 Task: Set up alerts for new listings in San Francisco, California, that have a home office or a study room, and track the availability of properties that meet this criterion.
Action: Mouse moved to (362, 273)
Screenshot: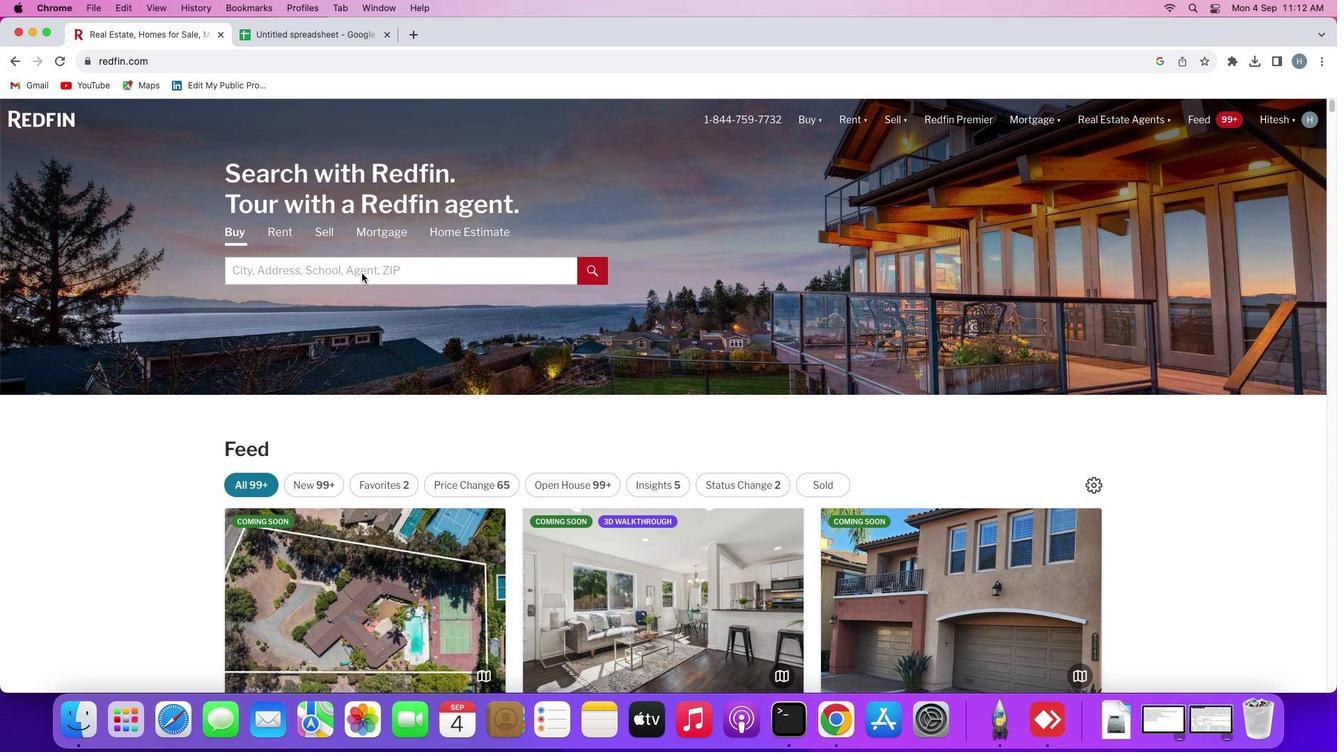 
Action: Mouse pressed left at (362, 273)
Screenshot: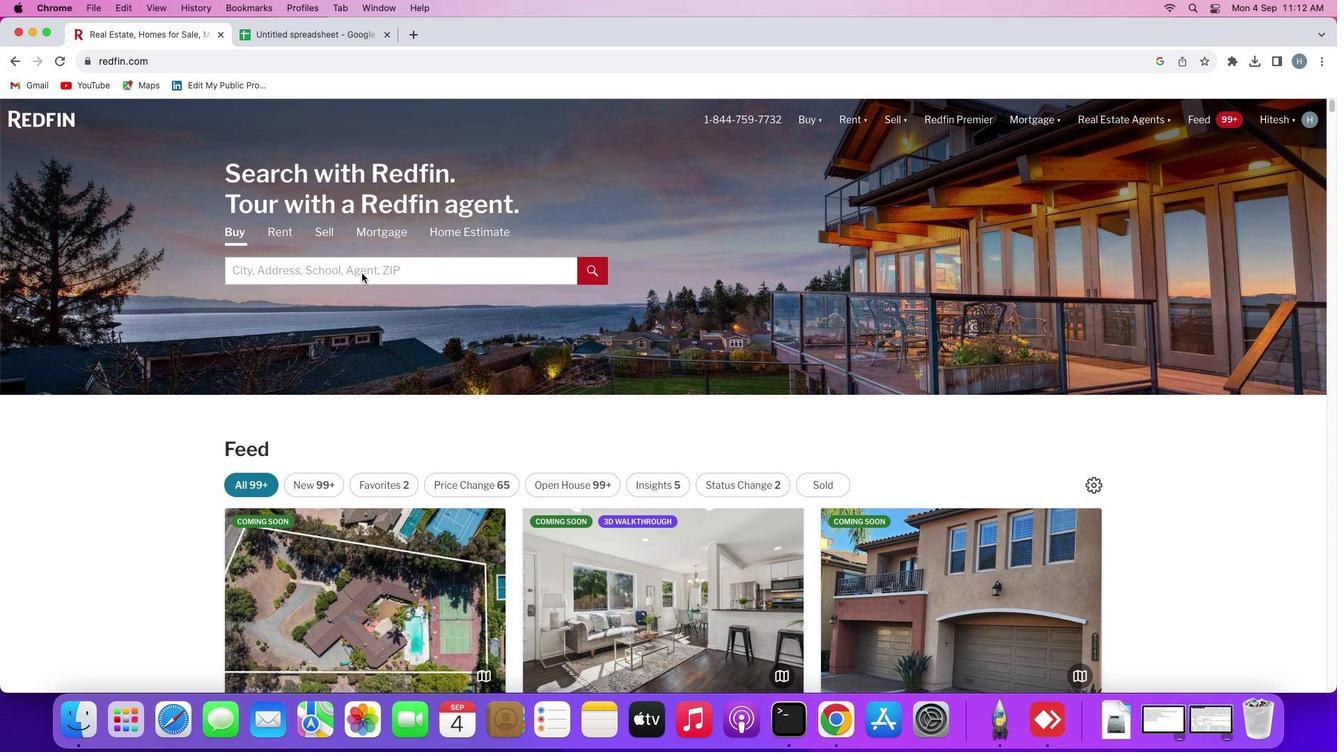 
Action: Mouse moved to (362, 269)
Screenshot: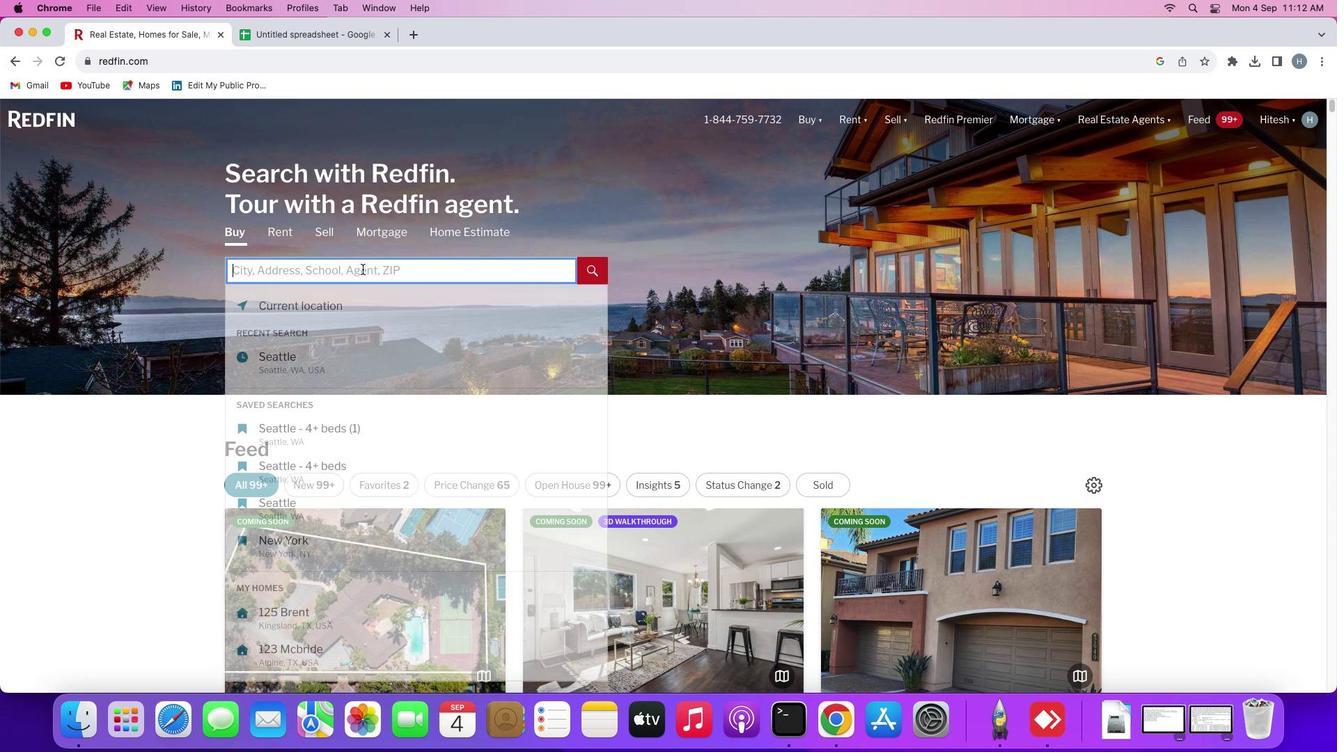 
Action: Mouse pressed left at (362, 269)
Screenshot: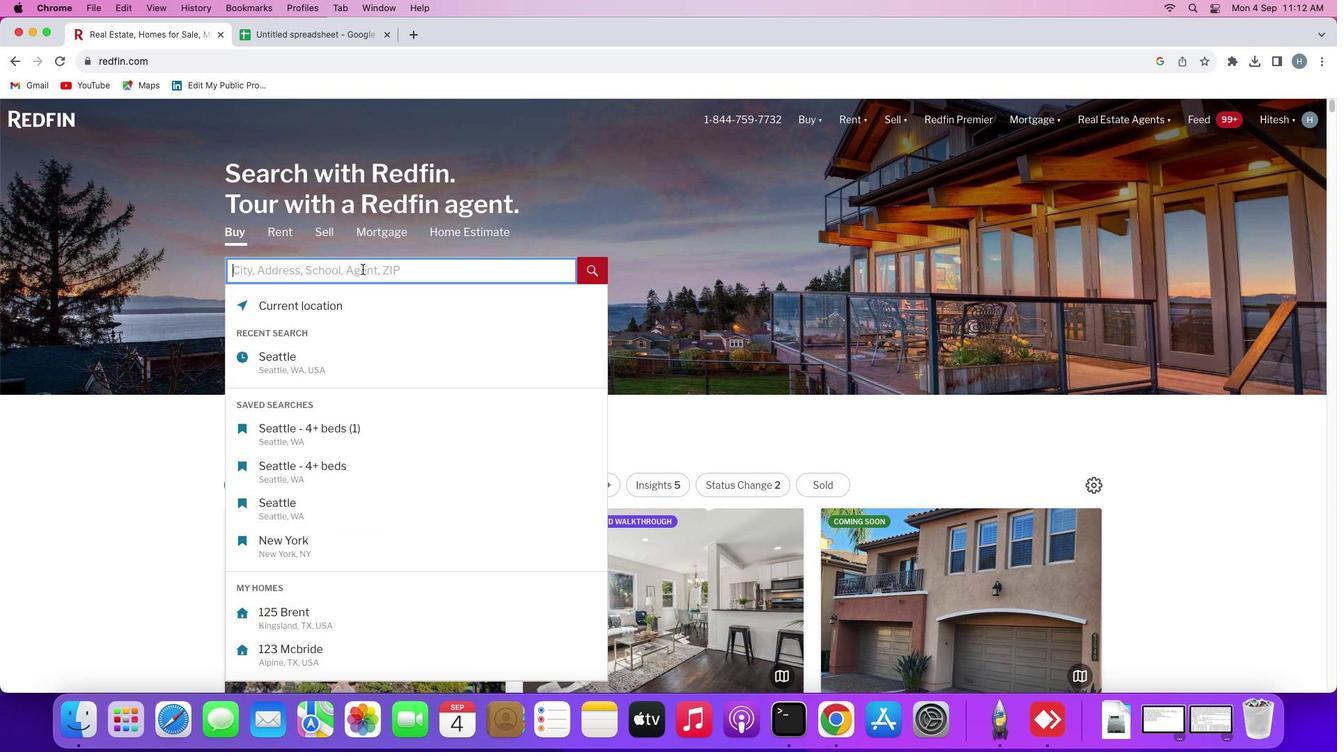 
Action: Key pressed Key.shift'S''a''n'Key.spaceKey.shift'F''r''a''n''c''i'
Screenshot: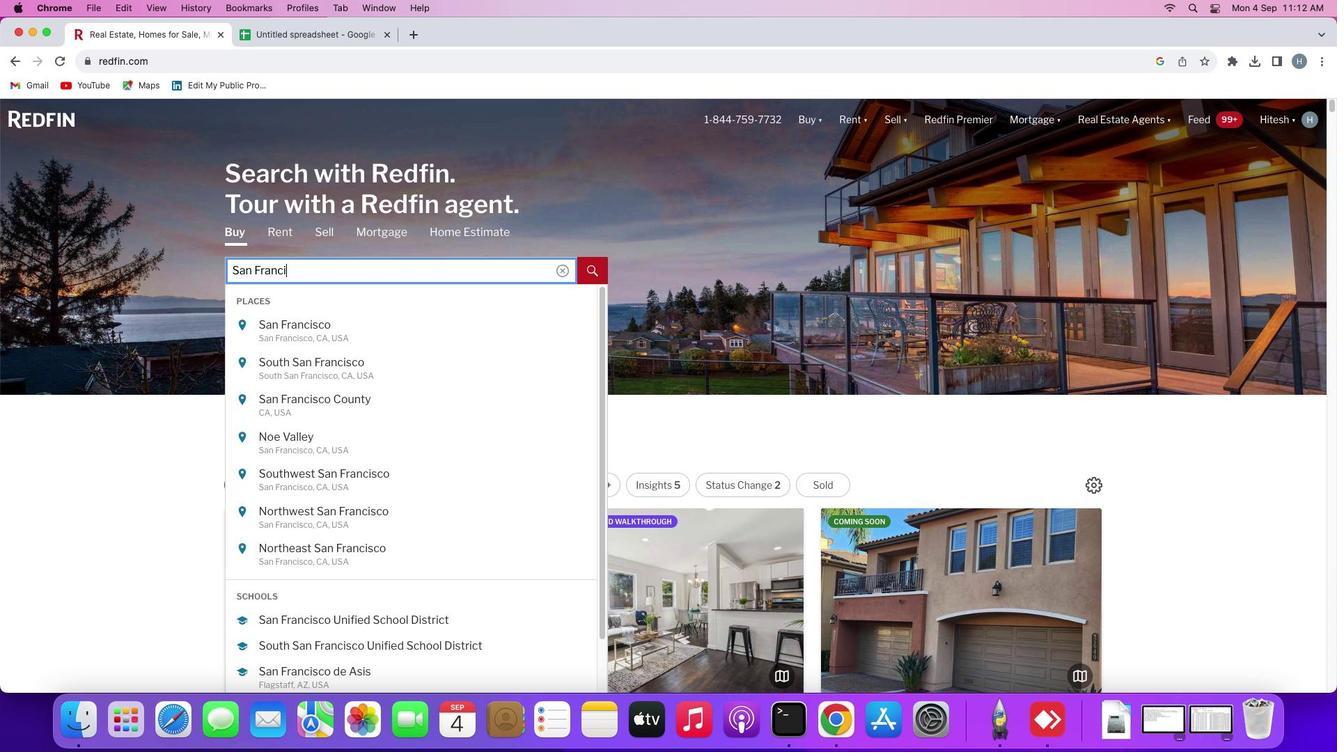 
Action: Mouse moved to (367, 330)
Screenshot: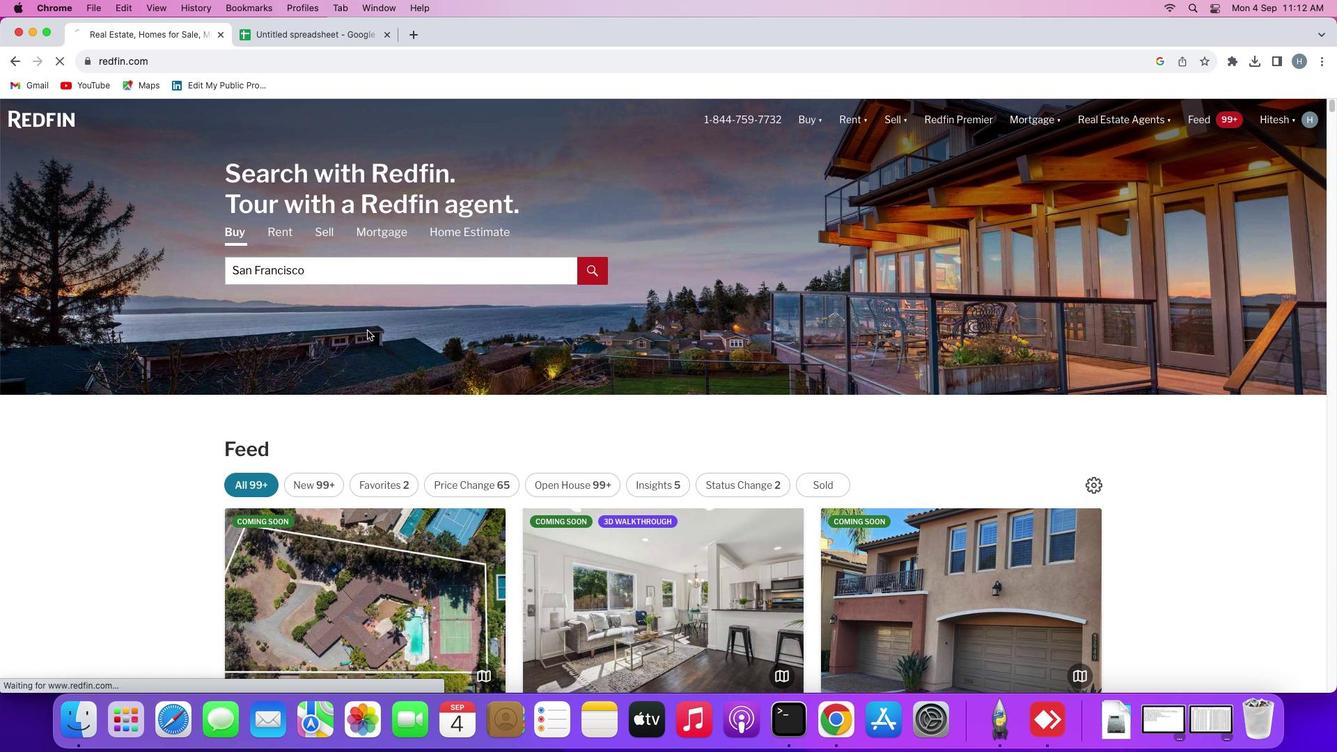 
Action: Mouse pressed left at (367, 330)
Screenshot: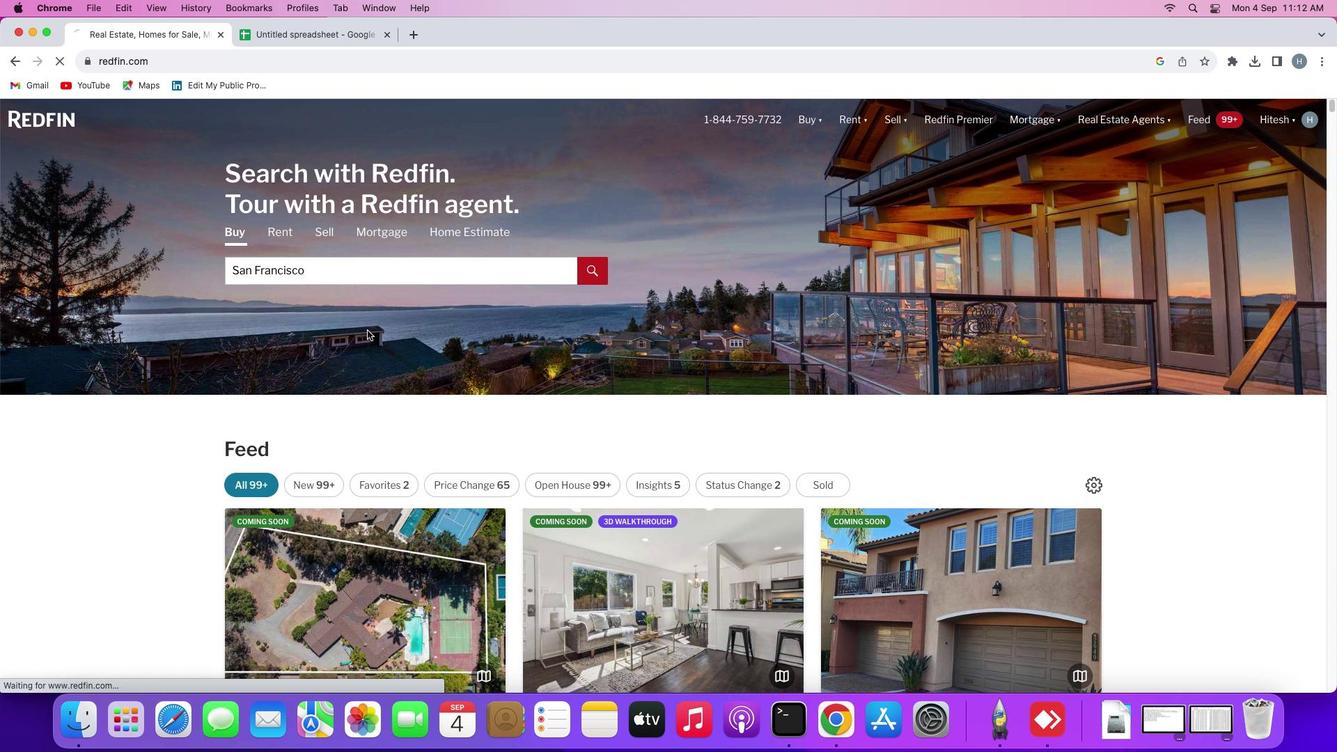 
Action: Mouse moved to (1188, 211)
Screenshot: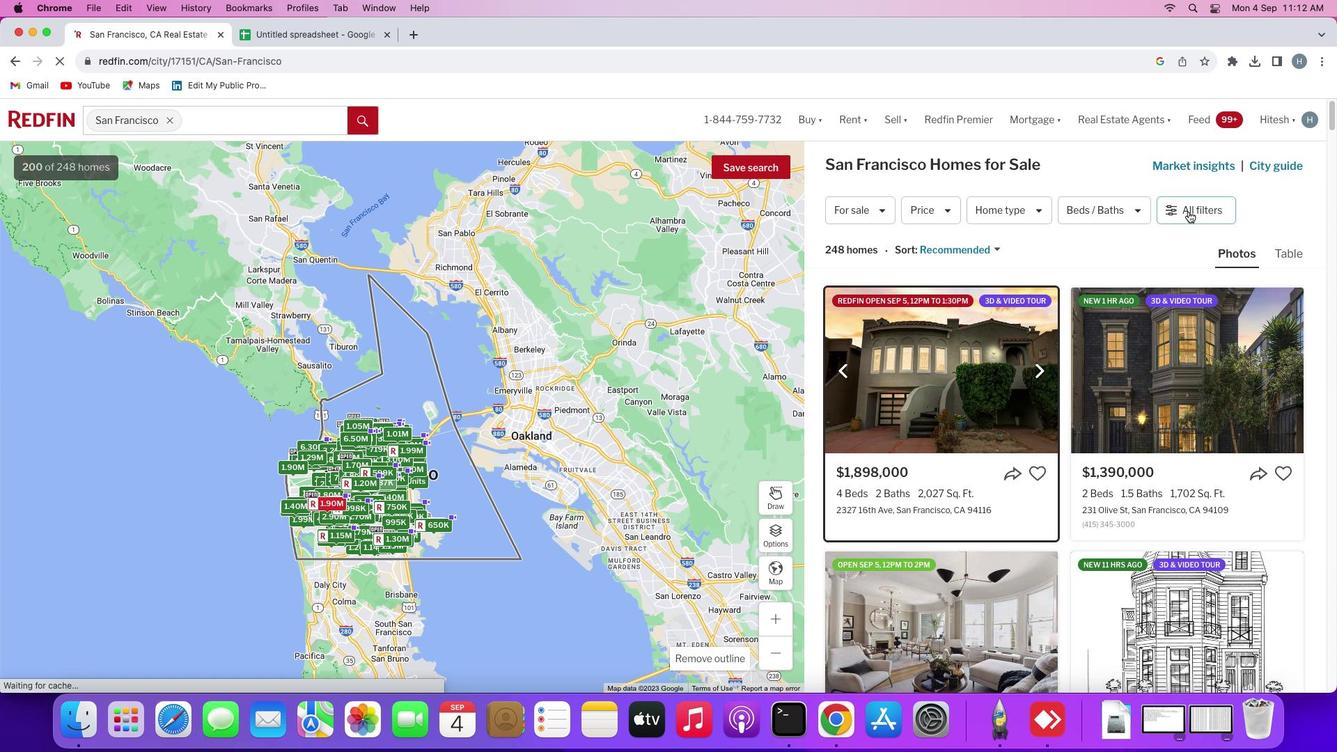 
Action: Mouse pressed left at (1188, 211)
Screenshot: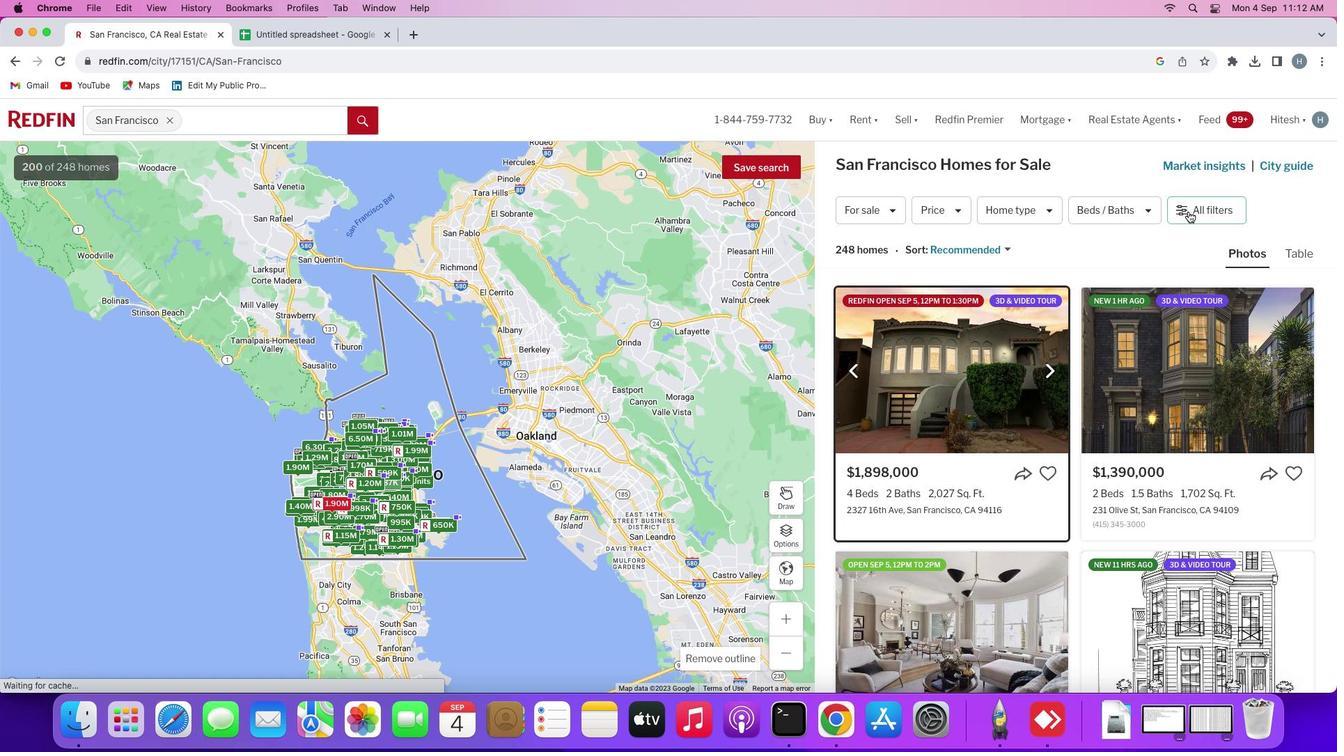 
Action: Mouse moved to (1123, 406)
Screenshot: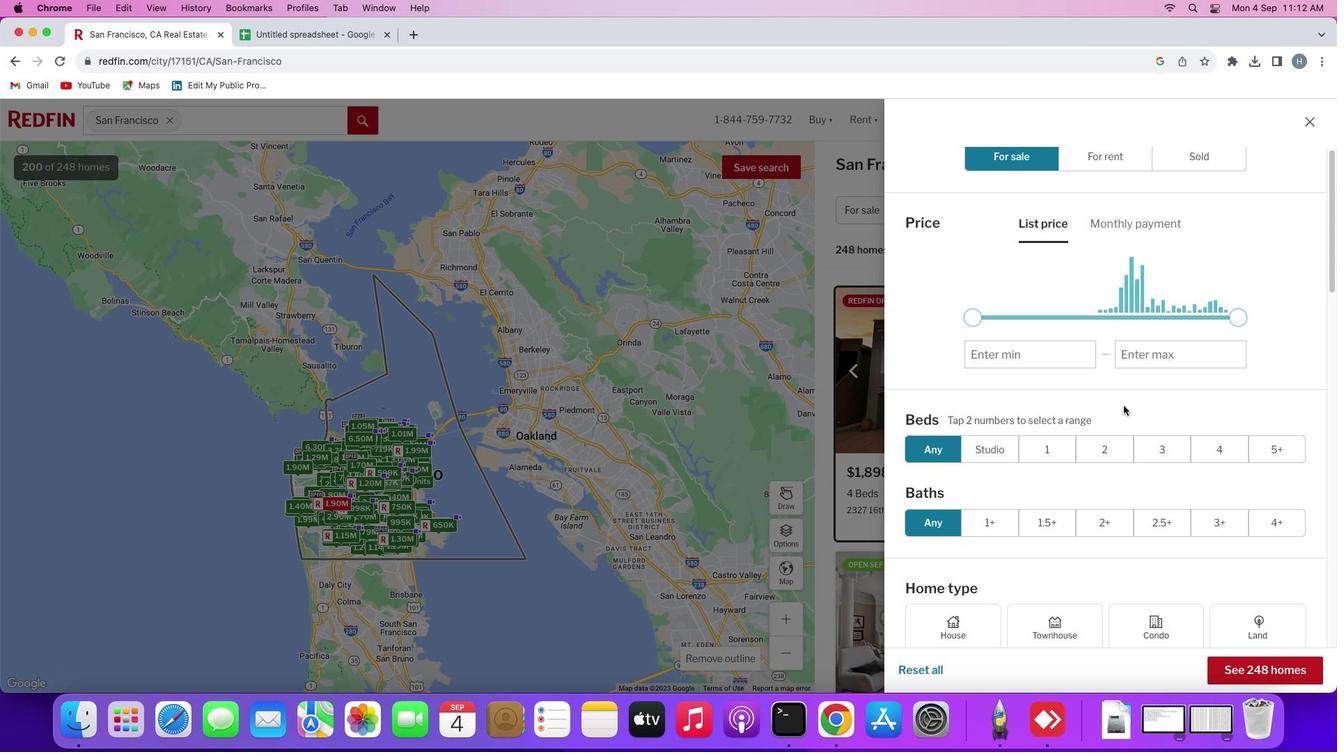 
Action: Mouse scrolled (1123, 406) with delta (0, 0)
Screenshot: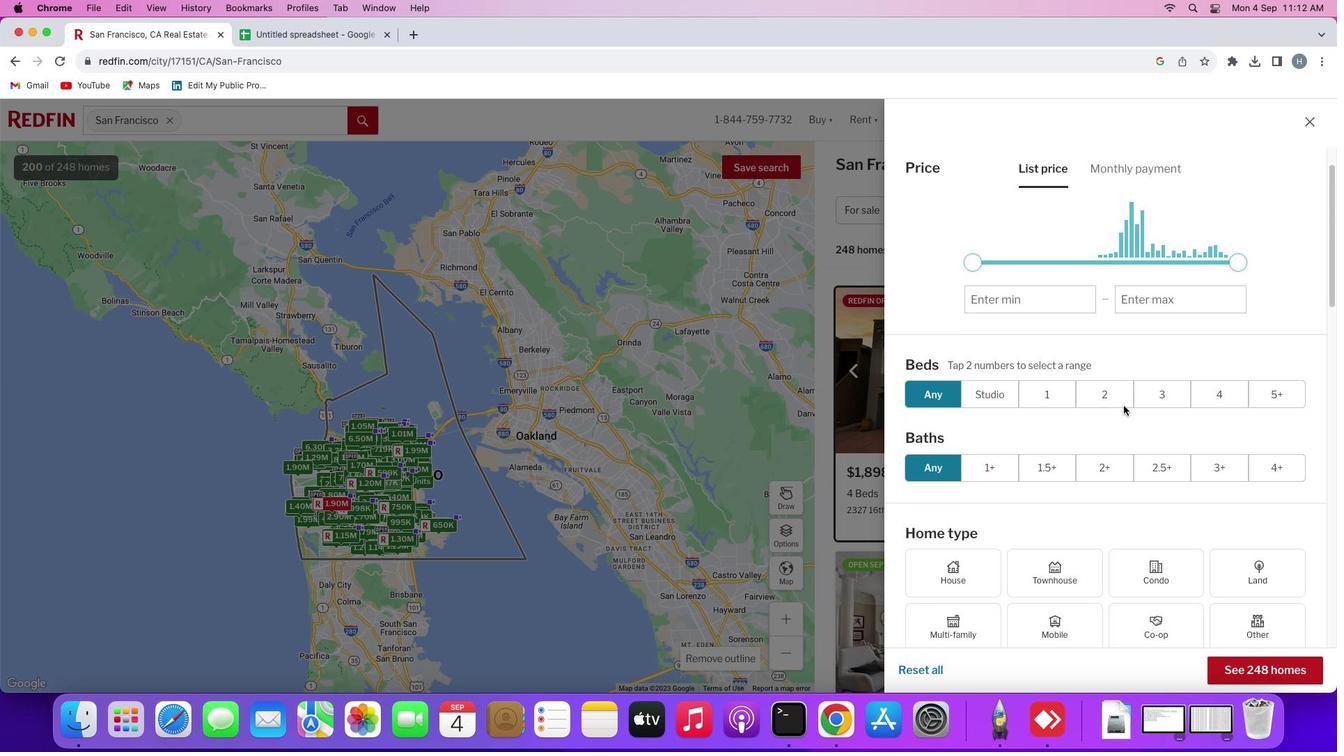 
Action: Mouse scrolled (1123, 406) with delta (0, 0)
Screenshot: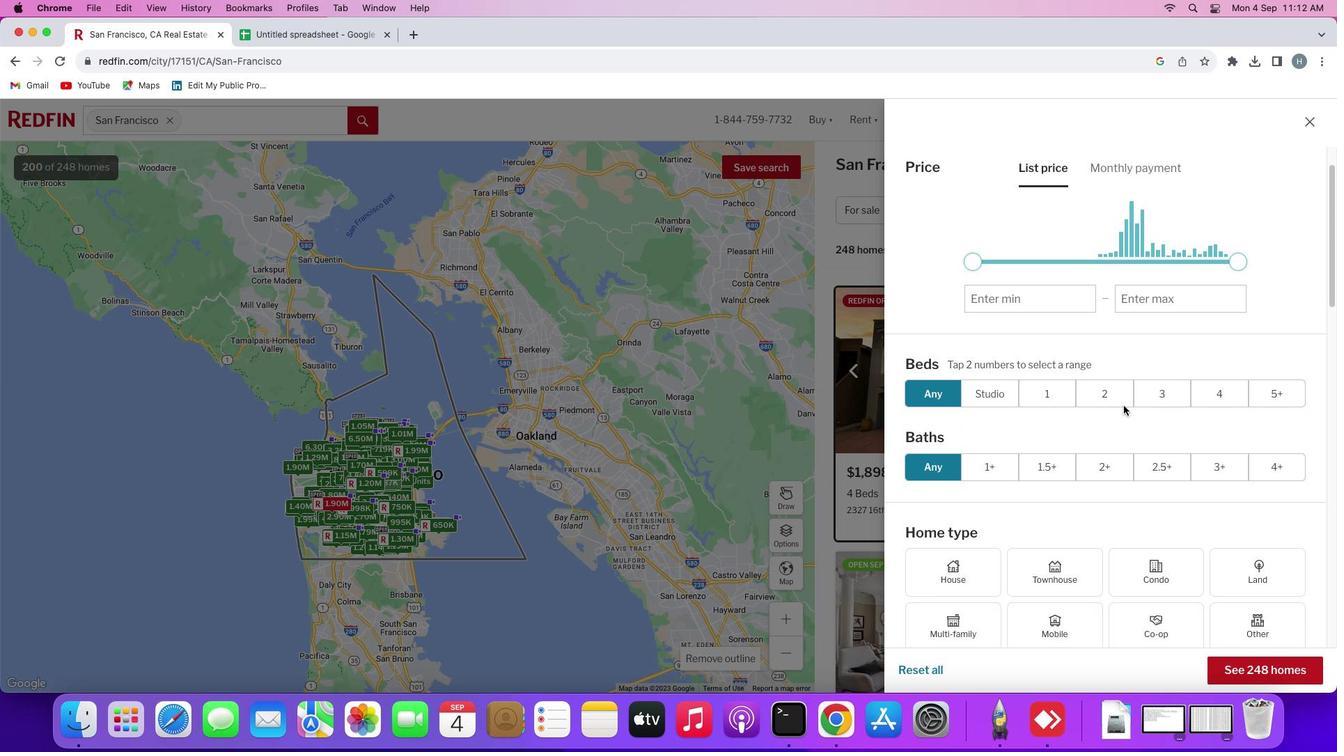 
Action: Mouse scrolled (1123, 406) with delta (0, 0)
Screenshot: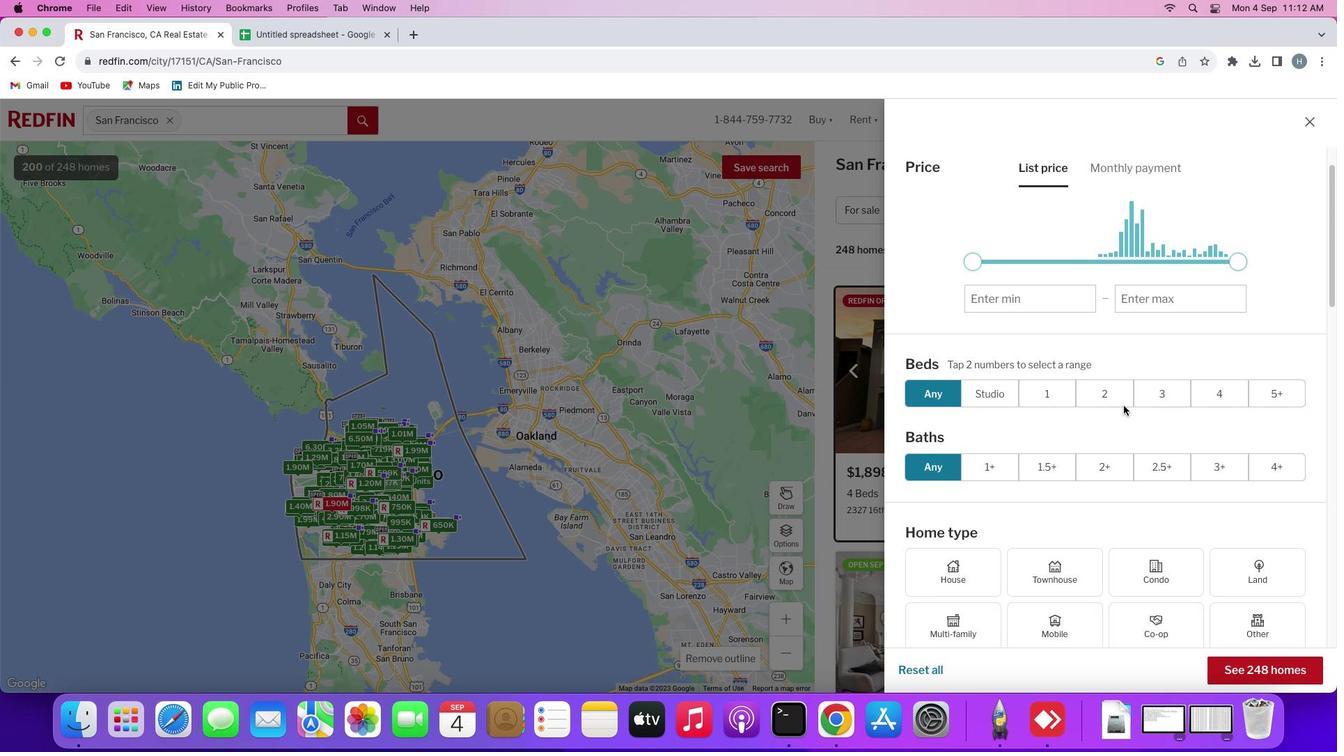 
Action: Mouse scrolled (1123, 406) with delta (0, 0)
Screenshot: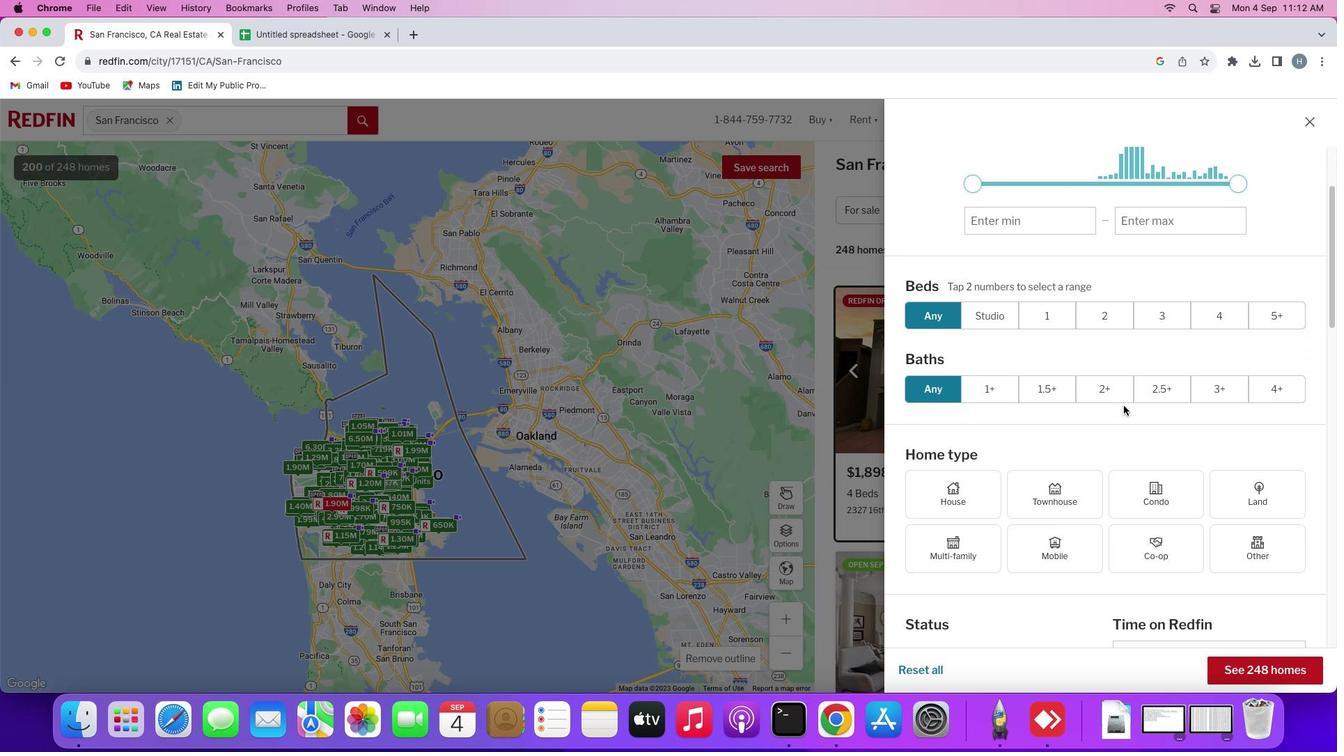 
Action: Mouse scrolled (1123, 406) with delta (0, 0)
Screenshot: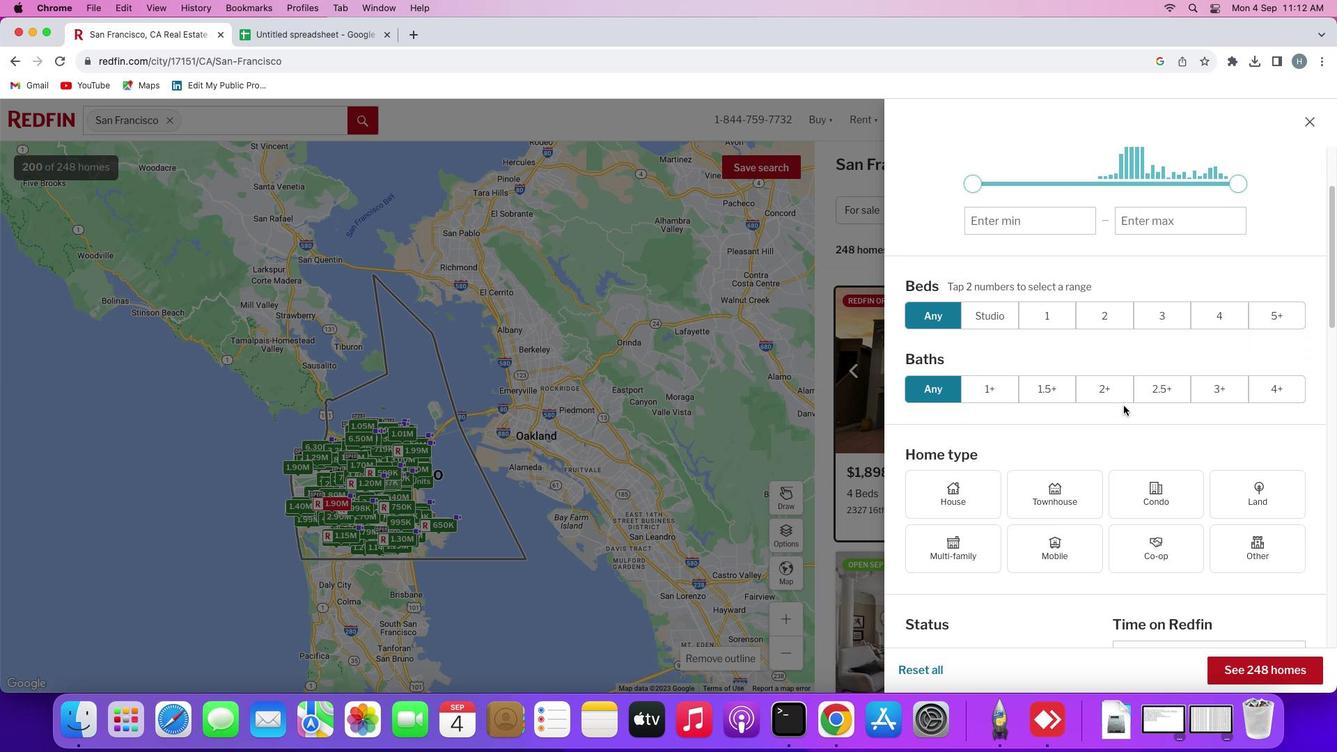 
Action: Mouse scrolled (1123, 406) with delta (0, -1)
Screenshot: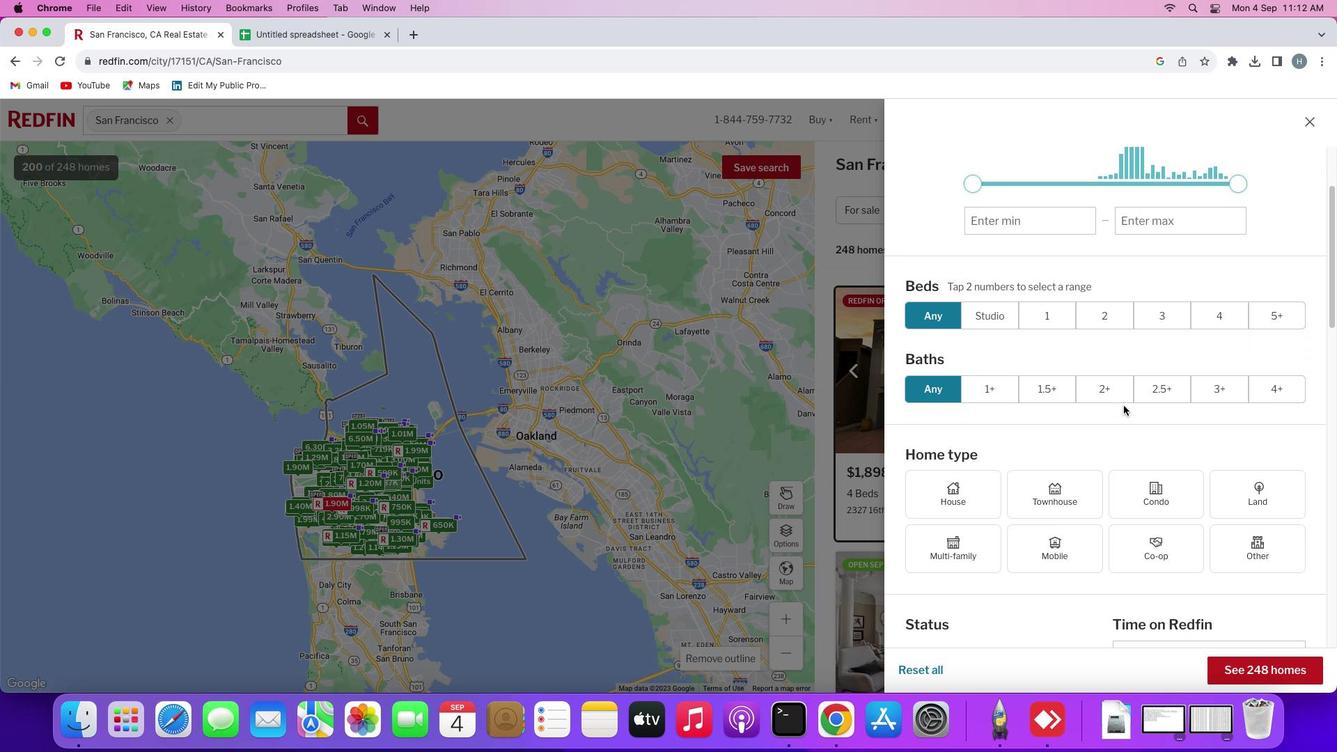 
Action: Mouse scrolled (1123, 406) with delta (0, 0)
Screenshot: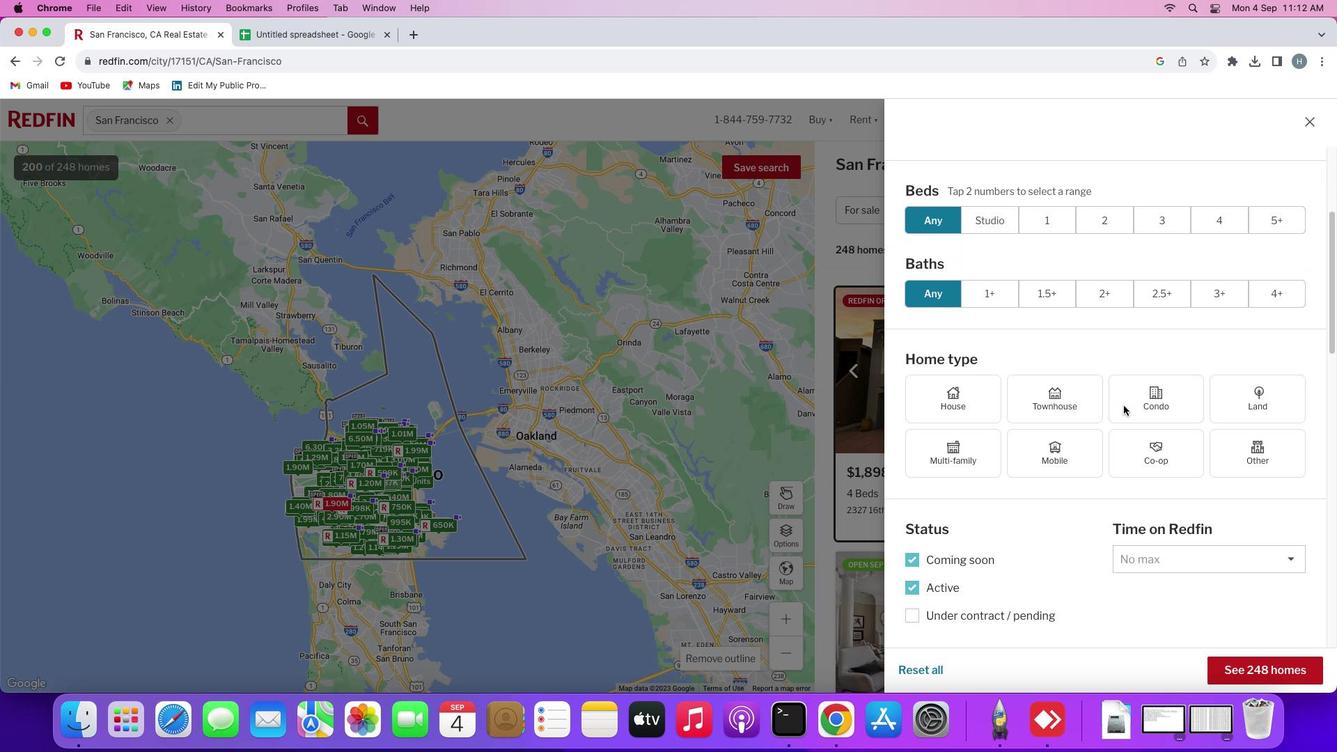 
Action: Mouse scrolled (1123, 406) with delta (0, 0)
Screenshot: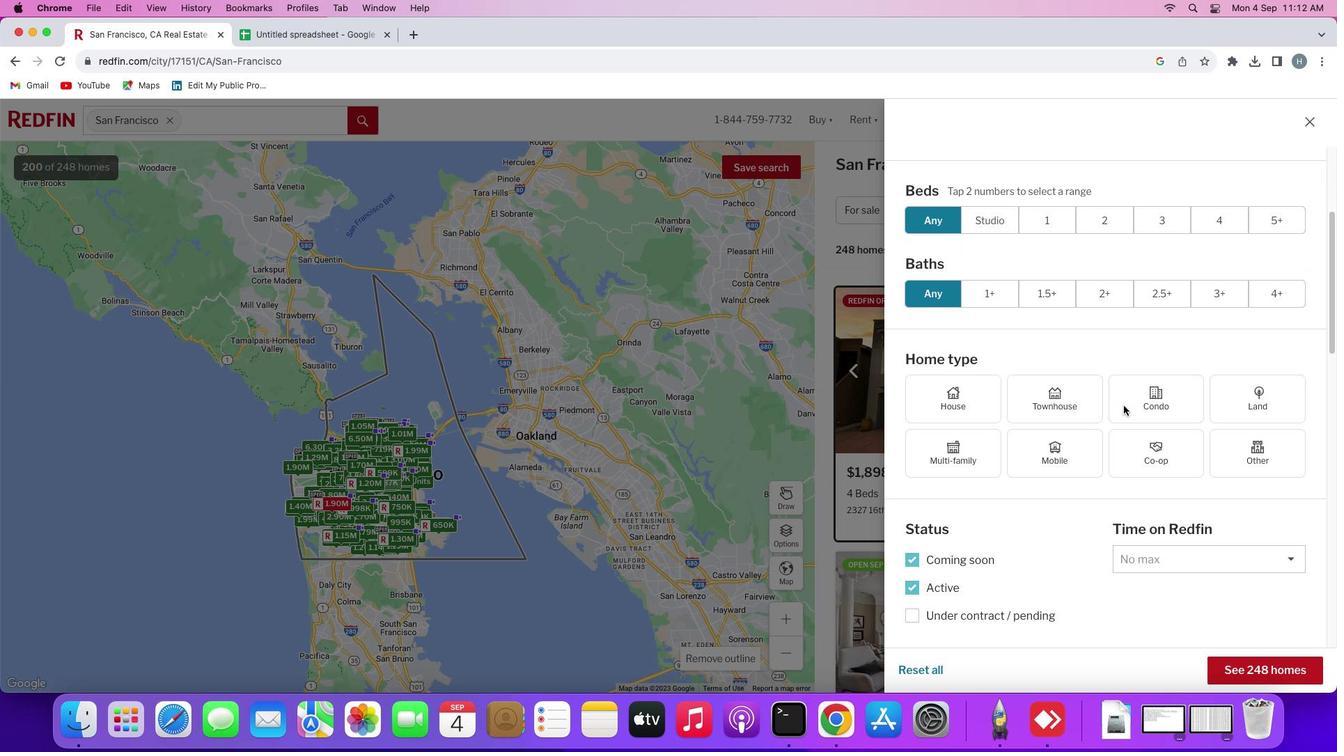 
Action: Mouse scrolled (1123, 406) with delta (0, -1)
Screenshot: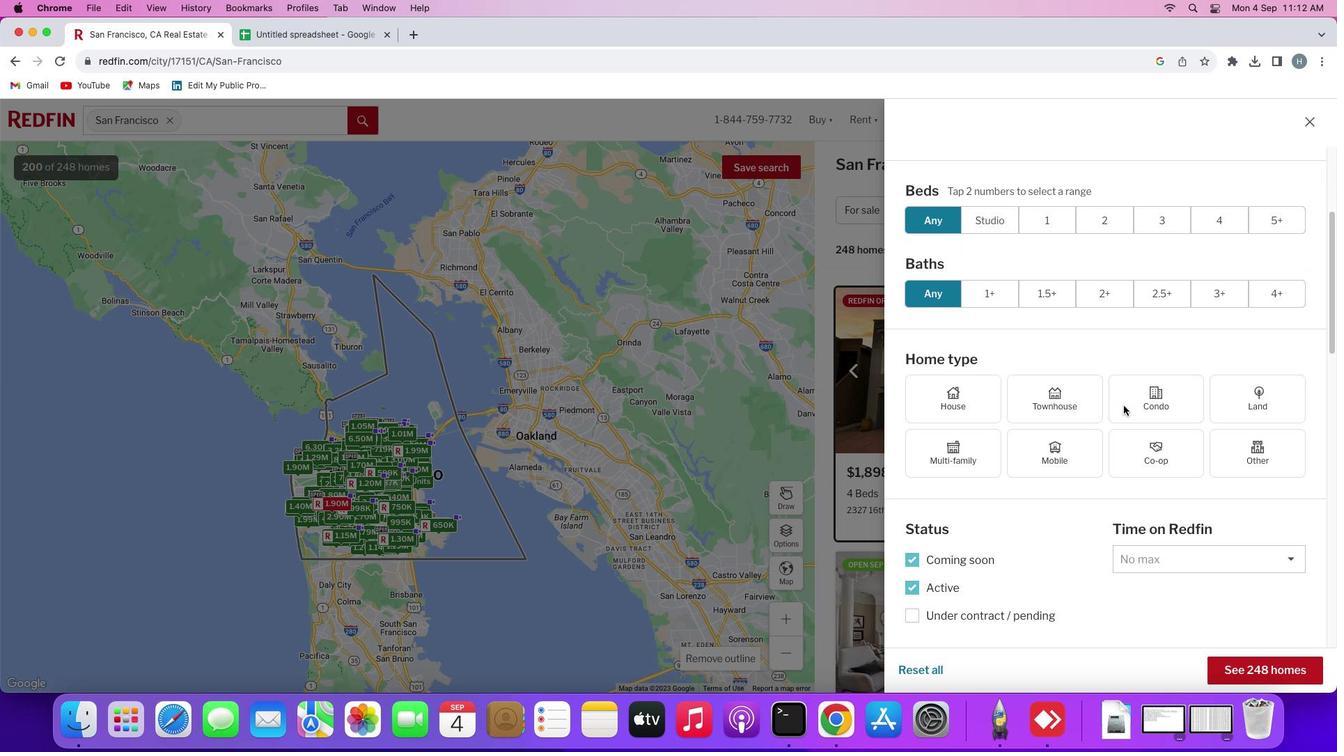 
Action: Mouse scrolled (1123, 406) with delta (0, 0)
Screenshot: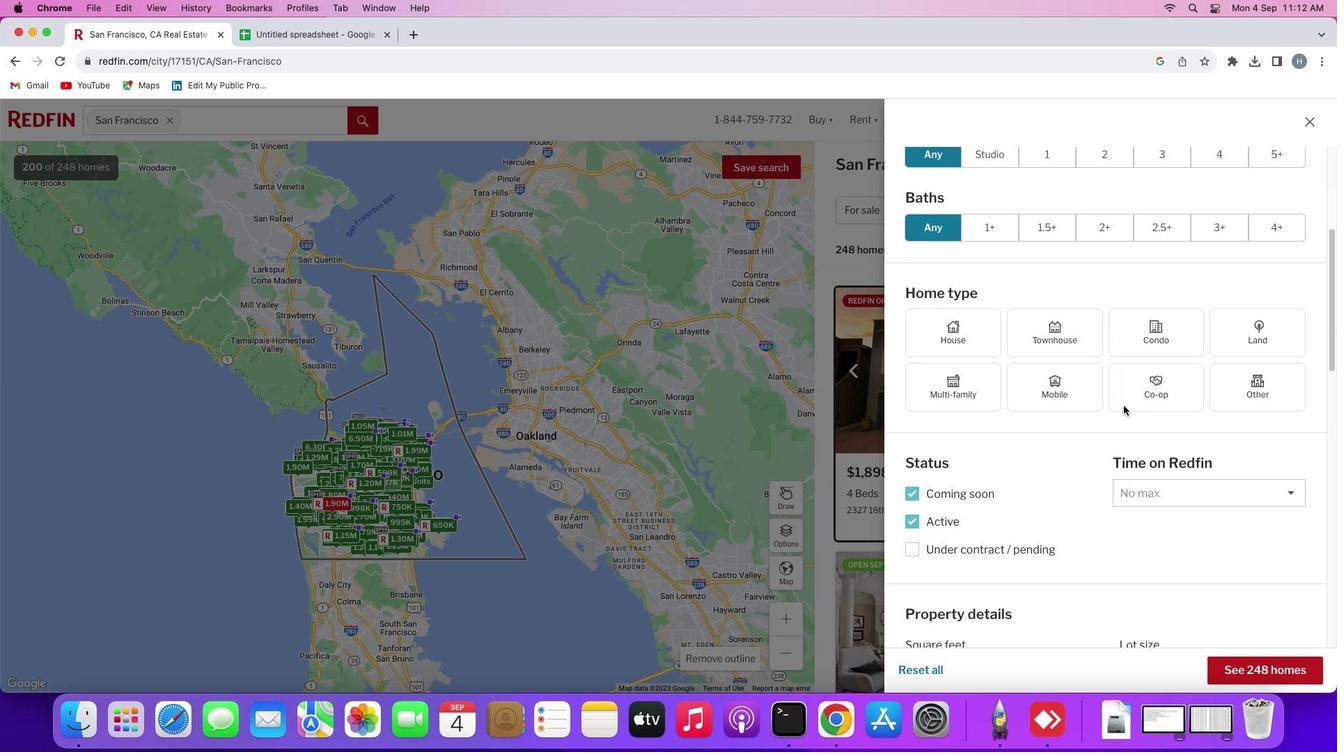 
Action: Mouse scrolled (1123, 406) with delta (0, 0)
Screenshot: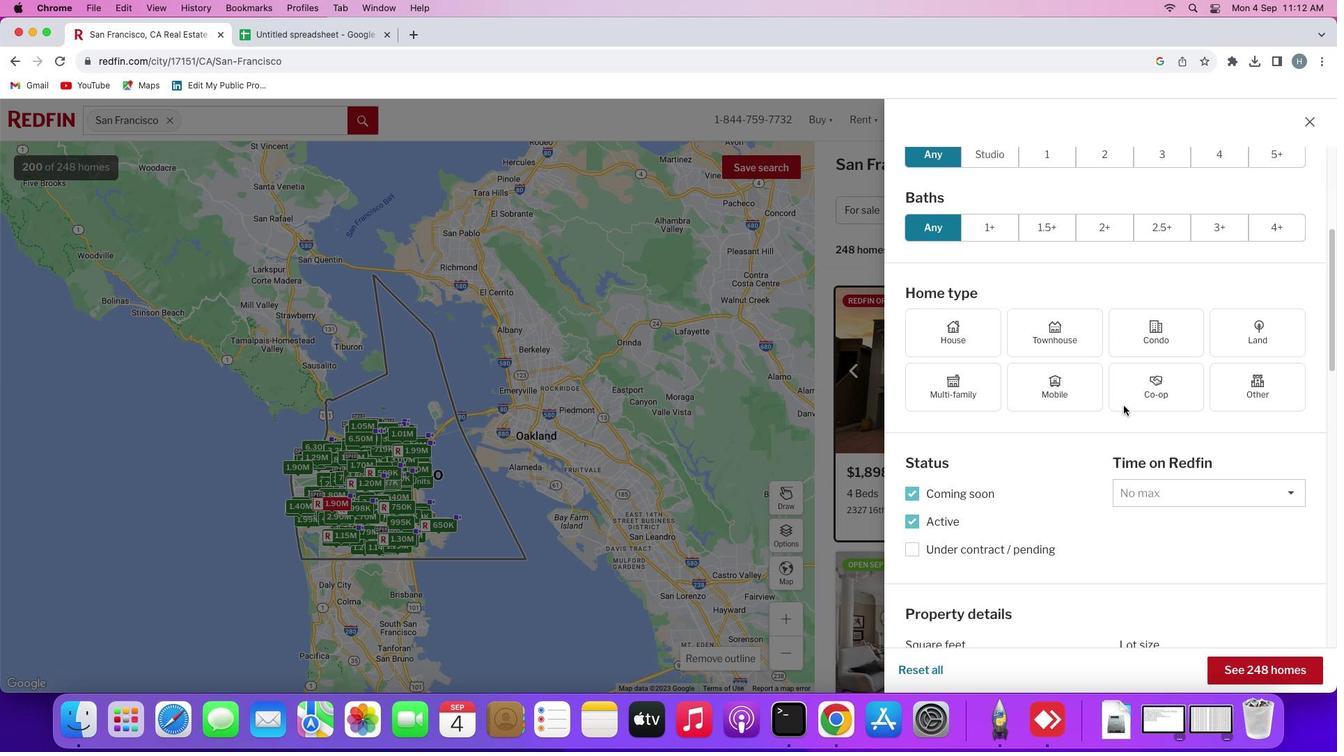 
Action: Mouse scrolled (1123, 406) with delta (0, 0)
Screenshot: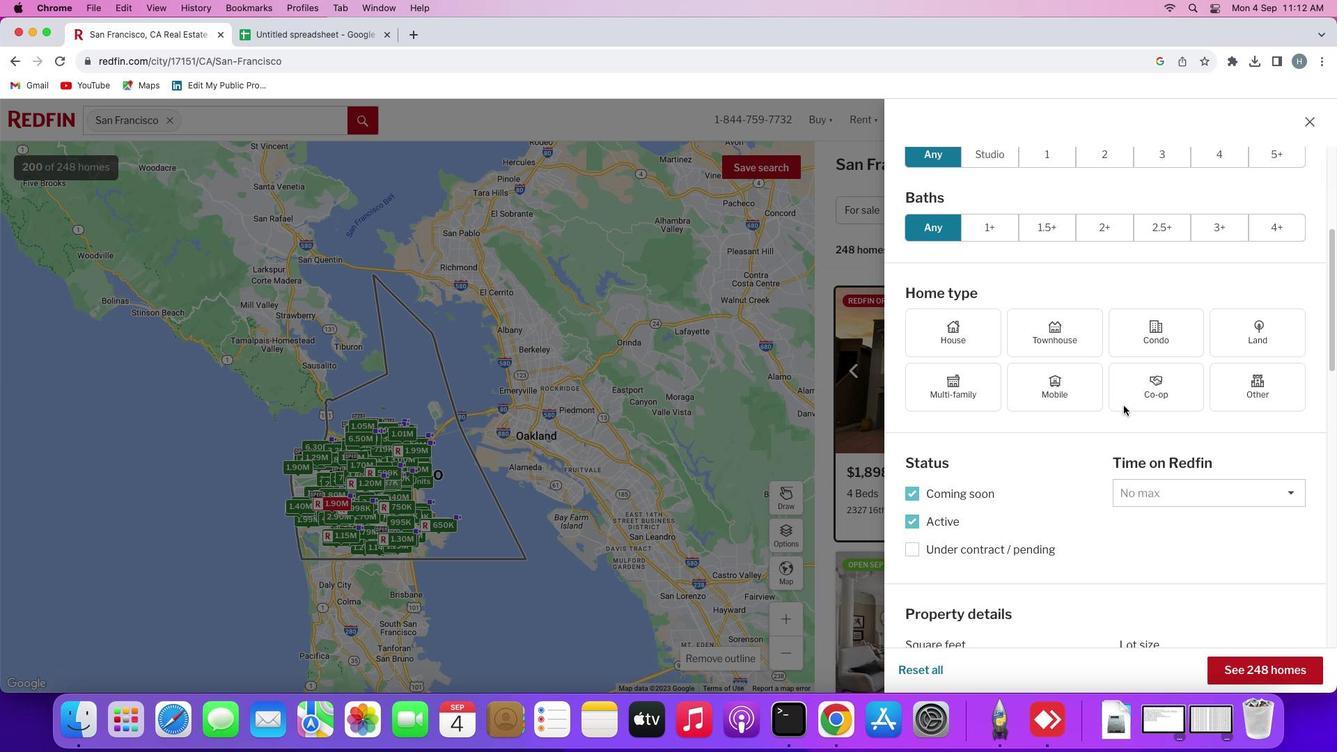 
Action: Mouse scrolled (1123, 406) with delta (0, 0)
Screenshot: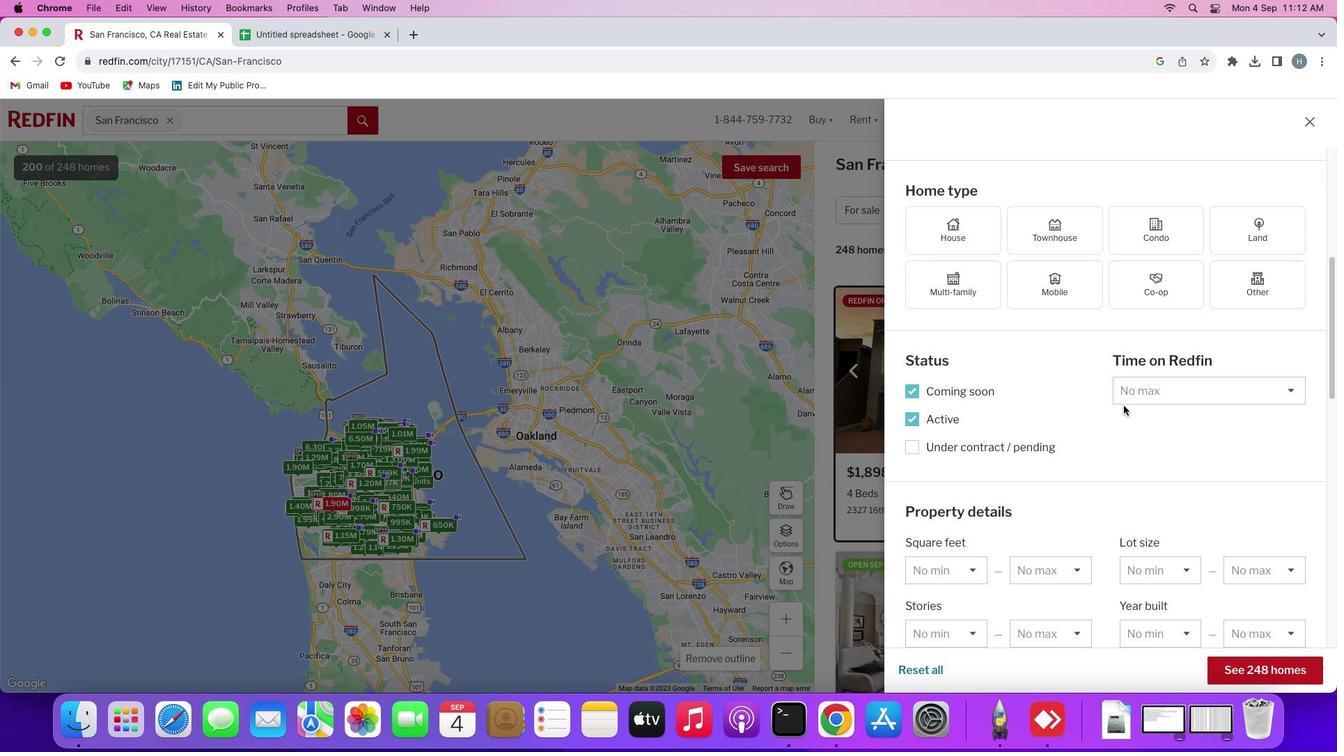 
Action: Mouse scrolled (1123, 406) with delta (0, 0)
Screenshot: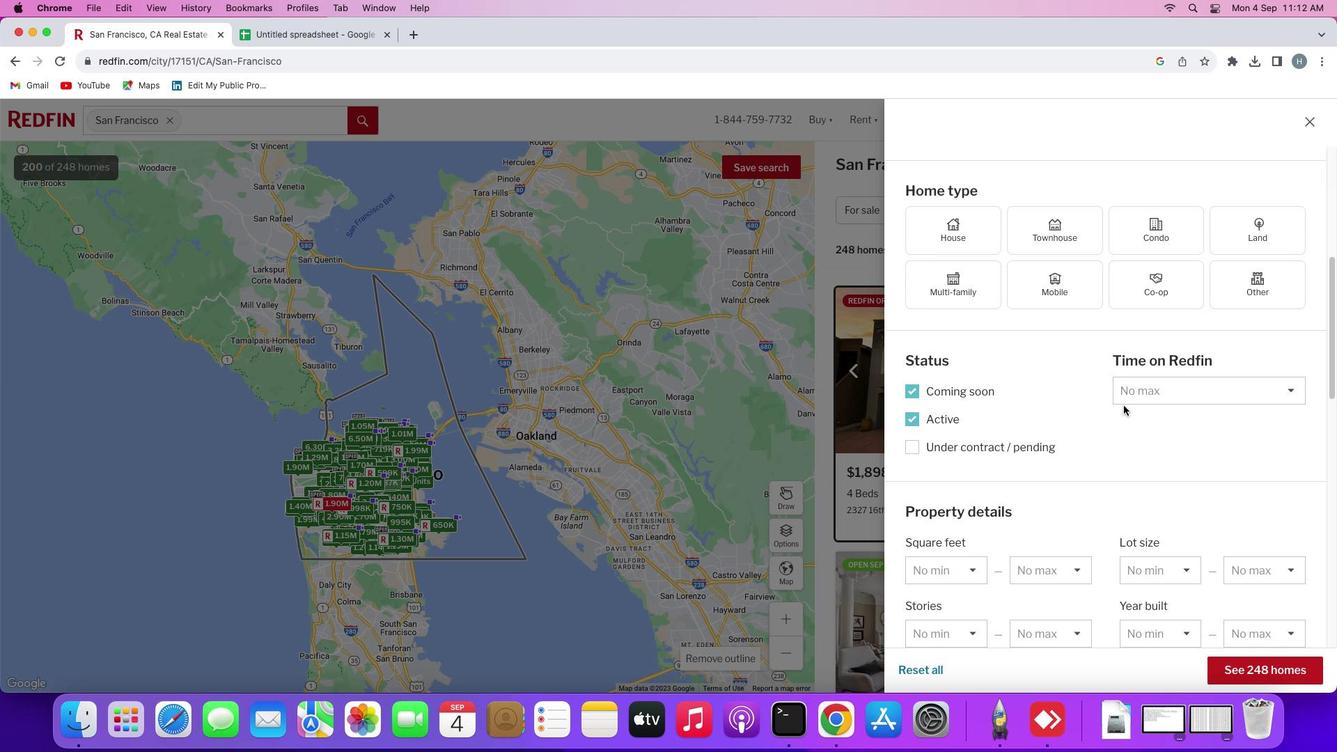 
Action: Mouse scrolled (1123, 406) with delta (0, -1)
Screenshot: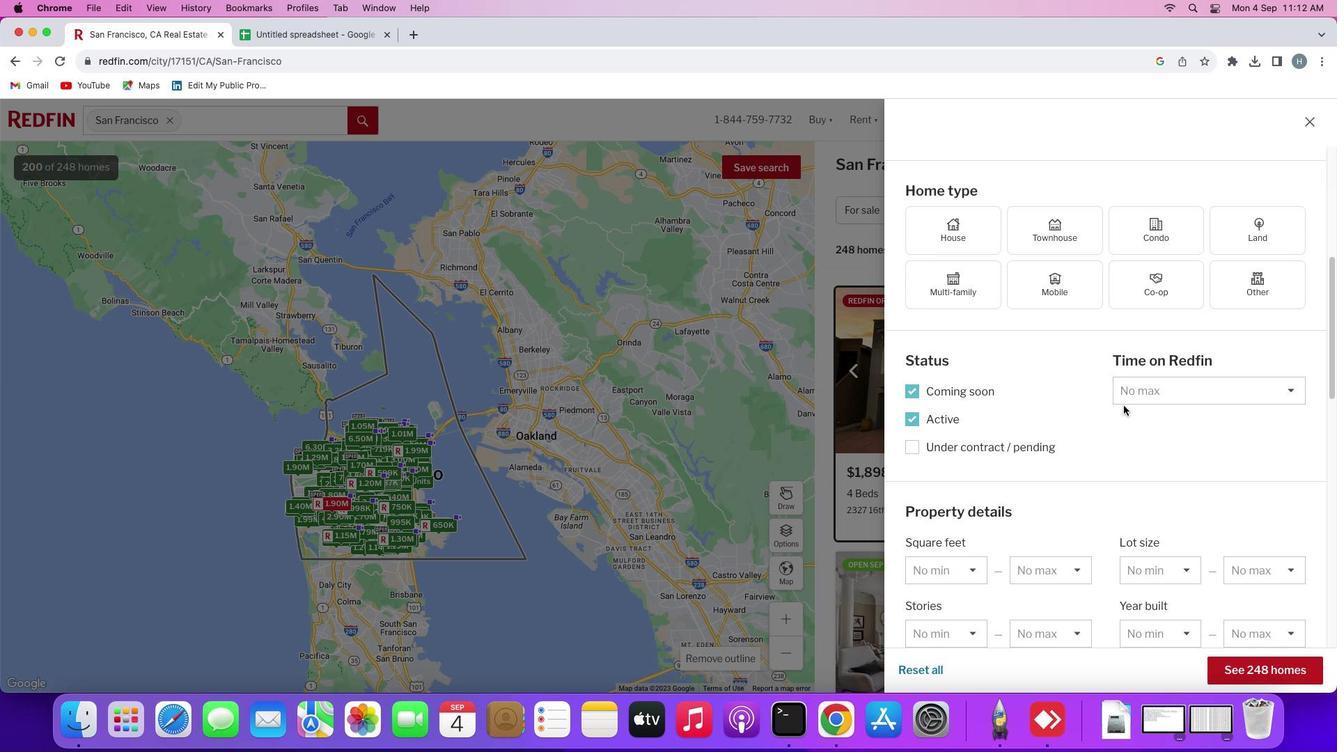 
Action: Mouse scrolled (1123, 406) with delta (0, 0)
Screenshot: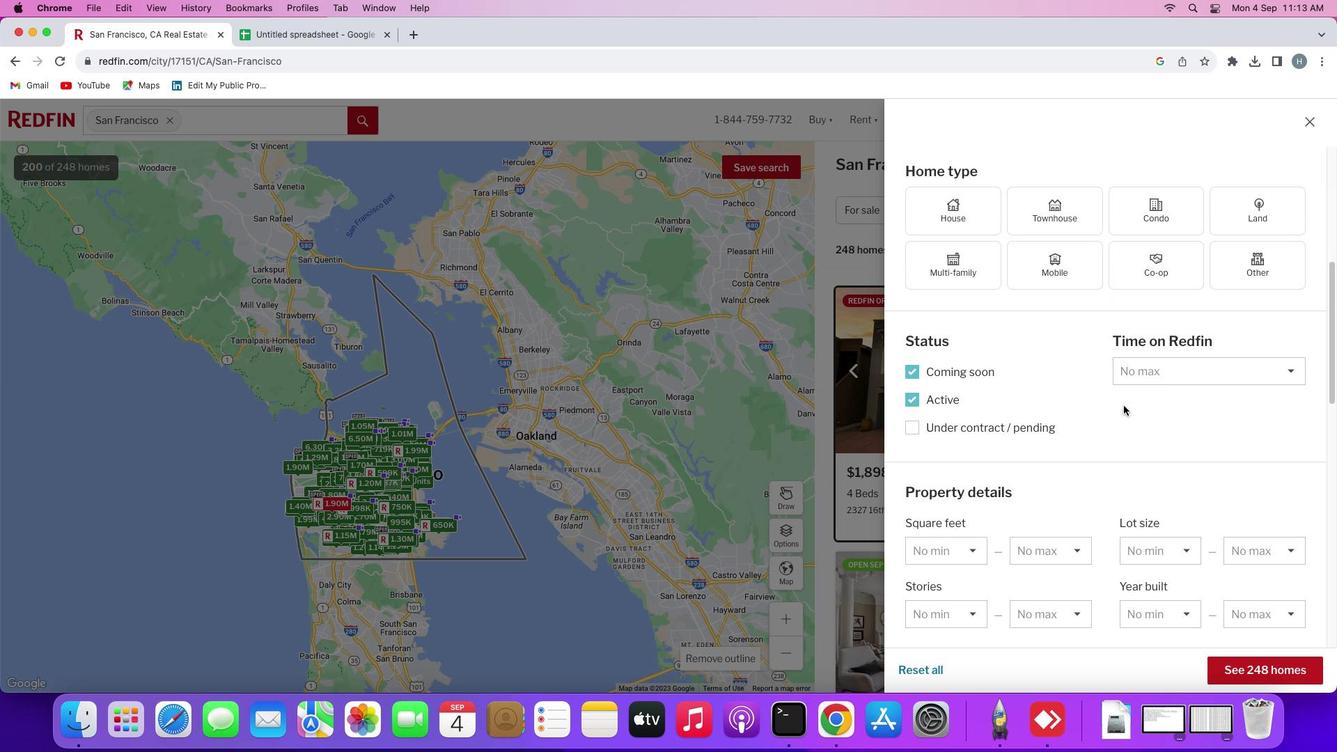 
Action: Mouse scrolled (1123, 406) with delta (0, 0)
Screenshot: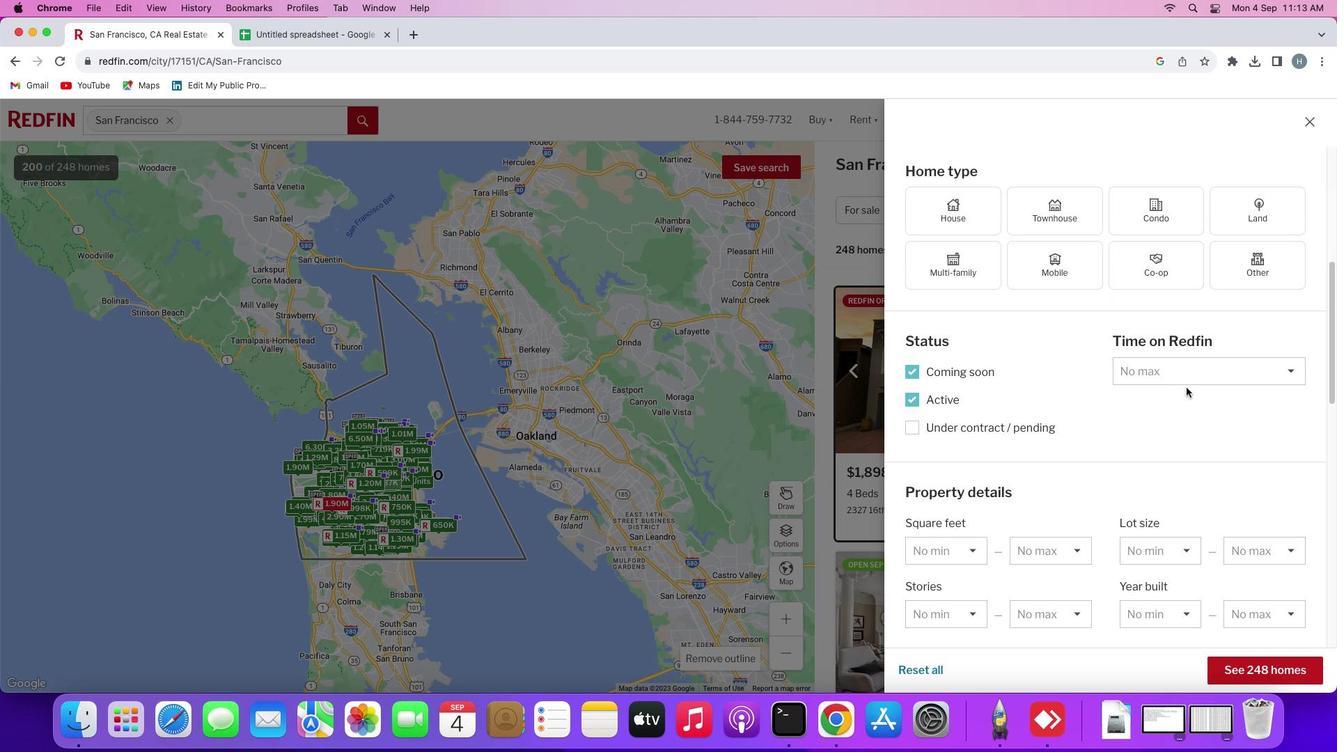 
Action: Mouse moved to (1288, 370)
Screenshot: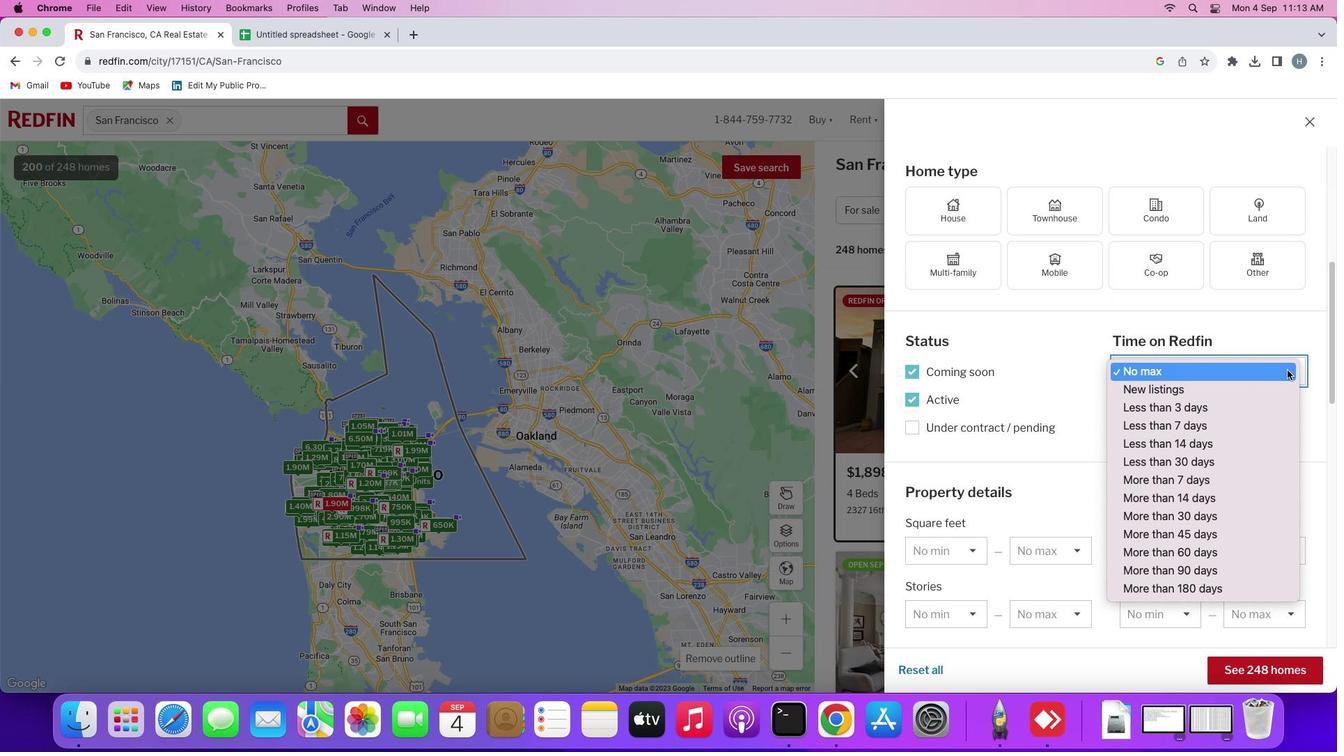 
Action: Mouse pressed left at (1288, 370)
Screenshot: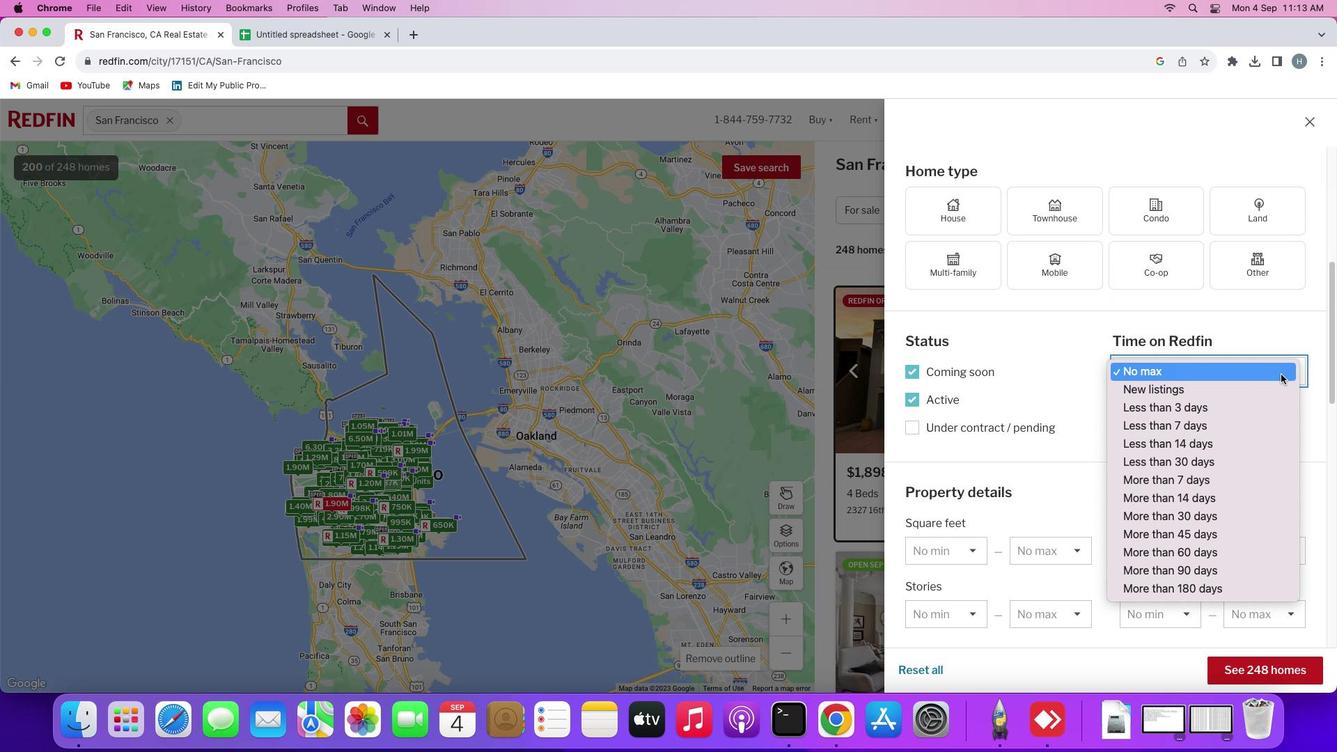 
Action: Mouse moved to (1239, 388)
Screenshot: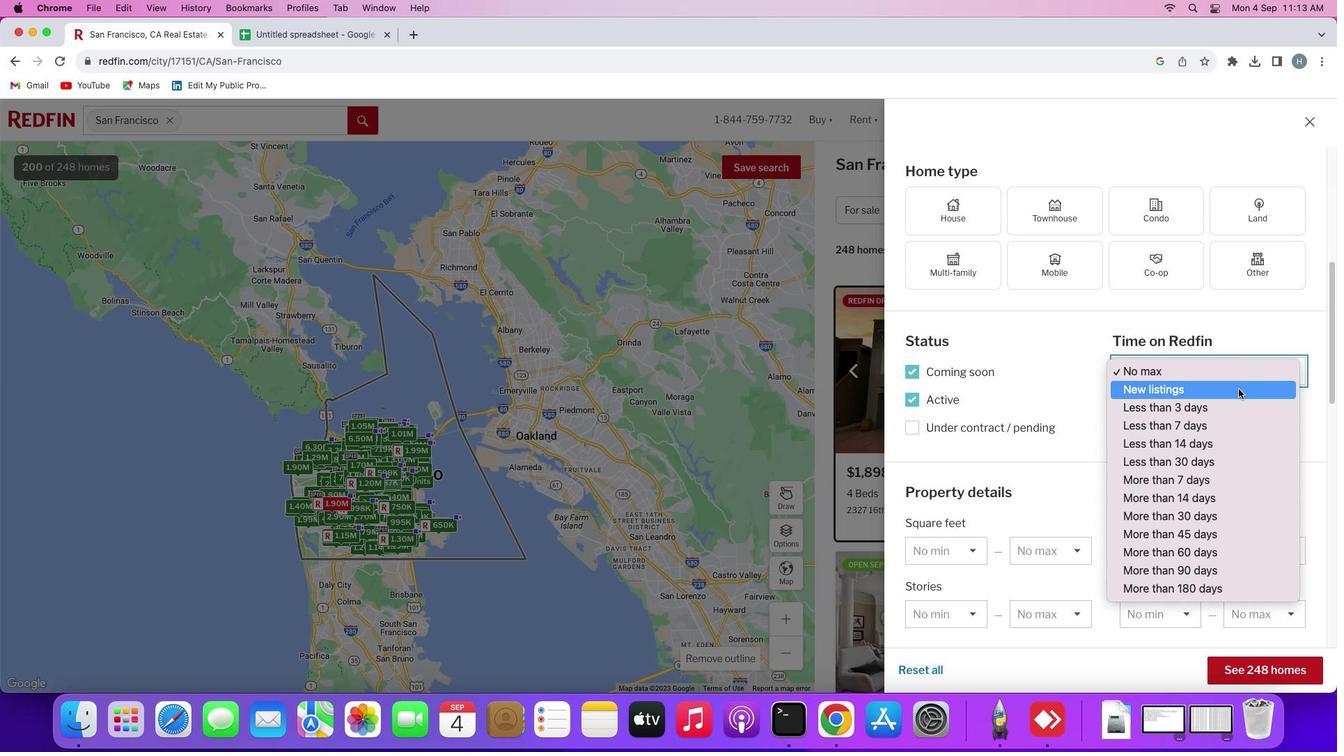 
Action: Mouse pressed left at (1239, 388)
Screenshot: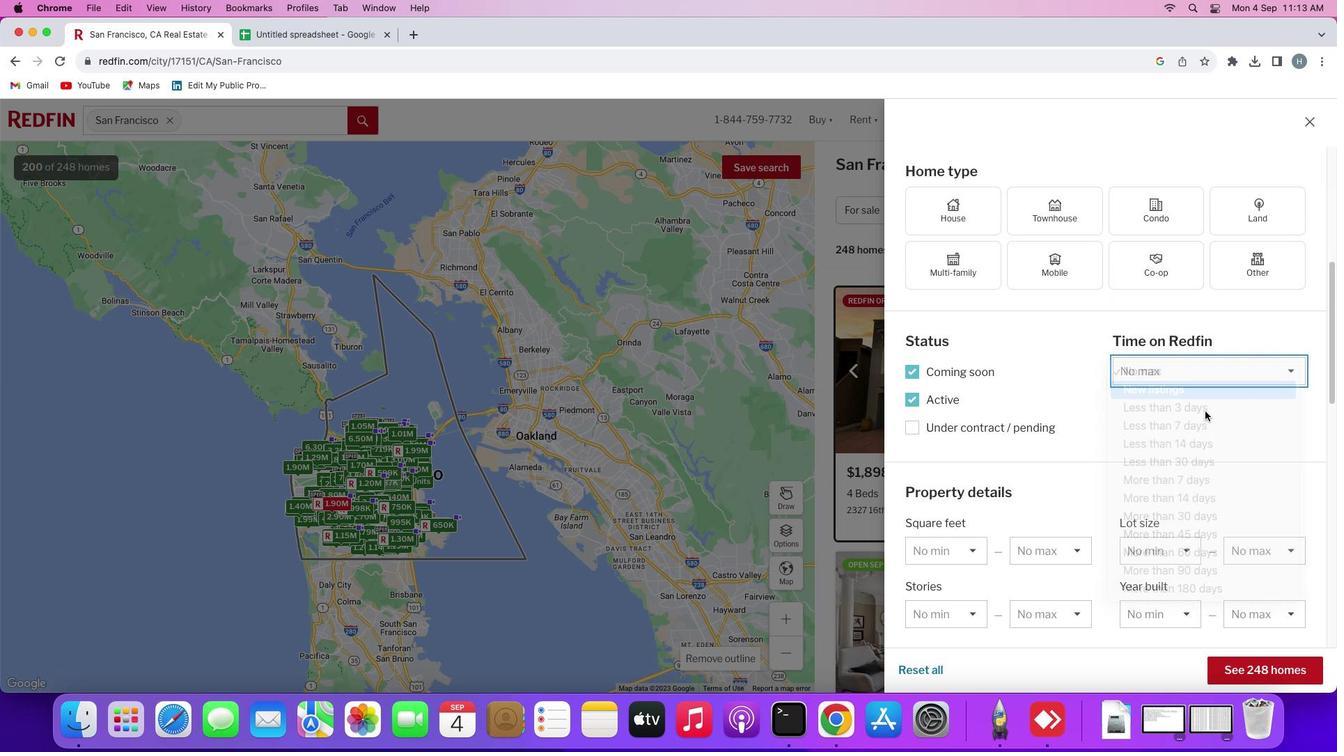 
Action: Mouse moved to (1073, 473)
Screenshot: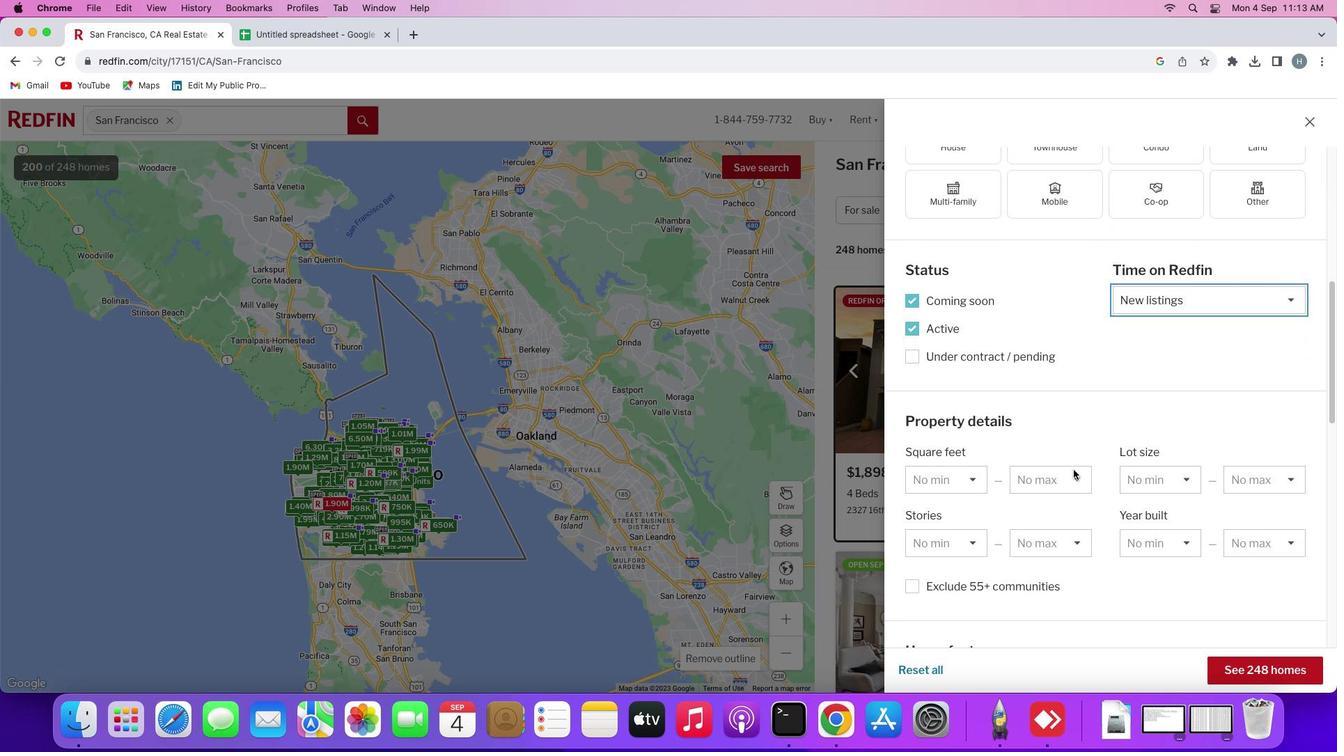 
Action: Mouse scrolled (1073, 473) with delta (0, 0)
Screenshot: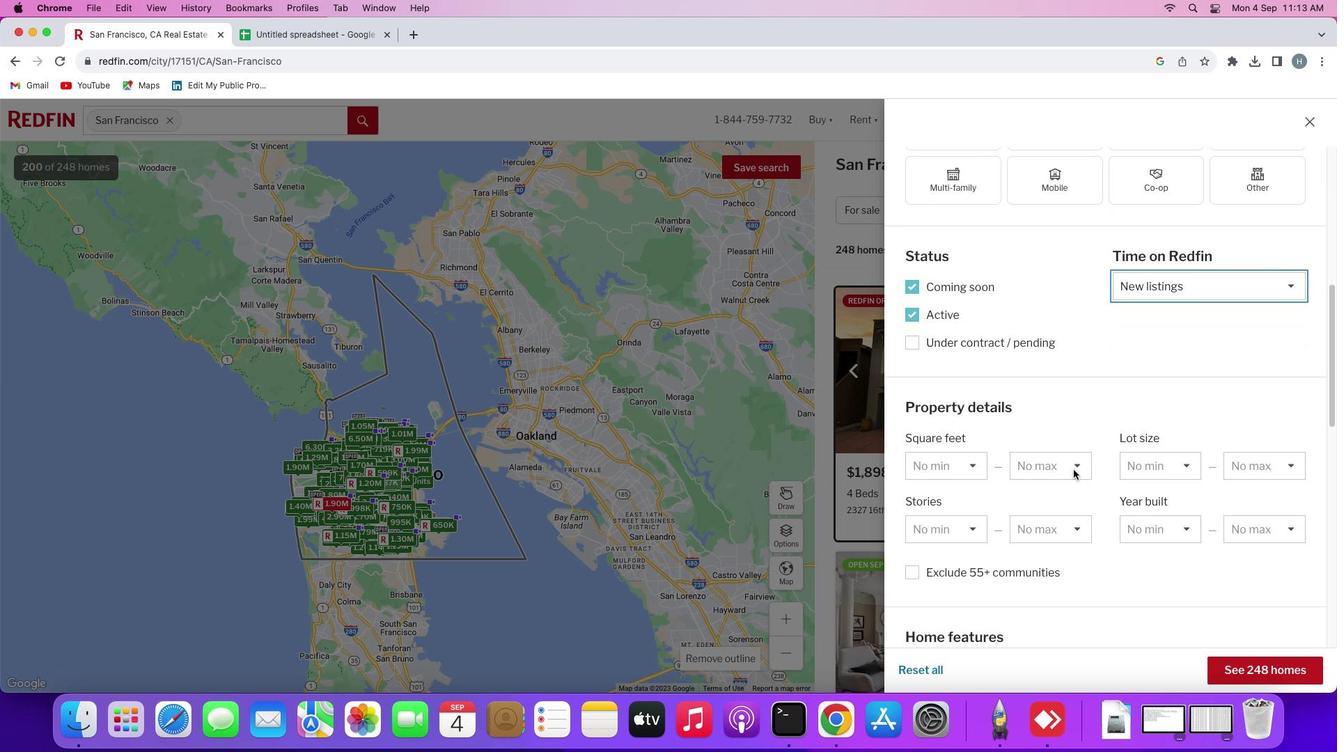 
Action: Mouse scrolled (1073, 473) with delta (0, 0)
Screenshot: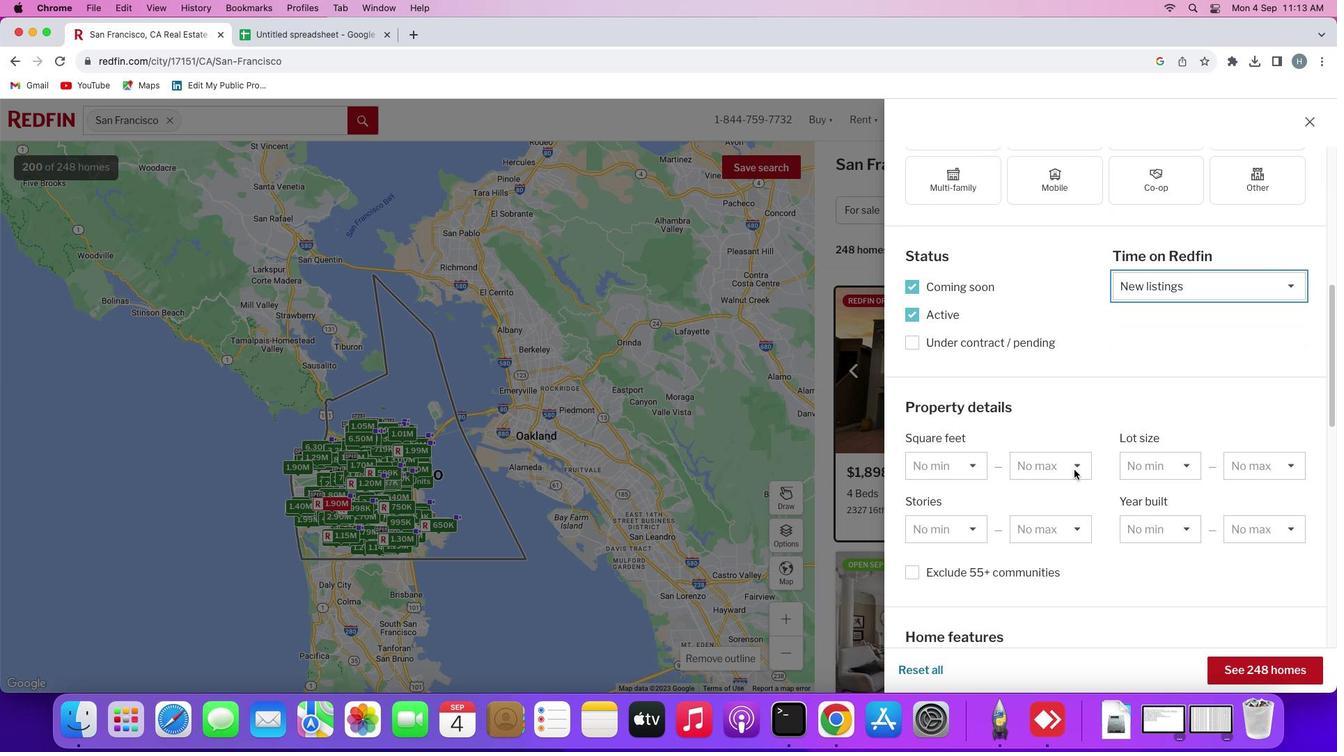 
Action: Mouse scrolled (1073, 473) with delta (0, -1)
Screenshot: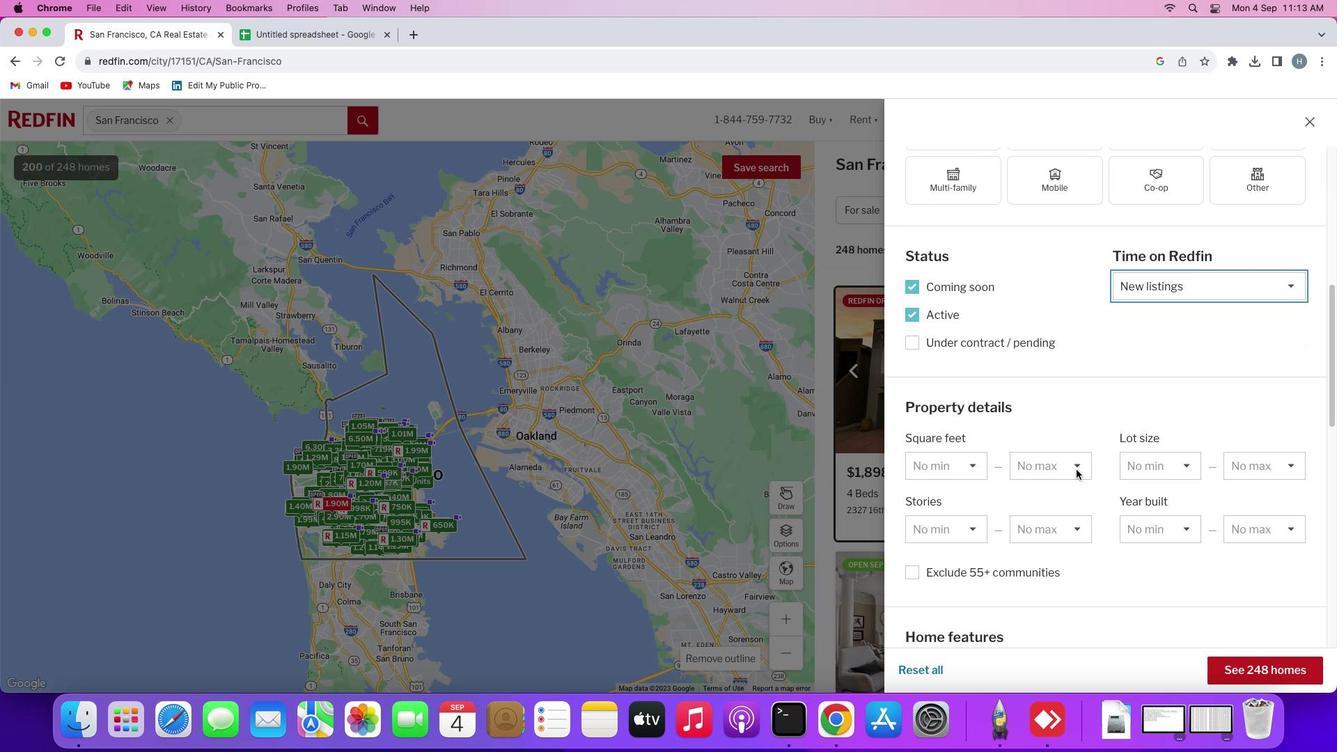 
Action: Mouse moved to (1086, 470)
Screenshot: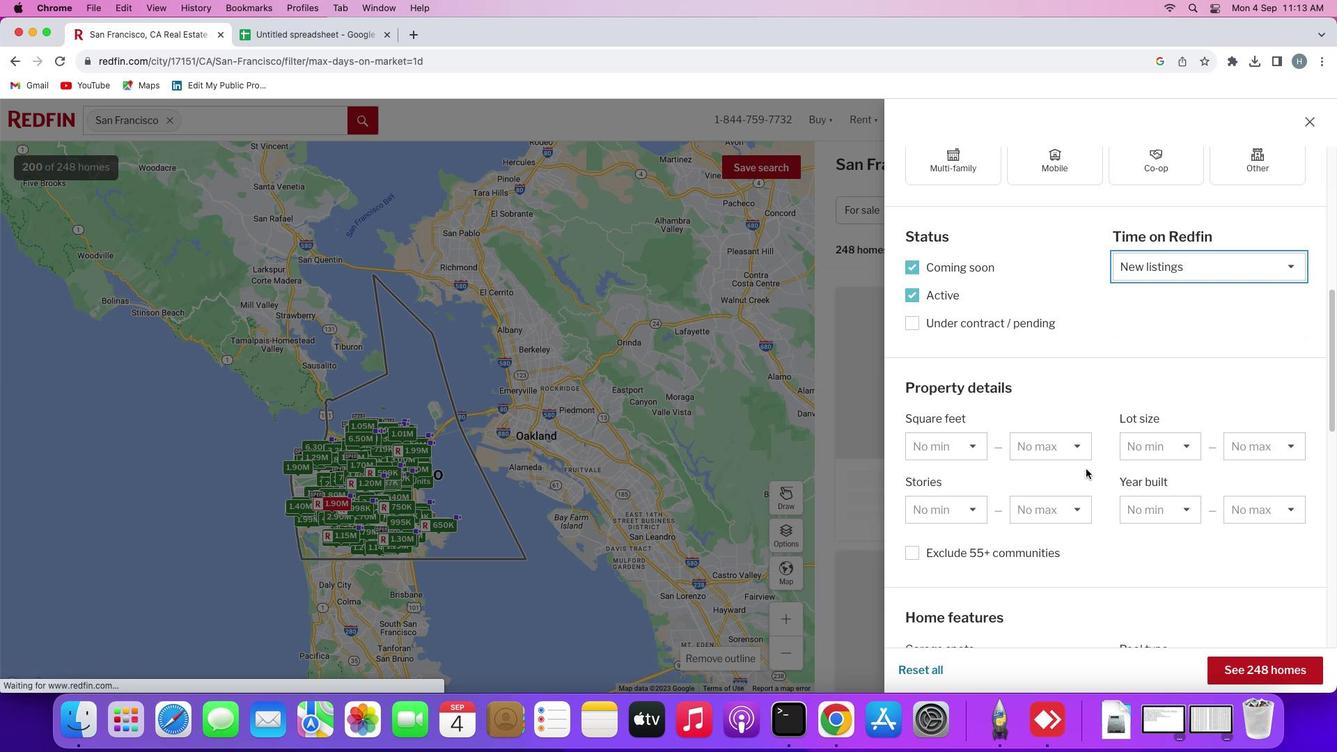
Action: Mouse scrolled (1086, 470) with delta (0, 0)
Screenshot: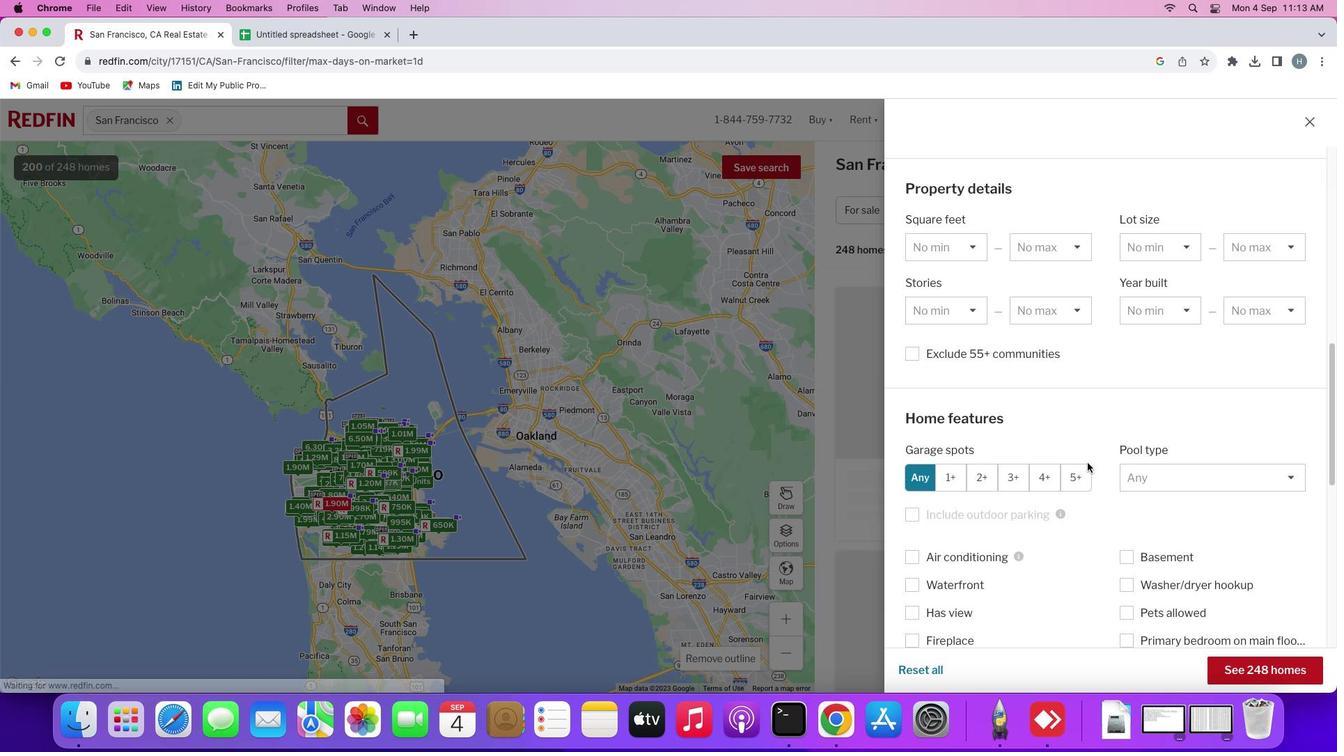 
Action: Mouse scrolled (1086, 470) with delta (0, 0)
Screenshot: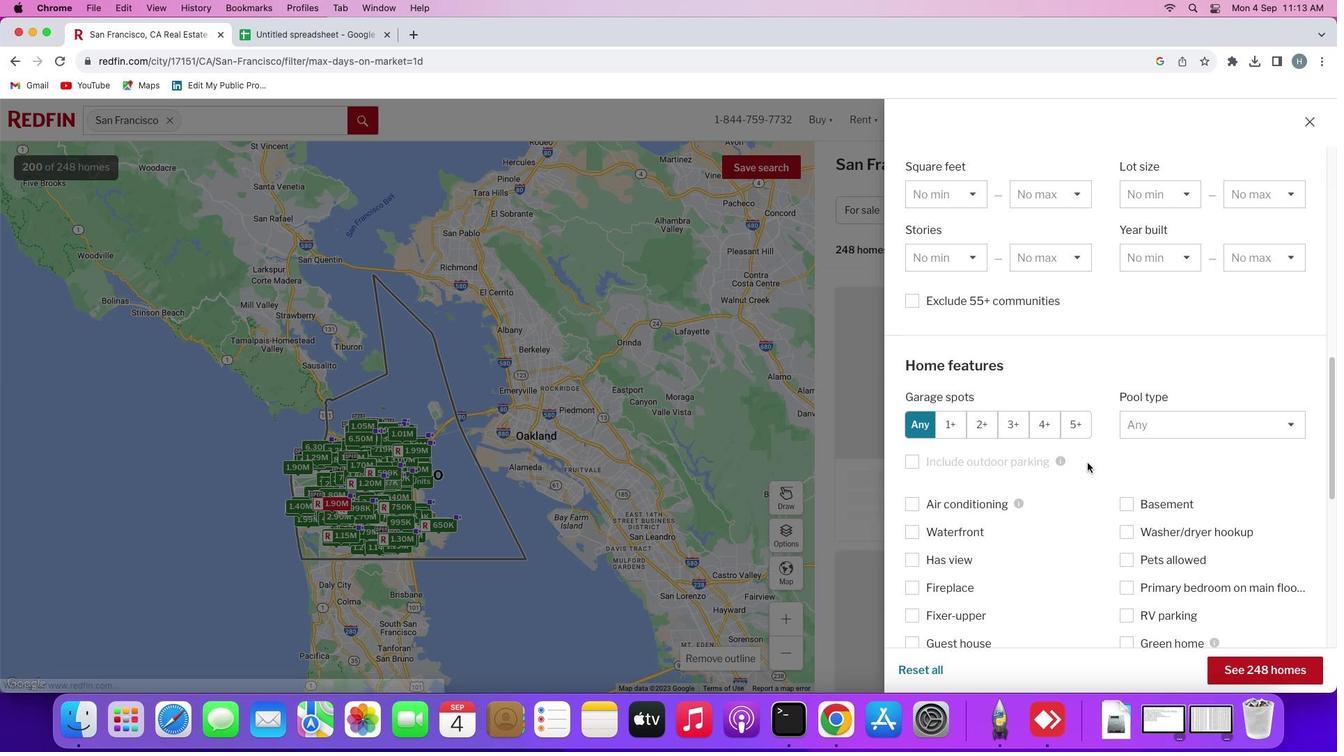 
Action: Mouse scrolled (1086, 470) with delta (0, -1)
Screenshot: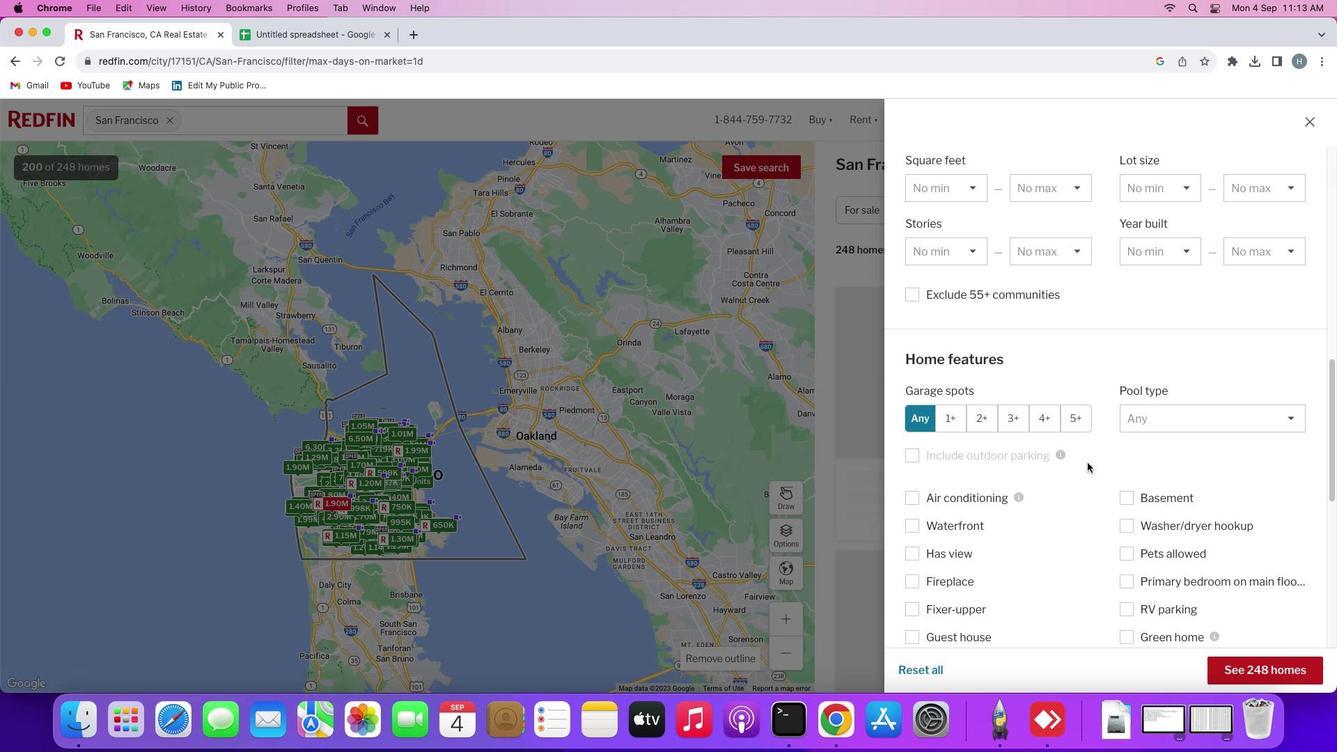 
Action: Mouse scrolled (1086, 470) with delta (0, -2)
Screenshot: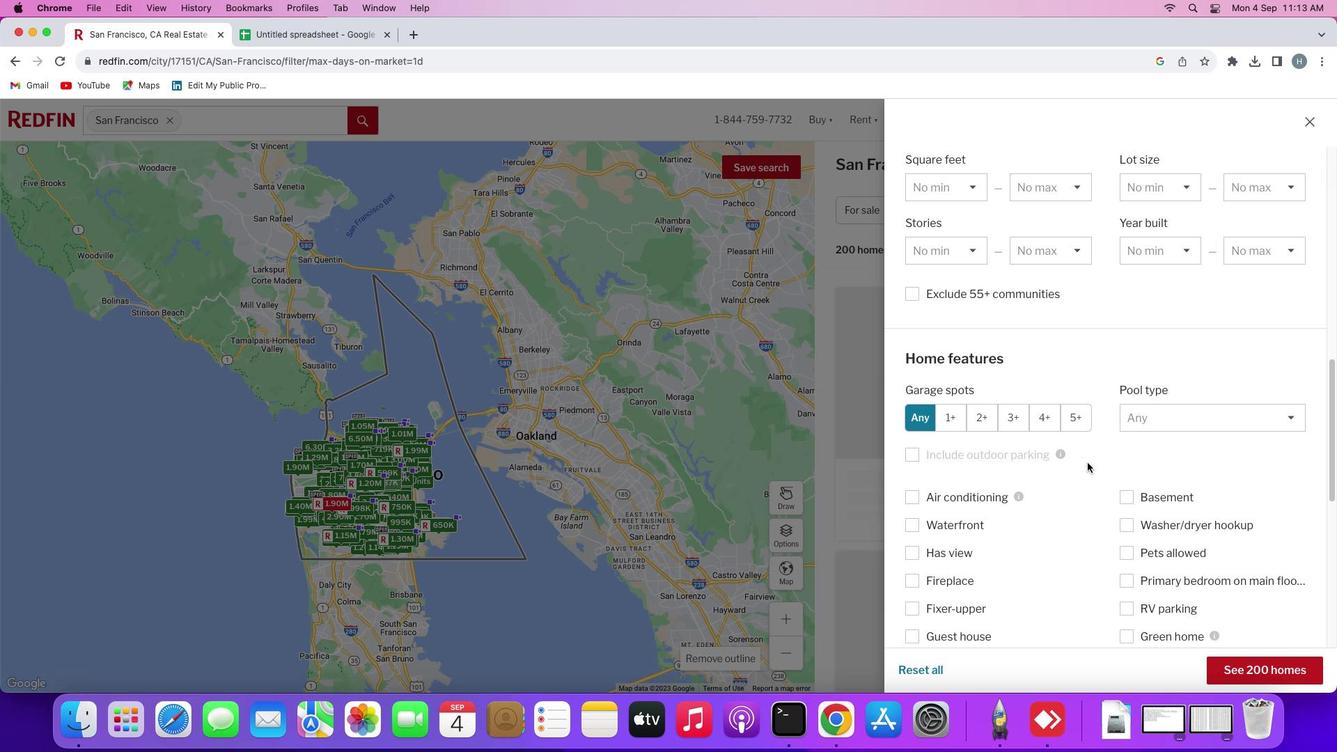 
Action: Mouse moved to (1086, 466)
Screenshot: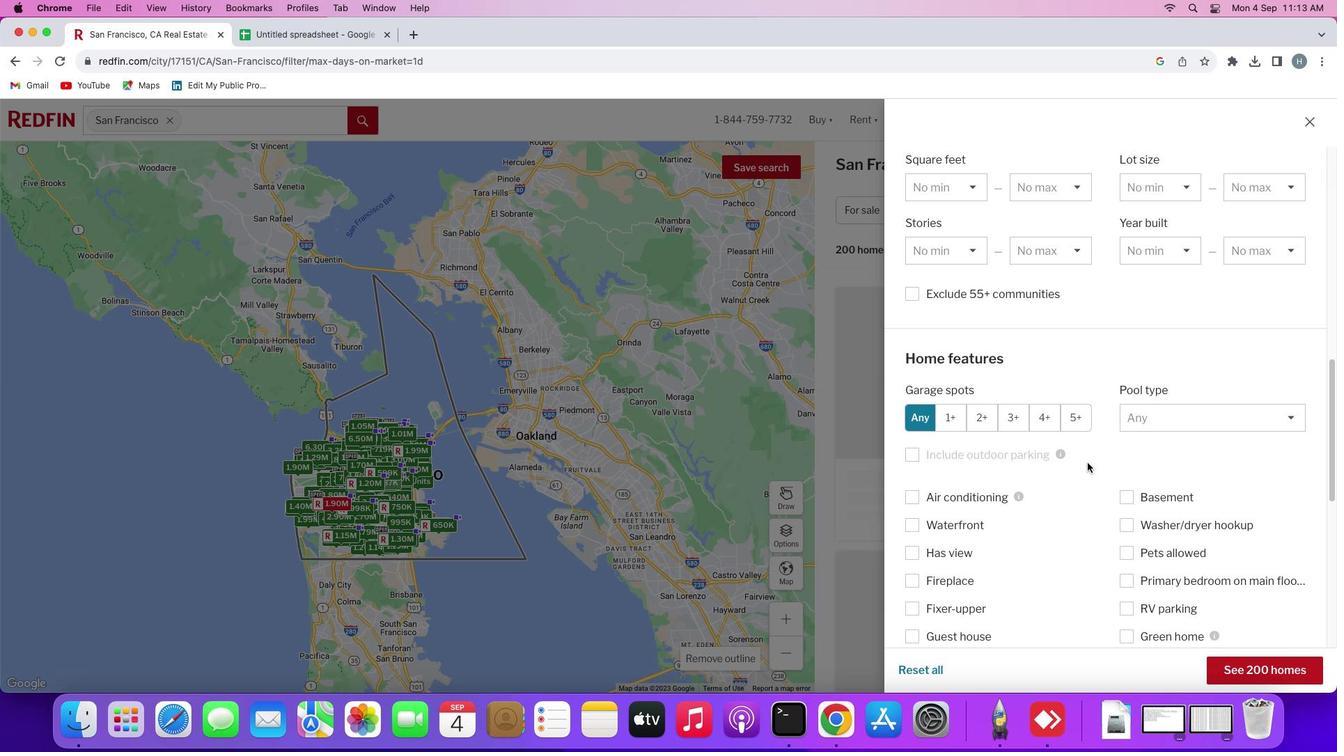 
Action: Mouse scrolled (1086, 466) with delta (0, -2)
Screenshot: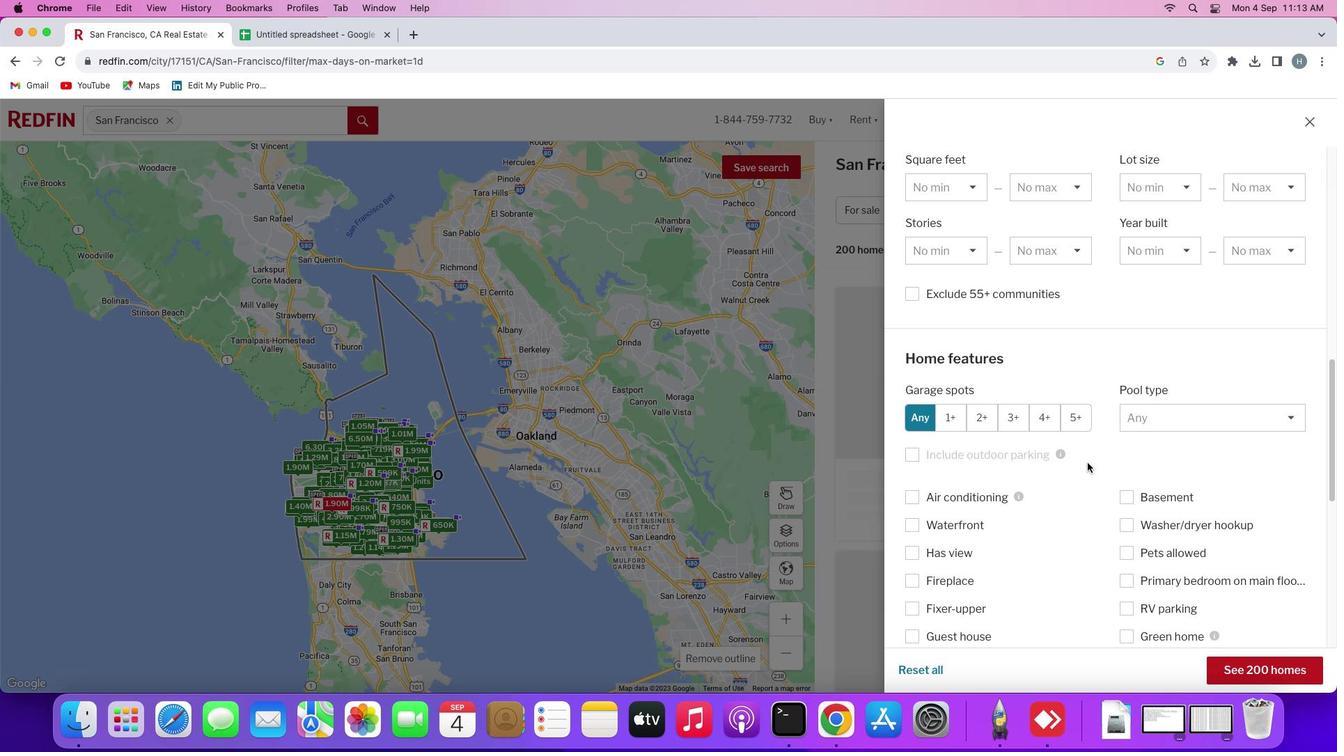 
Action: Mouse moved to (1088, 463)
Screenshot: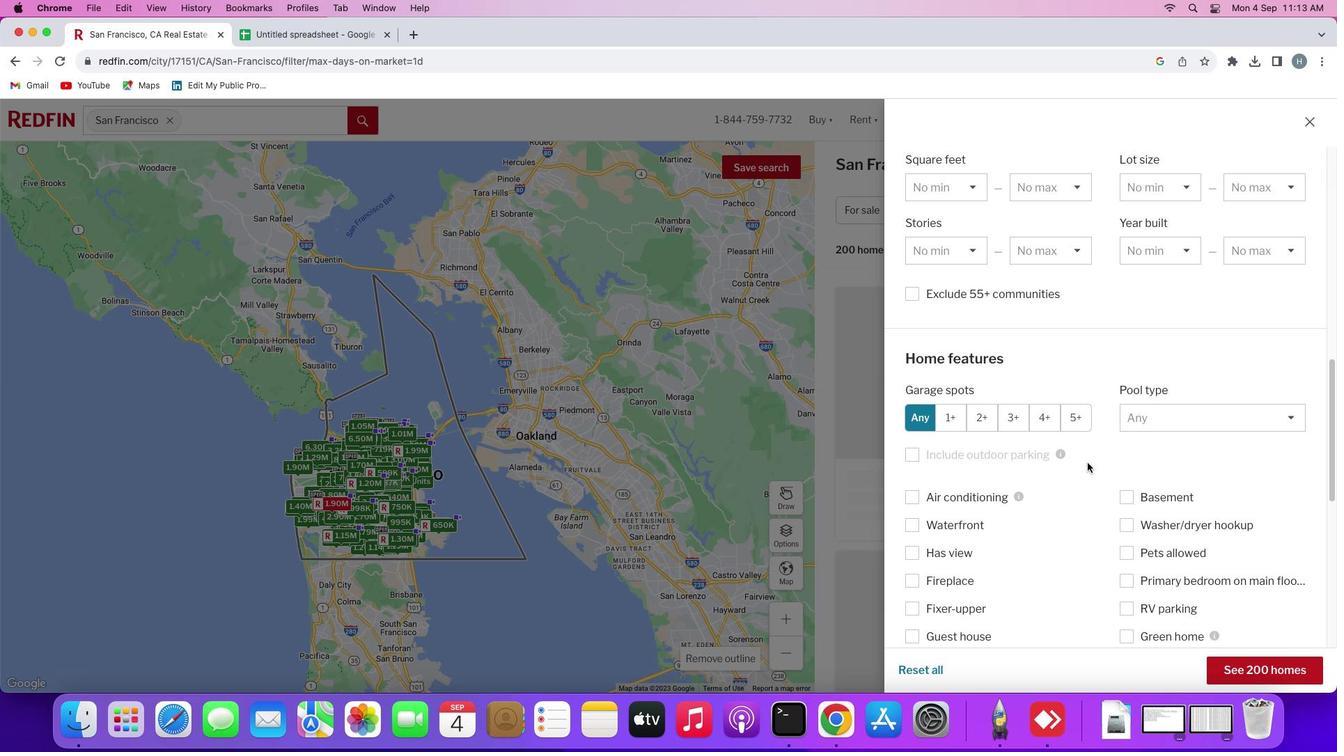 
Action: Mouse scrolled (1088, 463) with delta (0, 0)
Screenshot: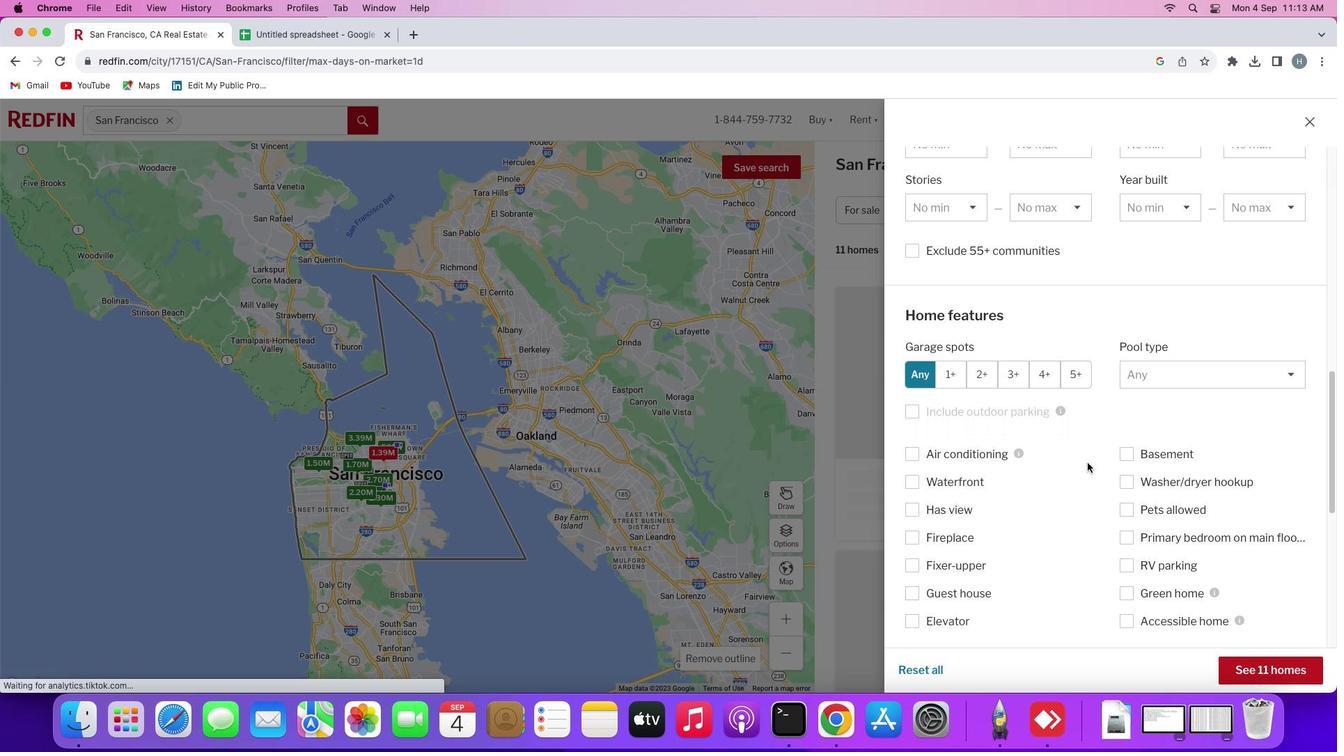 
Action: Mouse scrolled (1088, 463) with delta (0, 0)
Screenshot: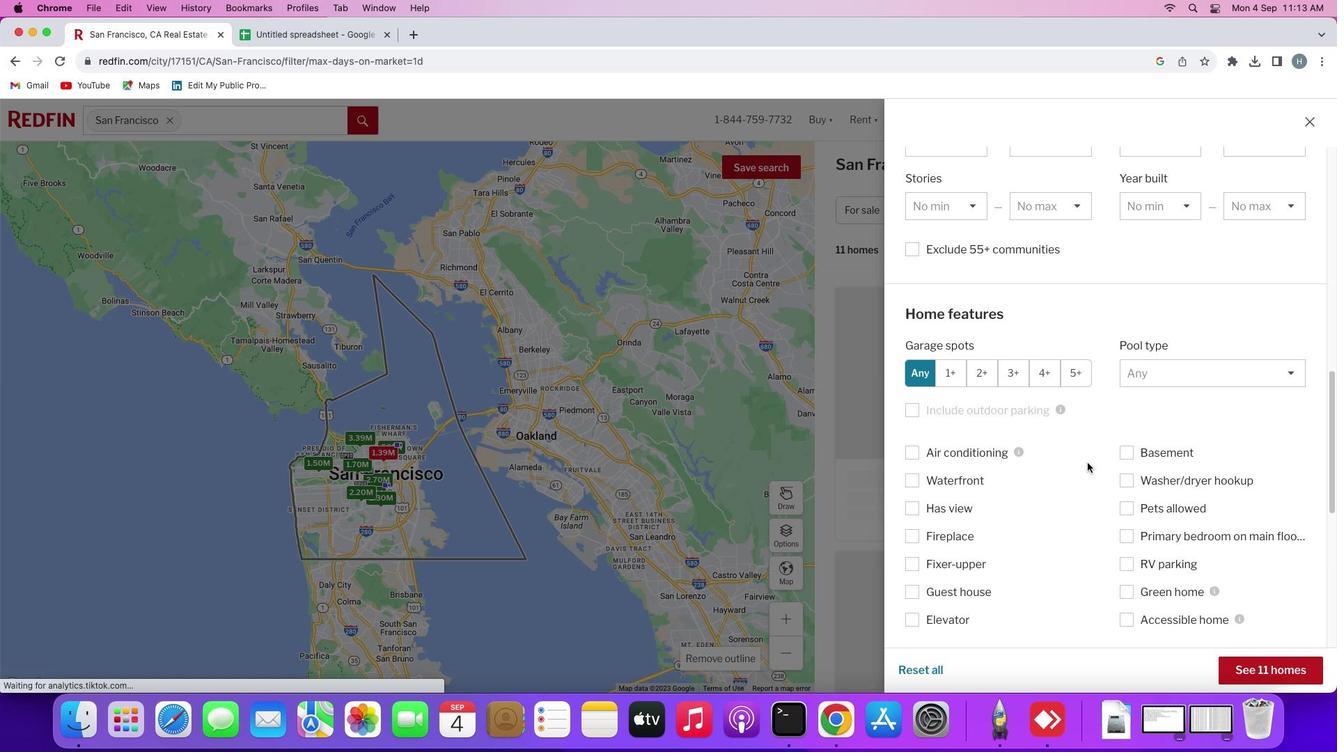 
Action: Mouse scrolled (1088, 463) with delta (0, 0)
Screenshot: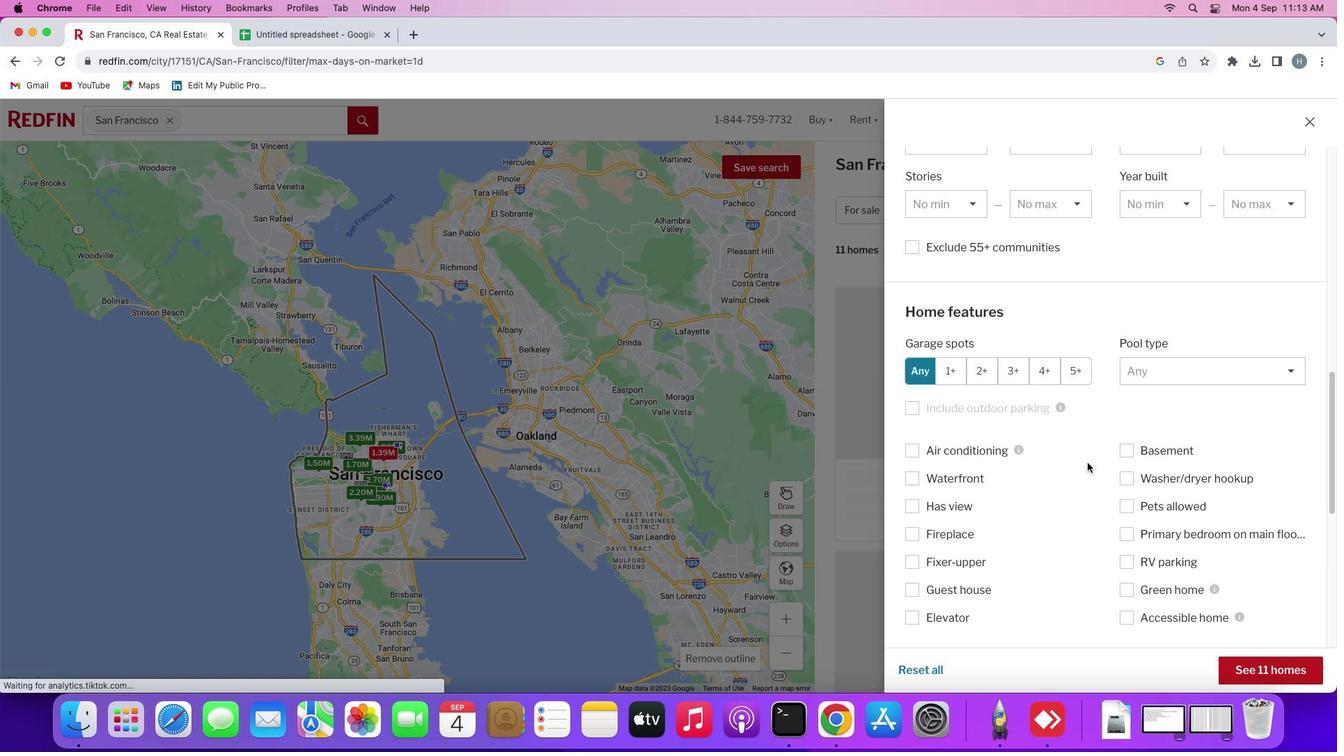 
Action: Mouse scrolled (1088, 463) with delta (0, 0)
Screenshot: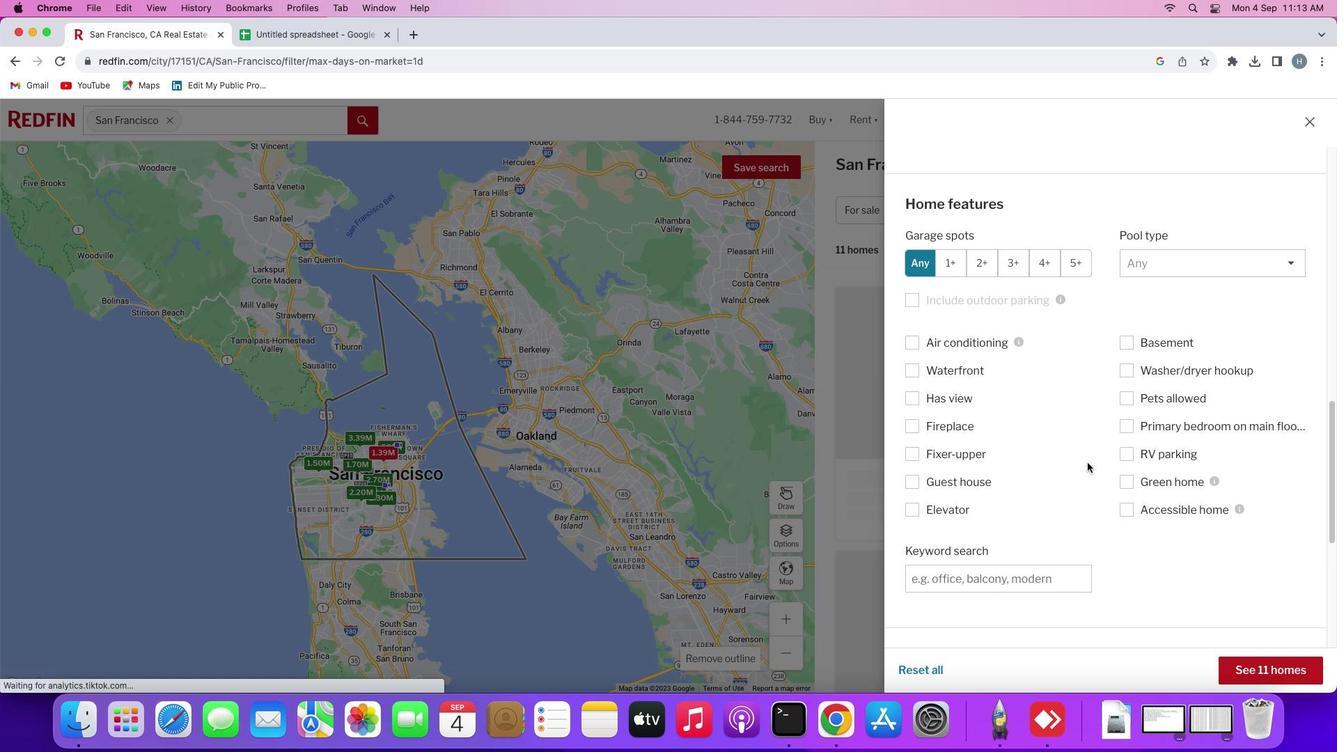 
Action: Mouse scrolled (1088, 463) with delta (0, 0)
Screenshot: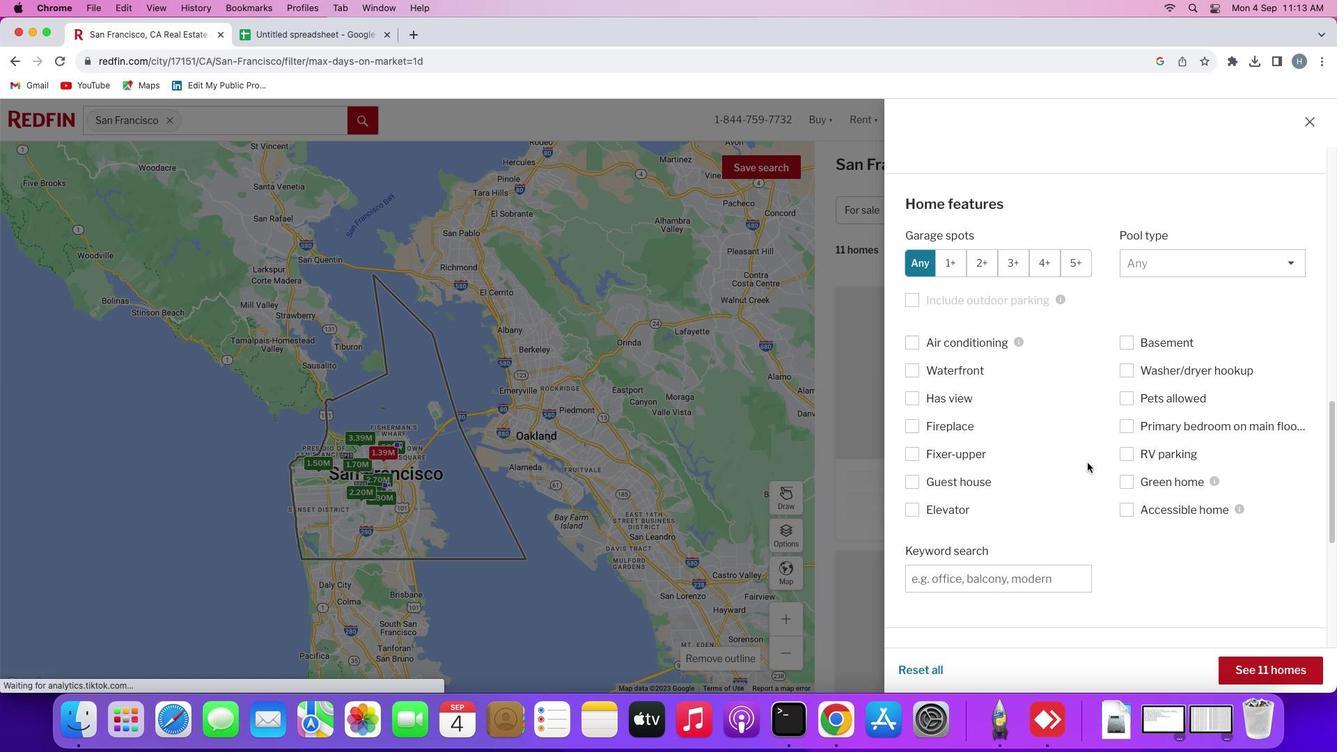 
Action: Mouse scrolled (1088, 463) with delta (0, -1)
Screenshot: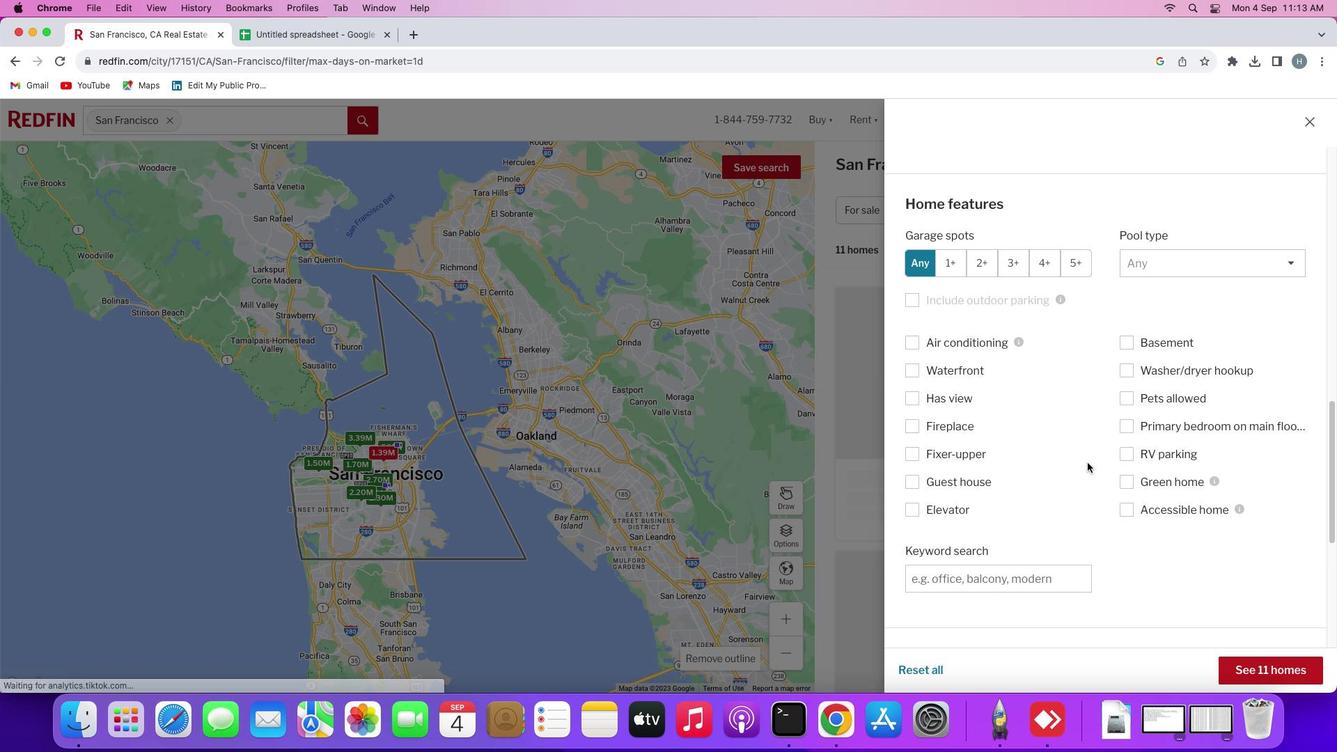 
Action: Mouse scrolled (1088, 463) with delta (0, 0)
Screenshot: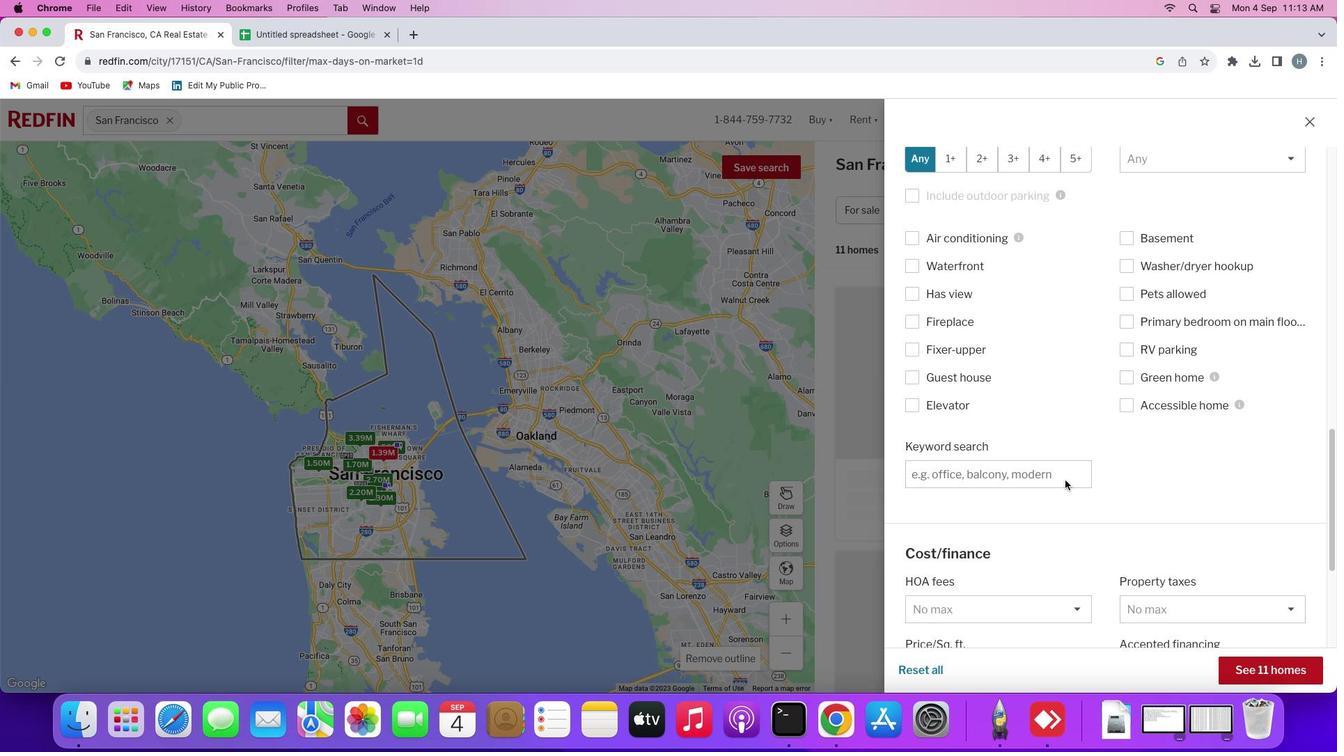 
Action: Mouse scrolled (1088, 463) with delta (0, 0)
Screenshot: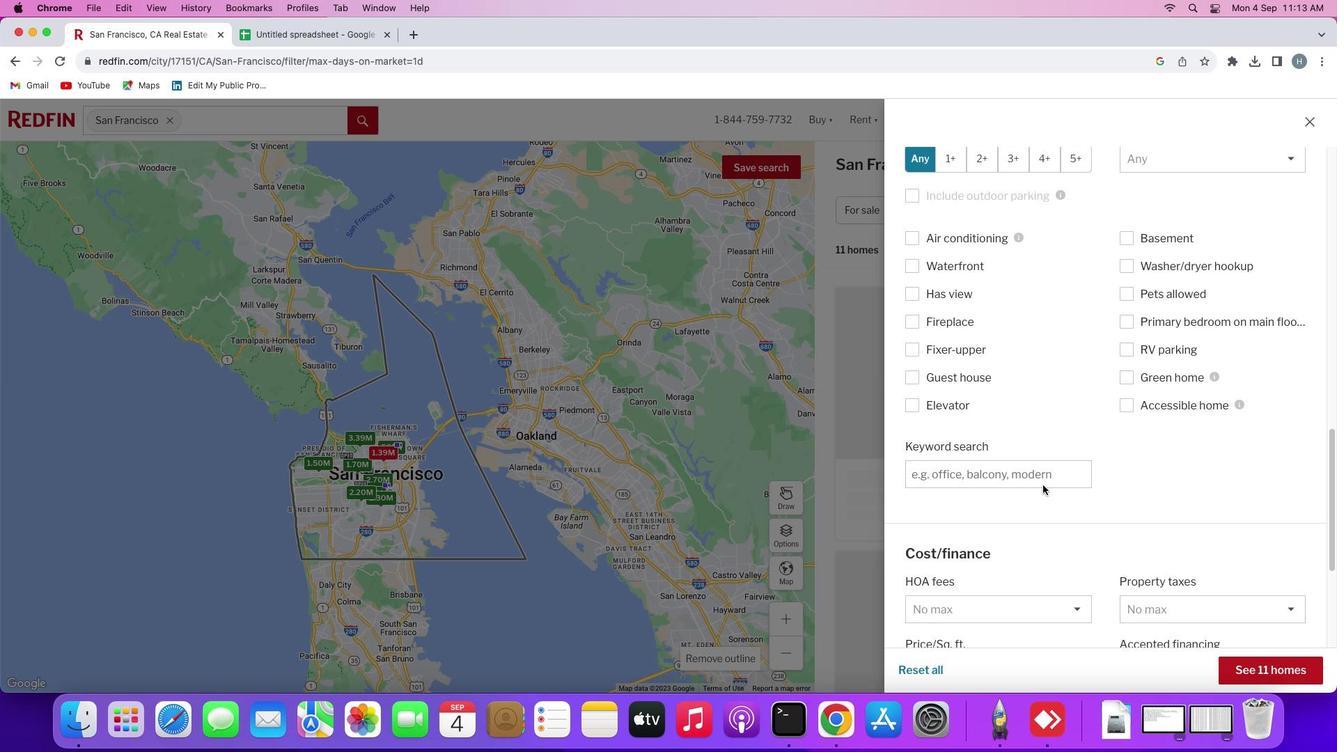 
Action: Mouse scrolled (1088, 463) with delta (0, -1)
Screenshot: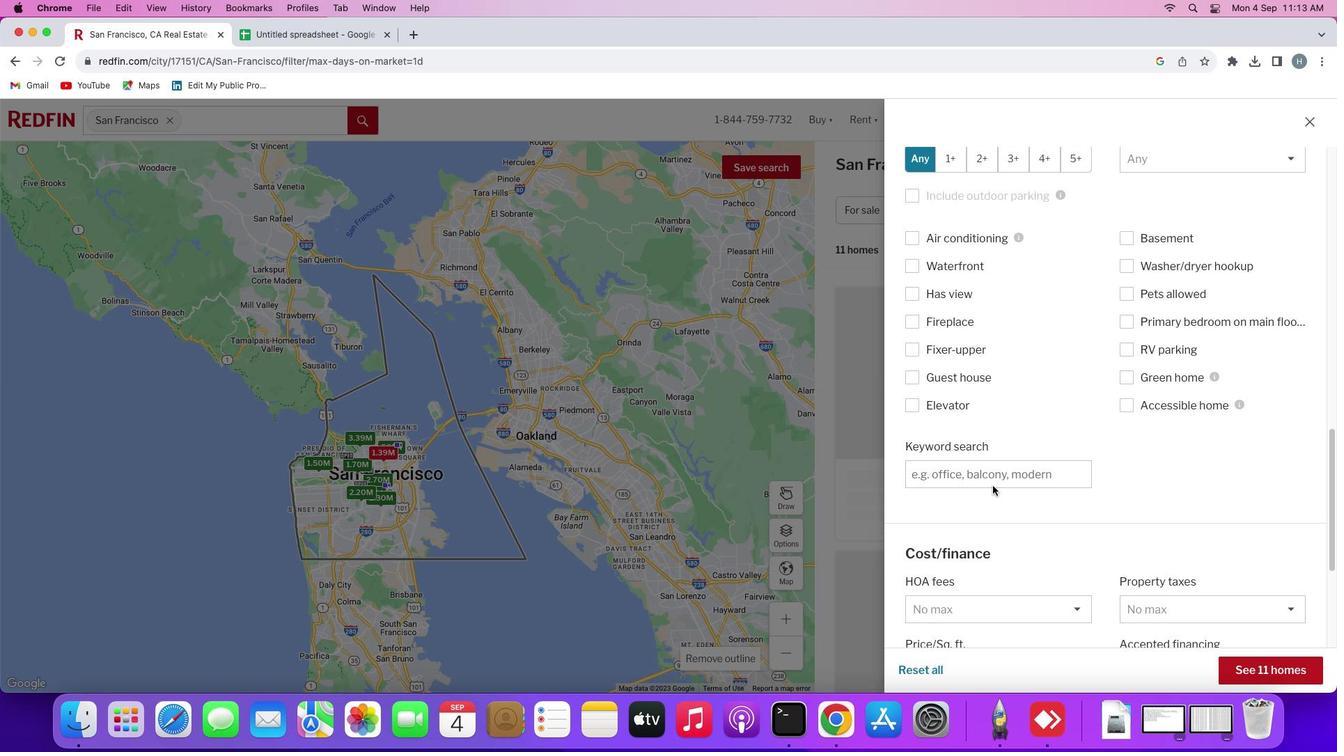 
Action: Mouse moved to (987, 475)
Screenshot: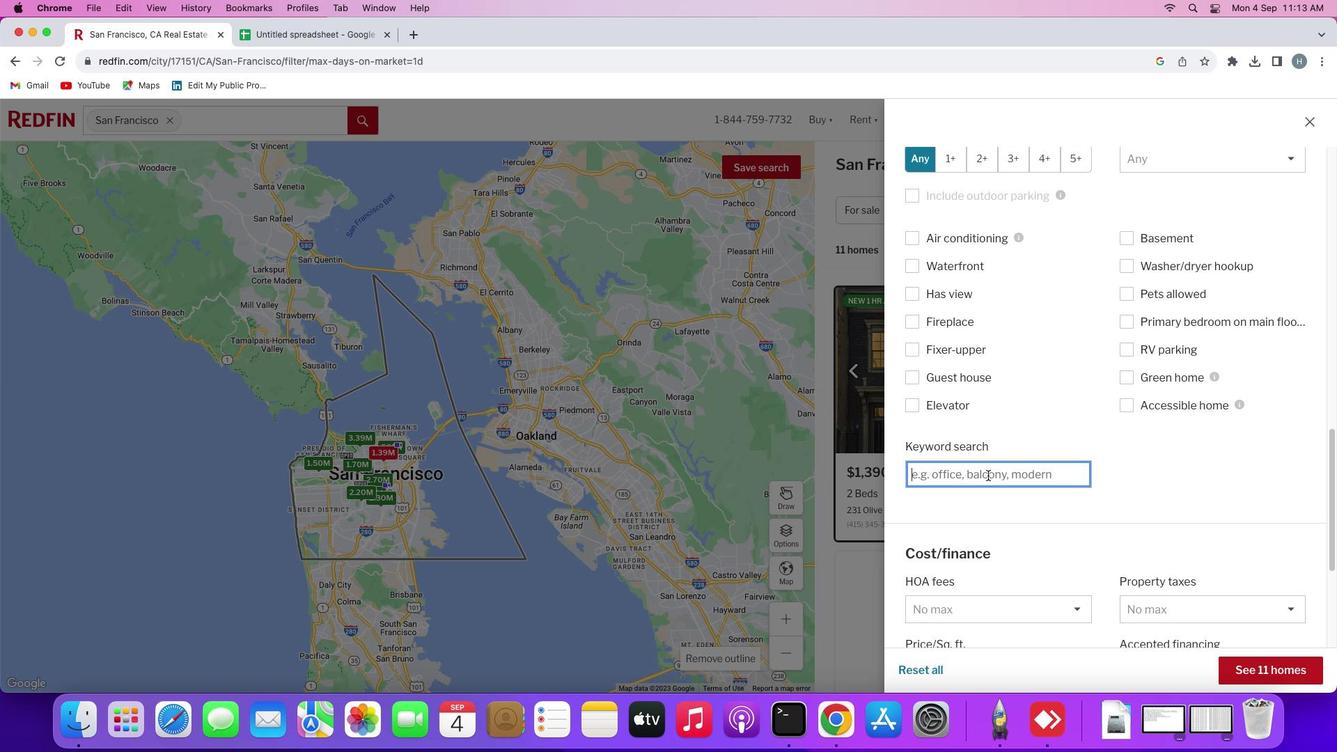 
Action: Mouse pressed left at (987, 475)
Screenshot: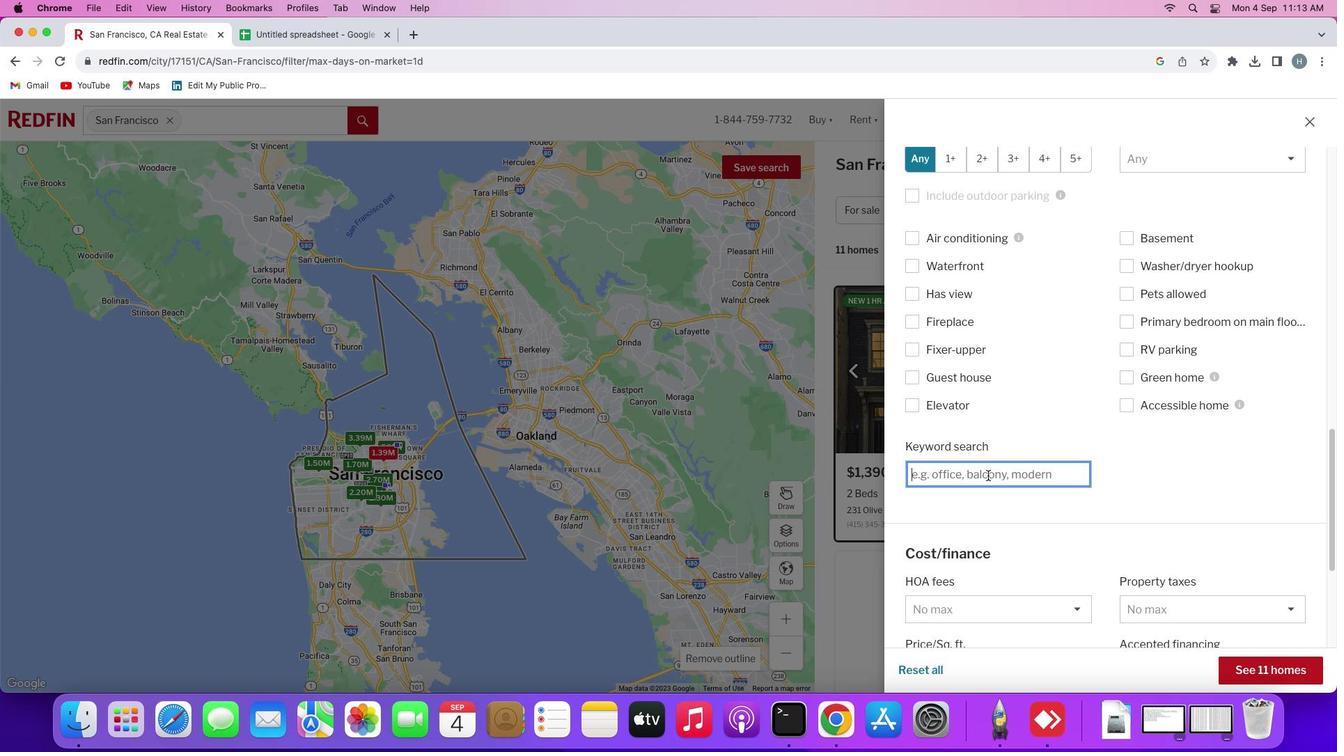 
Action: Mouse moved to (988, 475)
Screenshot: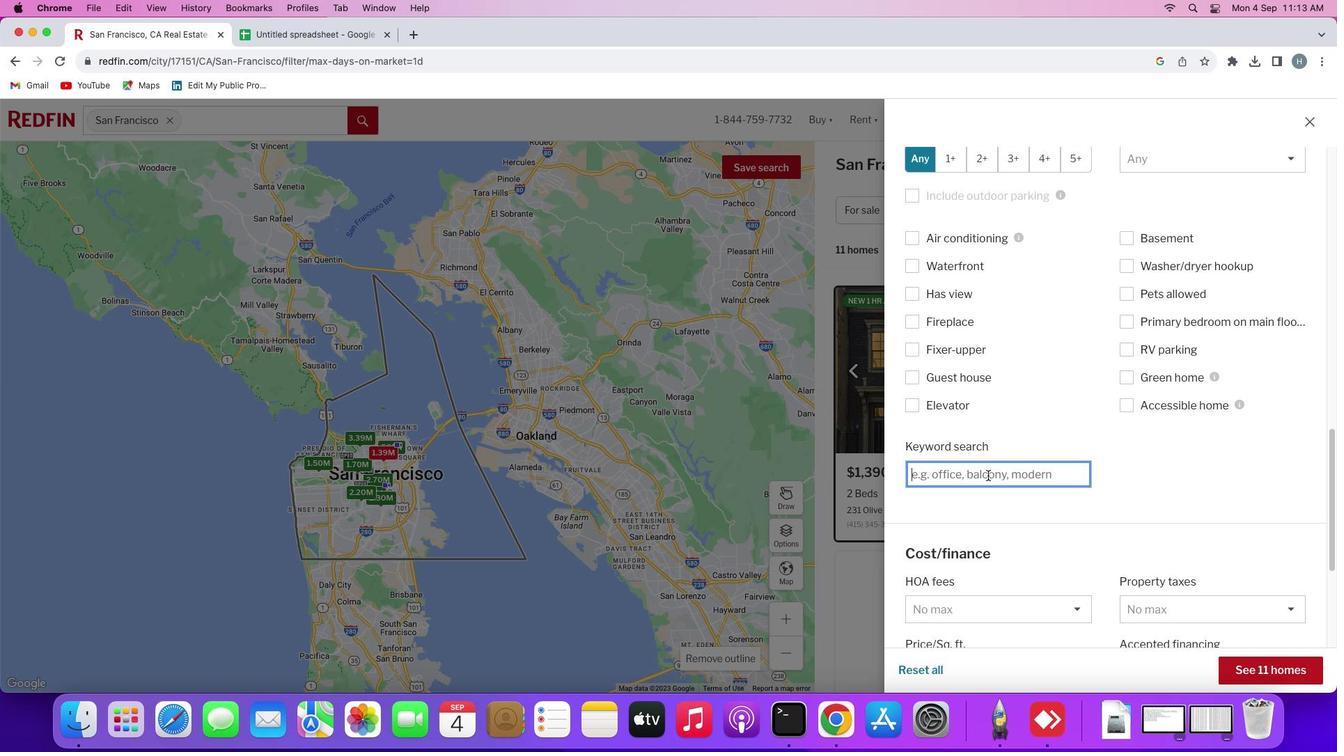 
Action: Key pressed 'h''o''m''e'Key.space'o''f''f''i''c''e'
Screenshot: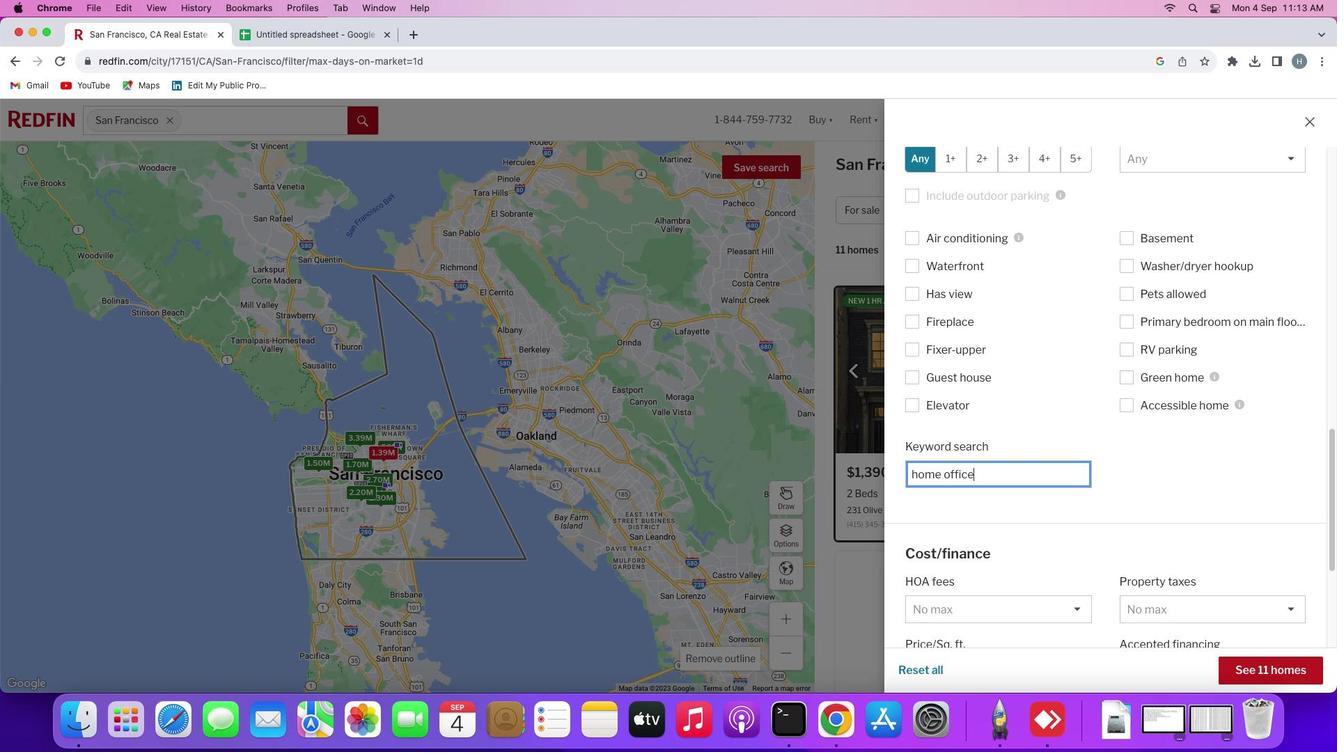 
Action: Mouse moved to (1129, 512)
Screenshot: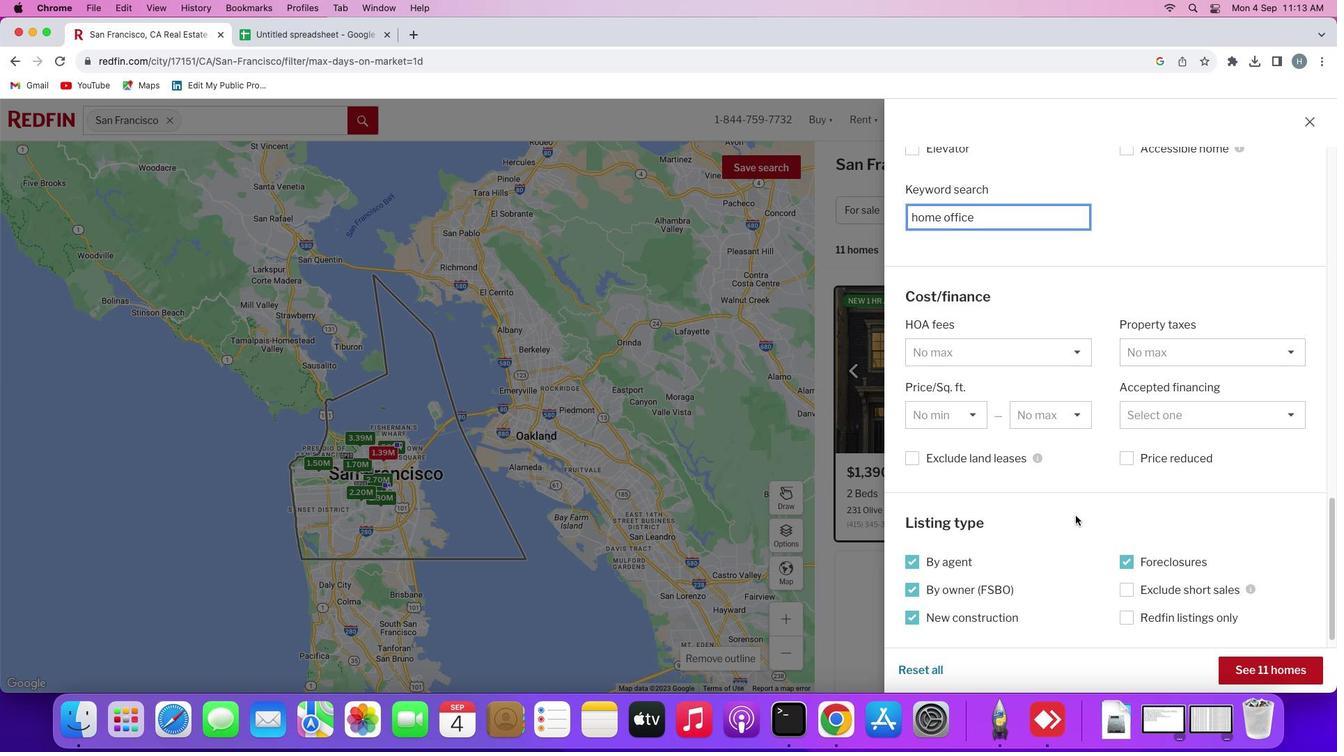 
Action: Mouse scrolled (1129, 512) with delta (0, 0)
Screenshot: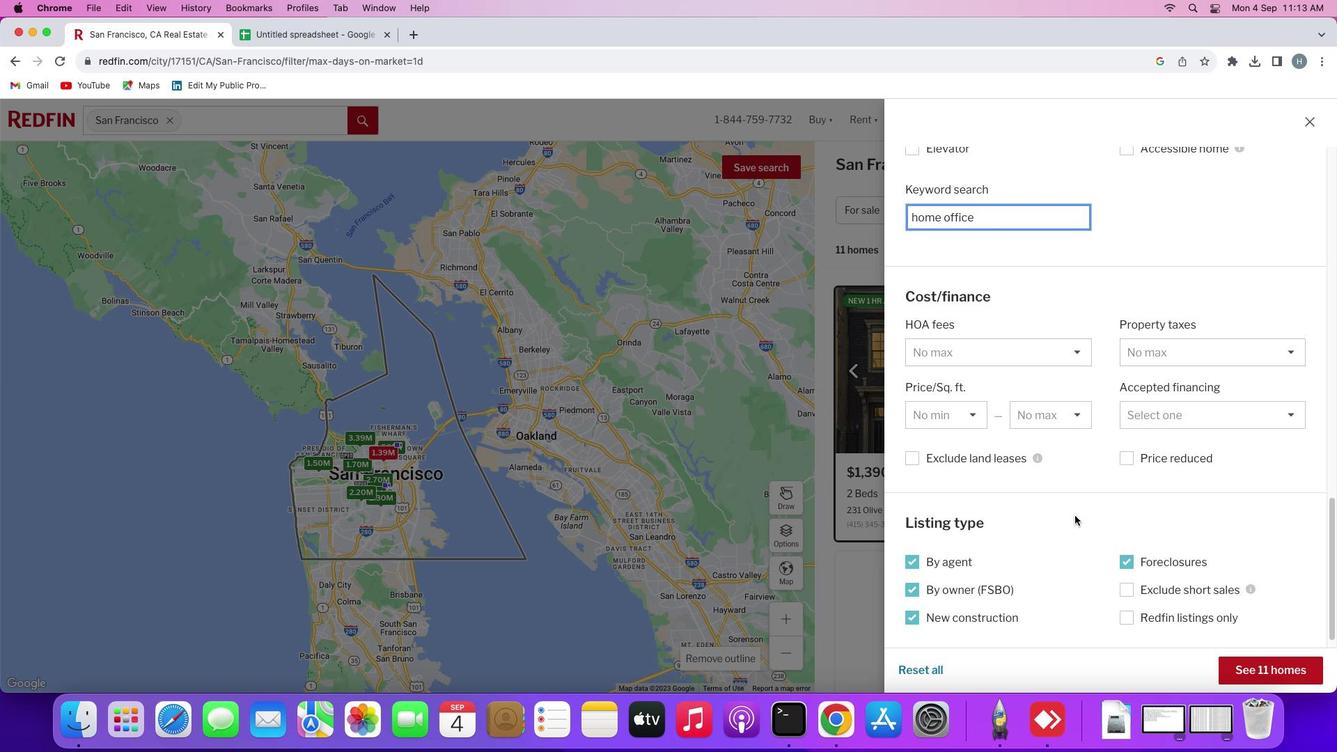 
Action: Mouse scrolled (1129, 512) with delta (0, 0)
Screenshot: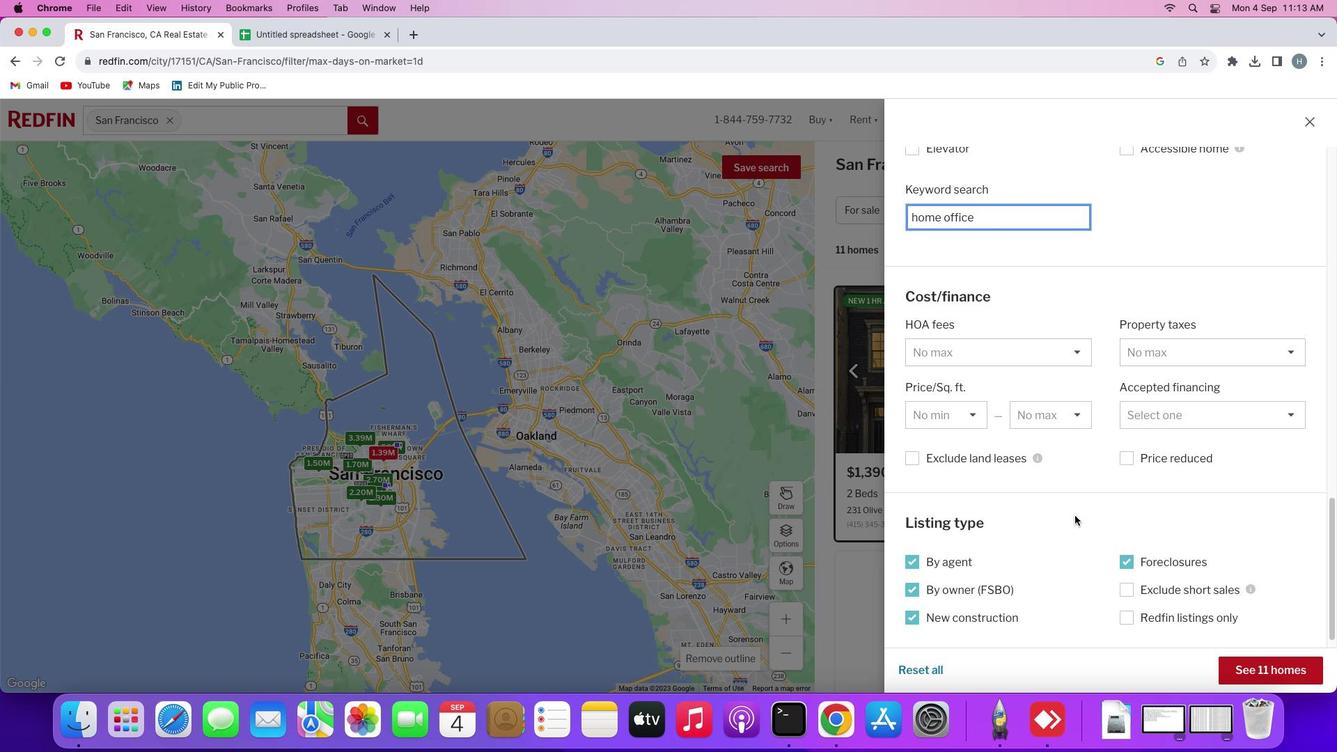 
Action: Mouse scrolled (1129, 512) with delta (0, -2)
Screenshot: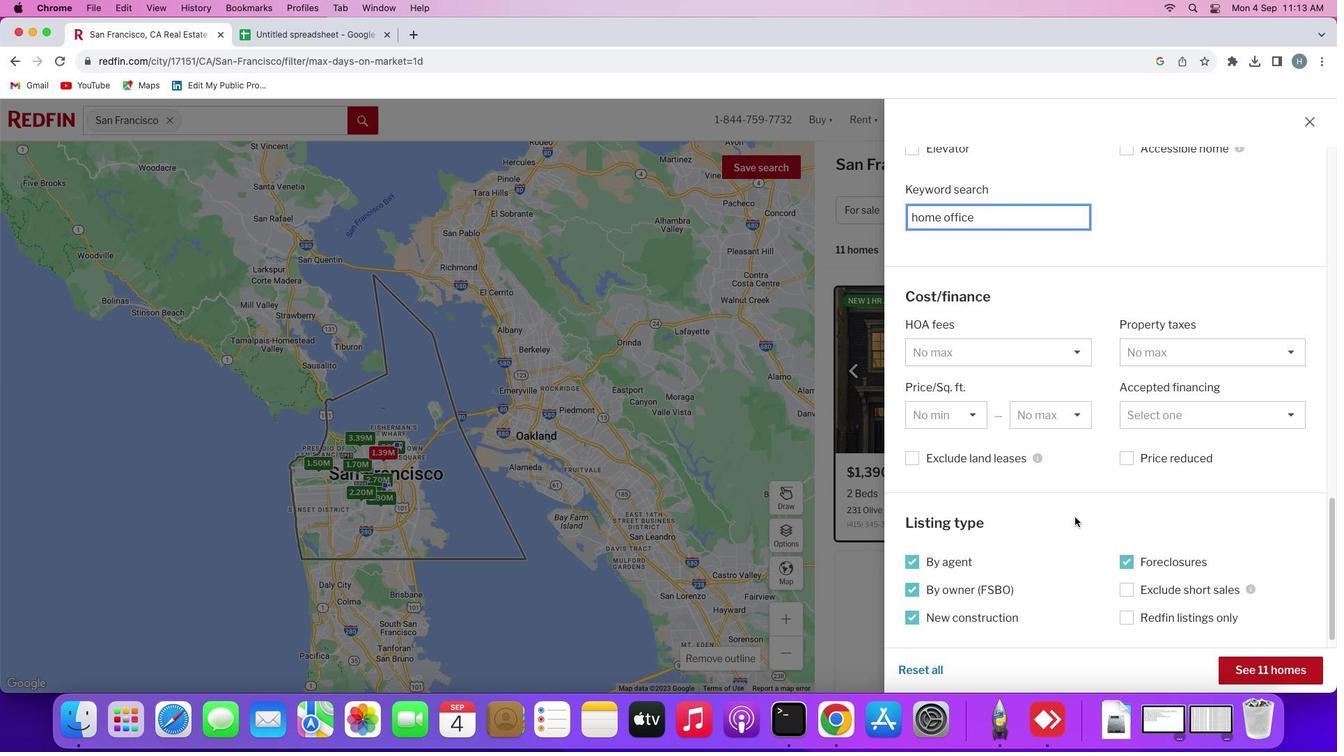 
Action: Mouse scrolled (1129, 512) with delta (0, -2)
Screenshot: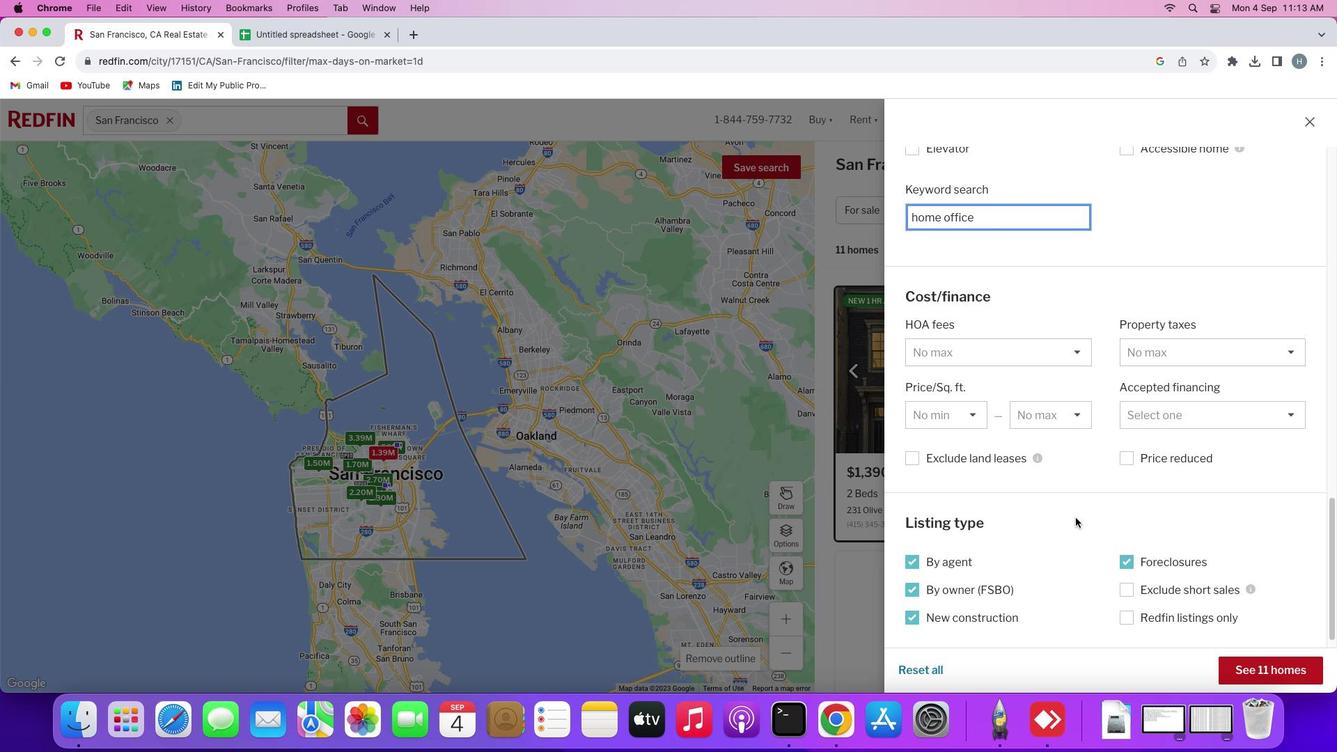 
Action: Mouse moved to (1092, 529)
Screenshot: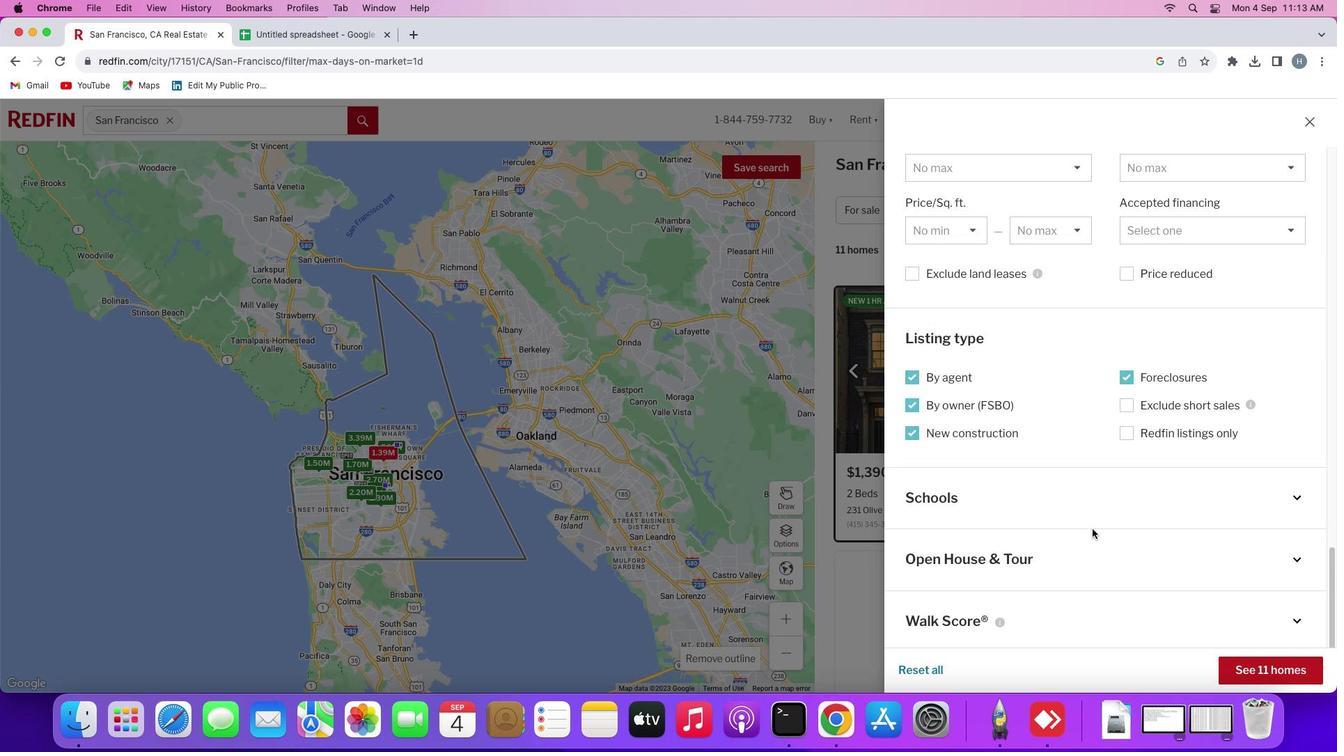 
Action: Mouse scrolled (1092, 529) with delta (0, 0)
Screenshot: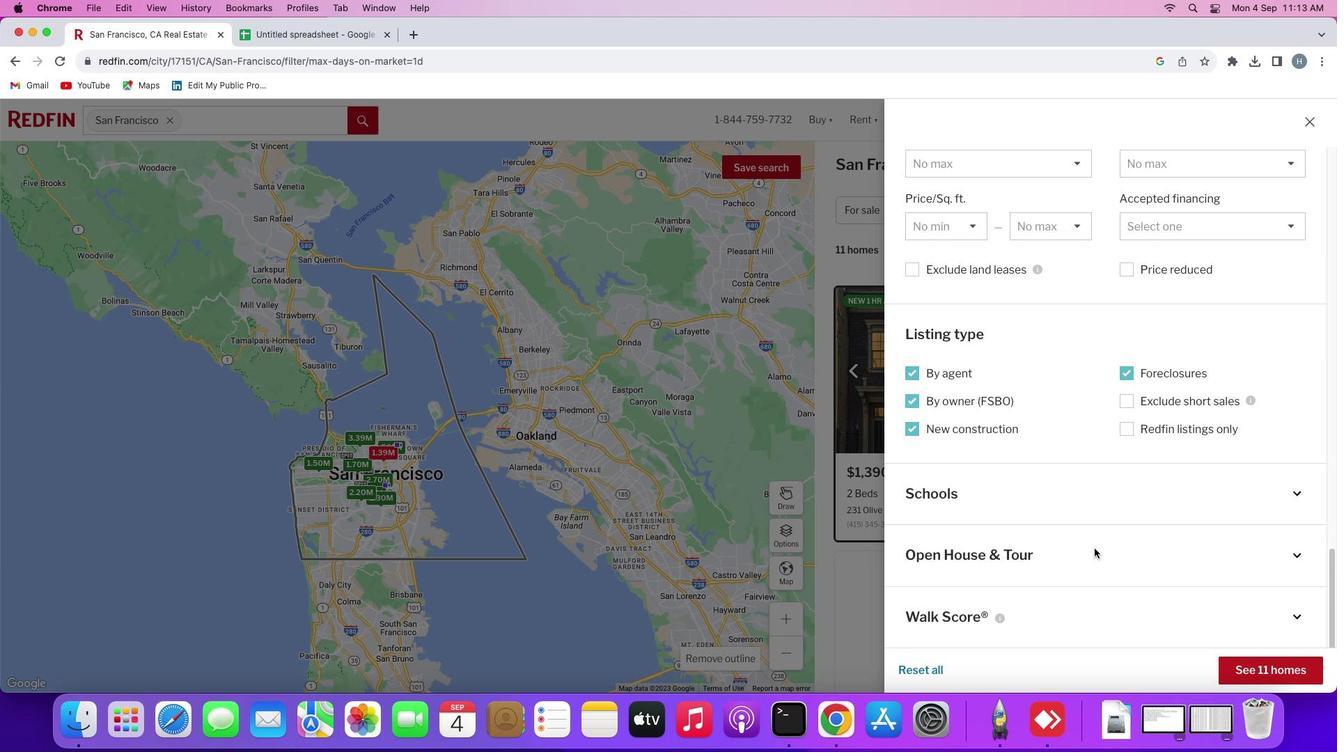 
Action: Mouse scrolled (1092, 529) with delta (0, 0)
Screenshot: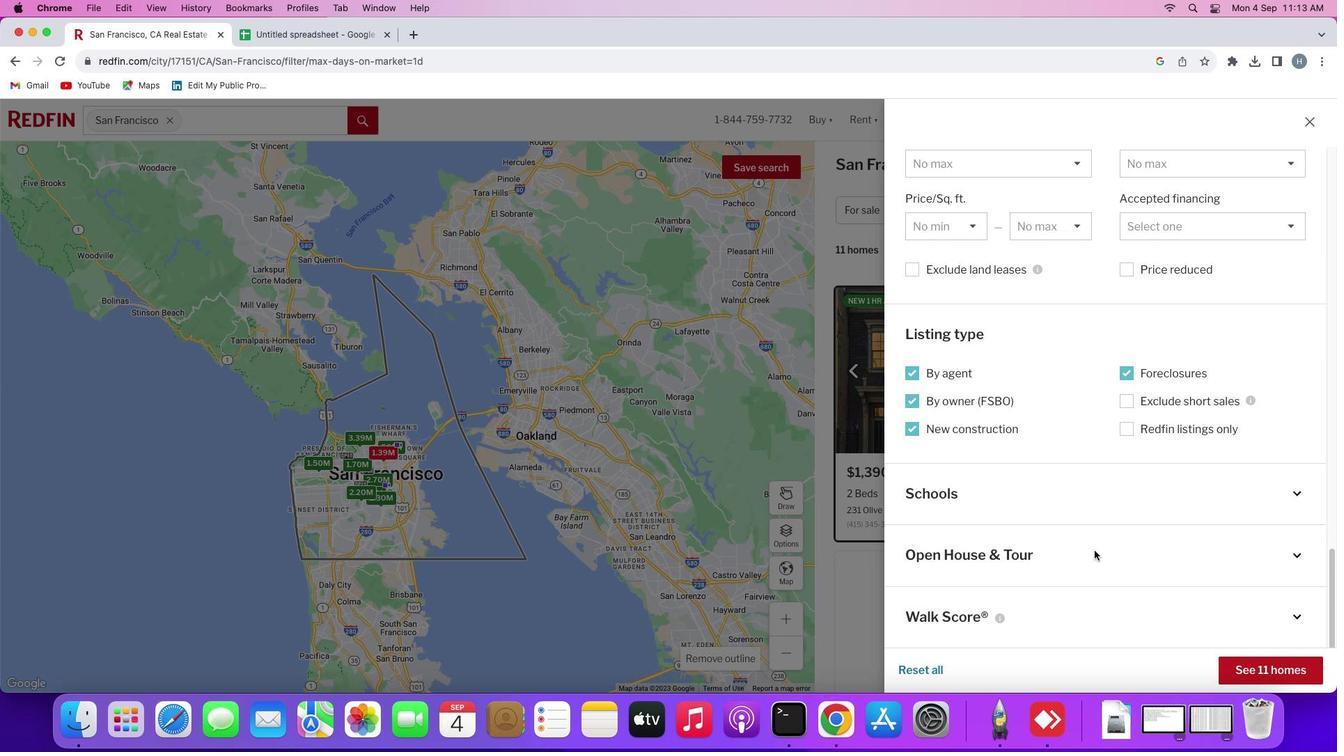 
Action: Mouse scrolled (1092, 529) with delta (0, -2)
Screenshot: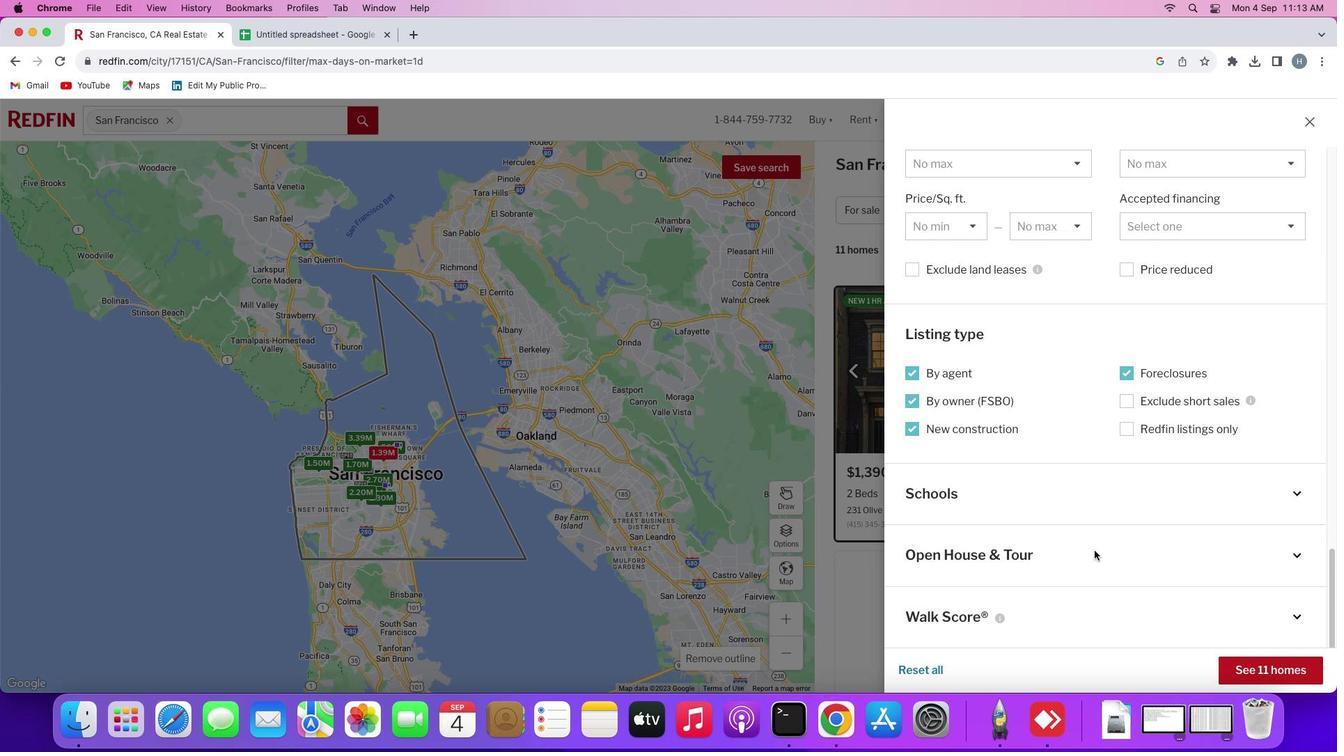 
Action: Mouse scrolled (1092, 529) with delta (0, -3)
Screenshot: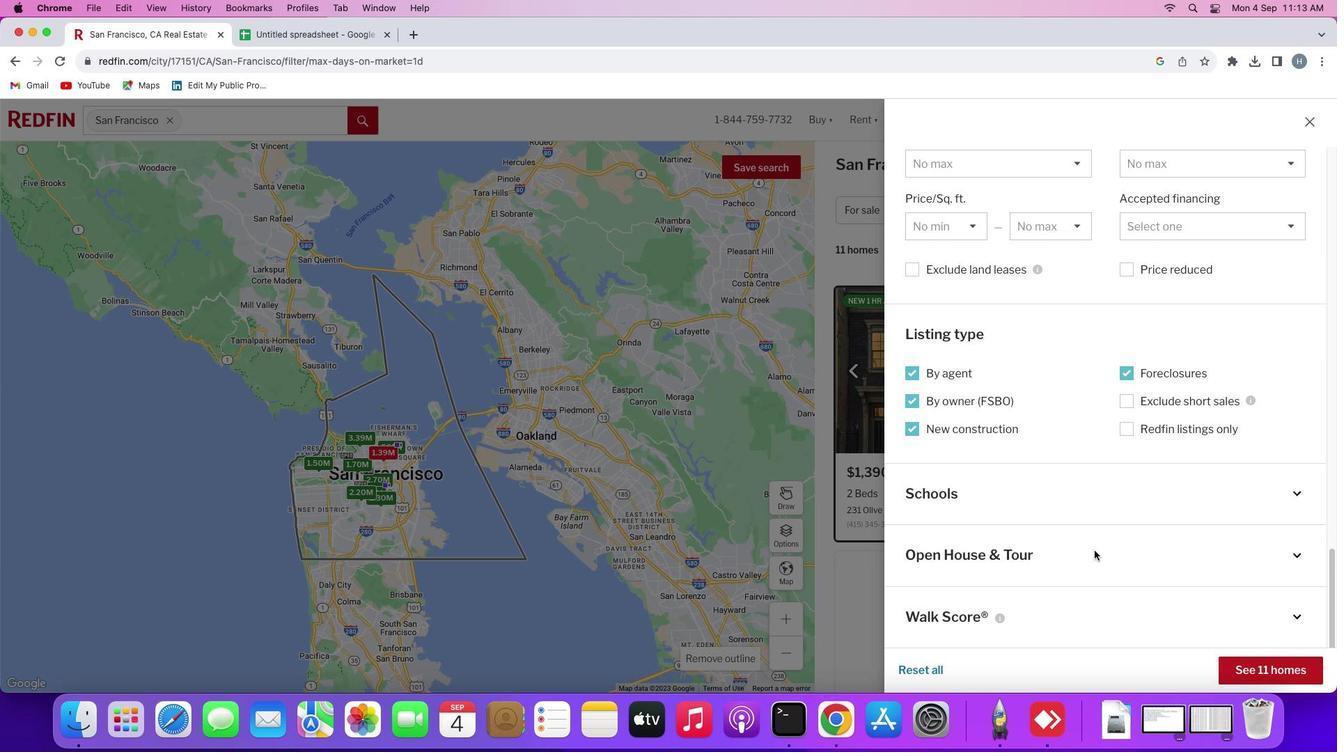 
Action: Mouse scrolled (1092, 529) with delta (0, -4)
Screenshot: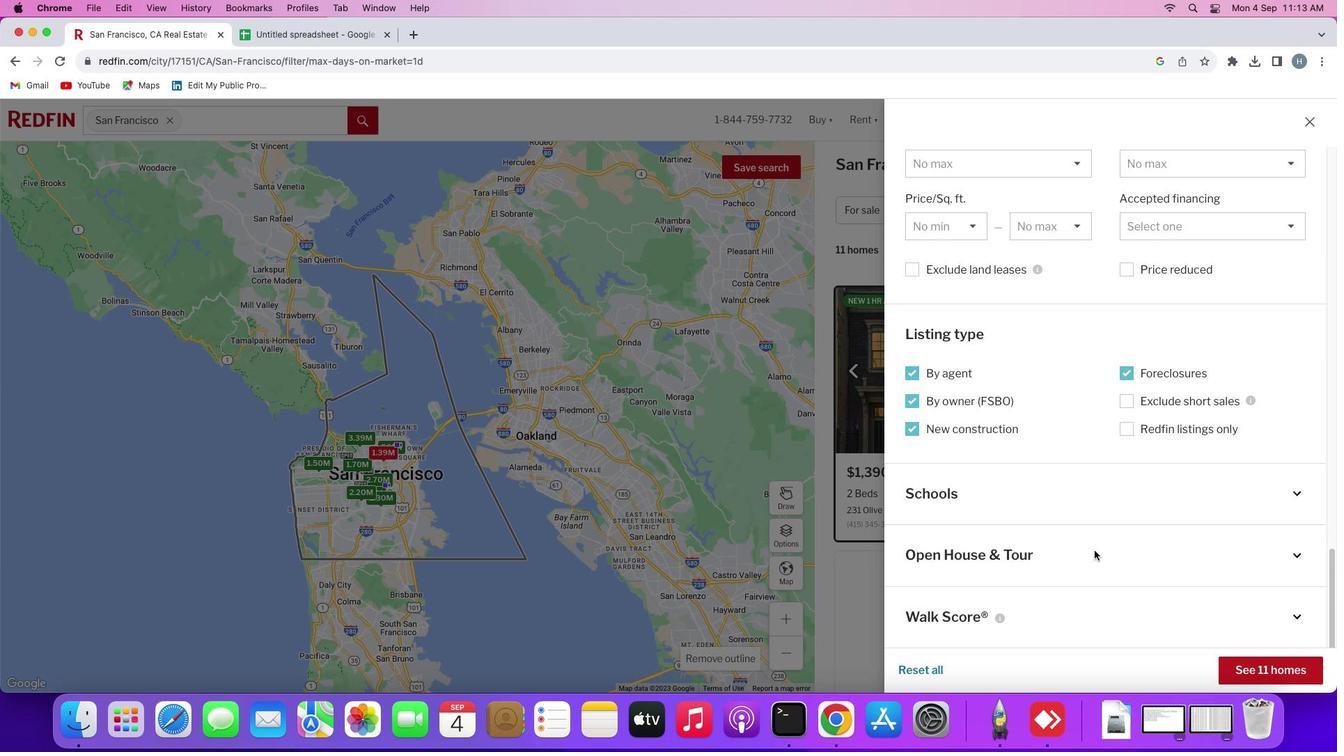 
Action: Mouse moved to (1094, 551)
Screenshot: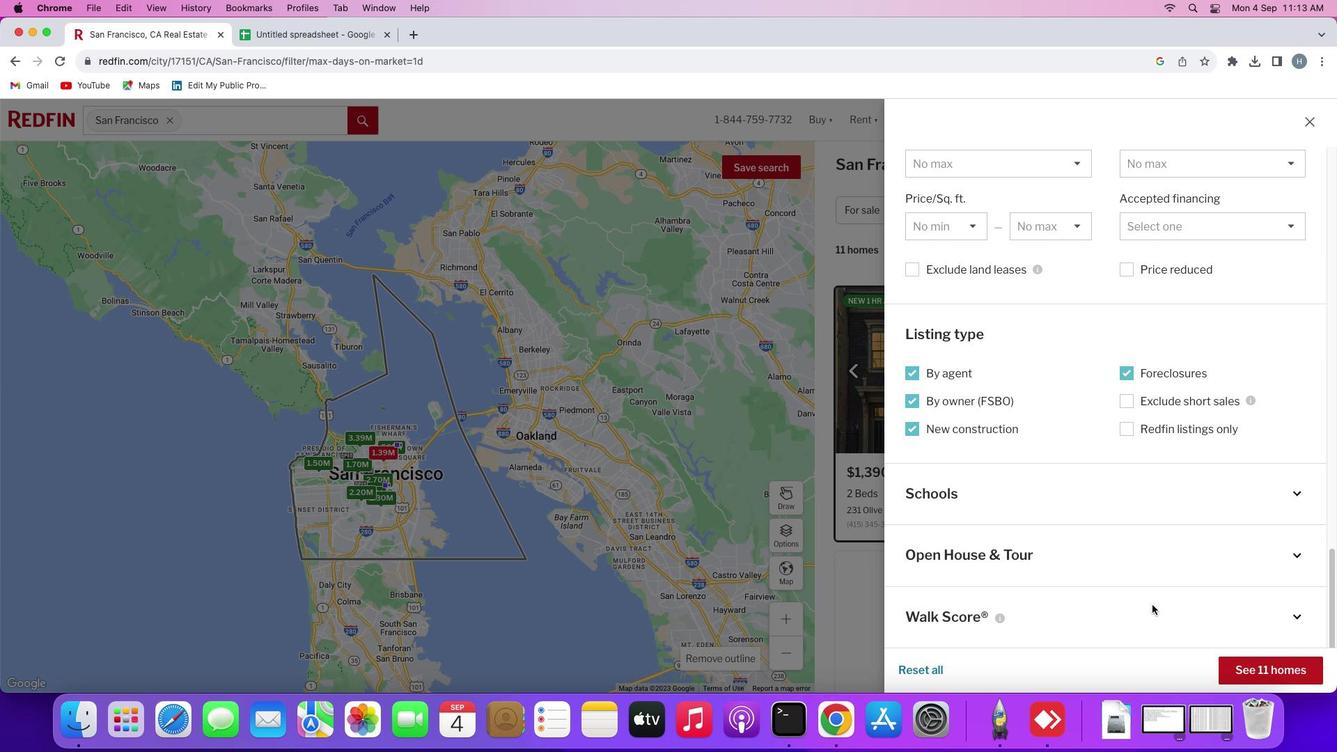 
Action: Mouse scrolled (1094, 551) with delta (0, 0)
Screenshot: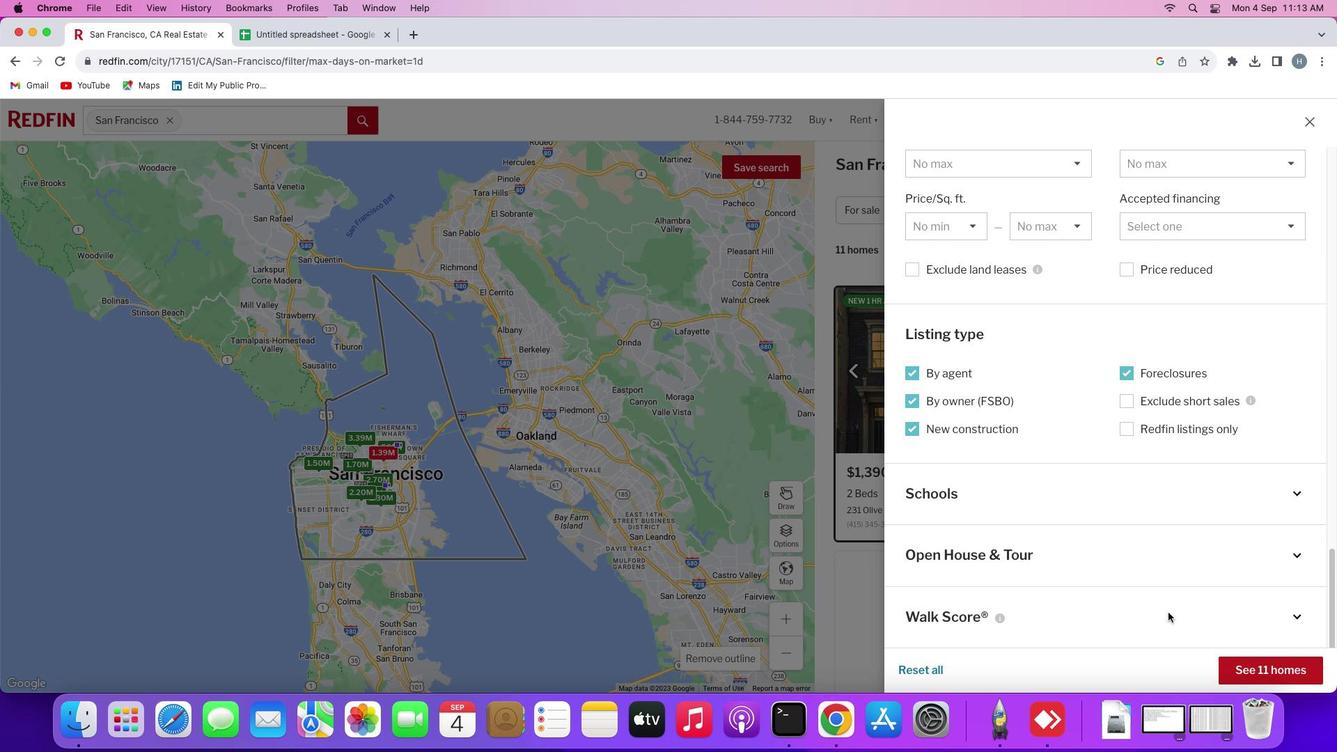 
Action: Mouse scrolled (1094, 551) with delta (0, 0)
Screenshot: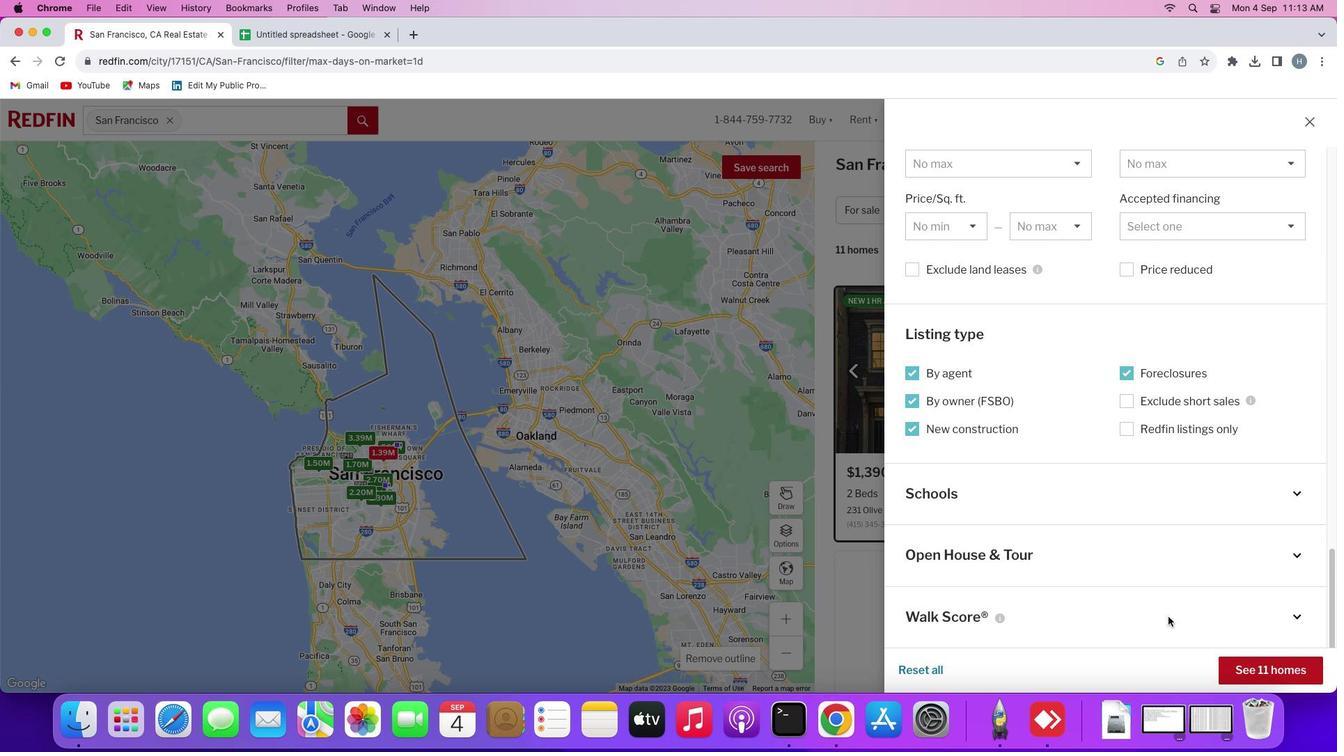 
Action: Mouse scrolled (1094, 551) with delta (0, -2)
Screenshot: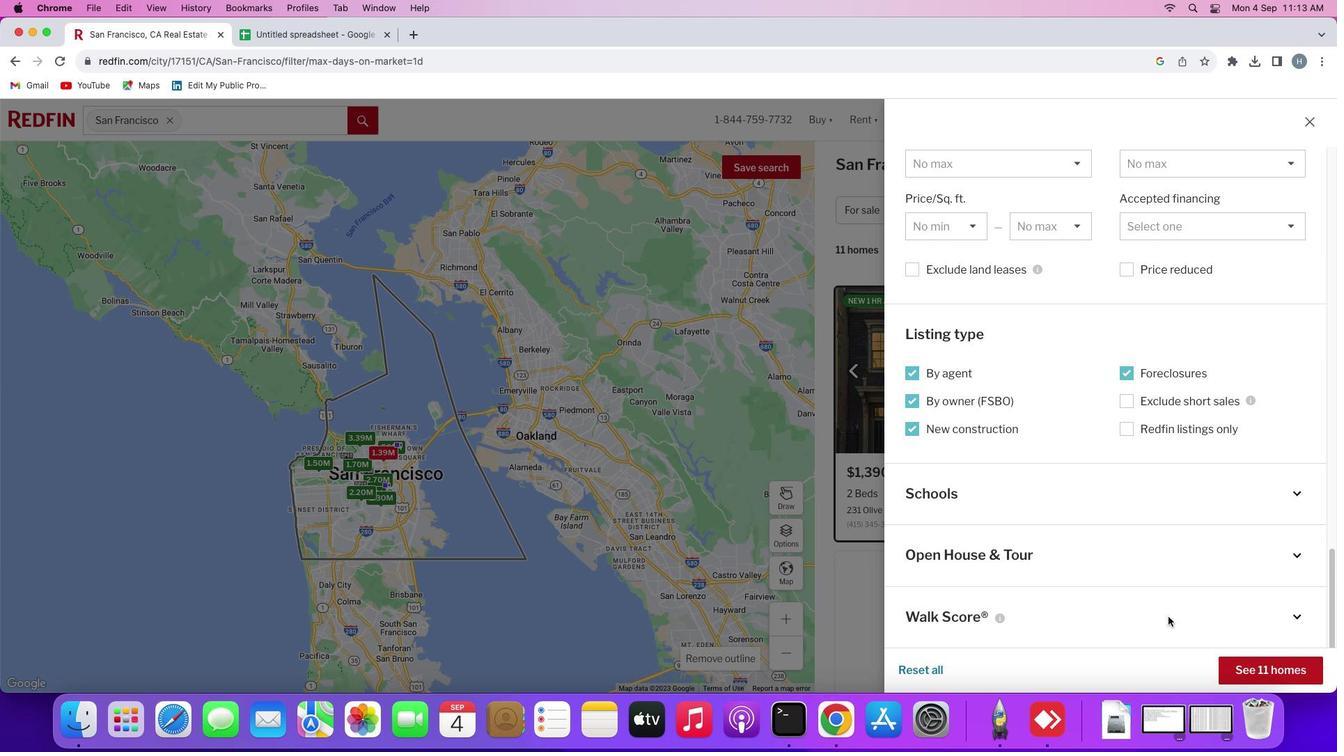 
Action: Mouse scrolled (1094, 551) with delta (0, -3)
Screenshot: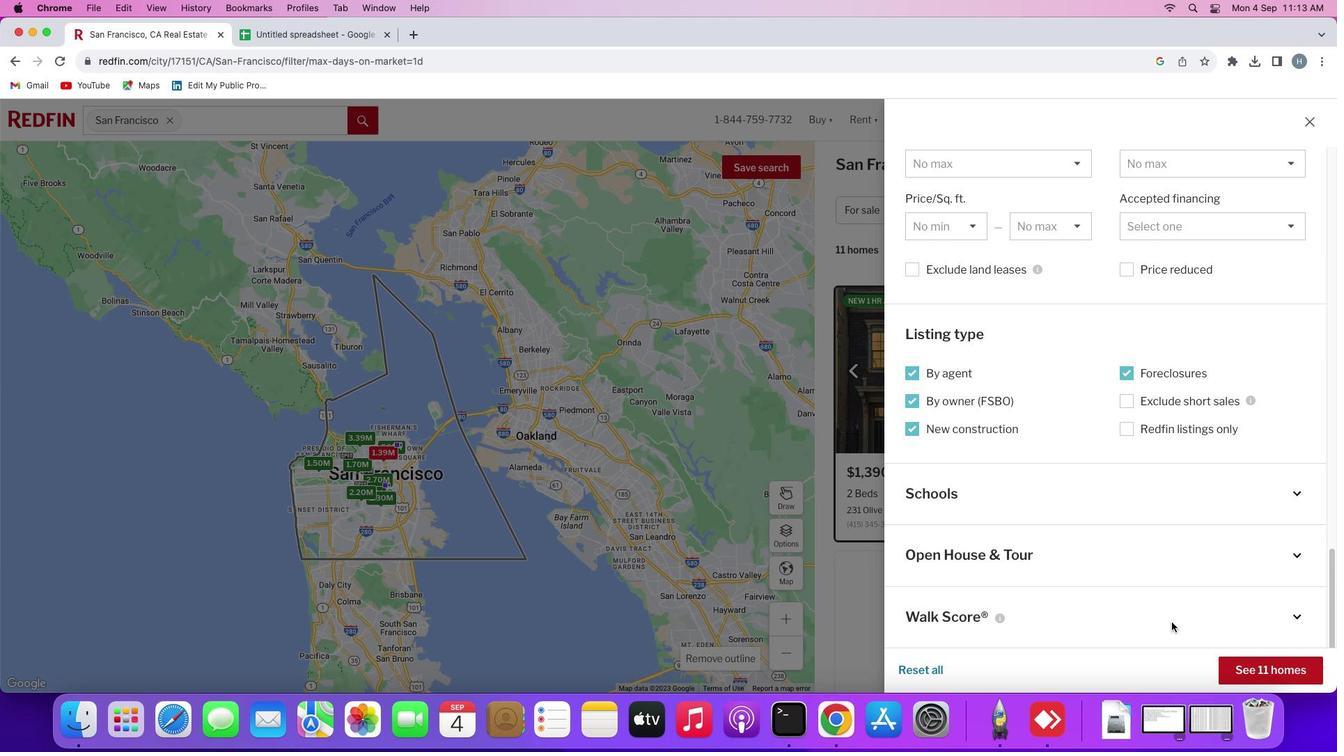 
Action: Mouse moved to (1249, 670)
Screenshot: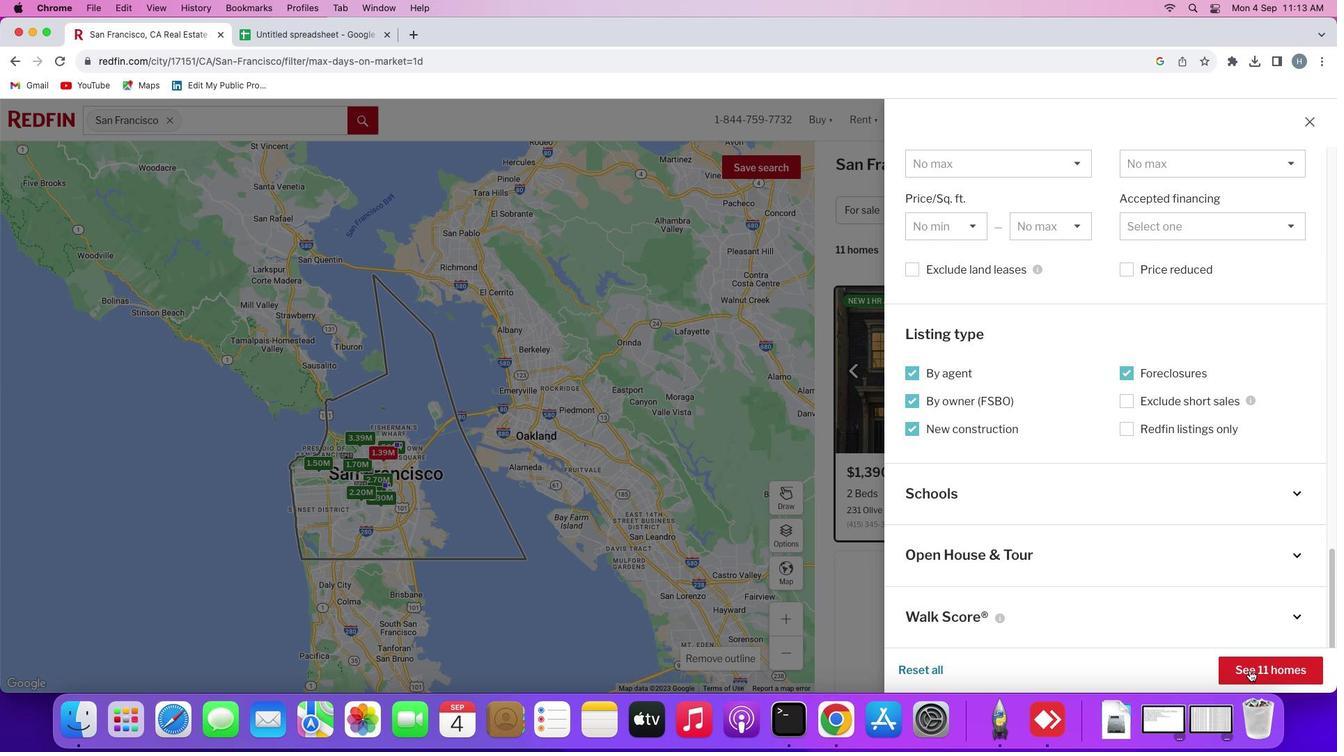 
Action: Mouse pressed left at (1249, 670)
Screenshot: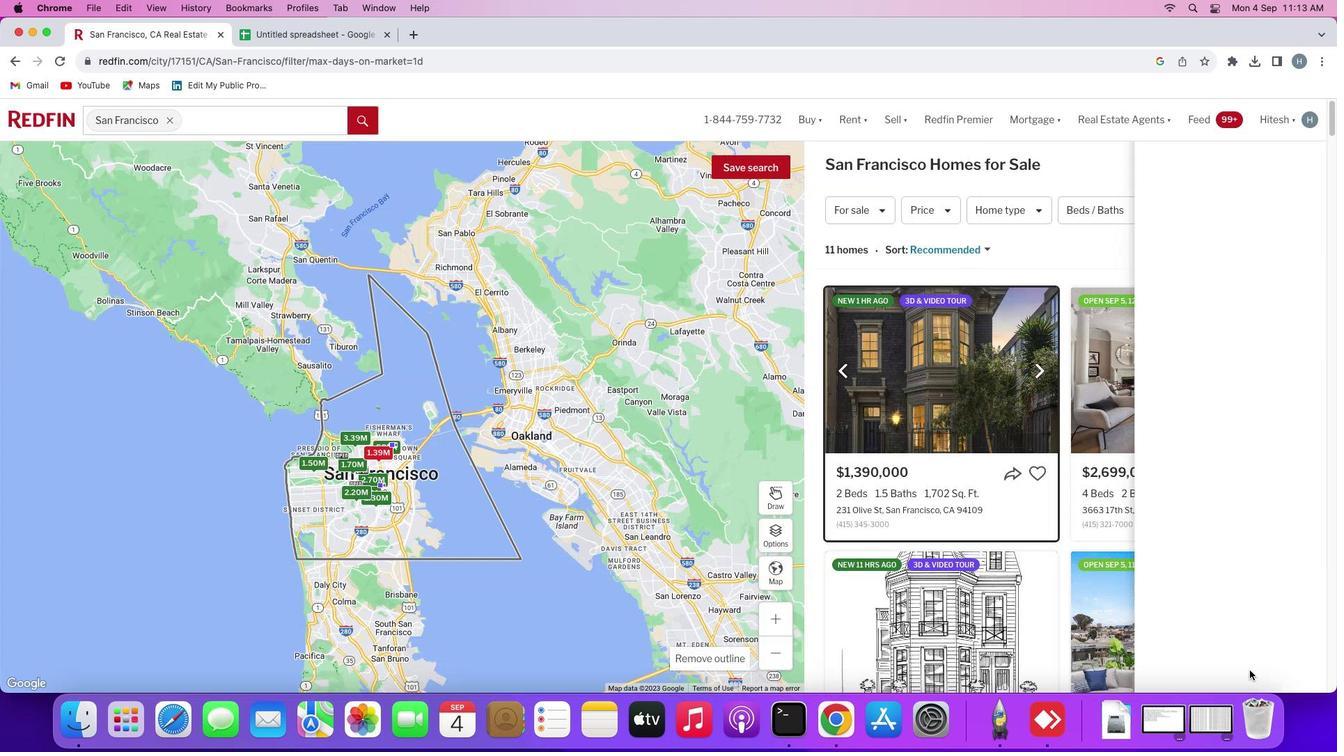 
Action: Mouse moved to (757, 166)
Screenshot: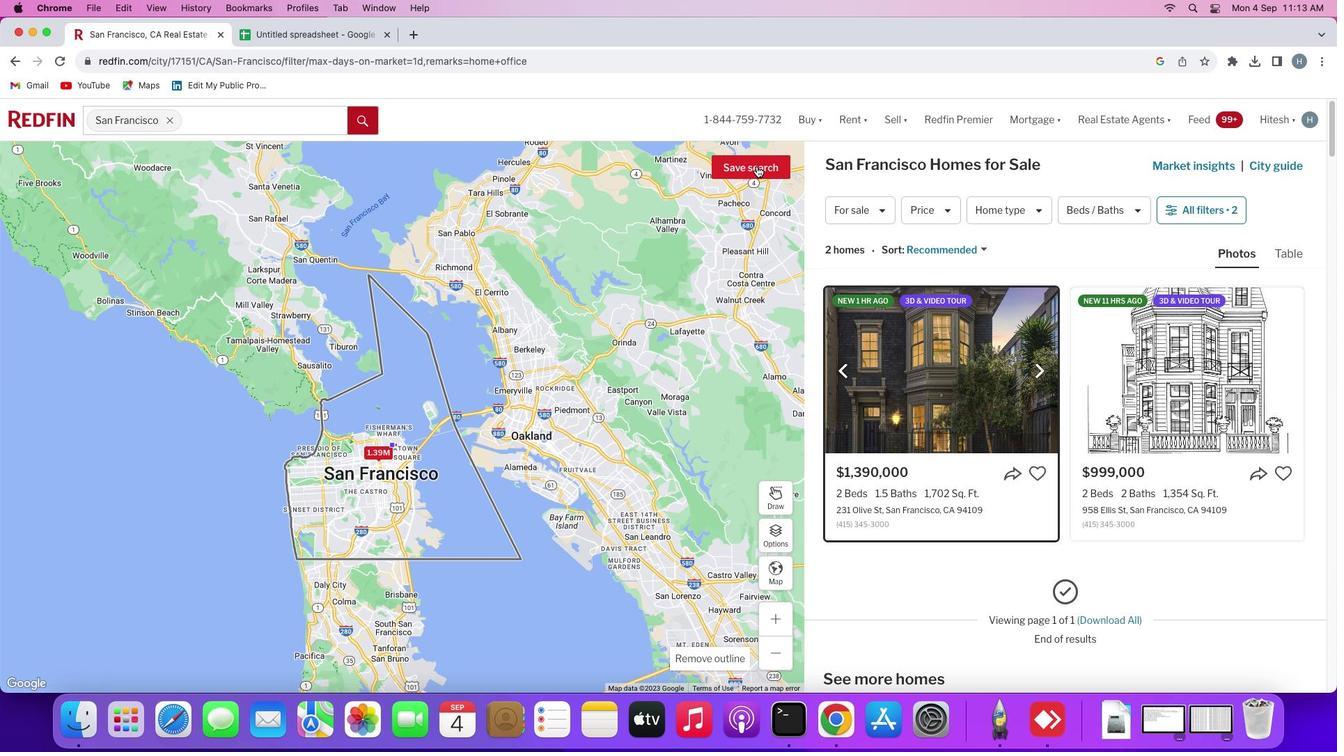 
Action: Mouse pressed left at (757, 166)
Screenshot: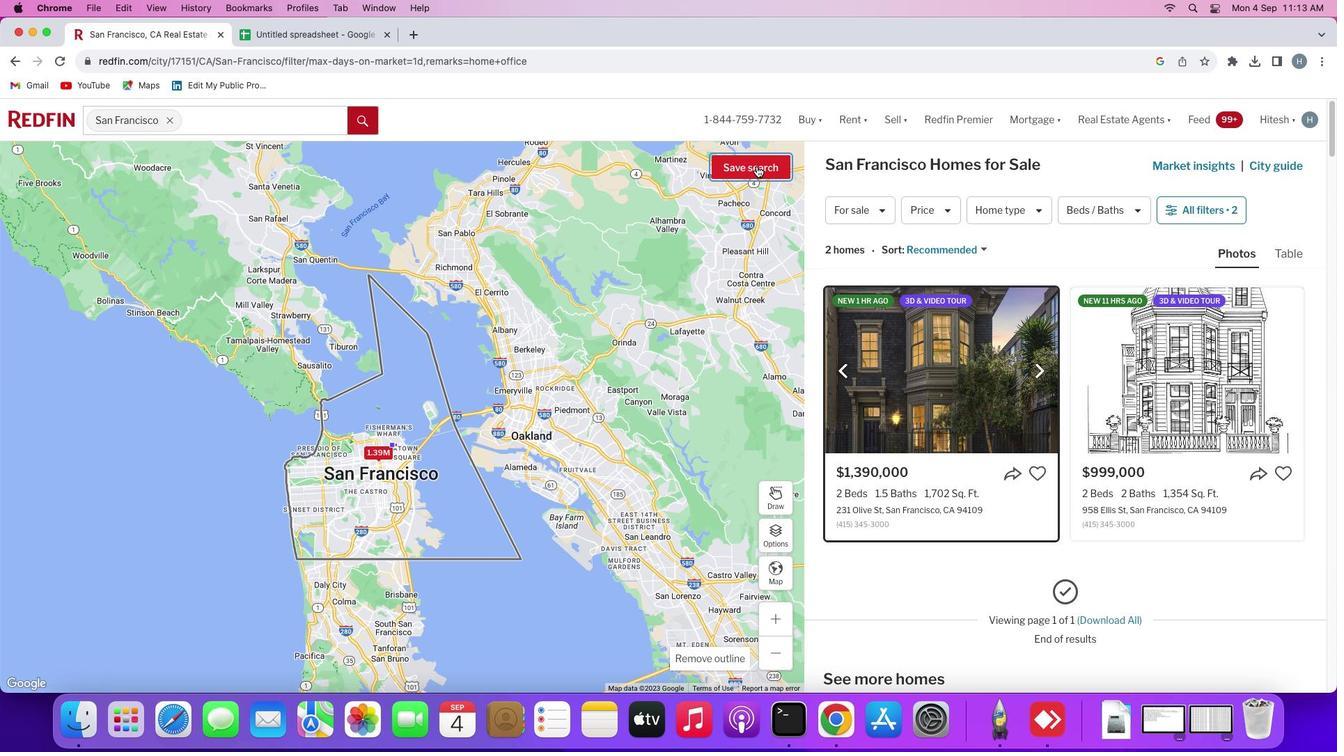 
Action: Mouse moved to (693, 407)
Screenshot: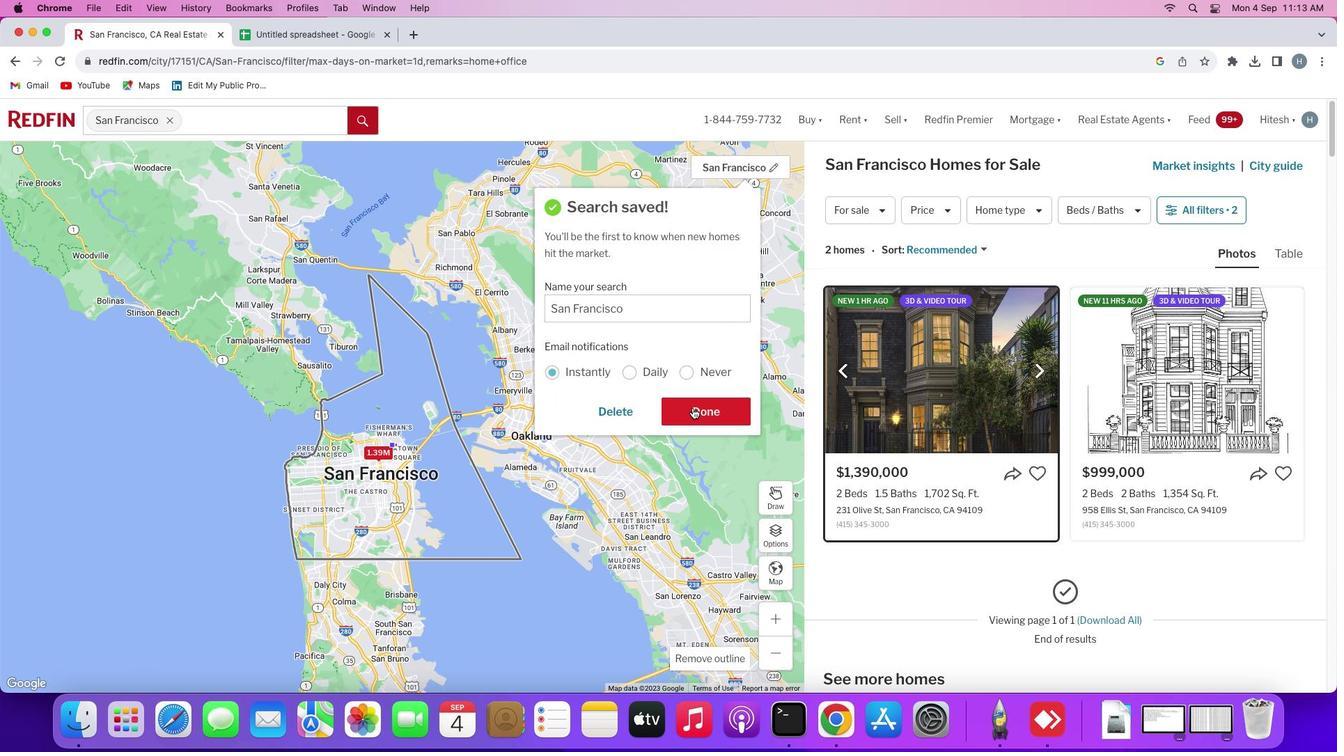 
Action: Mouse pressed left at (693, 407)
Screenshot: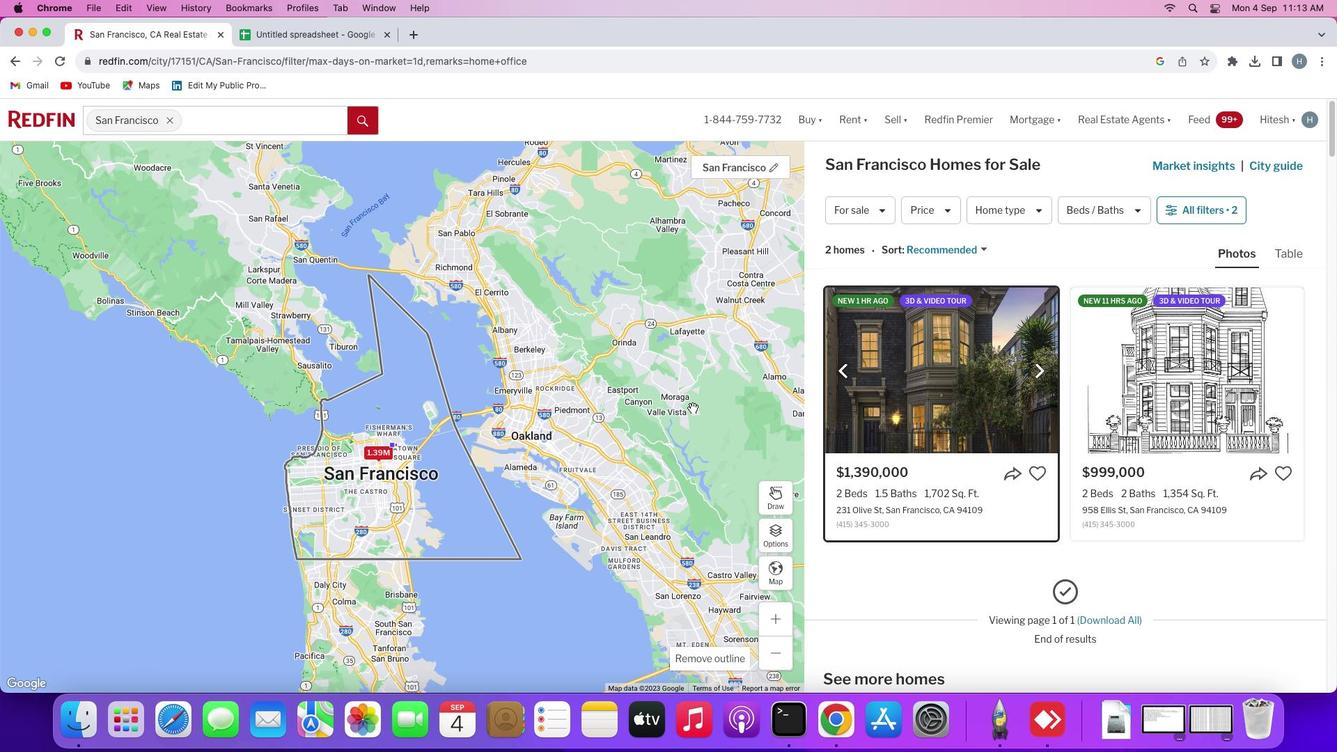 
Action: Mouse moved to (957, 372)
Screenshot: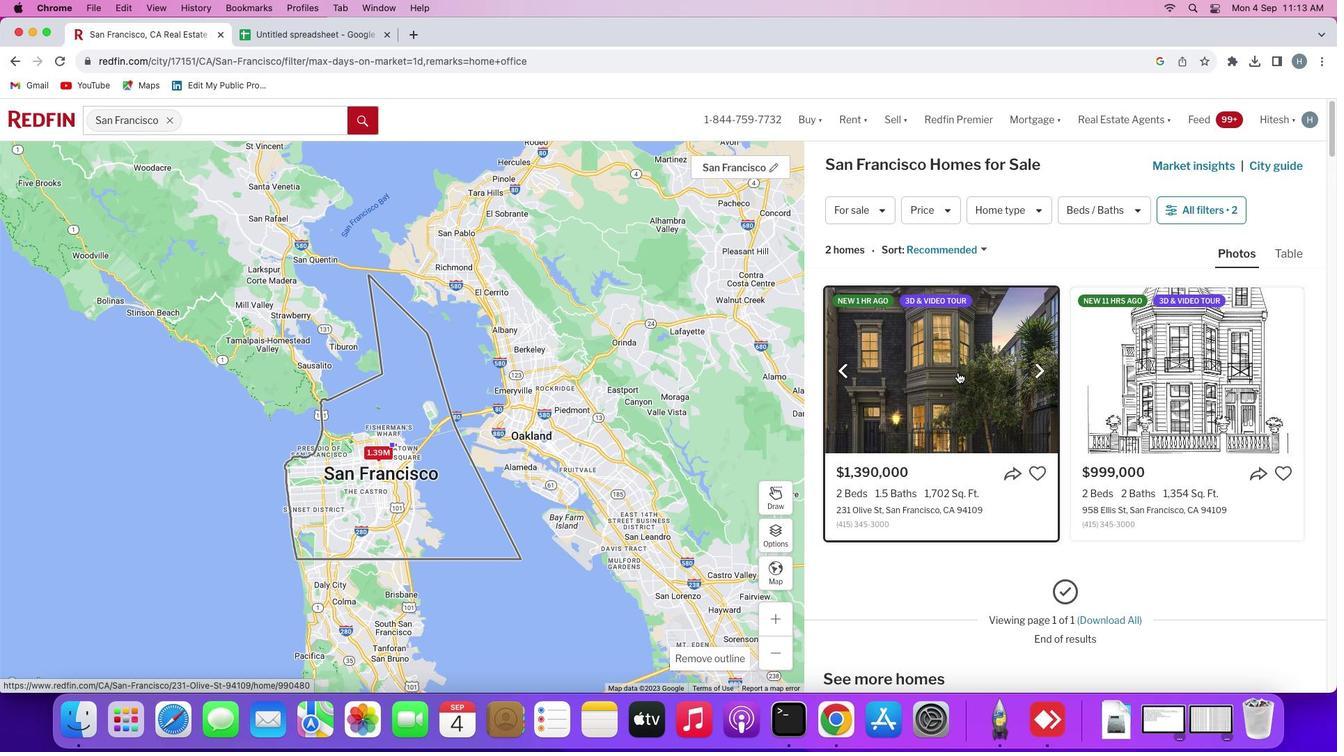 
Action: Mouse pressed left at (957, 372)
Screenshot: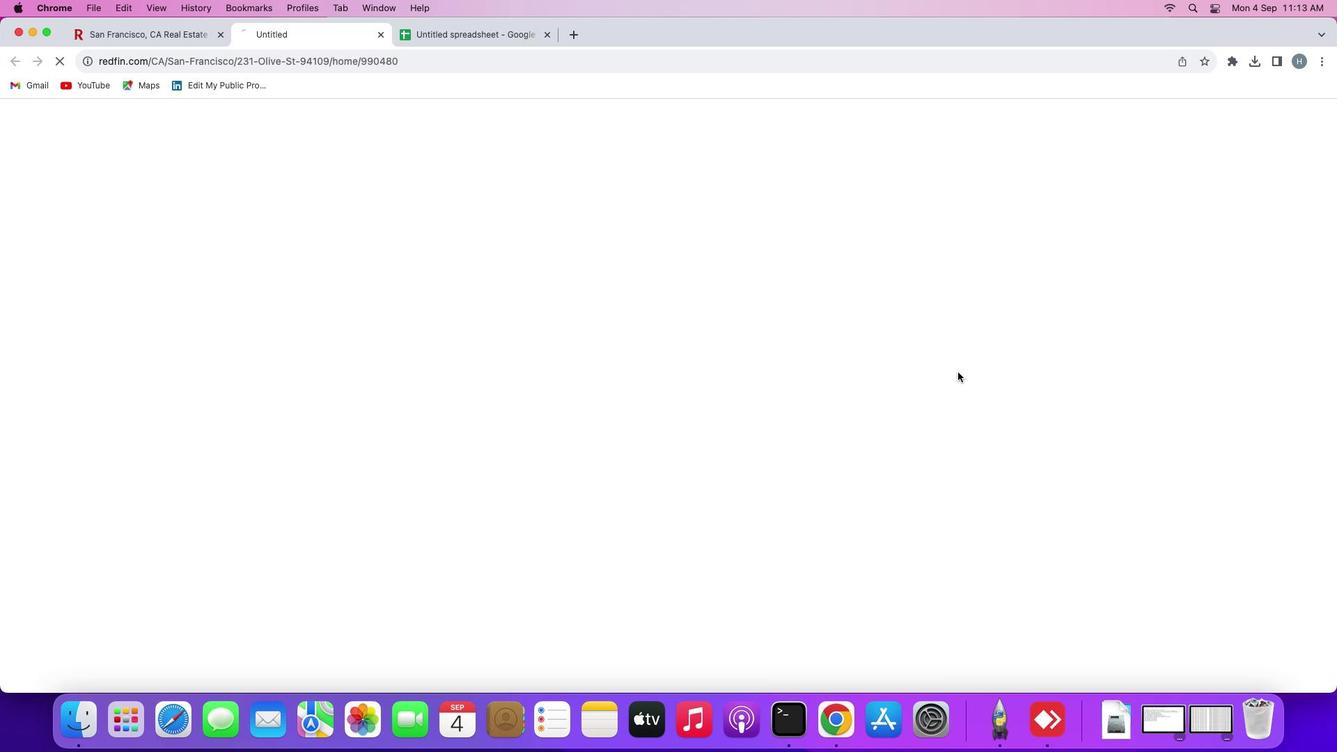 
Action: Mouse moved to (540, 343)
Screenshot: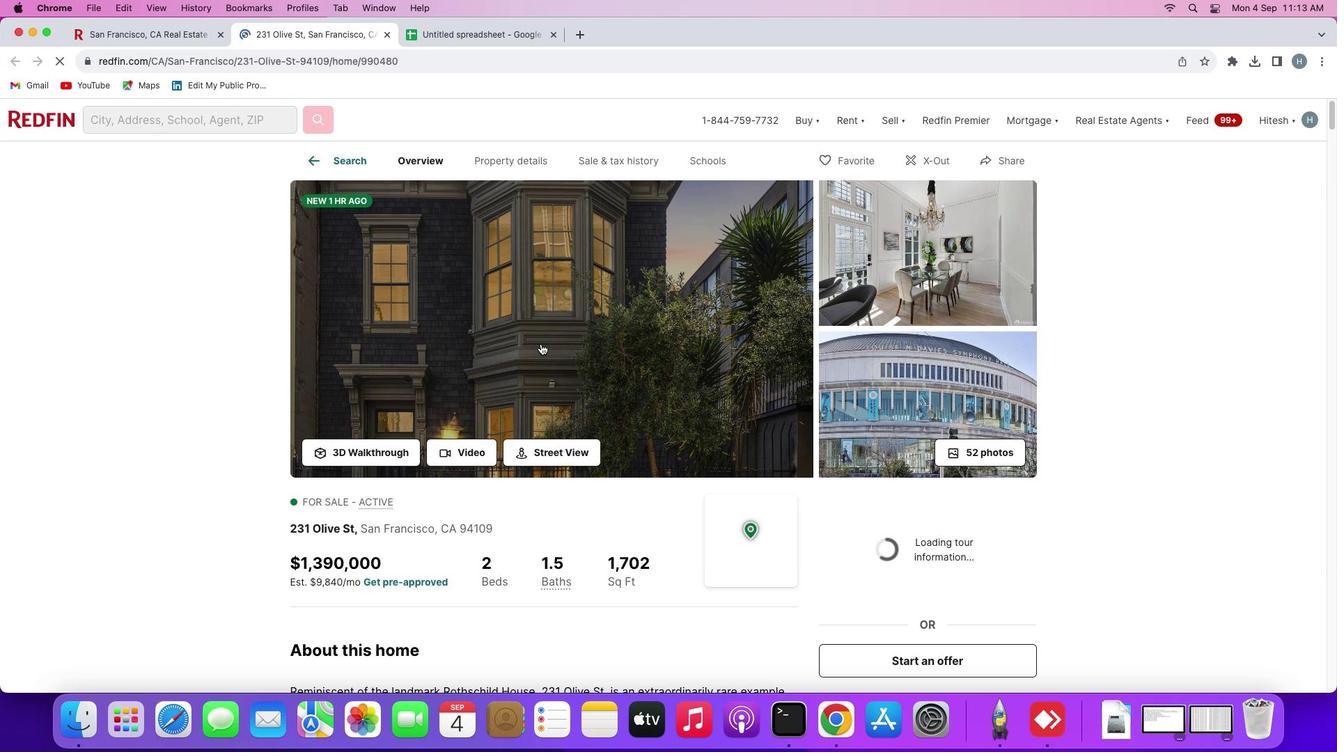 
Action: Mouse pressed left at (540, 343)
Screenshot: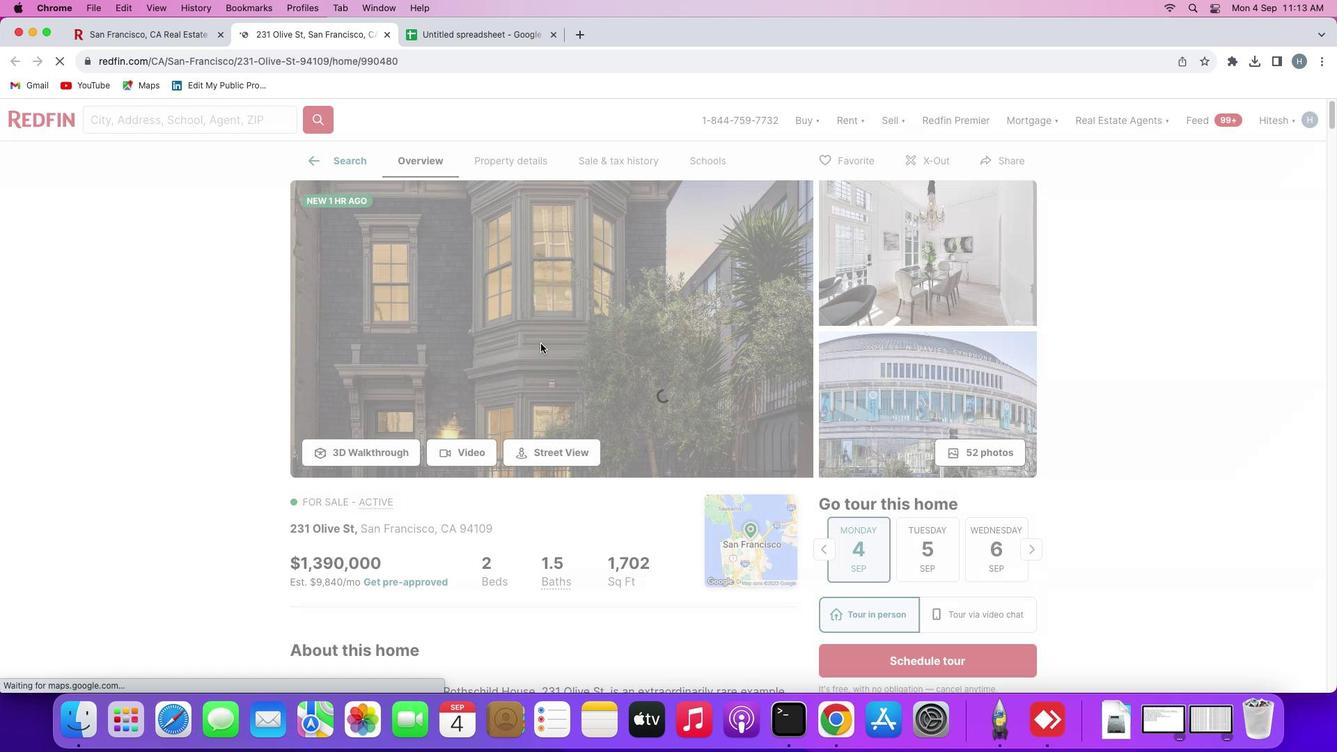
Action: Mouse moved to (1251, 393)
Screenshot: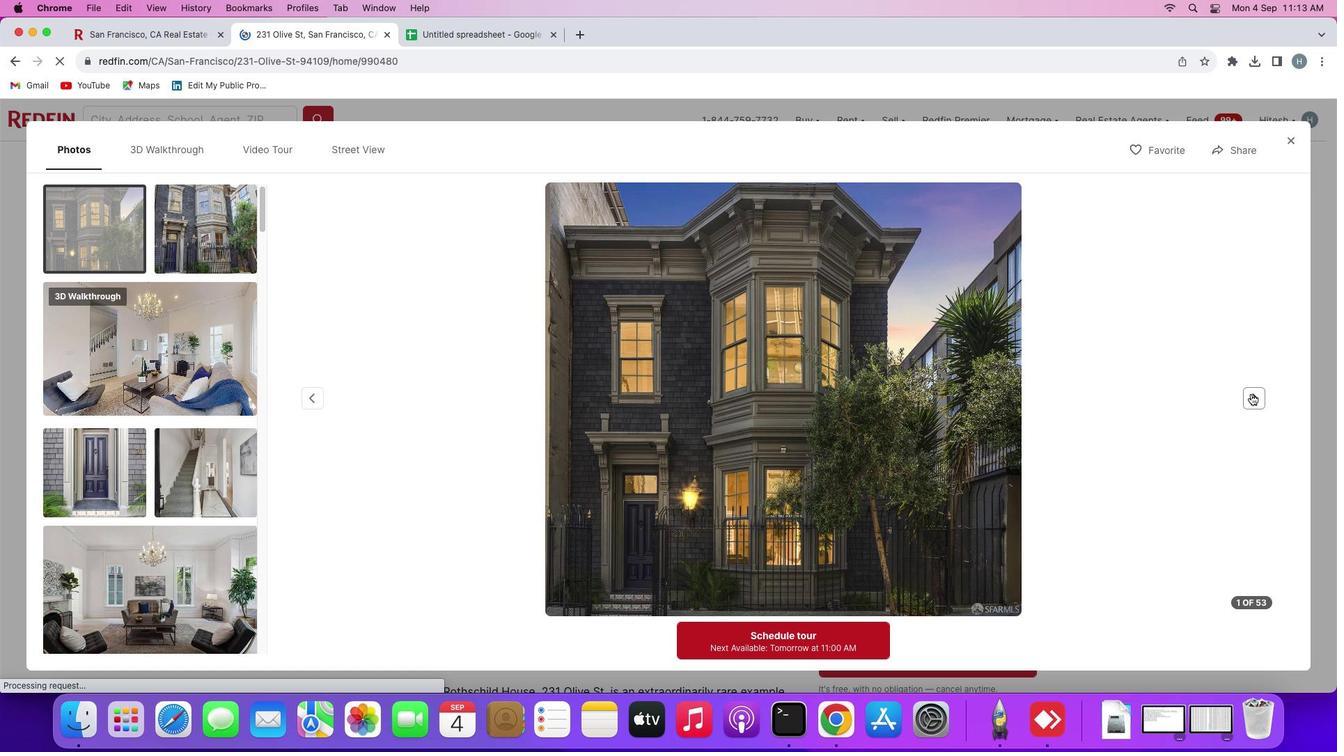 
Action: Mouse pressed left at (1251, 393)
Screenshot: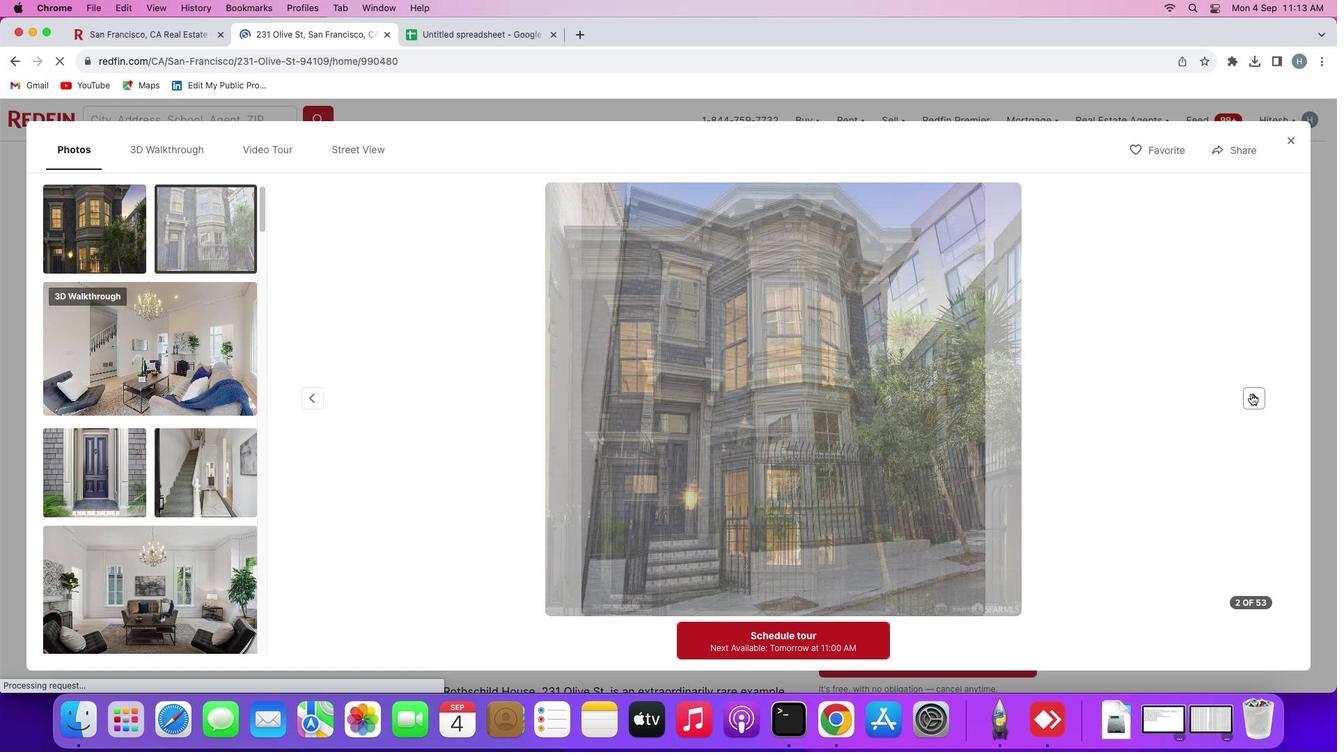 
Action: Mouse pressed left at (1251, 393)
Screenshot: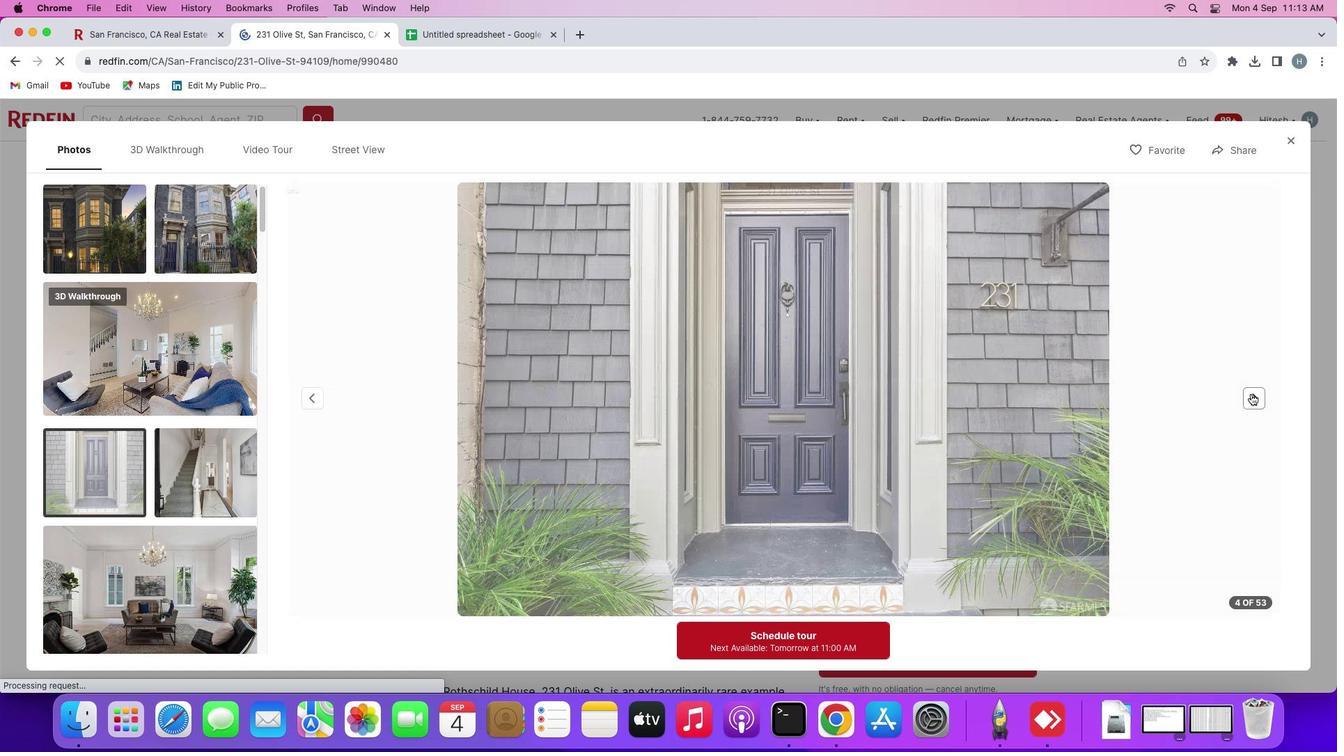 
Action: Mouse pressed left at (1251, 393)
Screenshot: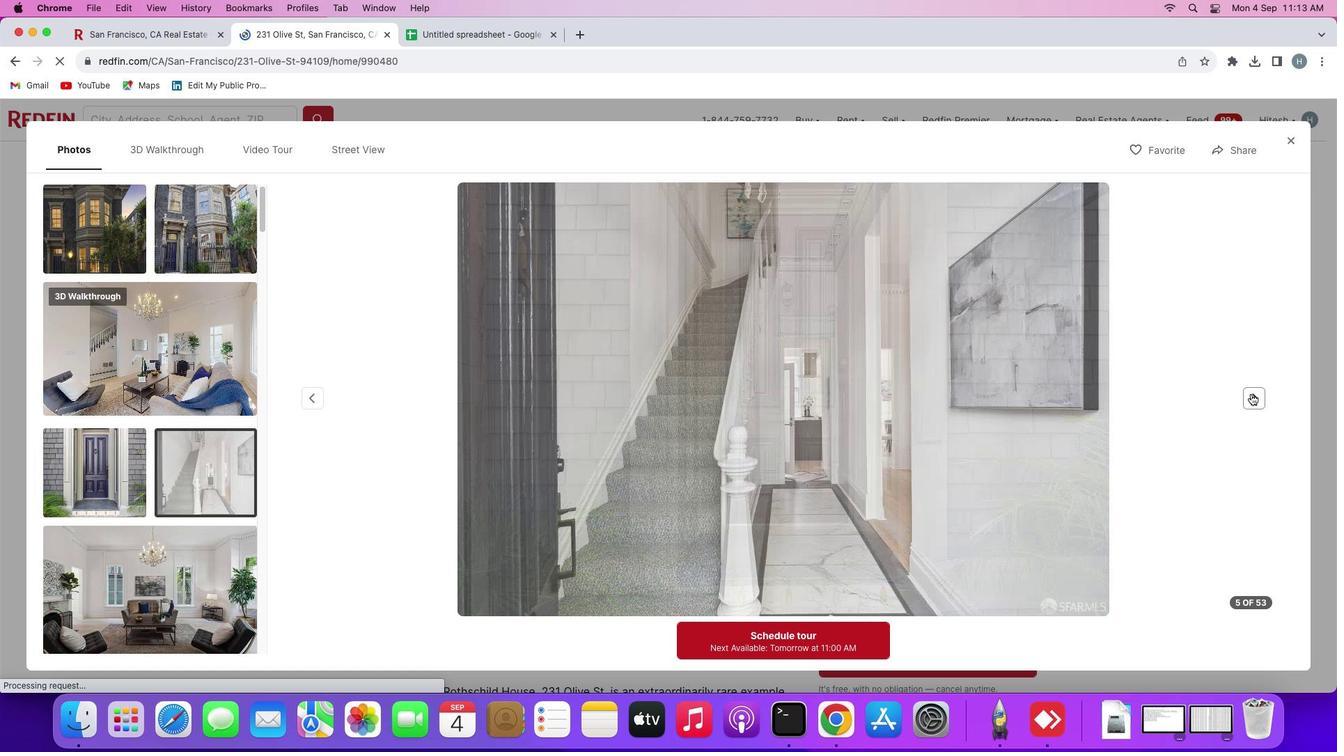 
Action: Mouse pressed left at (1251, 393)
Screenshot: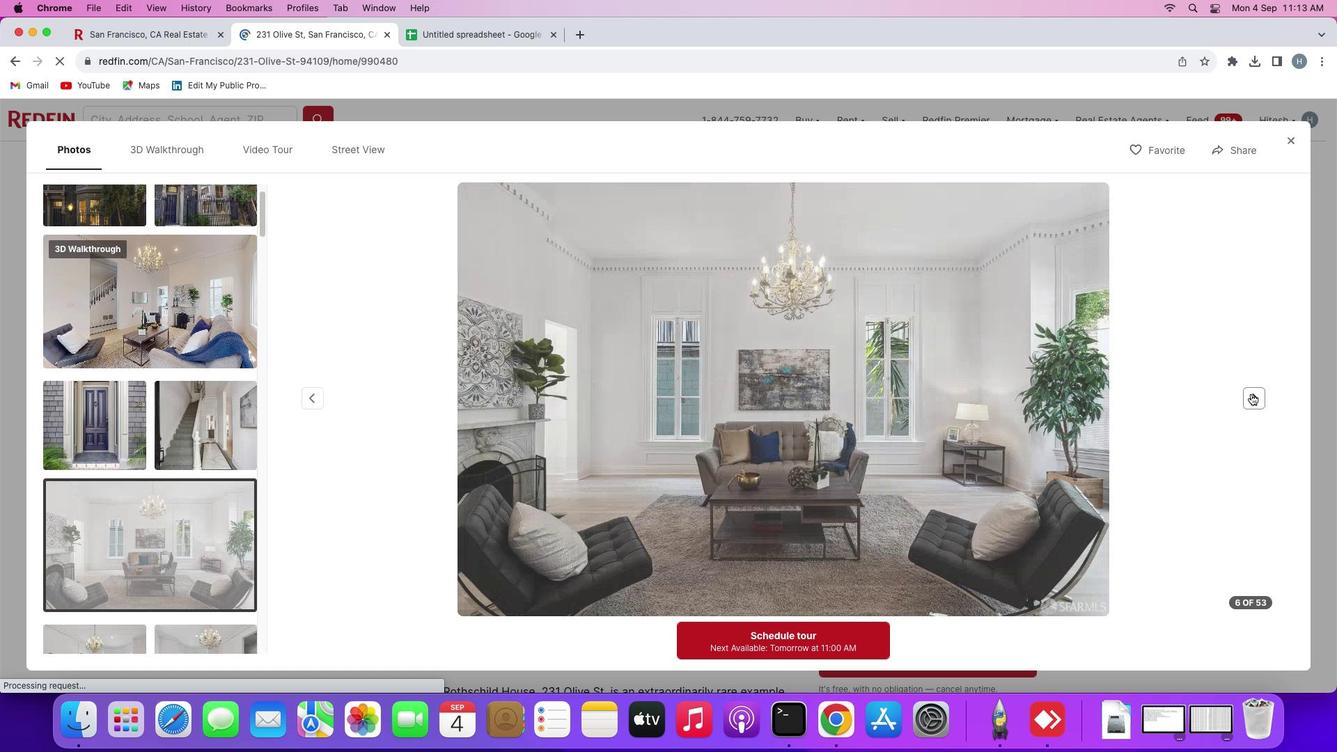 
Action: Mouse pressed left at (1251, 393)
Screenshot: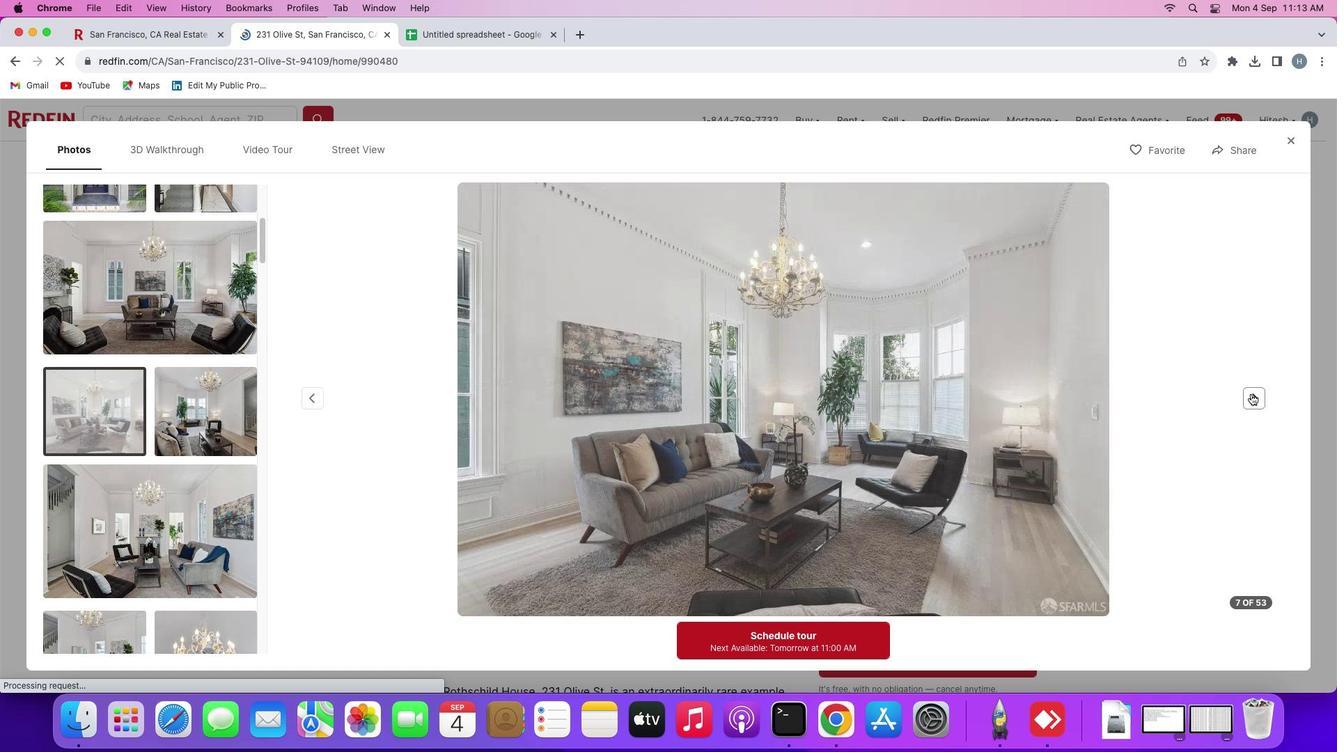 
Action: Mouse pressed left at (1251, 393)
Screenshot: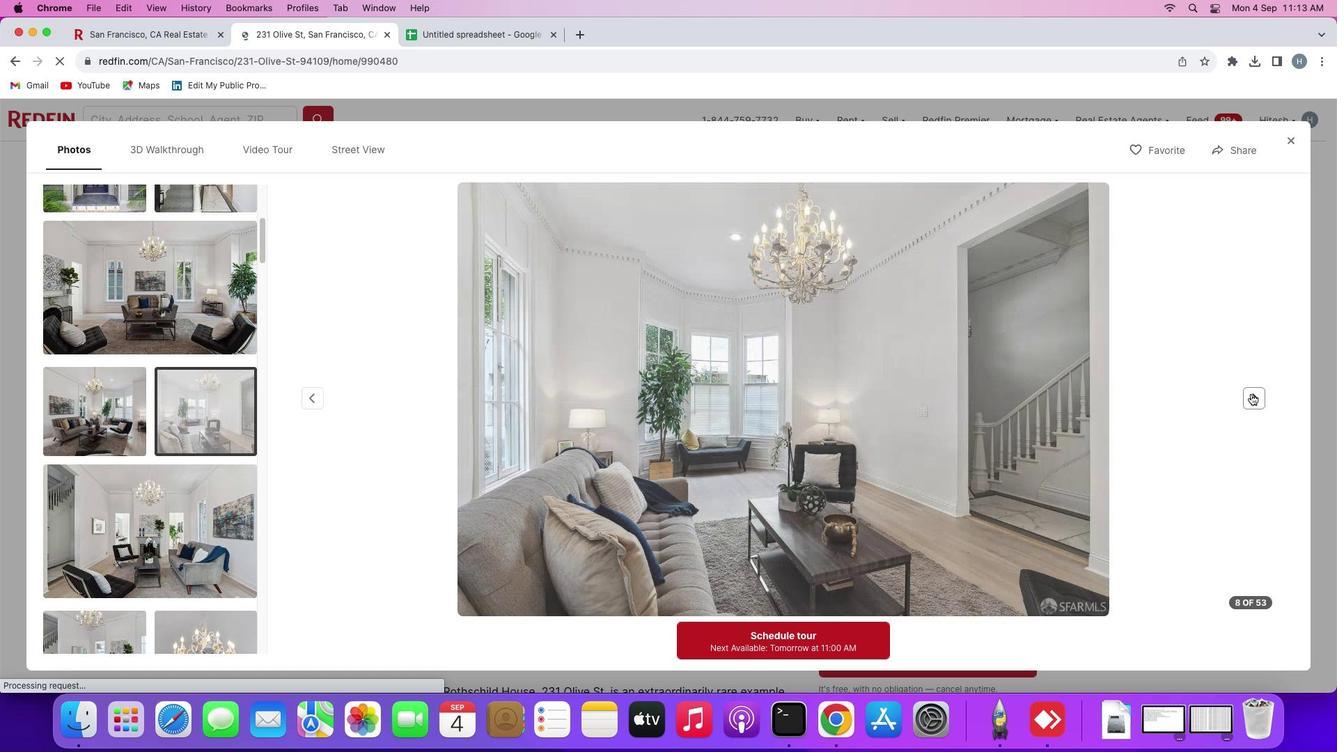 
Action: Mouse pressed left at (1251, 393)
Screenshot: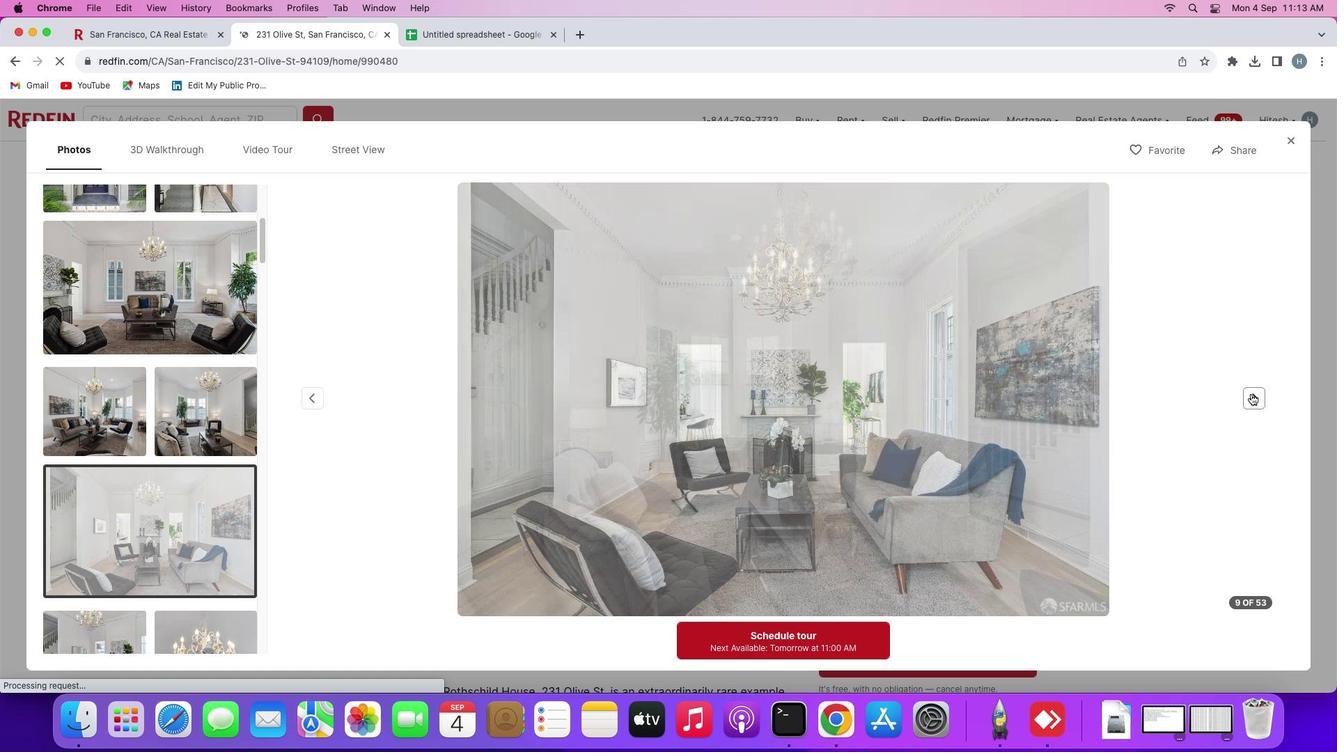
Action: Mouse pressed left at (1251, 393)
Screenshot: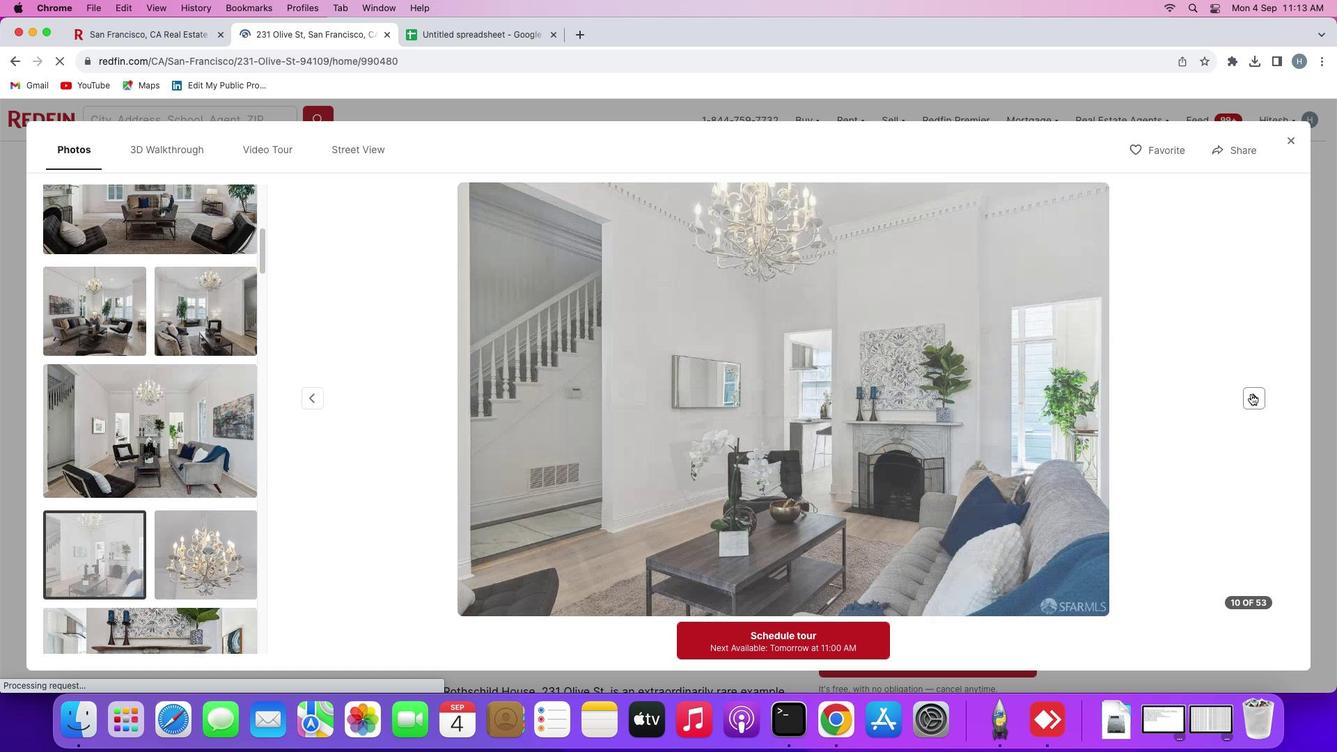 
Action: Mouse pressed left at (1251, 393)
Screenshot: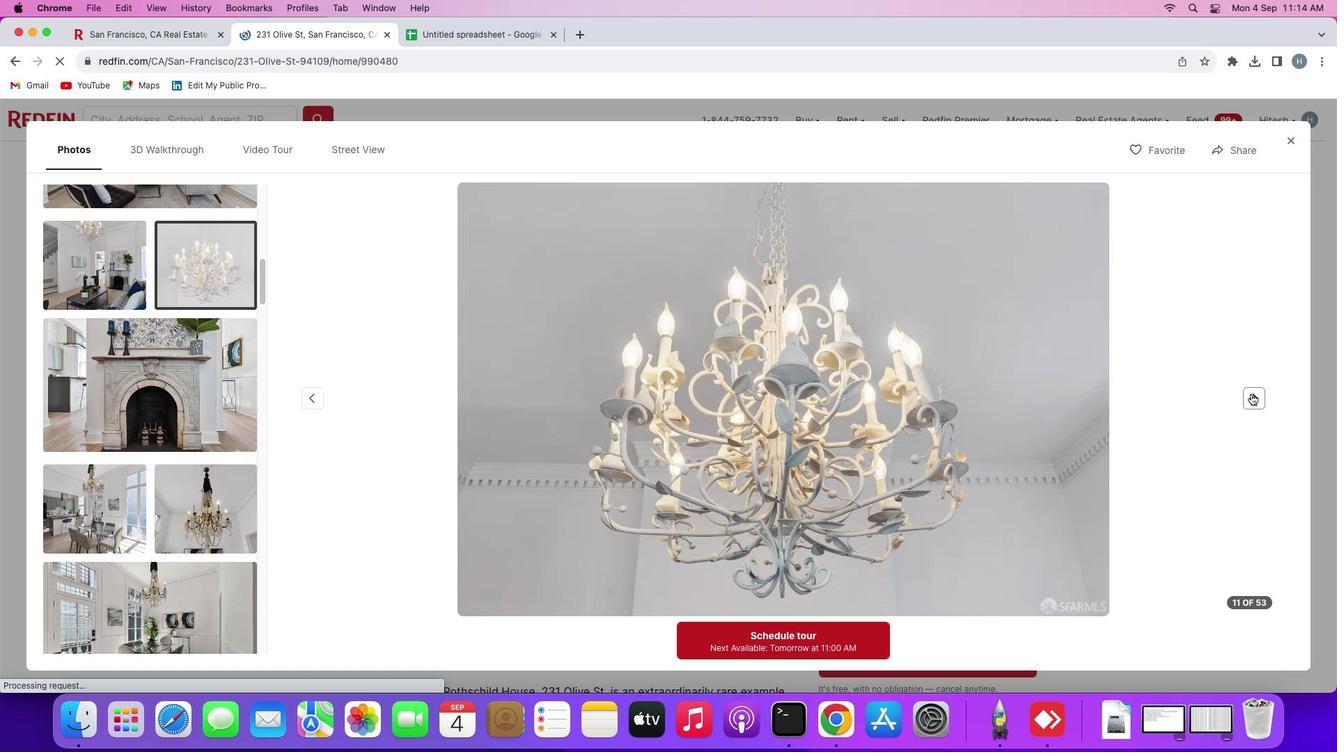 
Action: Mouse pressed left at (1251, 393)
Screenshot: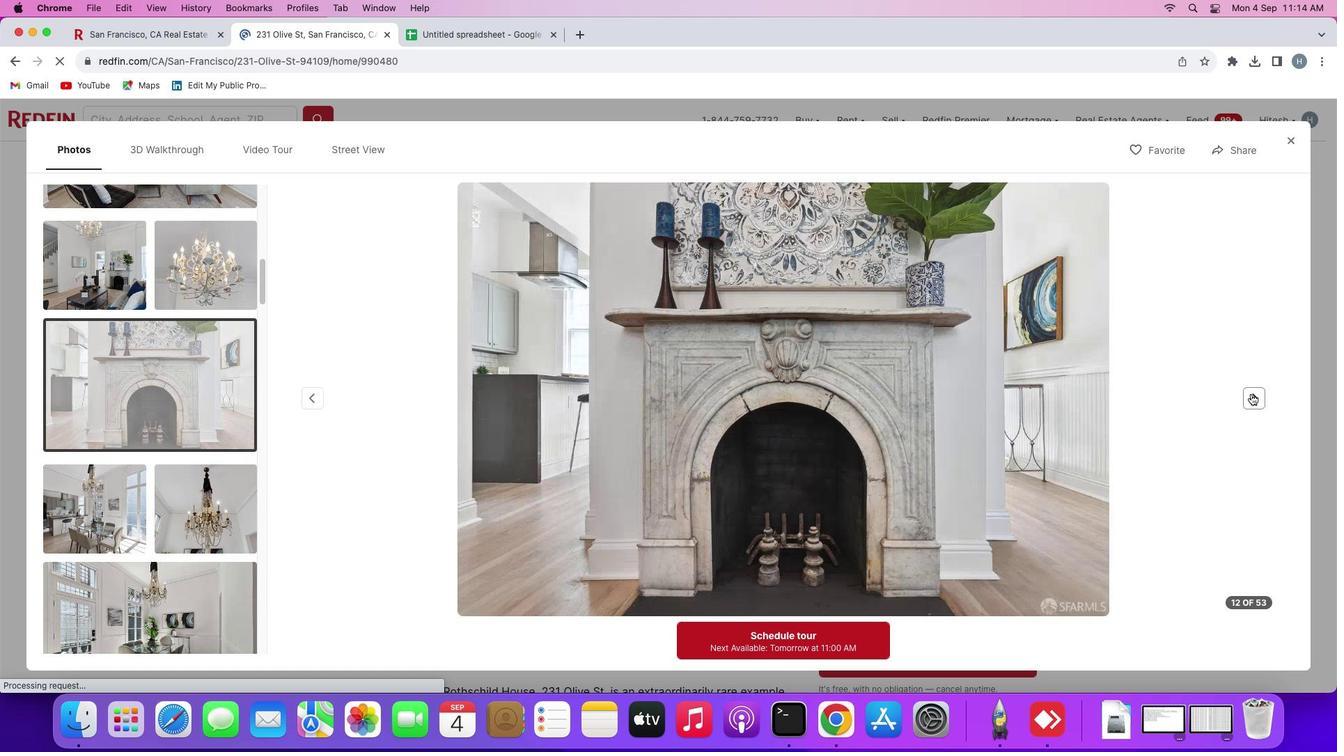 
Action: Mouse moved to (199, 524)
Screenshot: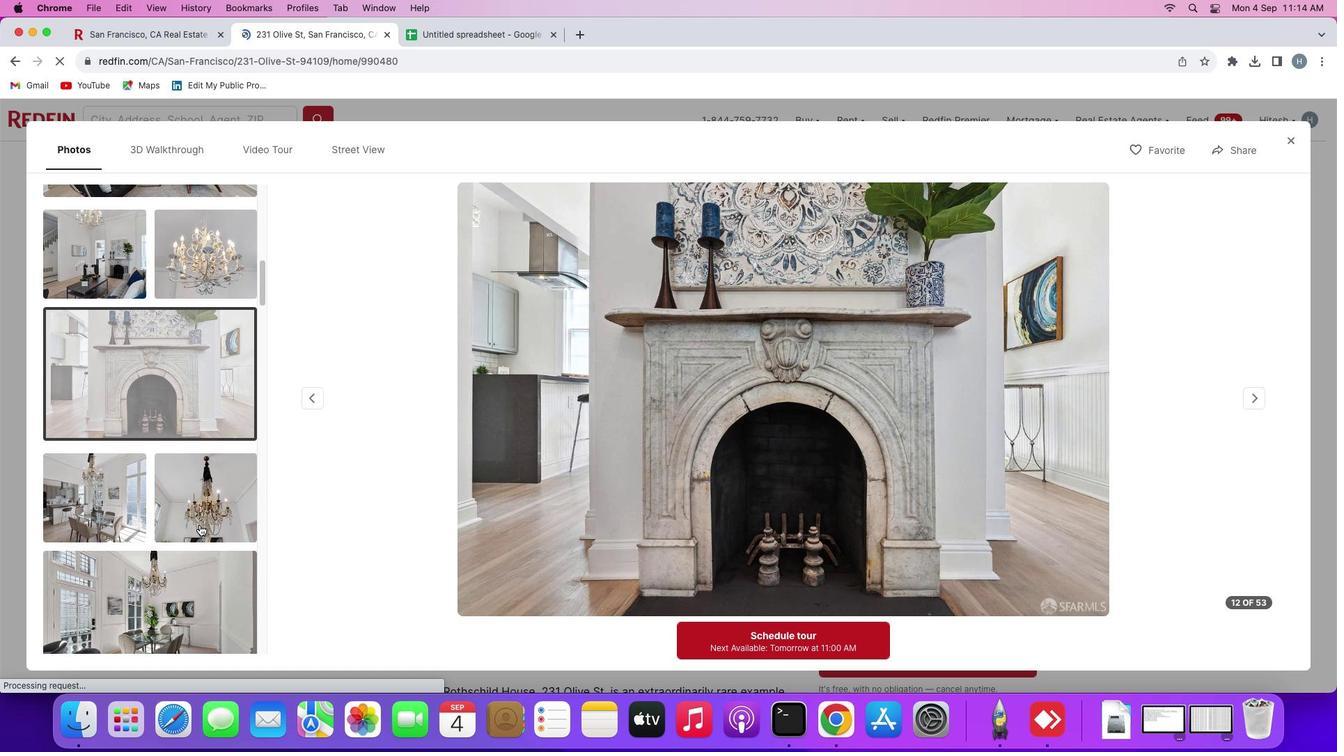 
Action: Mouse scrolled (199, 524) with delta (0, 0)
Screenshot: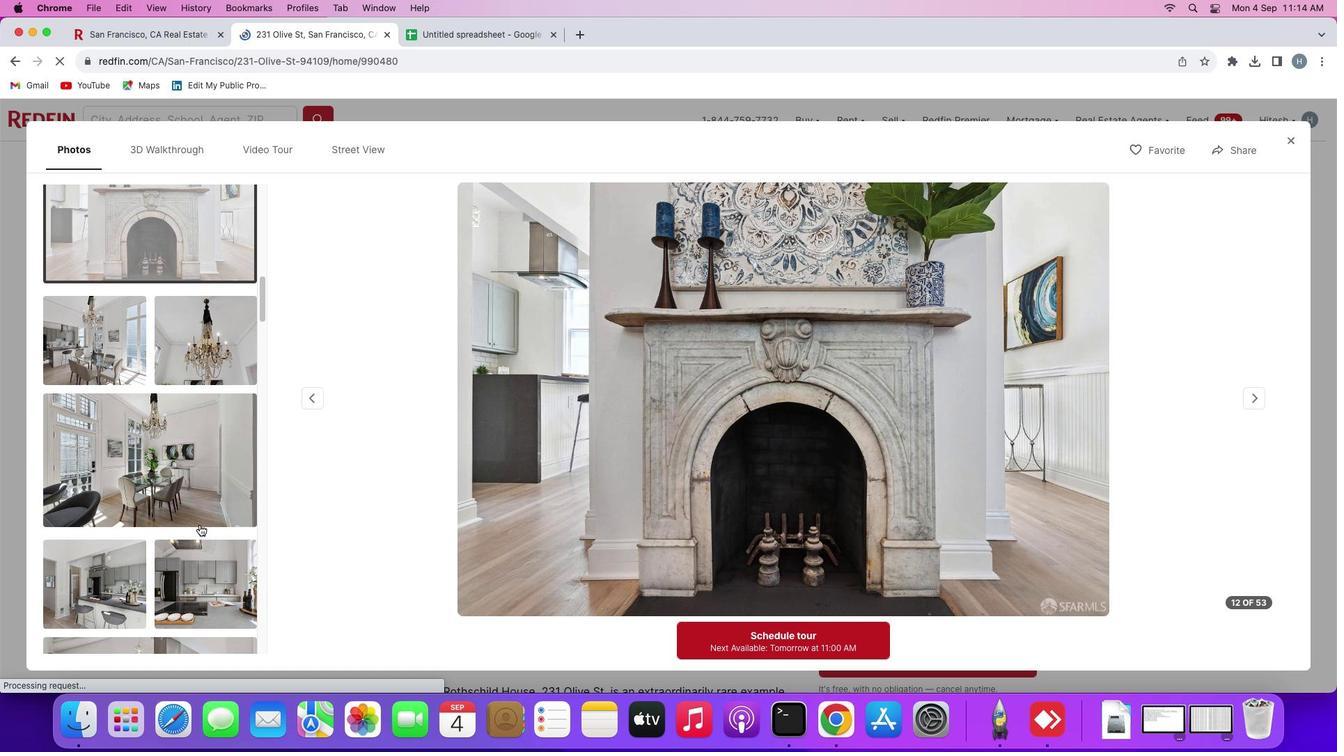 
Action: Mouse scrolled (199, 524) with delta (0, 0)
Screenshot: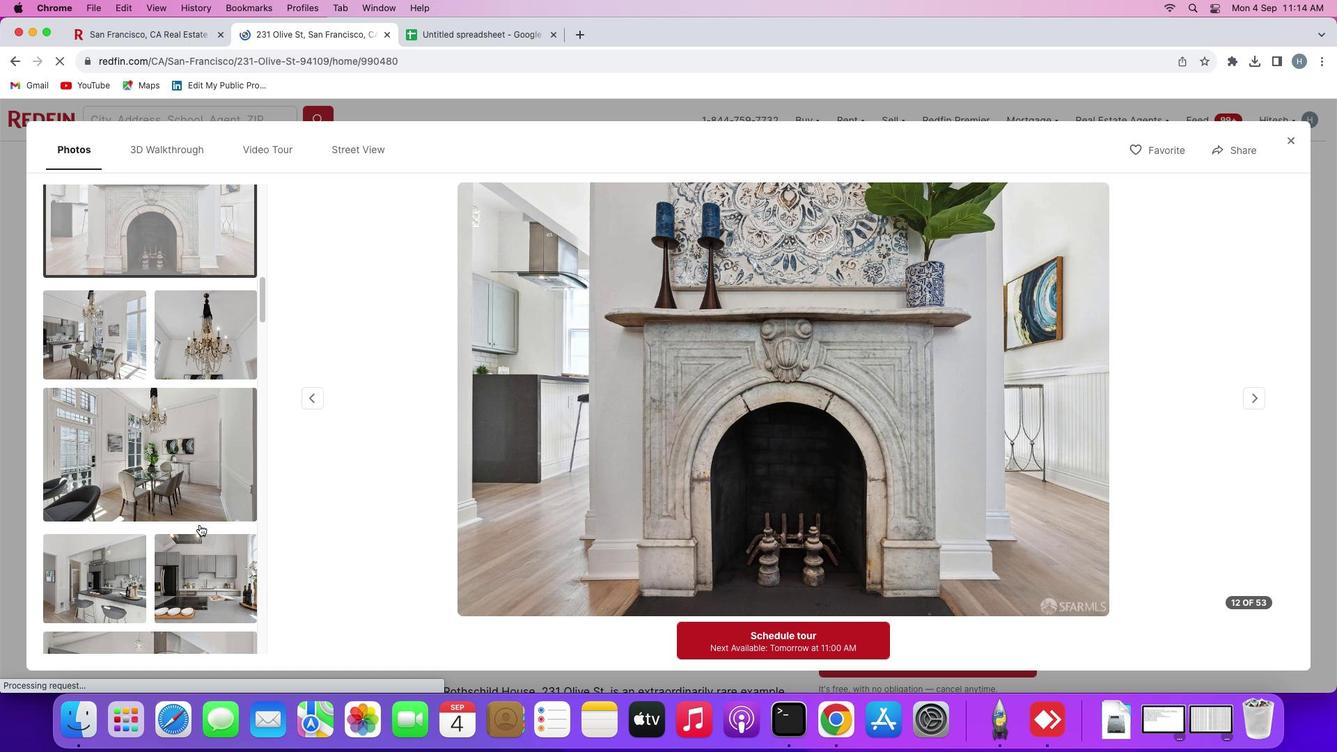 
Action: Mouse scrolled (199, 524) with delta (0, -1)
Screenshot: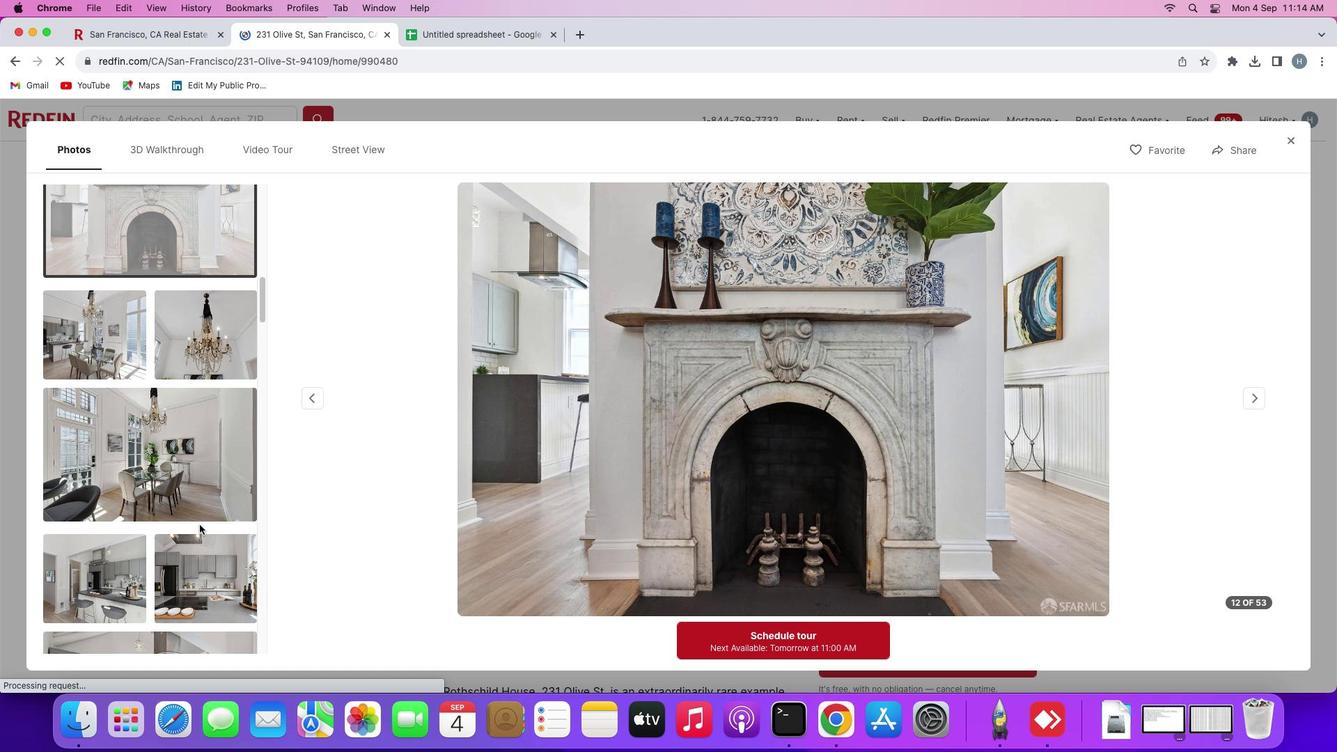 
Action: Mouse scrolled (199, 524) with delta (0, -2)
Screenshot: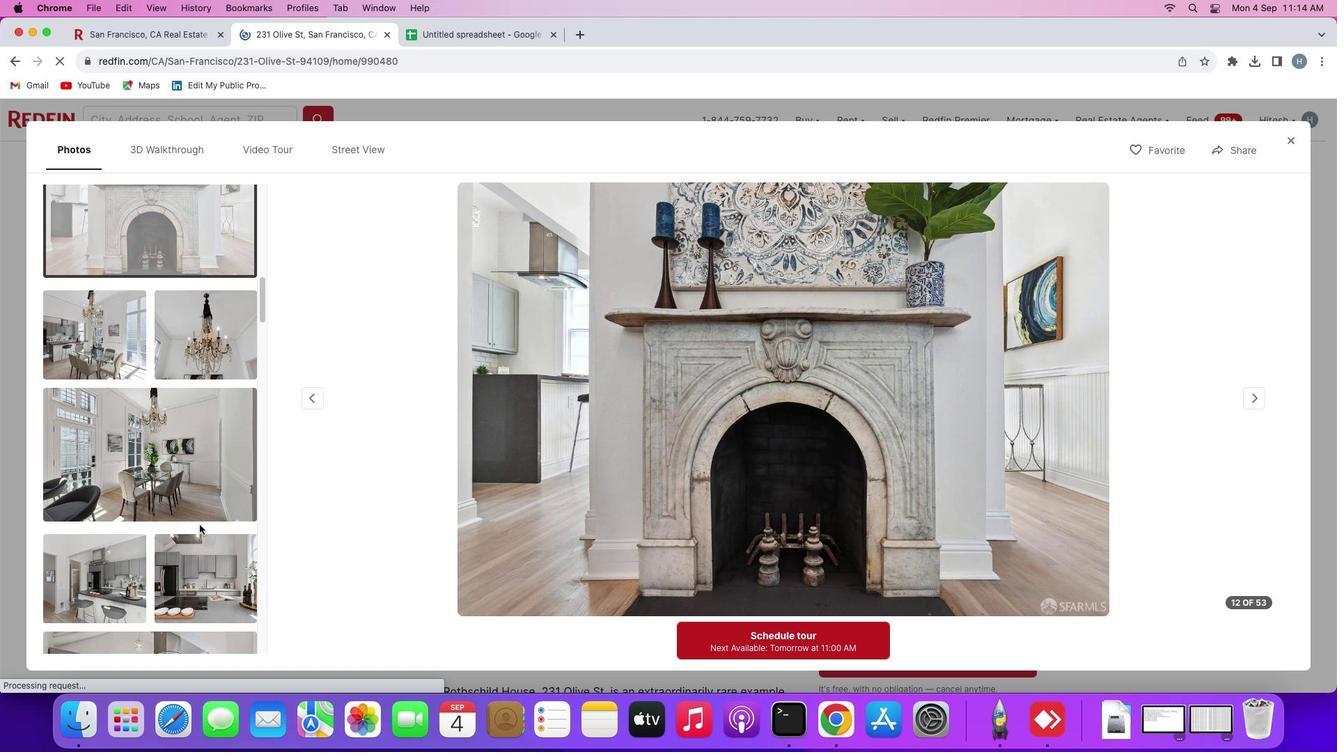 
Action: Mouse scrolled (199, 524) with delta (0, 0)
Screenshot: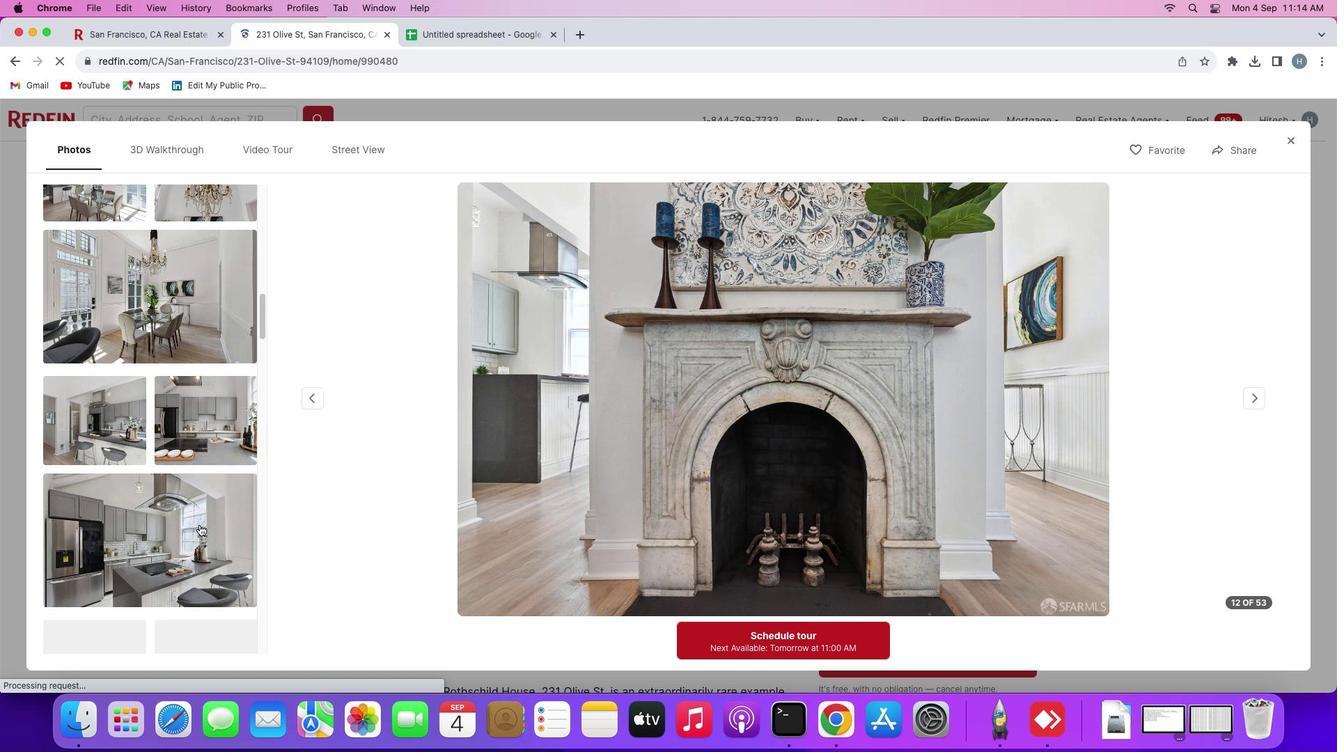 
Action: Mouse scrolled (199, 524) with delta (0, 0)
Screenshot: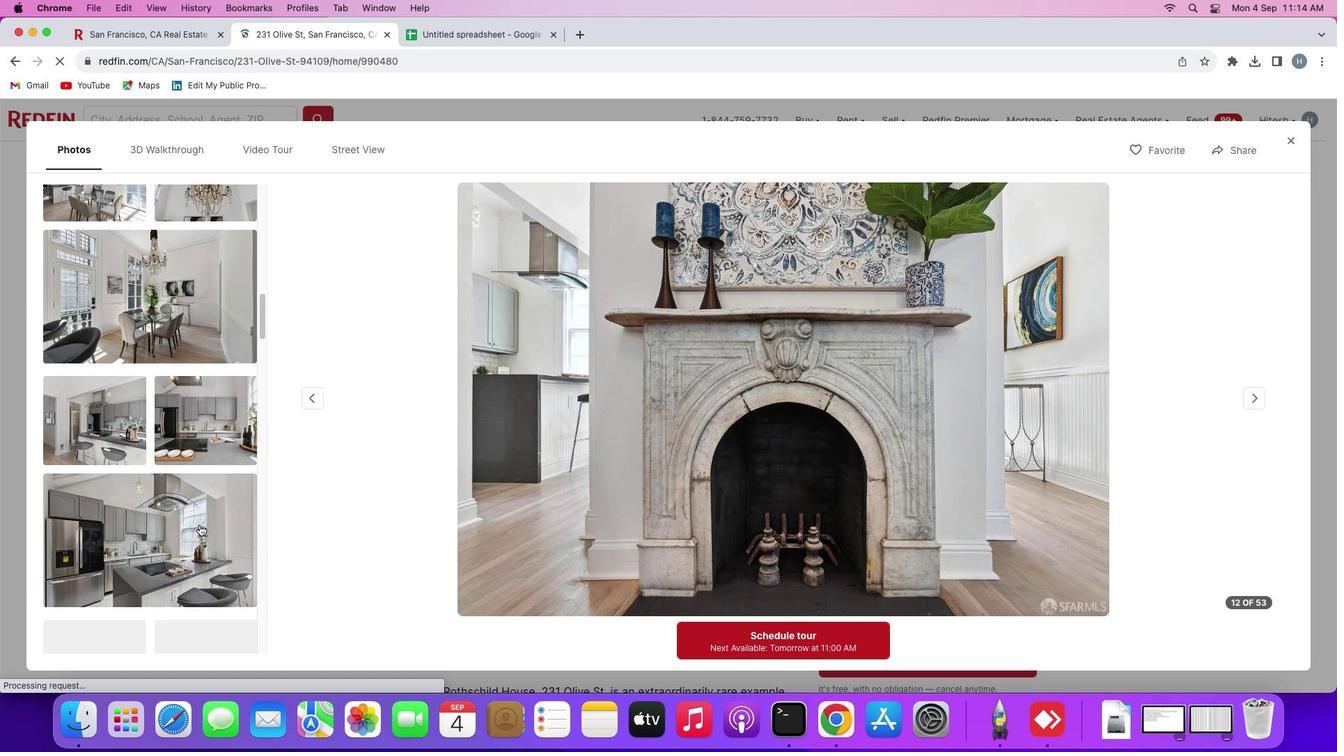 
Action: Mouse scrolled (199, 524) with delta (0, -1)
Screenshot: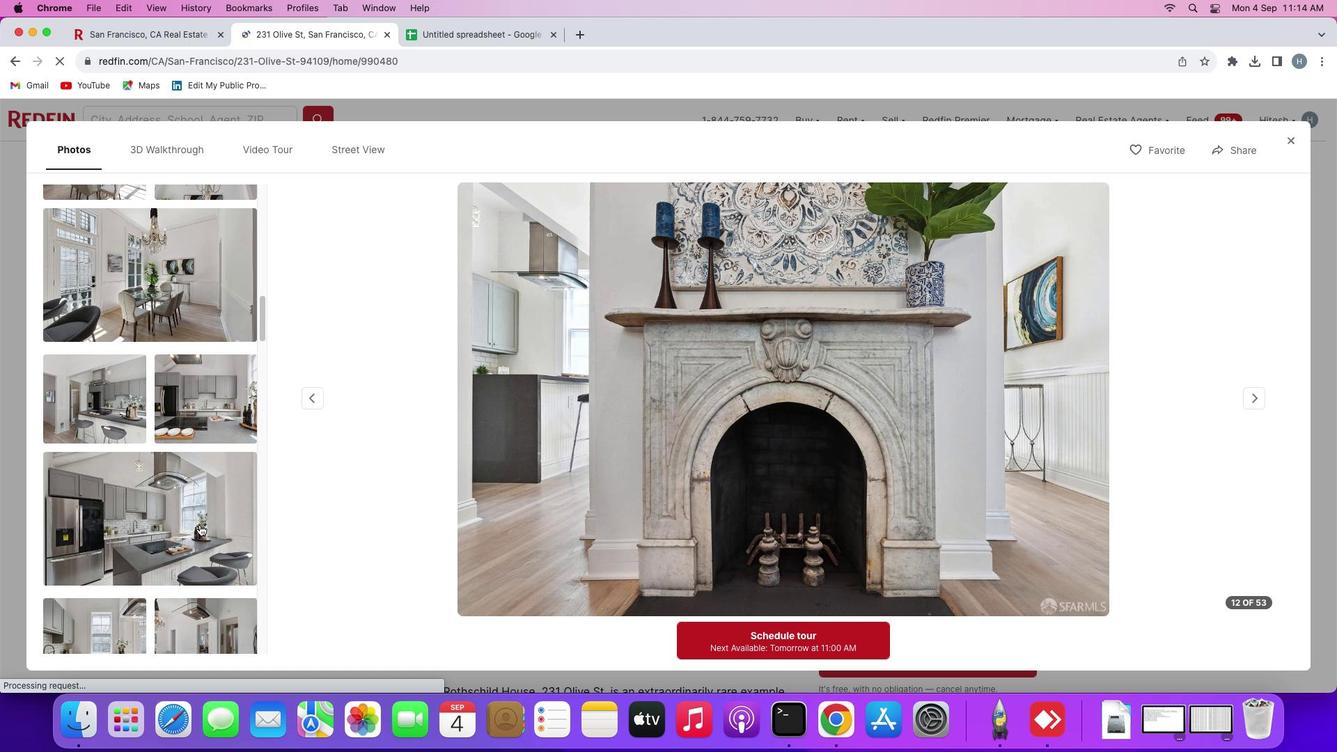 
Action: Mouse scrolled (199, 524) with delta (0, -2)
Screenshot: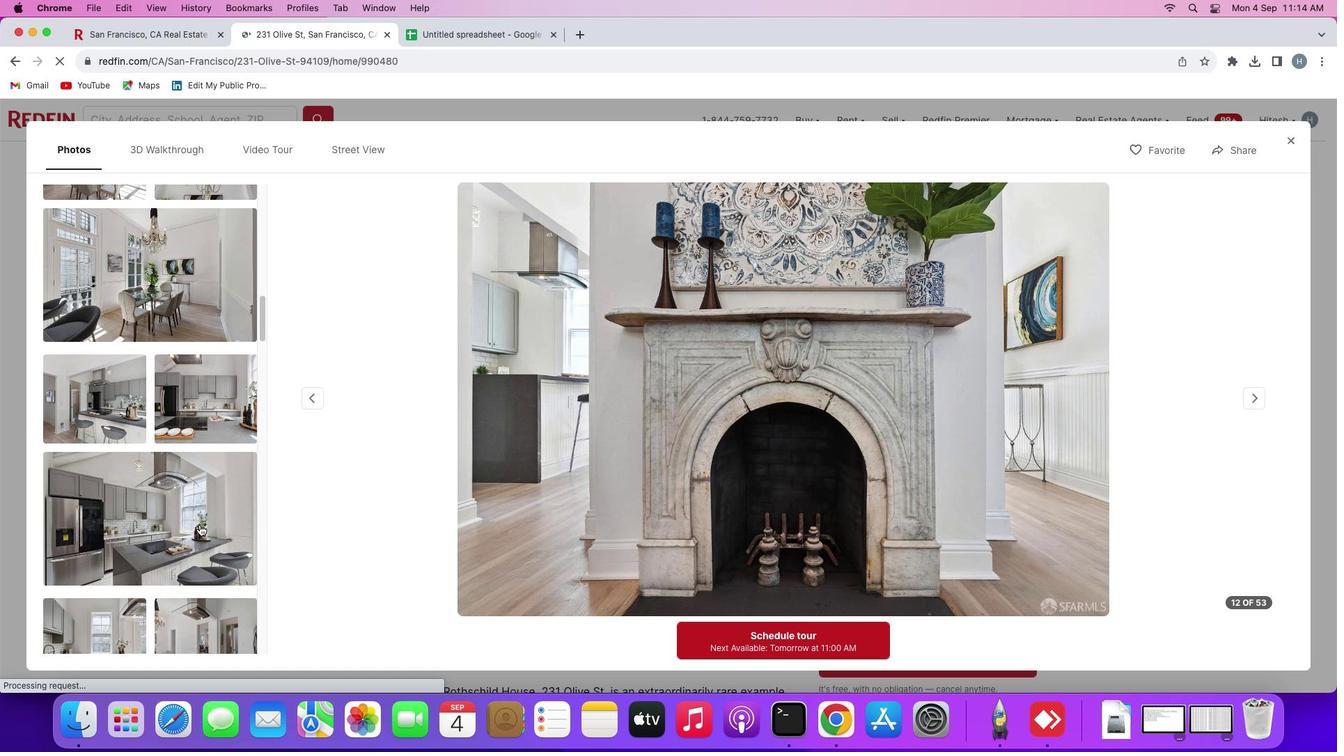 
Action: Mouse scrolled (199, 524) with delta (0, 0)
Screenshot: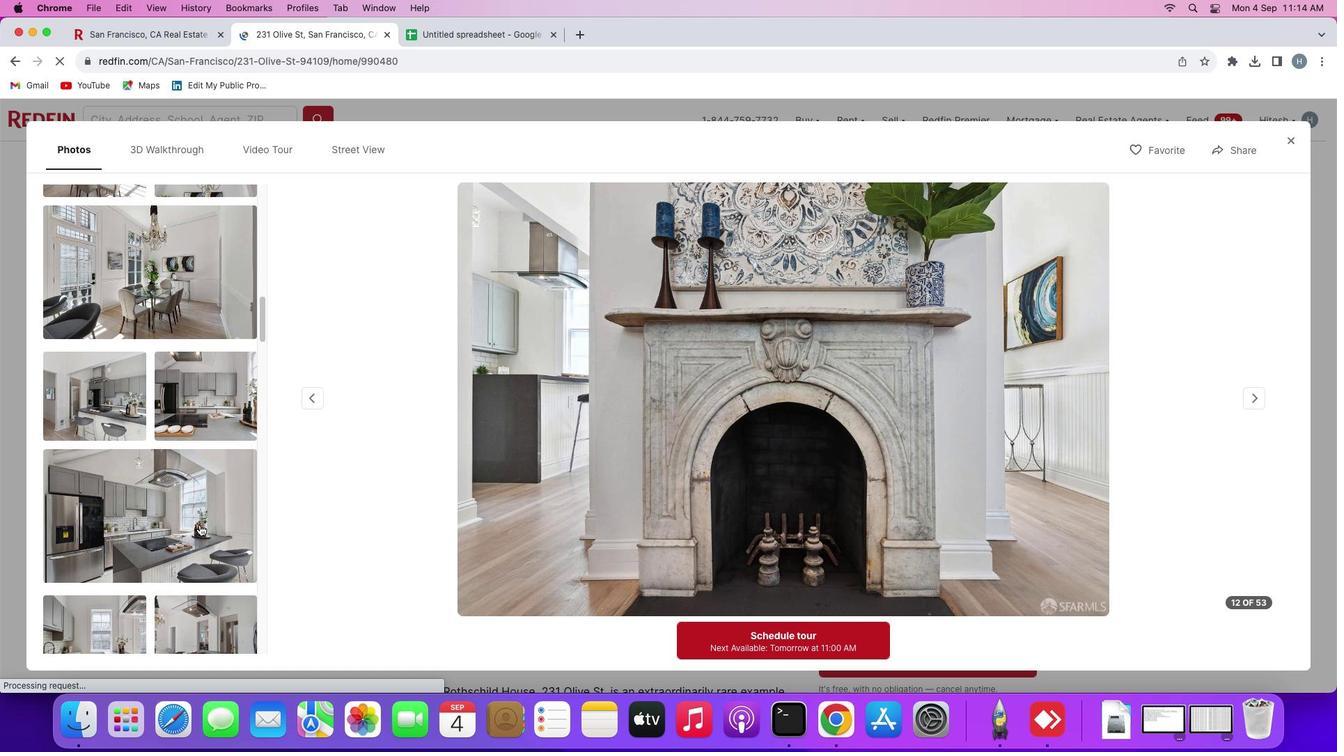 
Action: Mouse scrolled (199, 524) with delta (0, 0)
Screenshot: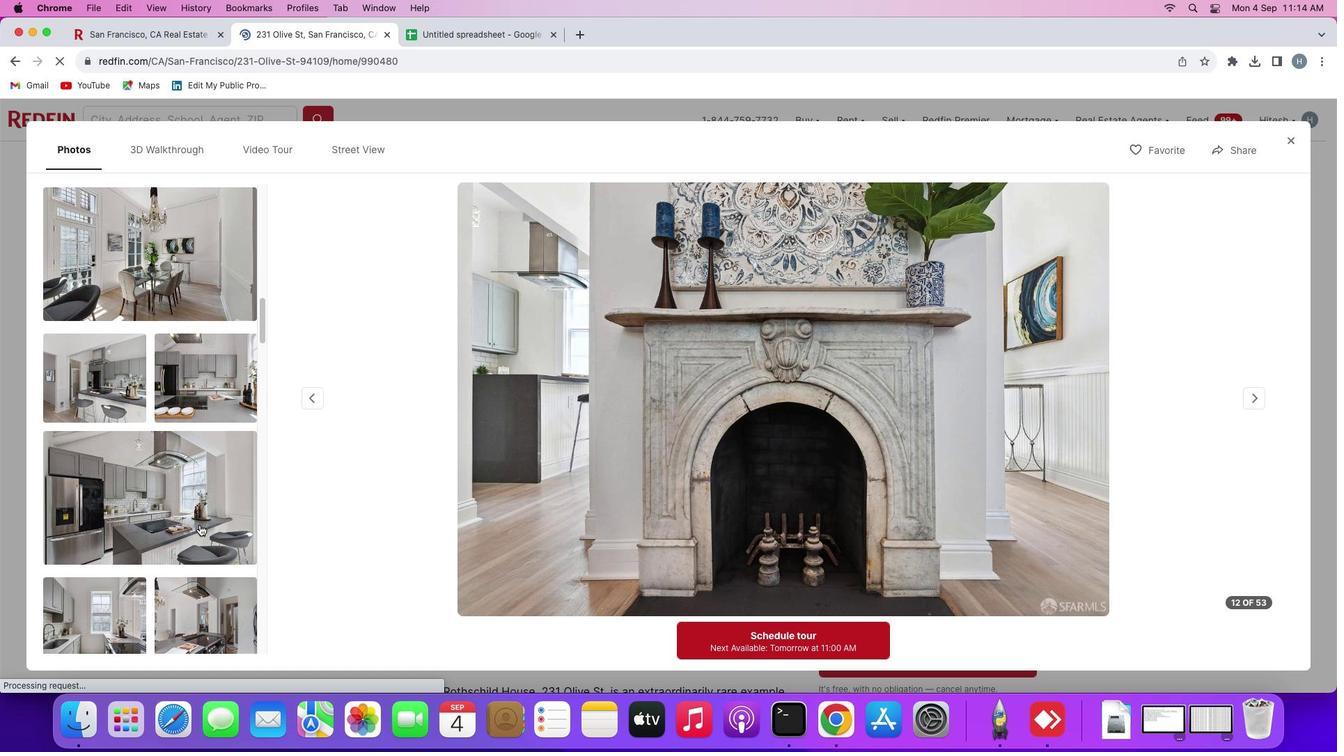 
Action: Mouse scrolled (199, 524) with delta (0, 0)
Screenshot: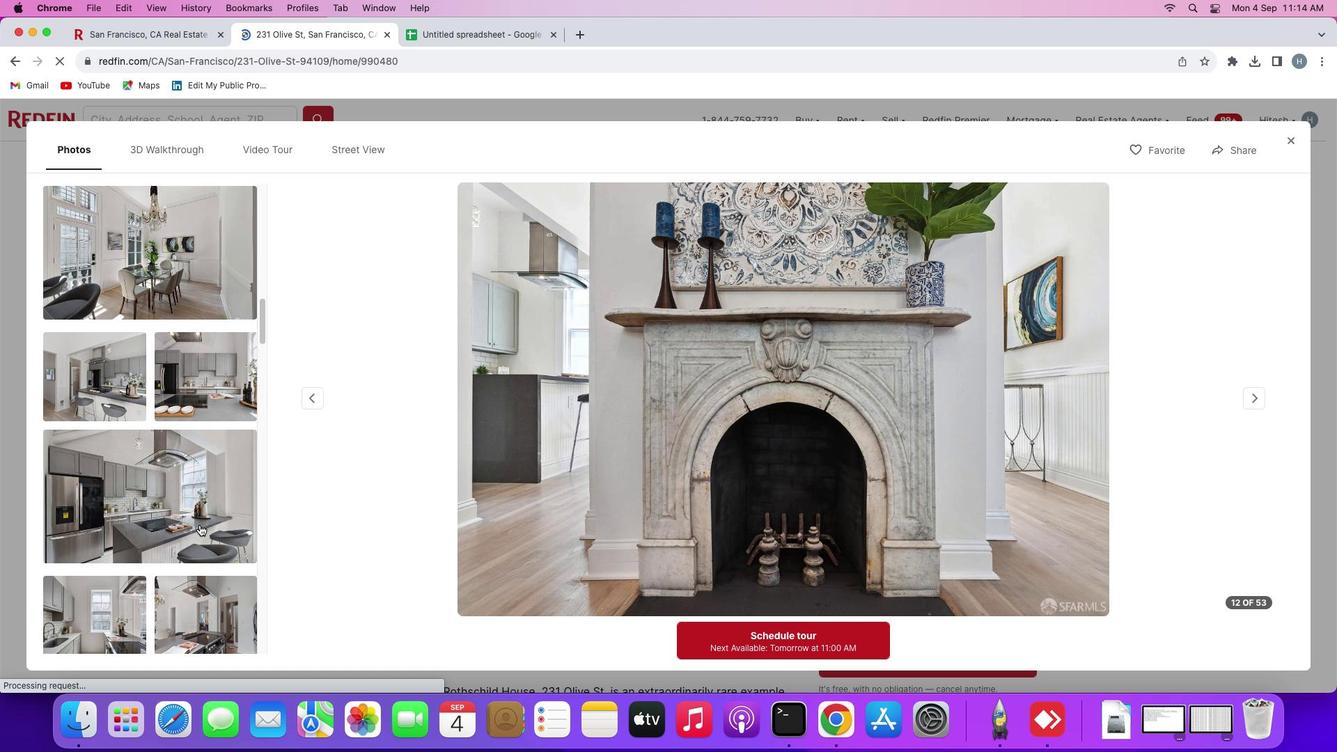 
Action: Mouse scrolled (199, 524) with delta (0, 0)
Screenshot: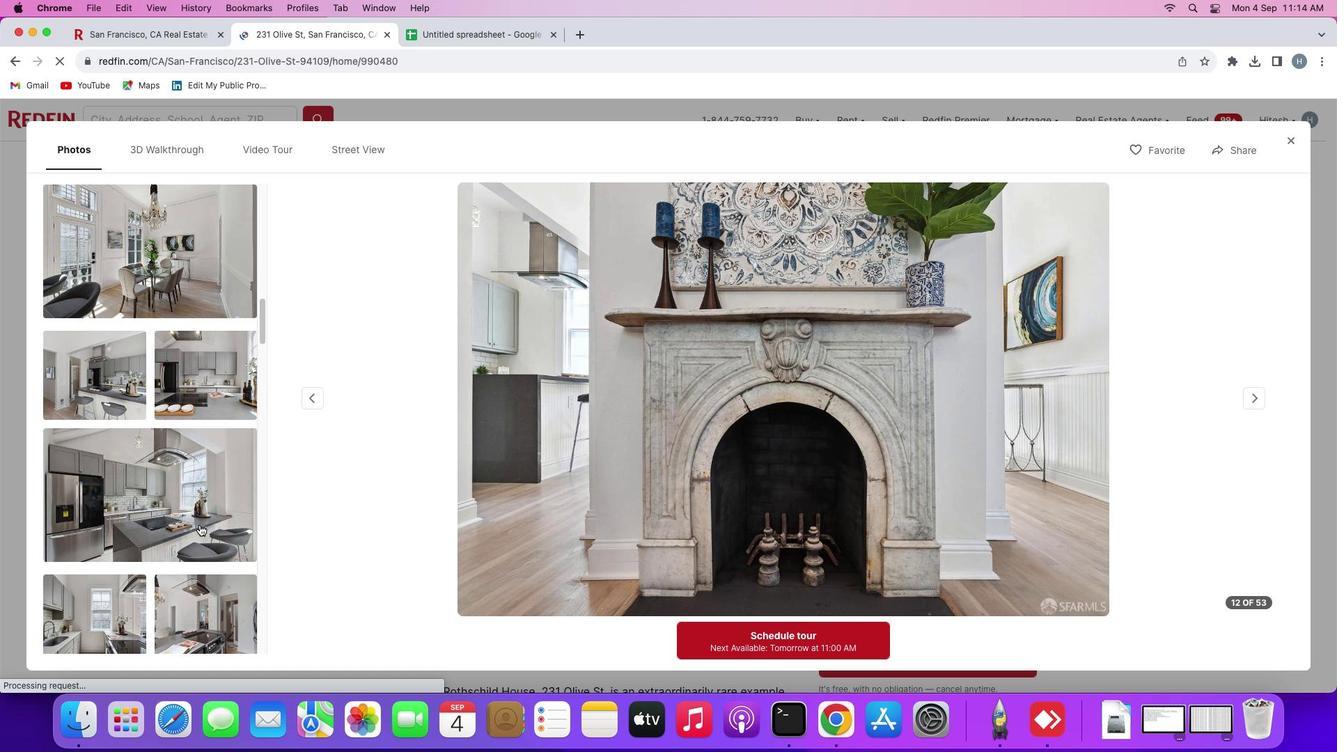 
Action: Mouse moved to (188, 455)
Screenshot: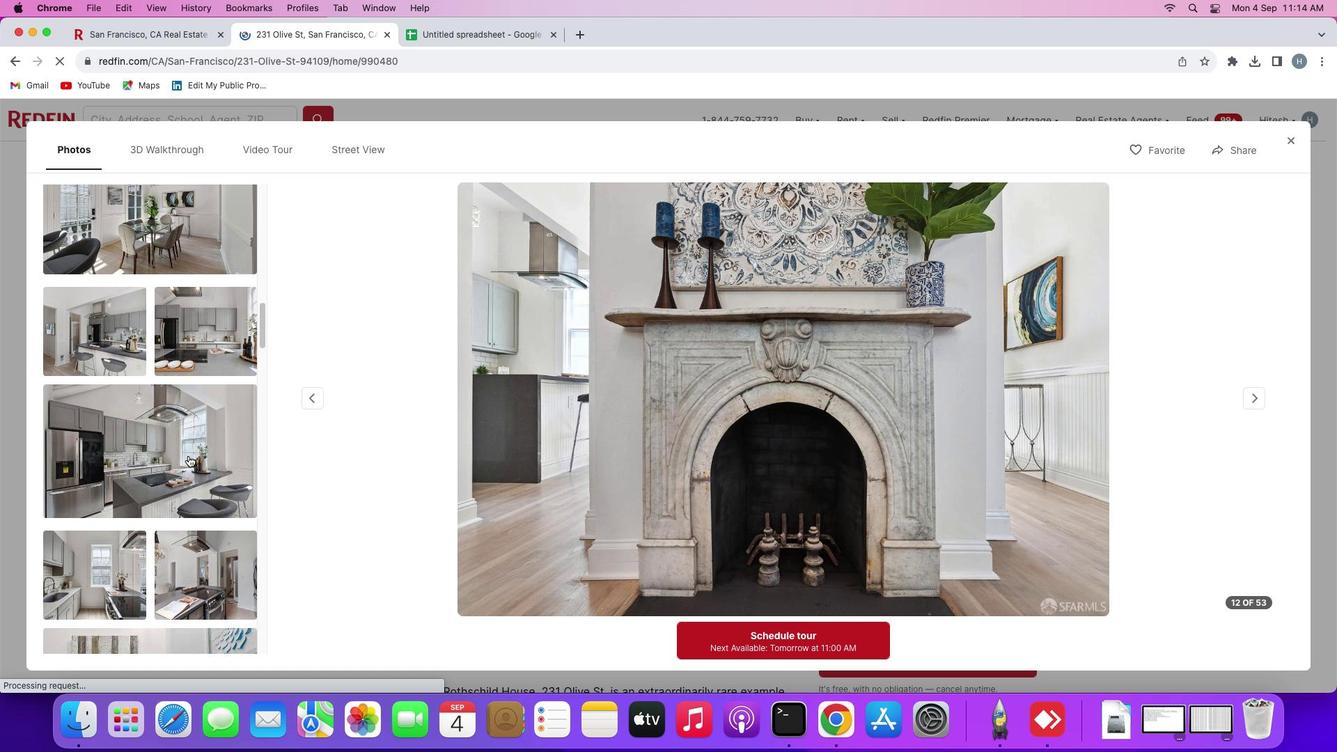 
Action: Mouse scrolled (188, 455) with delta (0, 0)
Screenshot: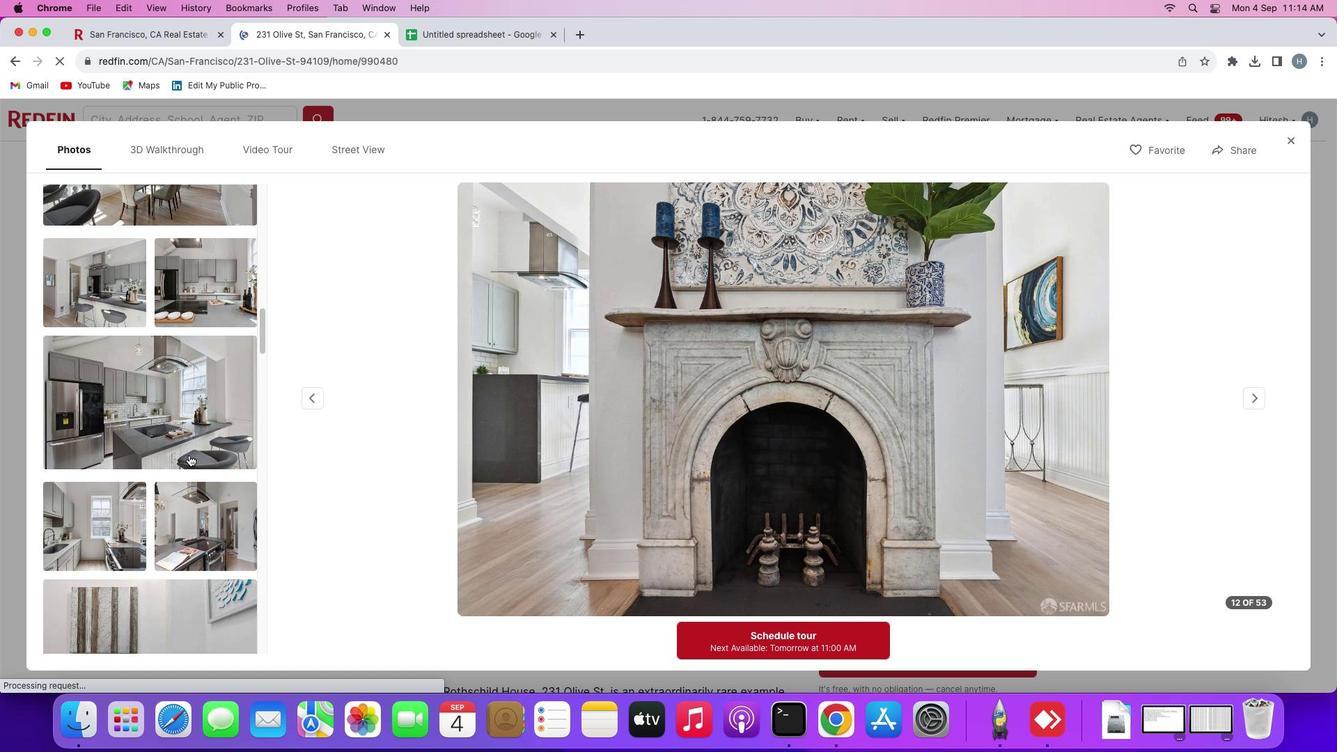 
Action: Mouse scrolled (188, 455) with delta (0, 0)
Screenshot: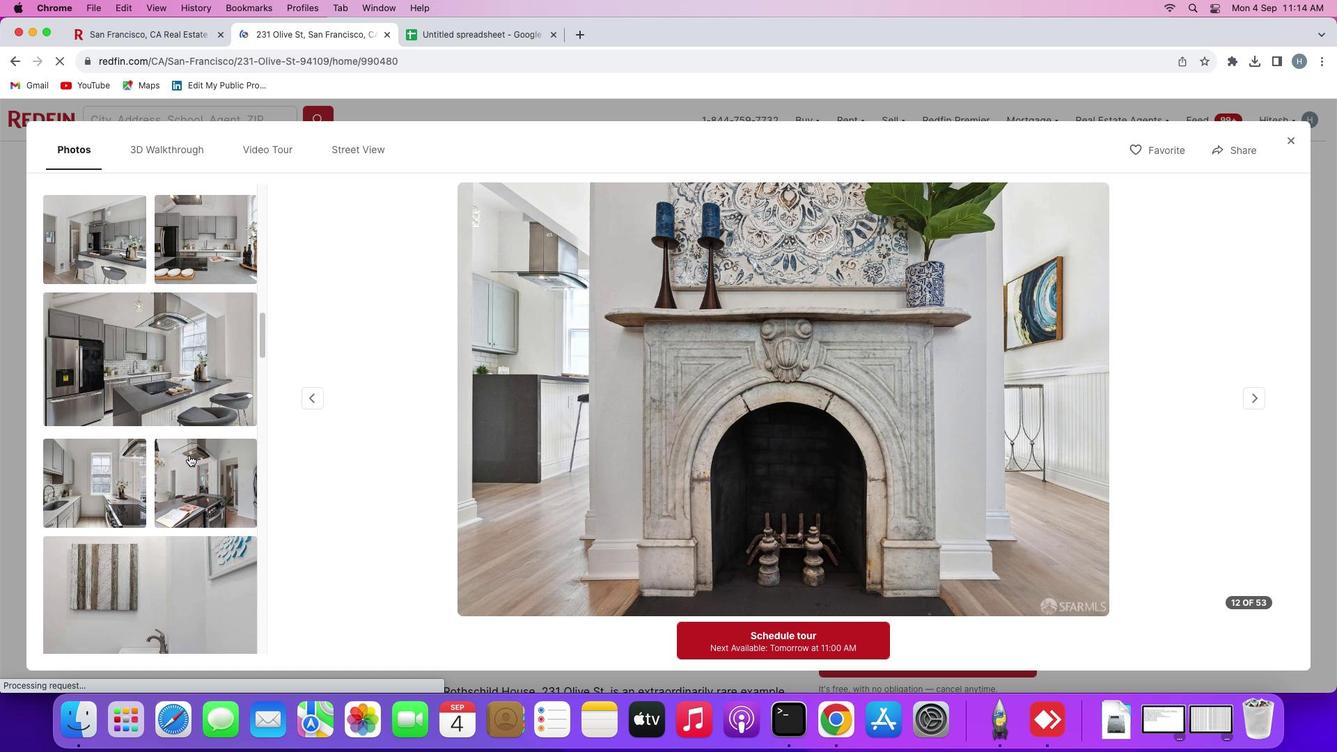 
Action: Mouse scrolled (188, 455) with delta (0, -1)
Screenshot: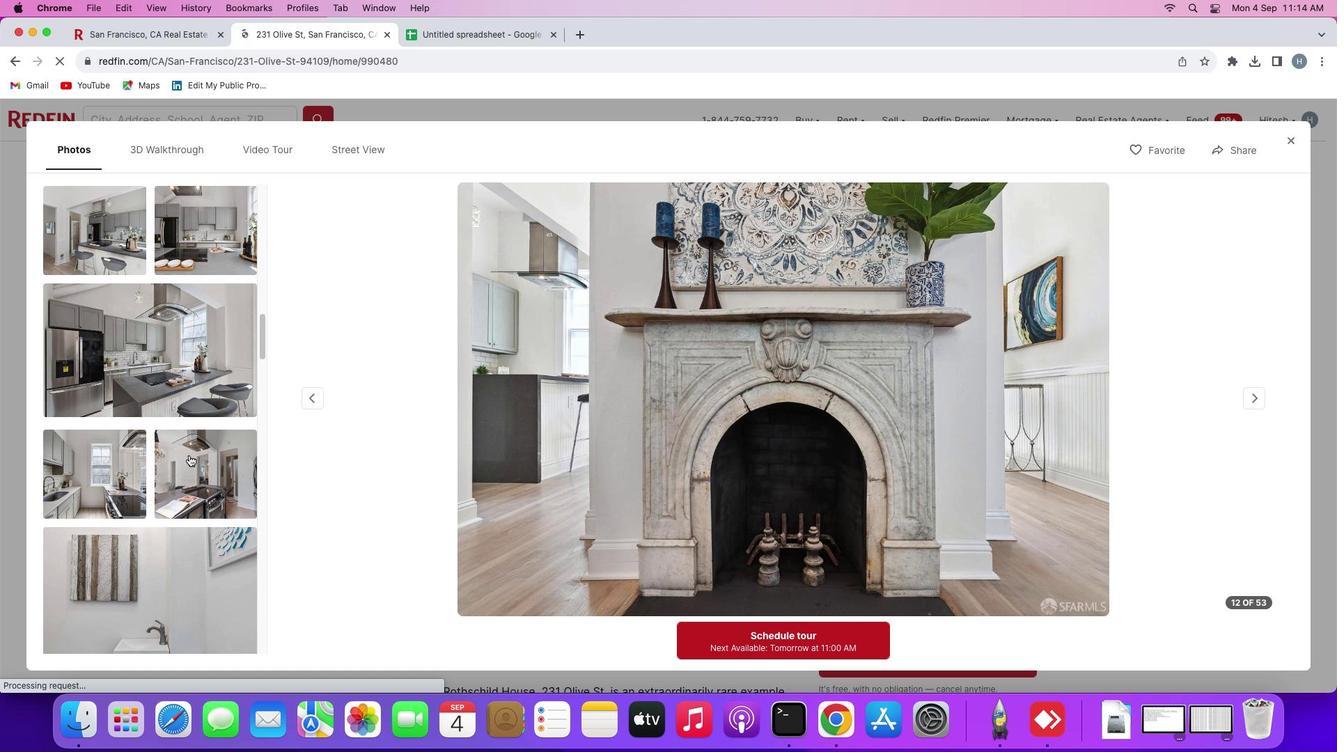 
Action: Mouse scrolled (188, 455) with delta (0, -1)
Screenshot: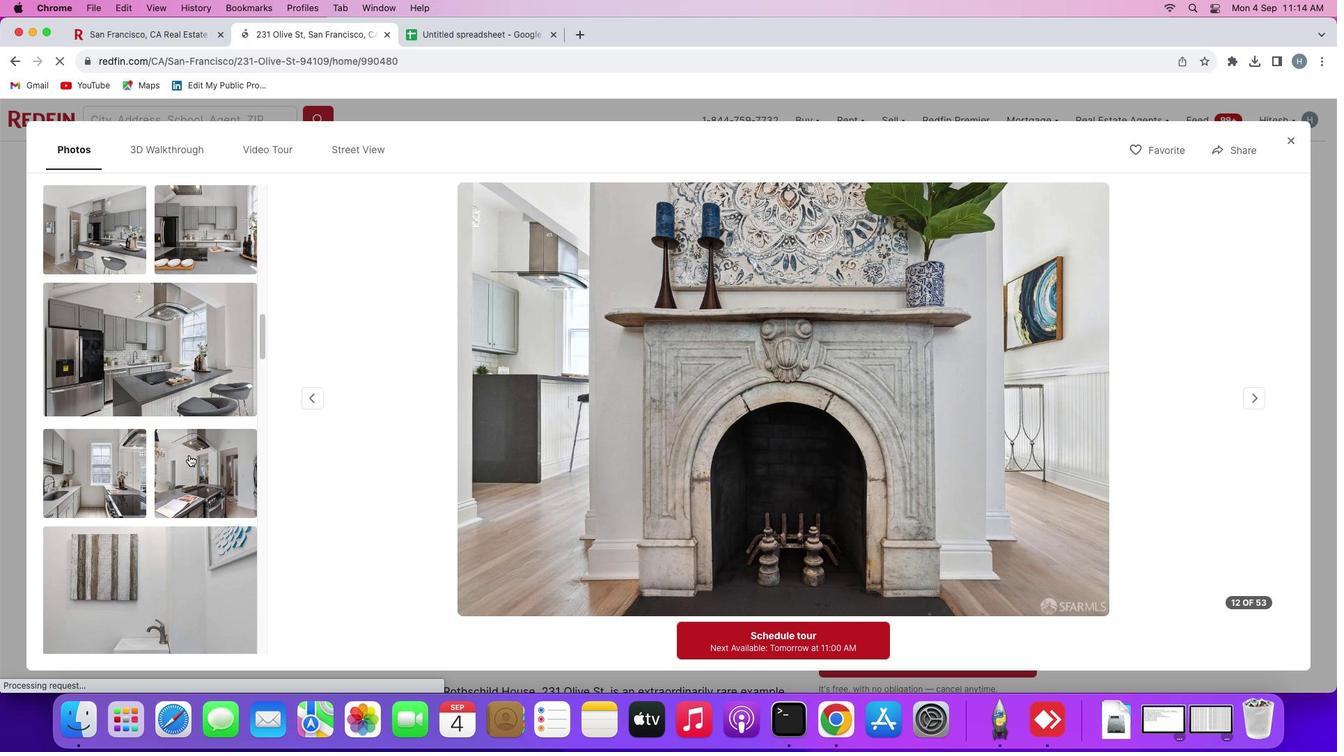 
Action: Mouse moved to (188, 455)
Screenshot: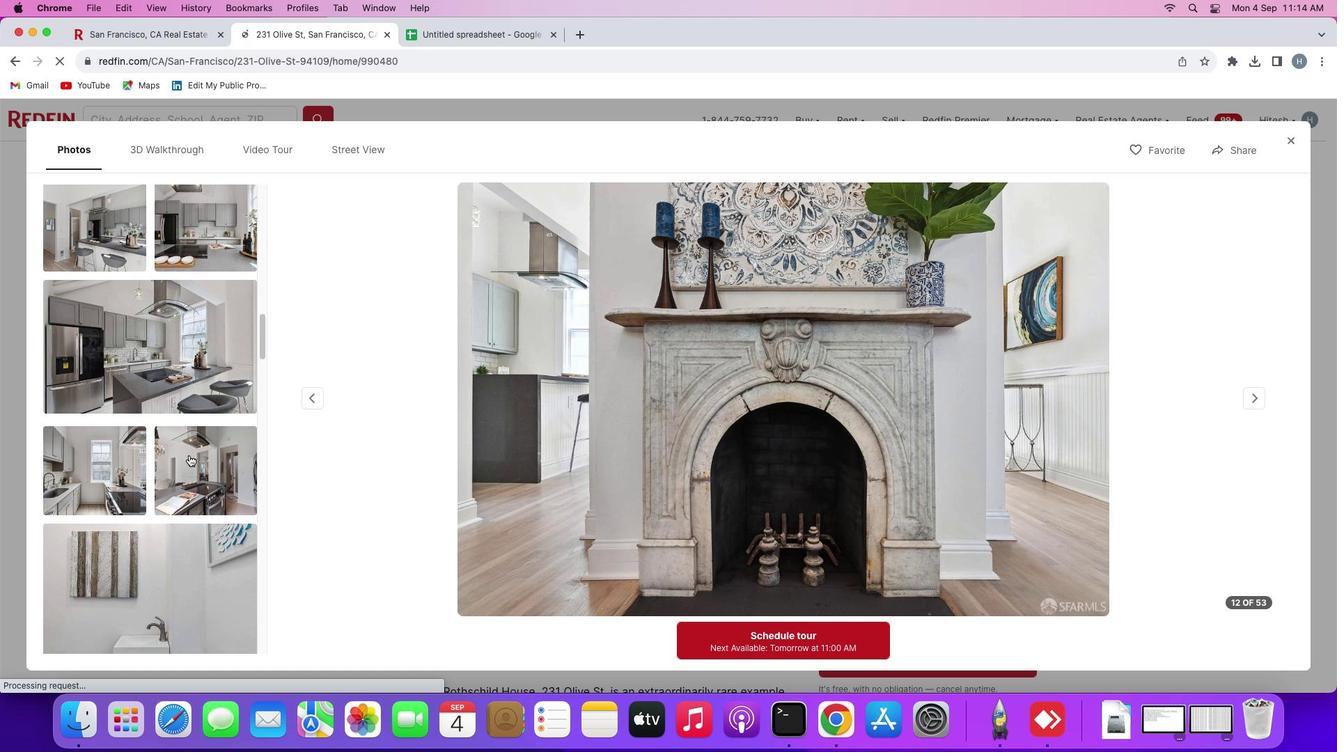 
Action: Mouse scrolled (188, 455) with delta (0, 0)
Screenshot: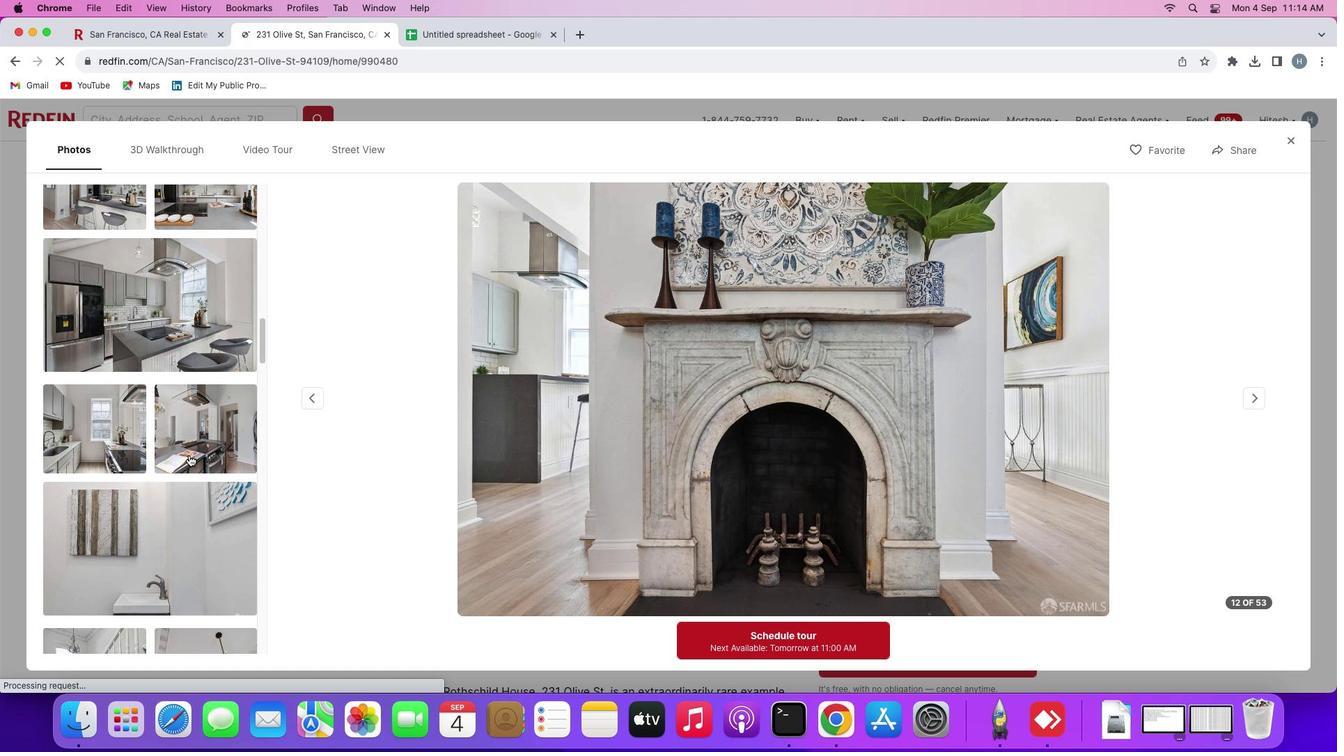 
Action: Mouse scrolled (188, 455) with delta (0, 0)
Screenshot: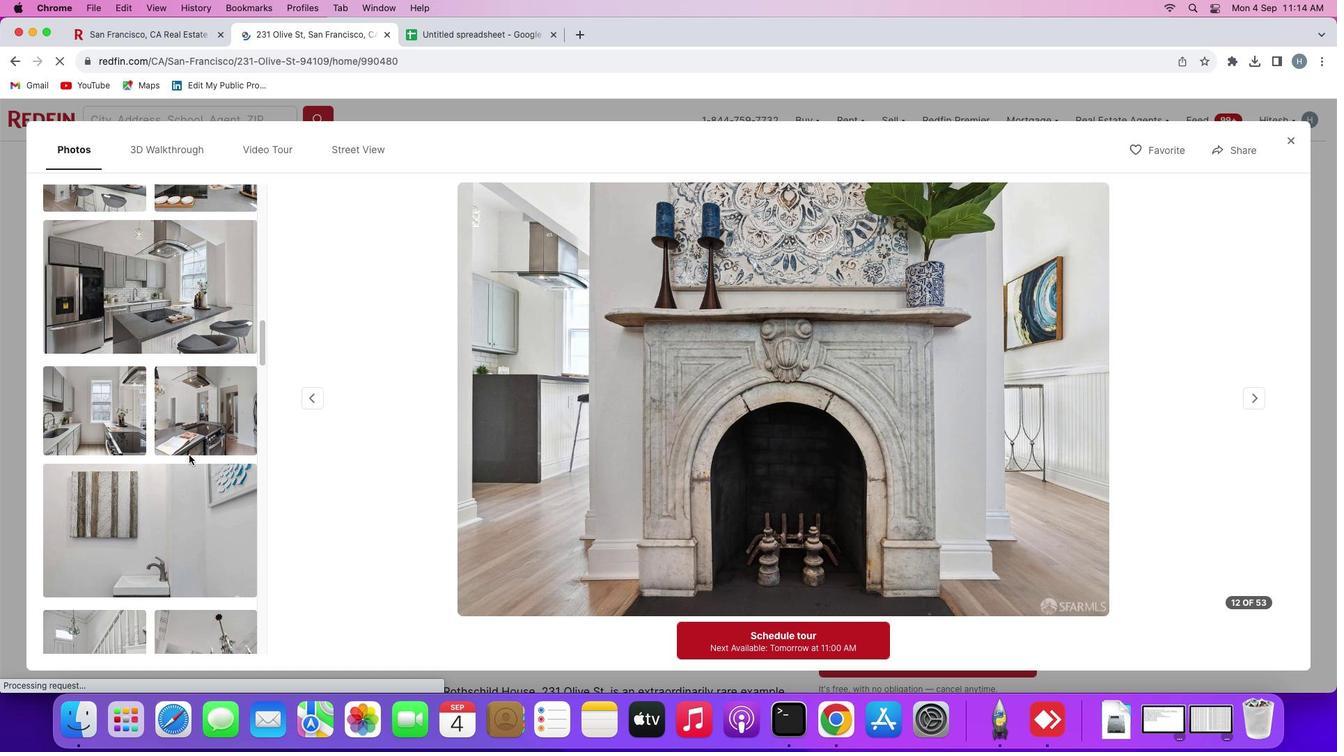 
Action: Mouse scrolled (188, 455) with delta (0, 0)
Screenshot: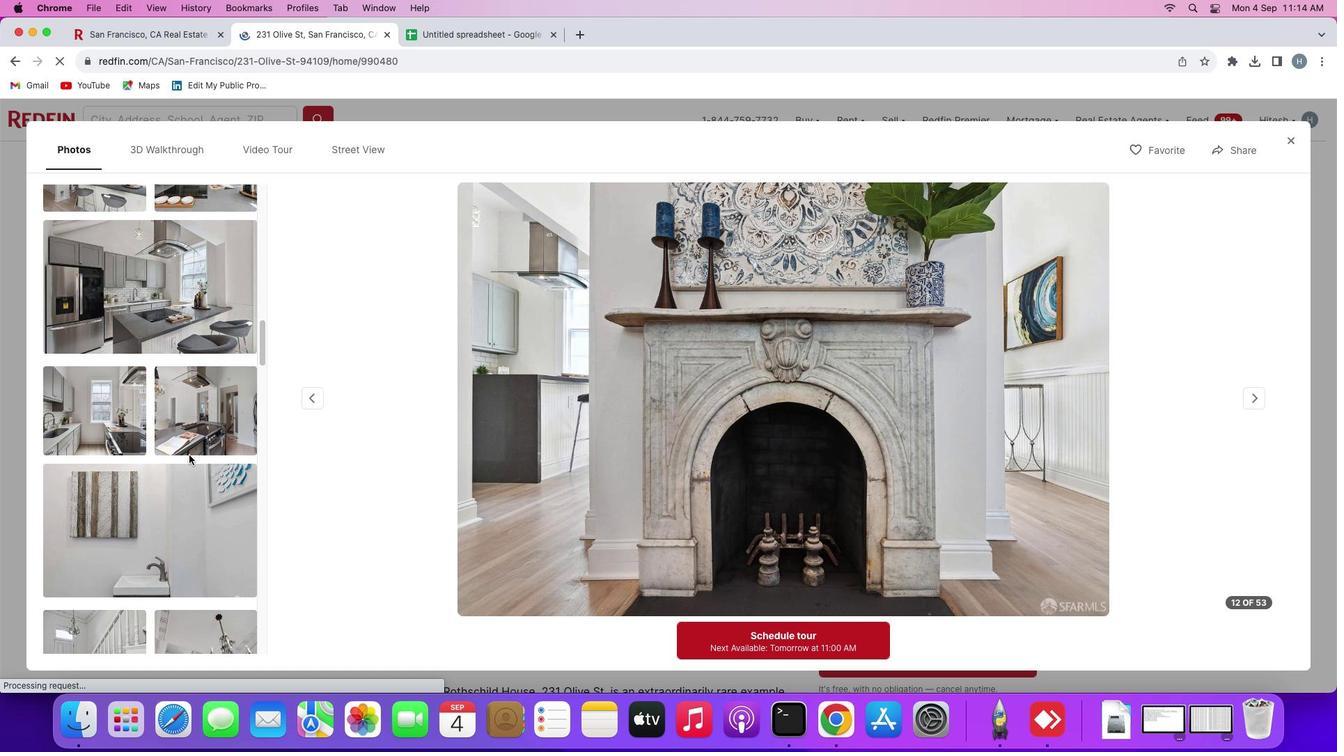 
Action: Mouse scrolled (188, 455) with delta (0, 0)
Screenshot: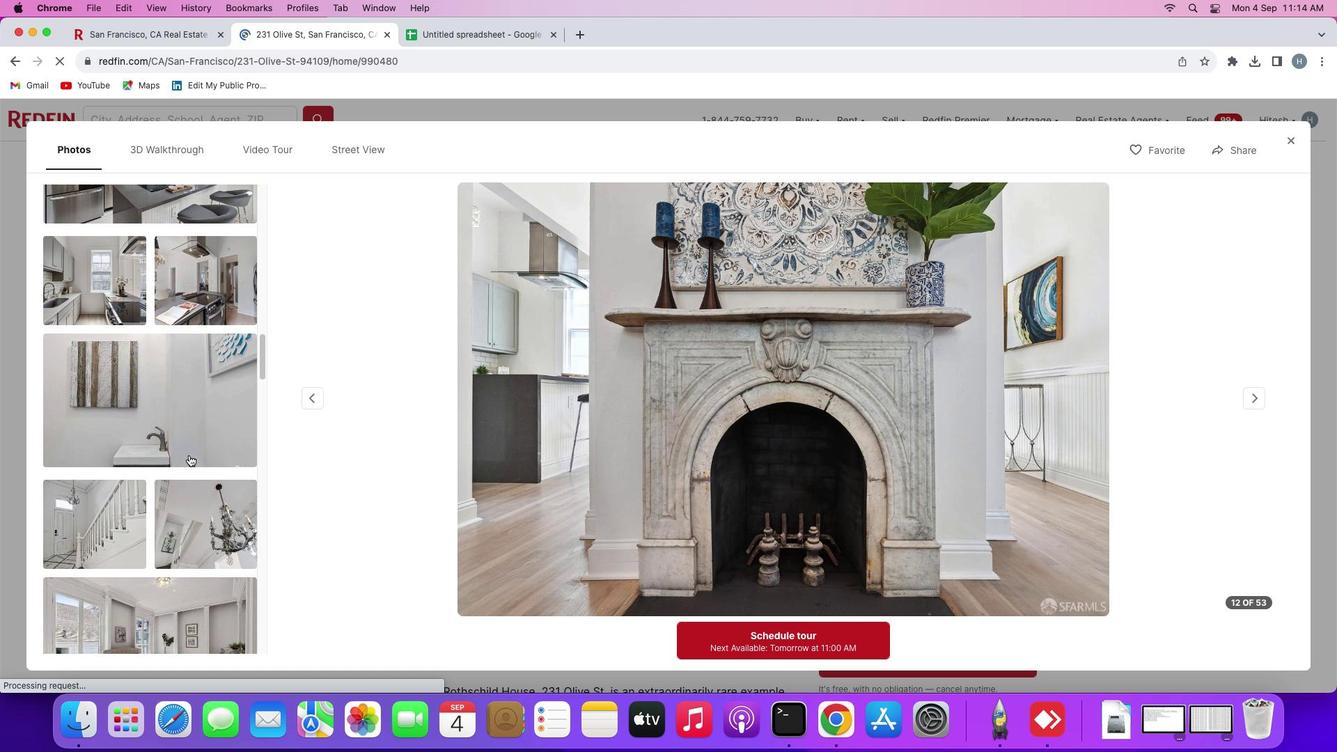 
Action: Mouse scrolled (188, 455) with delta (0, 0)
Screenshot: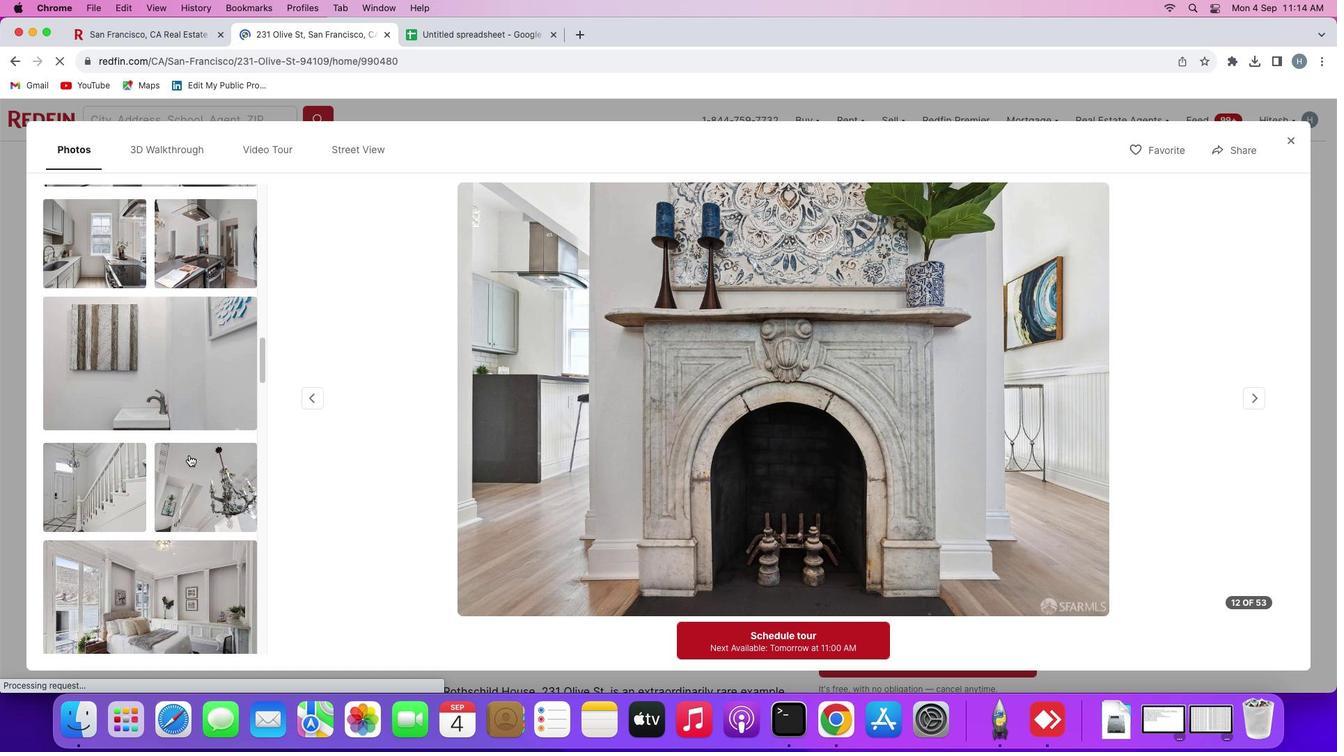 
Action: Mouse scrolled (188, 455) with delta (0, -1)
Screenshot: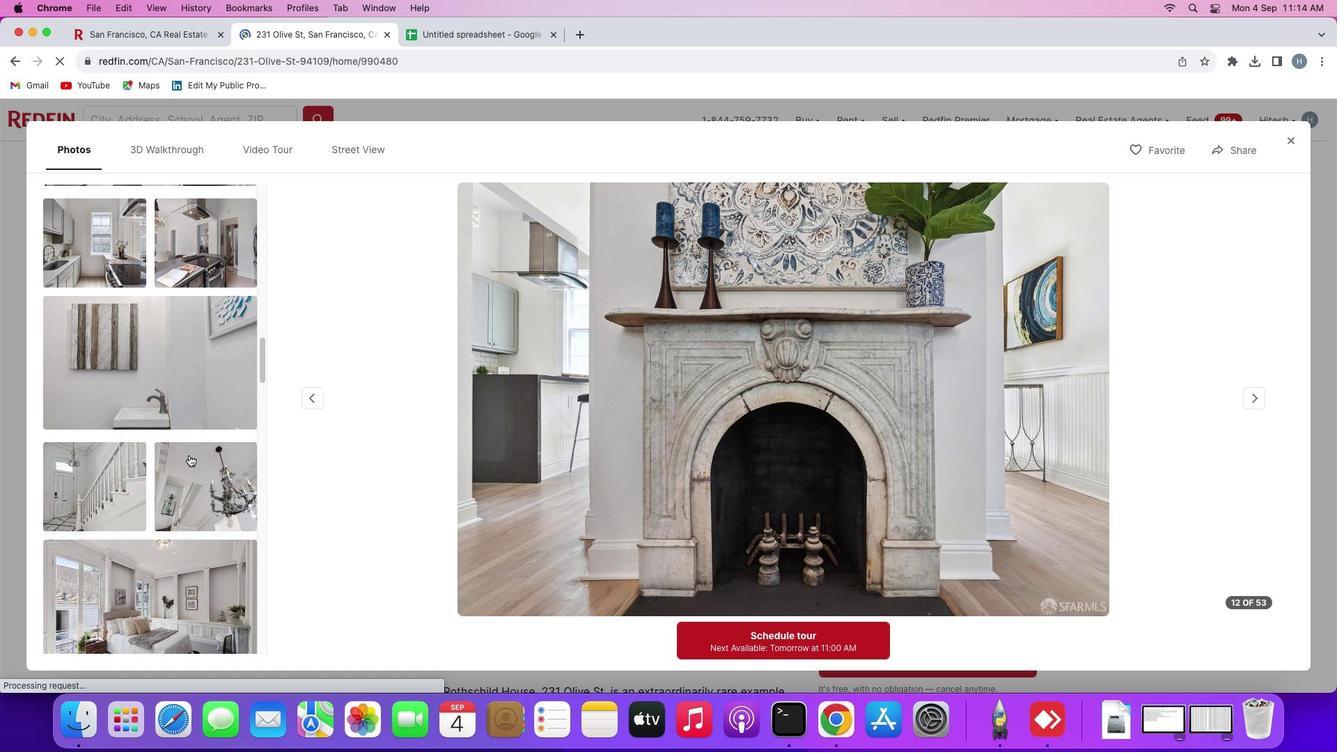 
Action: Mouse scrolled (188, 455) with delta (0, -2)
Screenshot: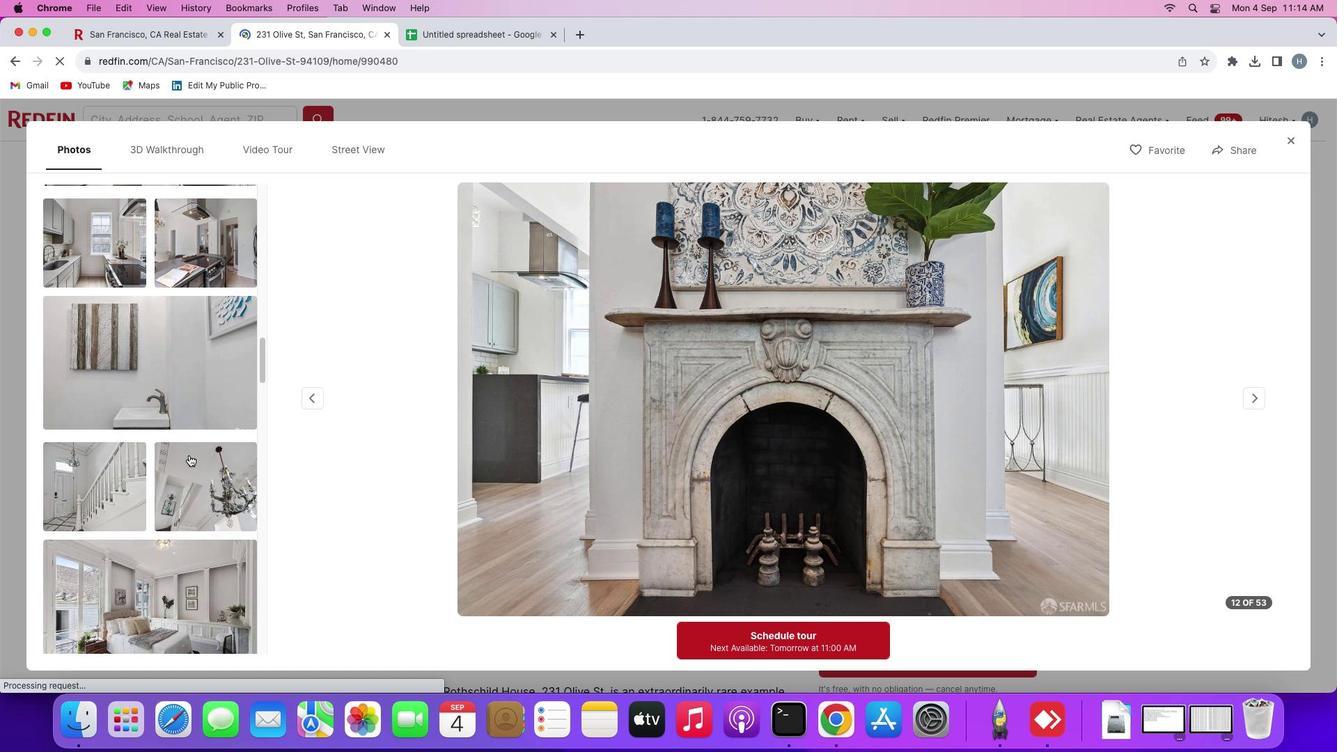 
Action: Mouse scrolled (188, 455) with delta (0, 0)
Screenshot: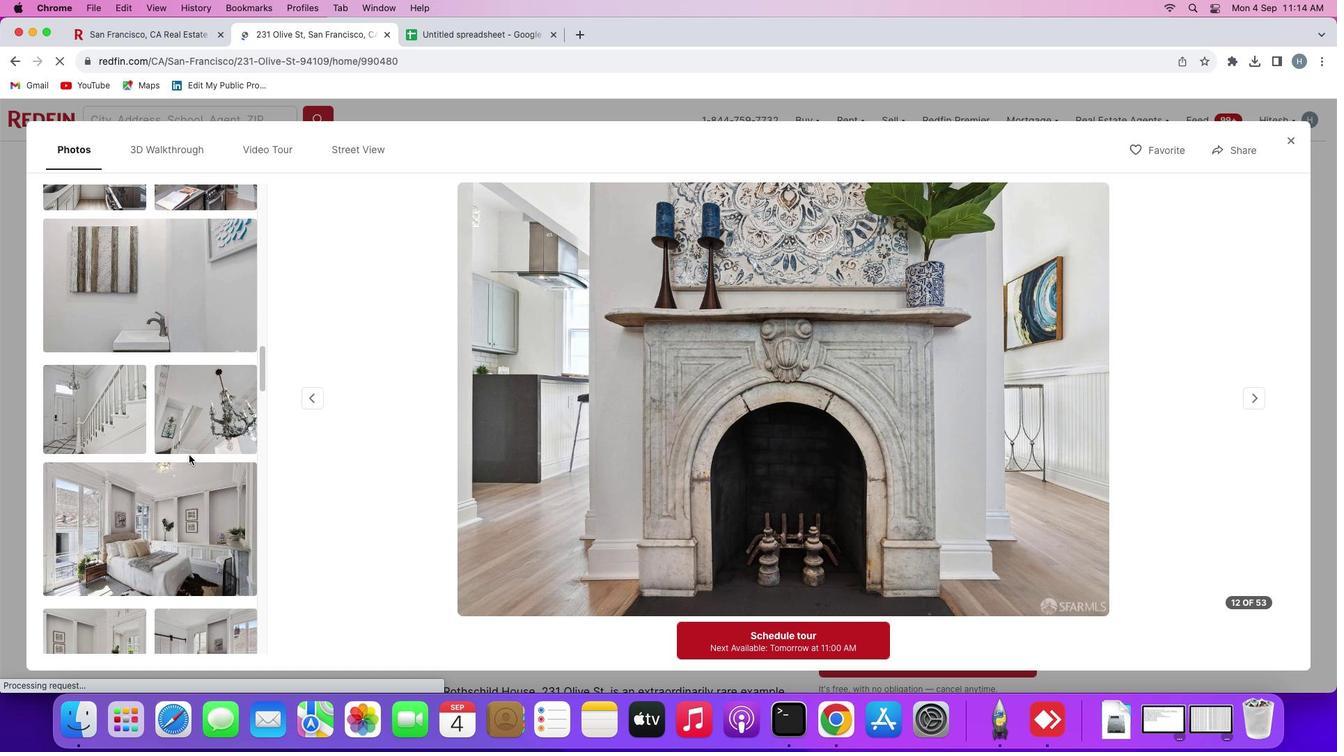 
Action: Mouse scrolled (188, 455) with delta (0, 0)
Screenshot: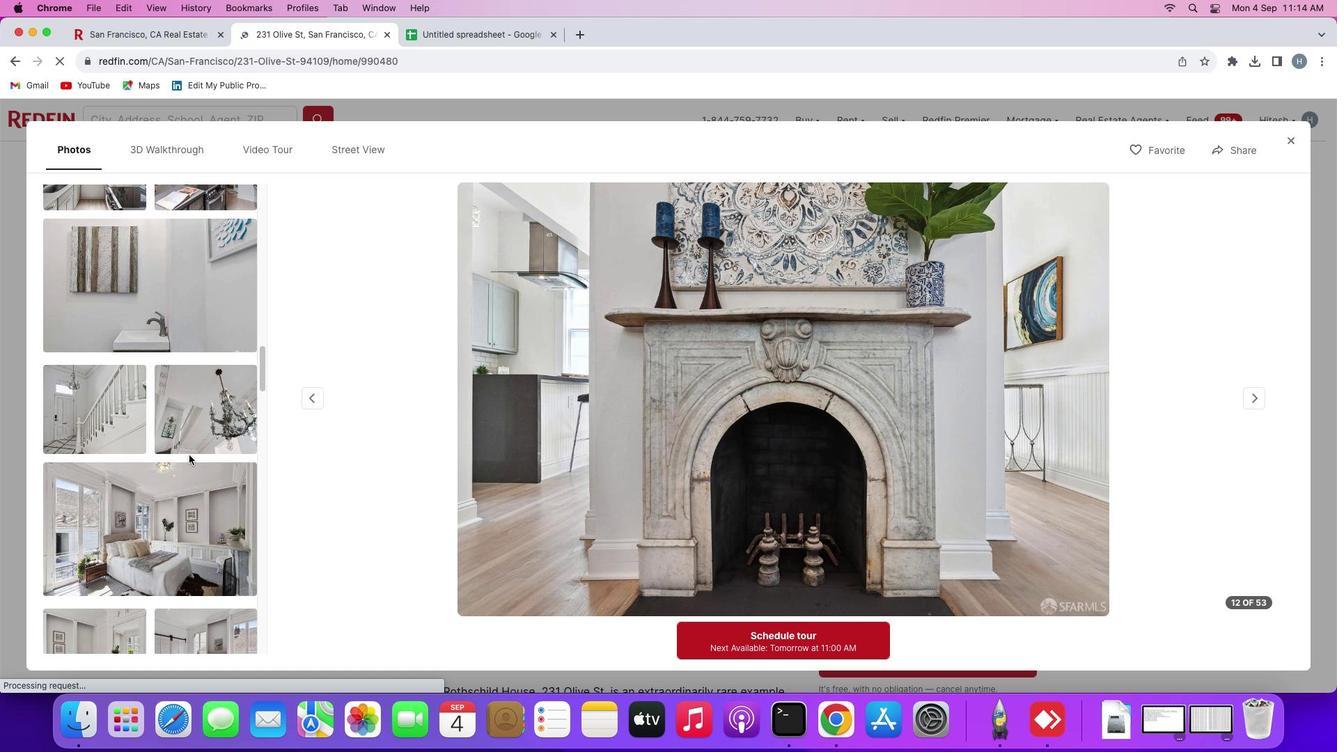 
Action: Mouse scrolled (188, 455) with delta (0, -1)
Screenshot: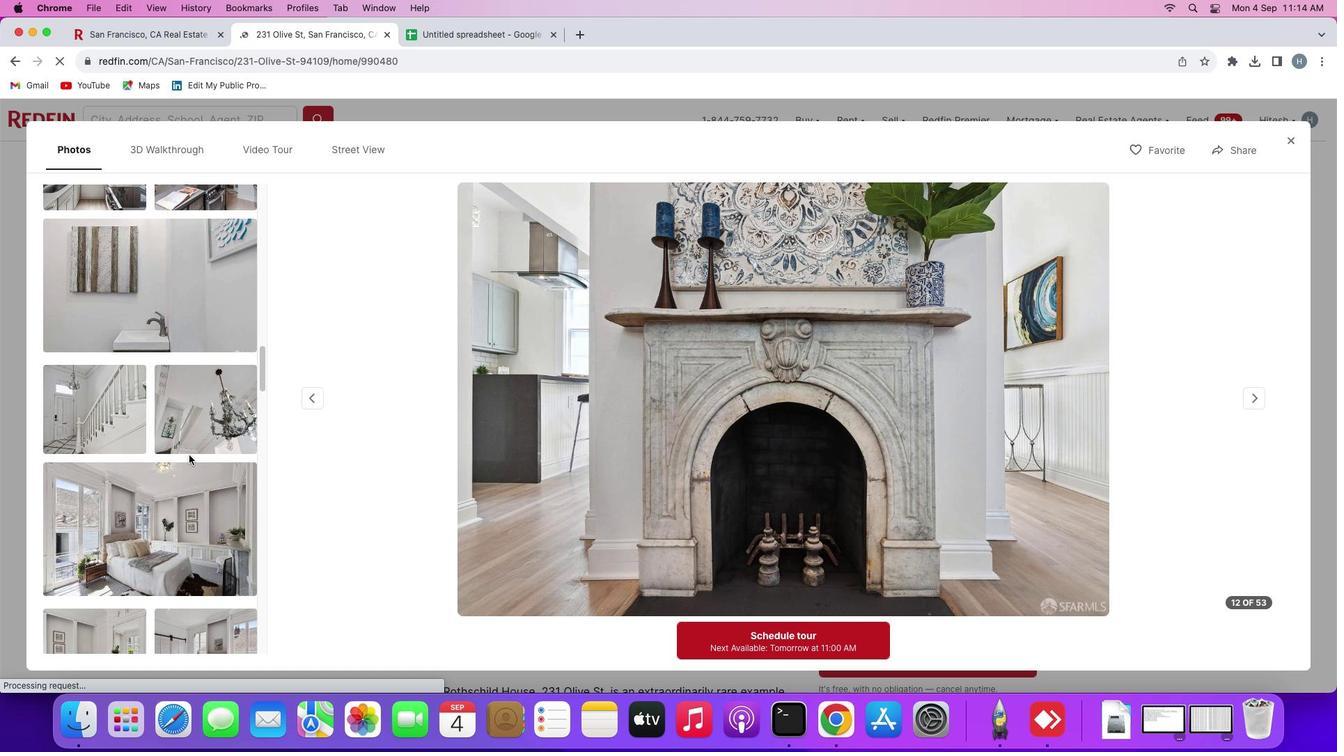 
Action: Mouse scrolled (188, 455) with delta (0, 0)
Screenshot: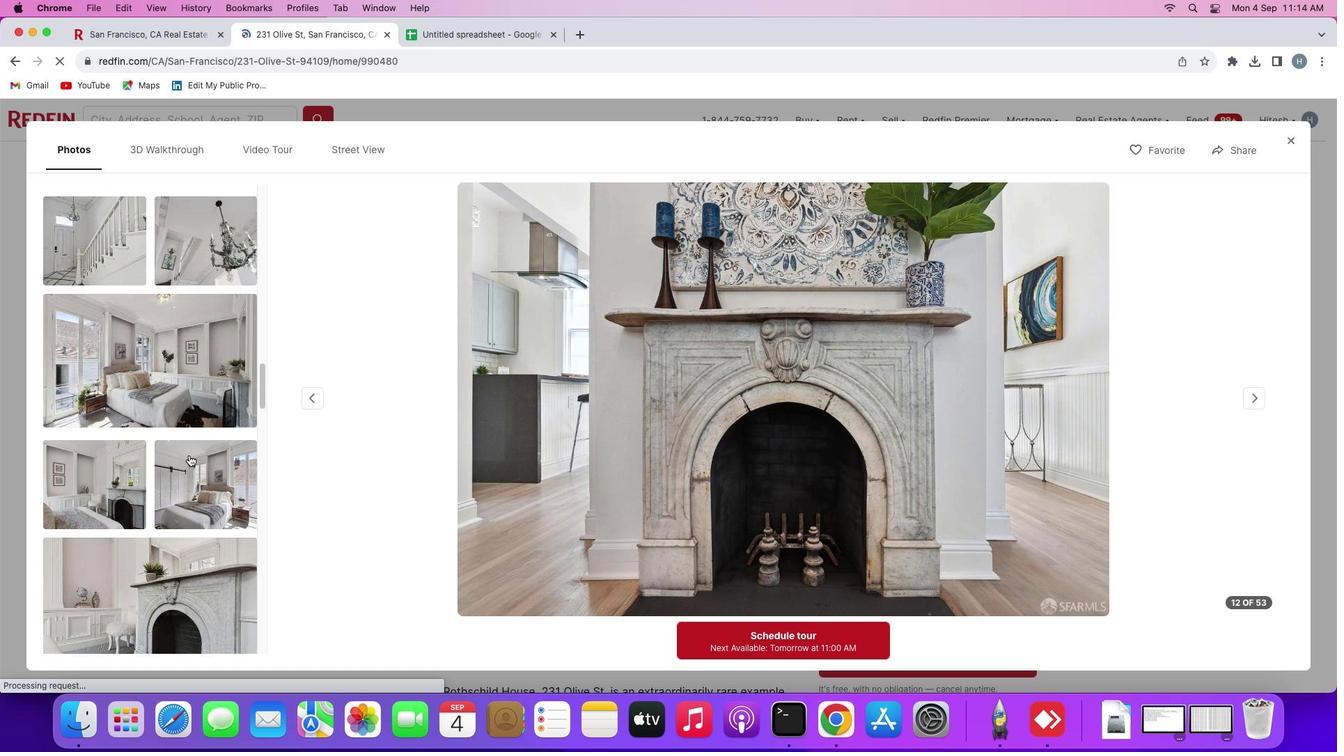 
Action: Mouse scrolled (188, 455) with delta (0, 0)
Screenshot: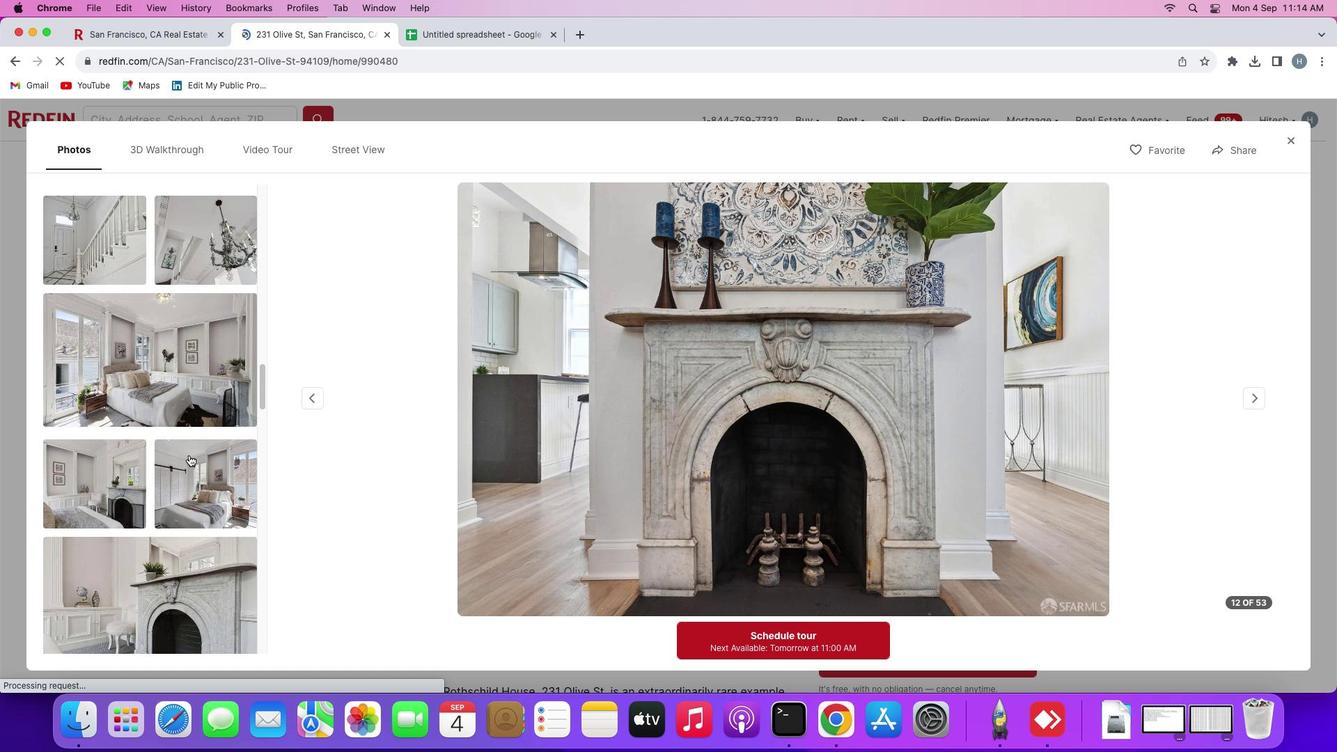 
Action: Mouse scrolled (188, 455) with delta (0, -1)
Screenshot: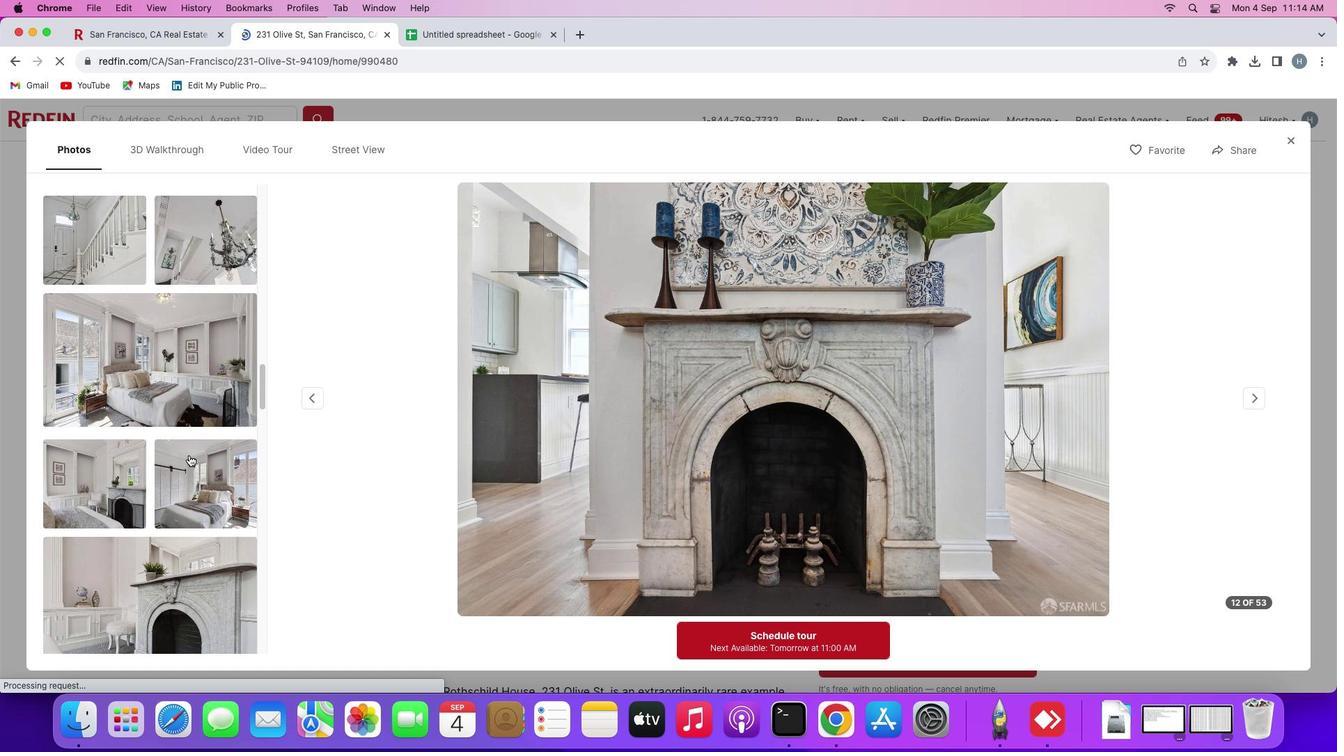 
Action: Mouse scrolled (188, 455) with delta (0, -2)
Screenshot: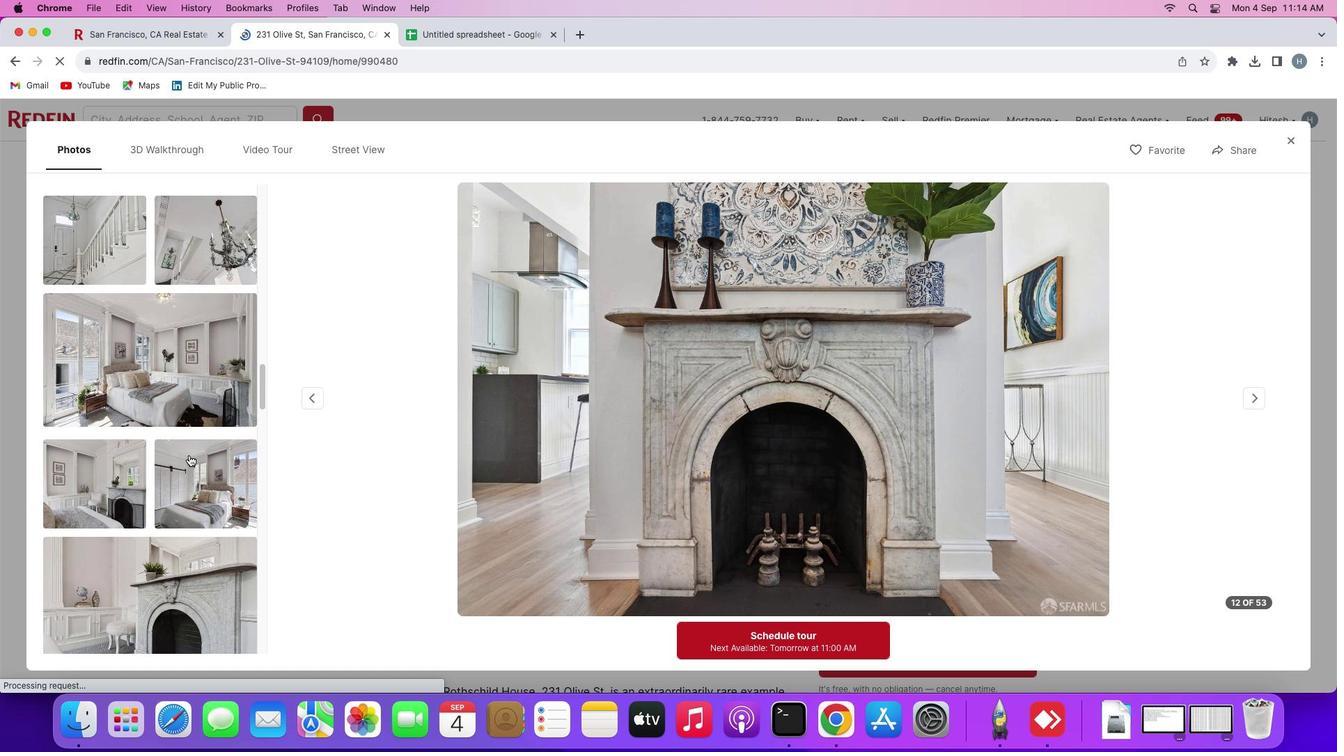 
Action: Mouse scrolled (188, 455) with delta (0, 0)
Screenshot: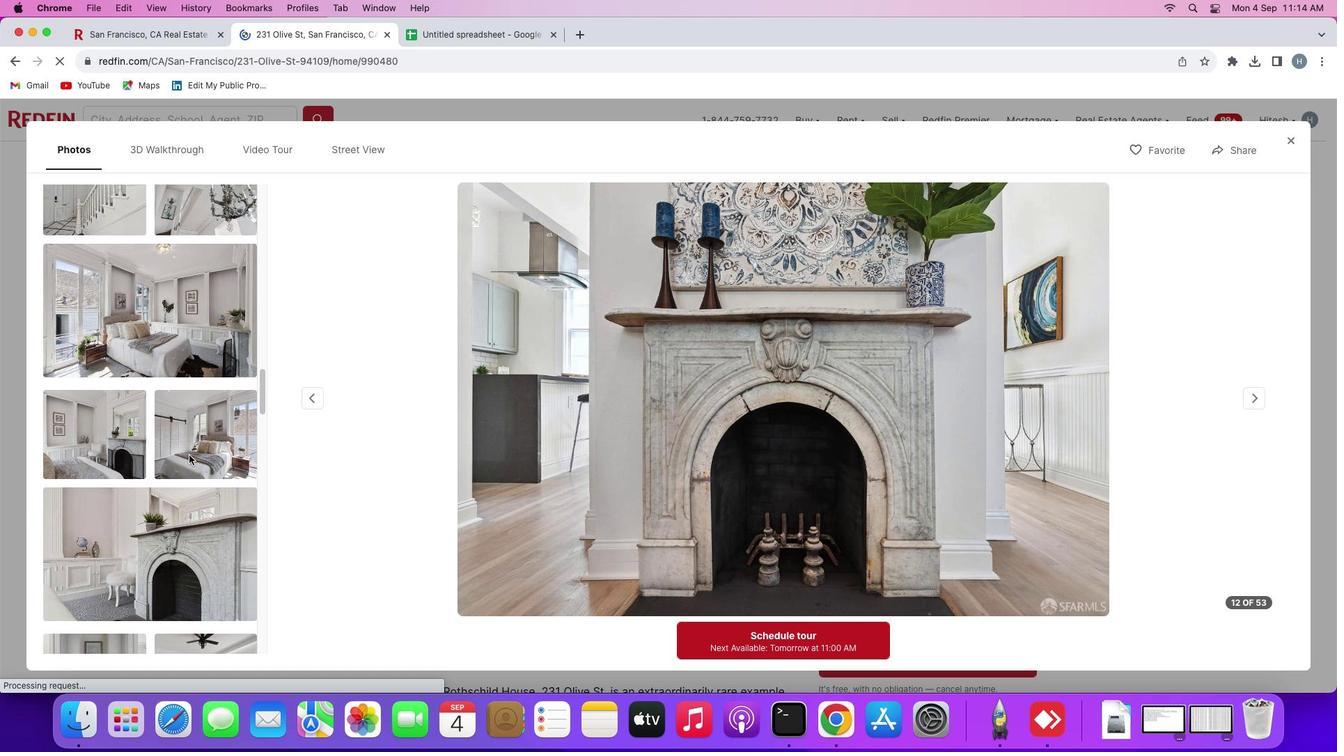 
Action: Mouse scrolled (188, 455) with delta (0, 0)
Screenshot: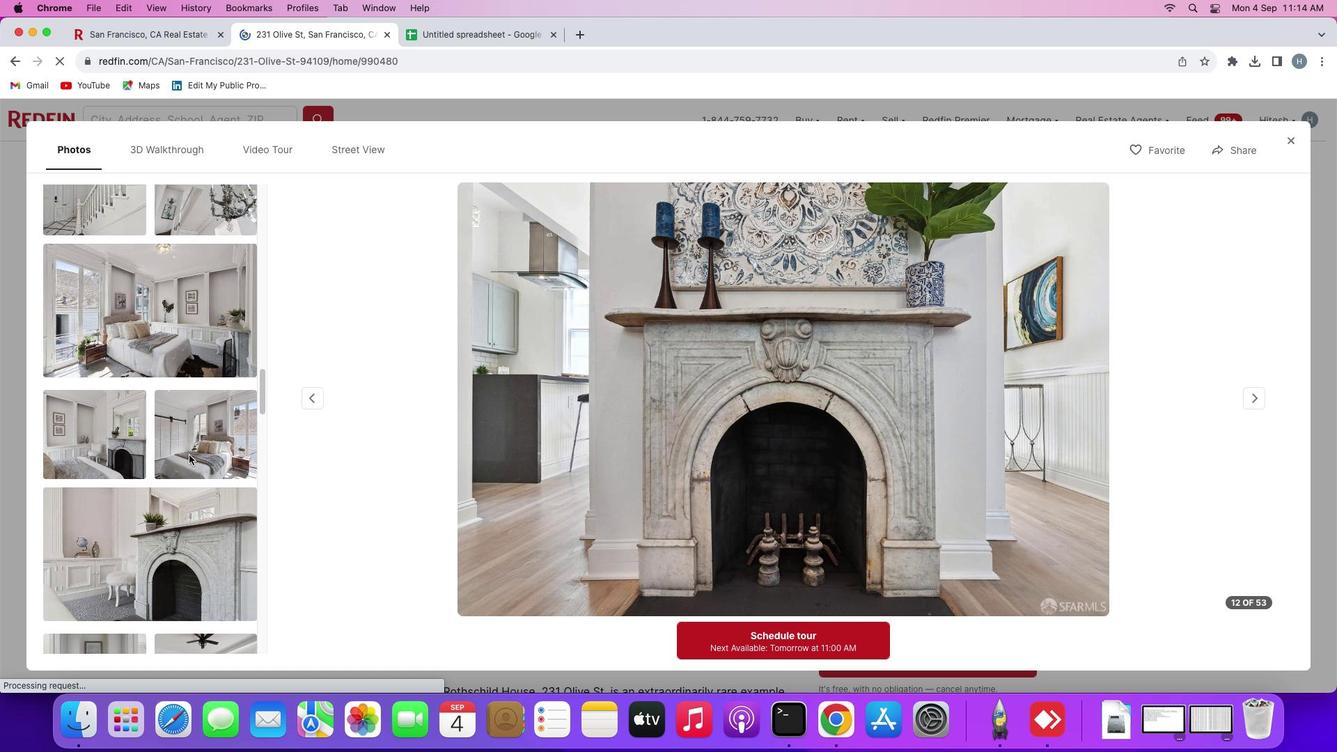 
Action: Mouse scrolled (188, 455) with delta (0, 0)
Screenshot: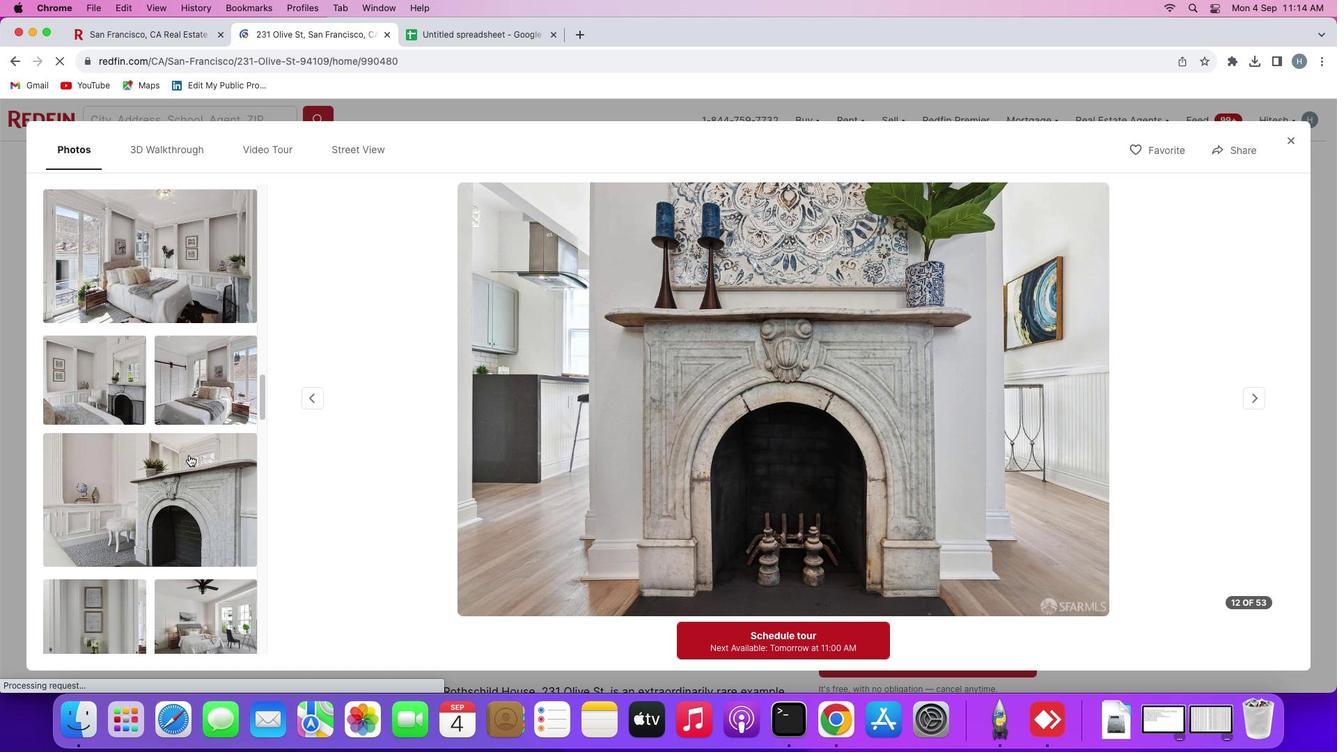 
Action: Mouse scrolled (188, 455) with delta (0, 0)
Screenshot: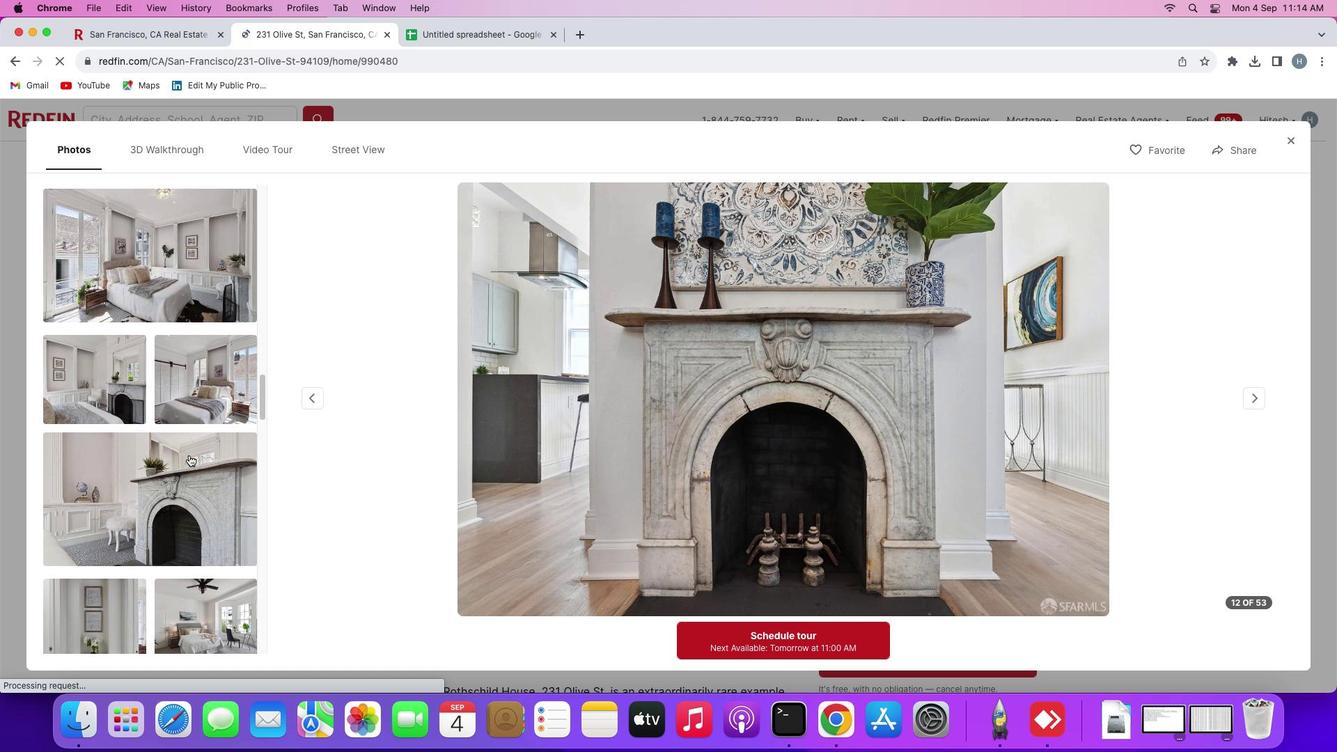 
Action: Mouse scrolled (188, 455) with delta (0, 0)
Screenshot: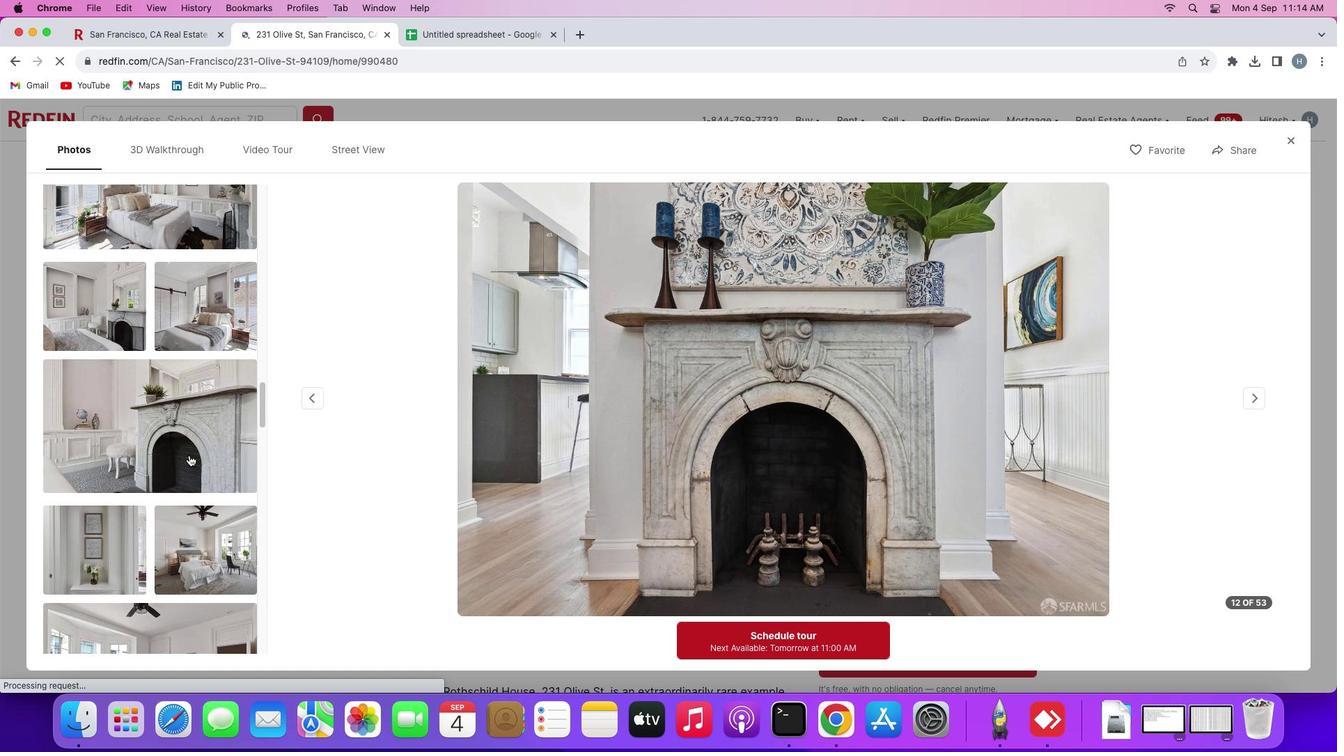 
Action: Mouse scrolled (188, 455) with delta (0, 0)
Screenshot: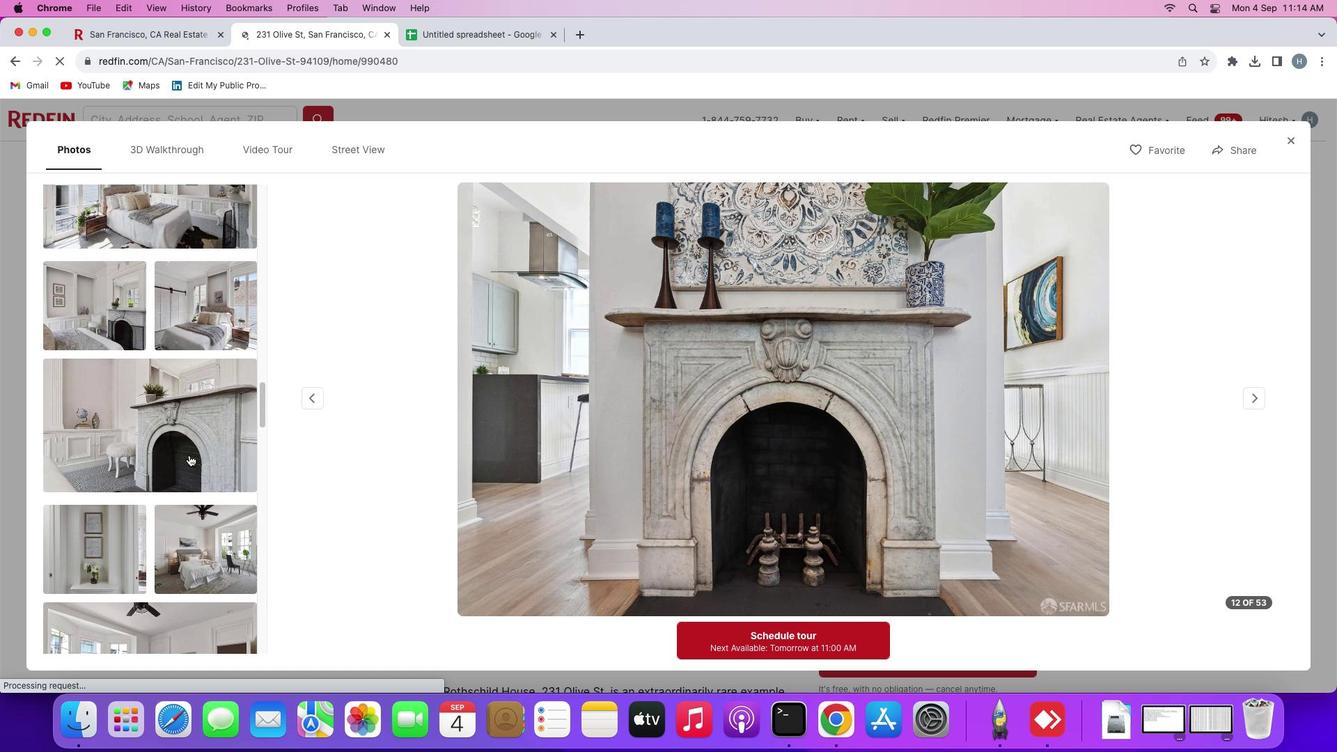 
Action: Mouse scrolled (188, 455) with delta (0, 0)
Screenshot: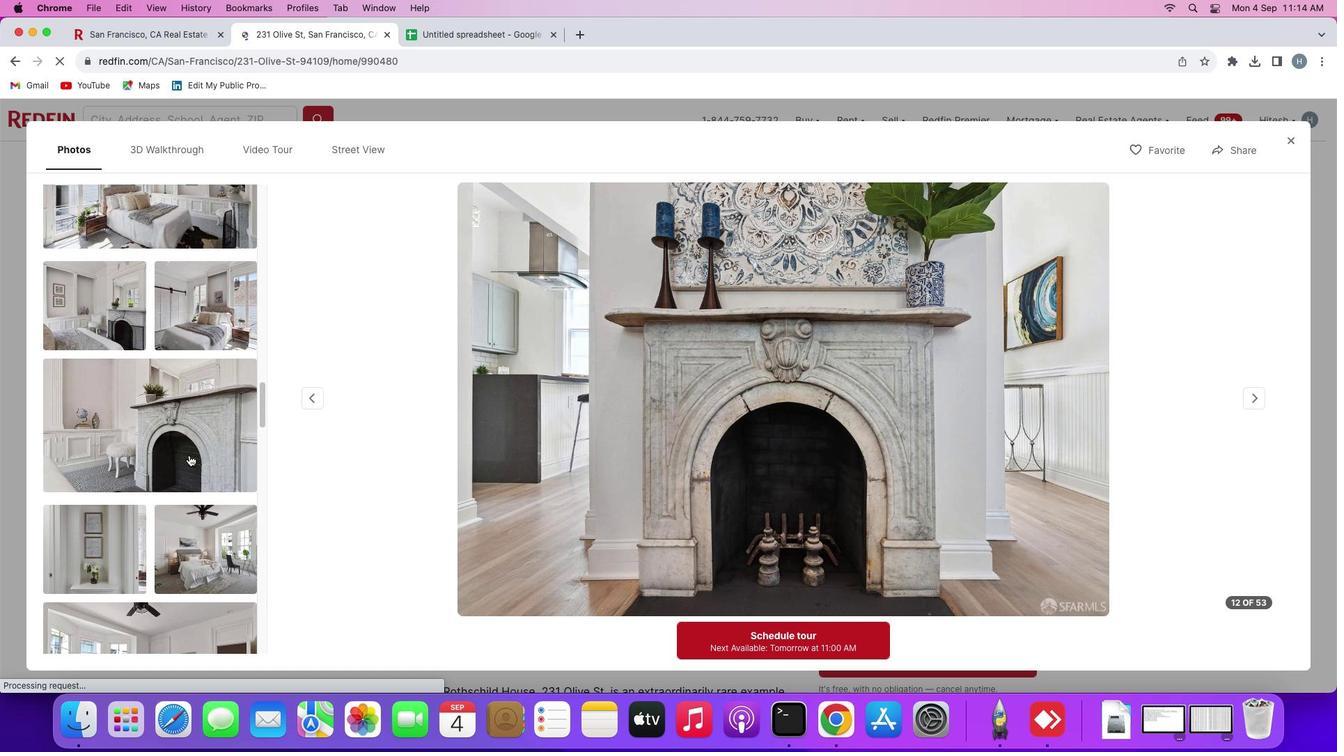 
Action: Mouse scrolled (188, 455) with delta (0, 0)
Screenshot: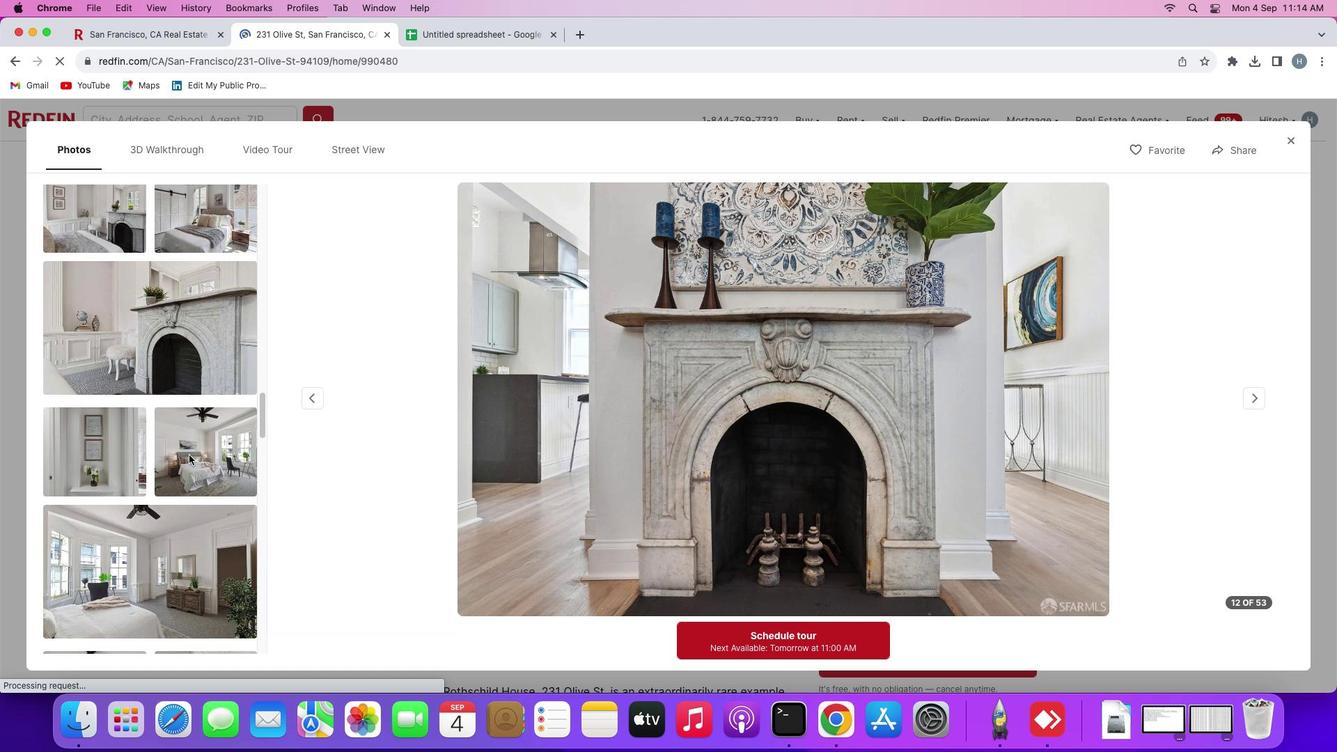 
Action: Mouse scrolled (188, 455) with delta (0, 0)
Screenshot: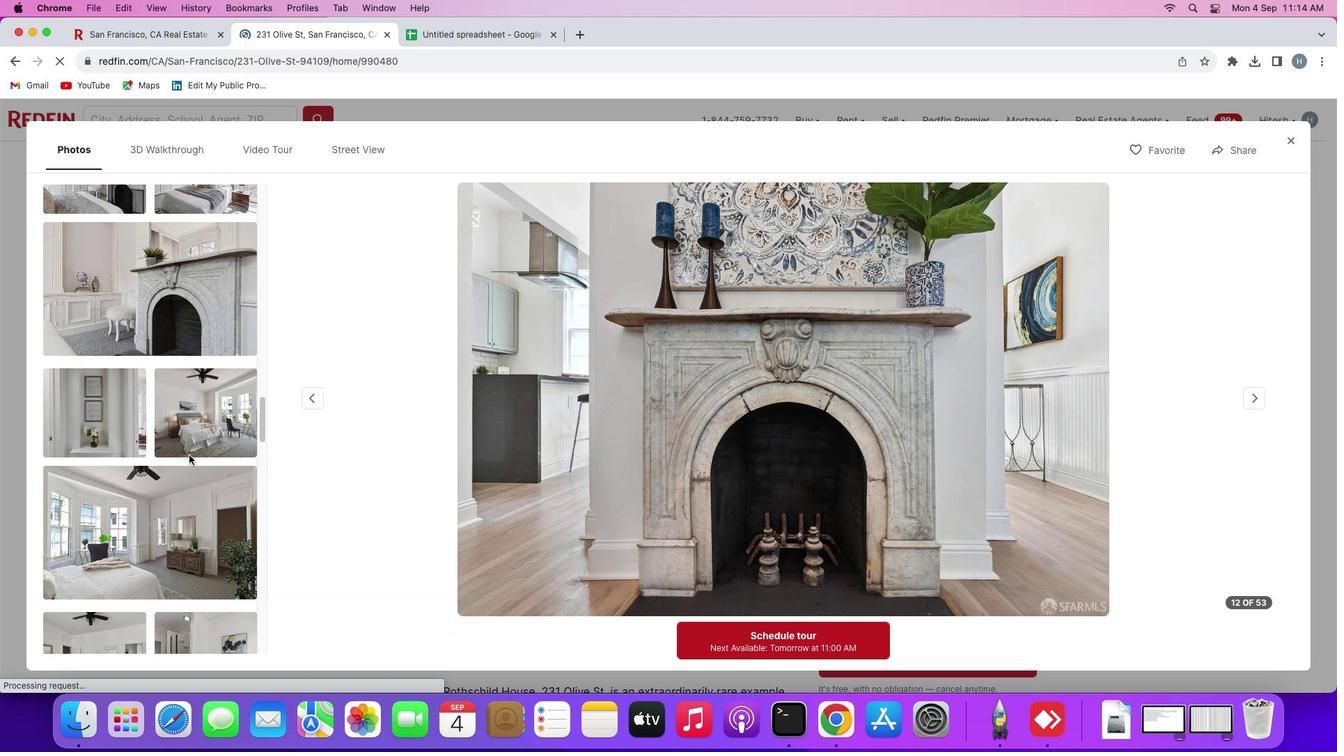 
Action: Mouse scrolled (188, 455) with delta (0, -1)
Screenshot: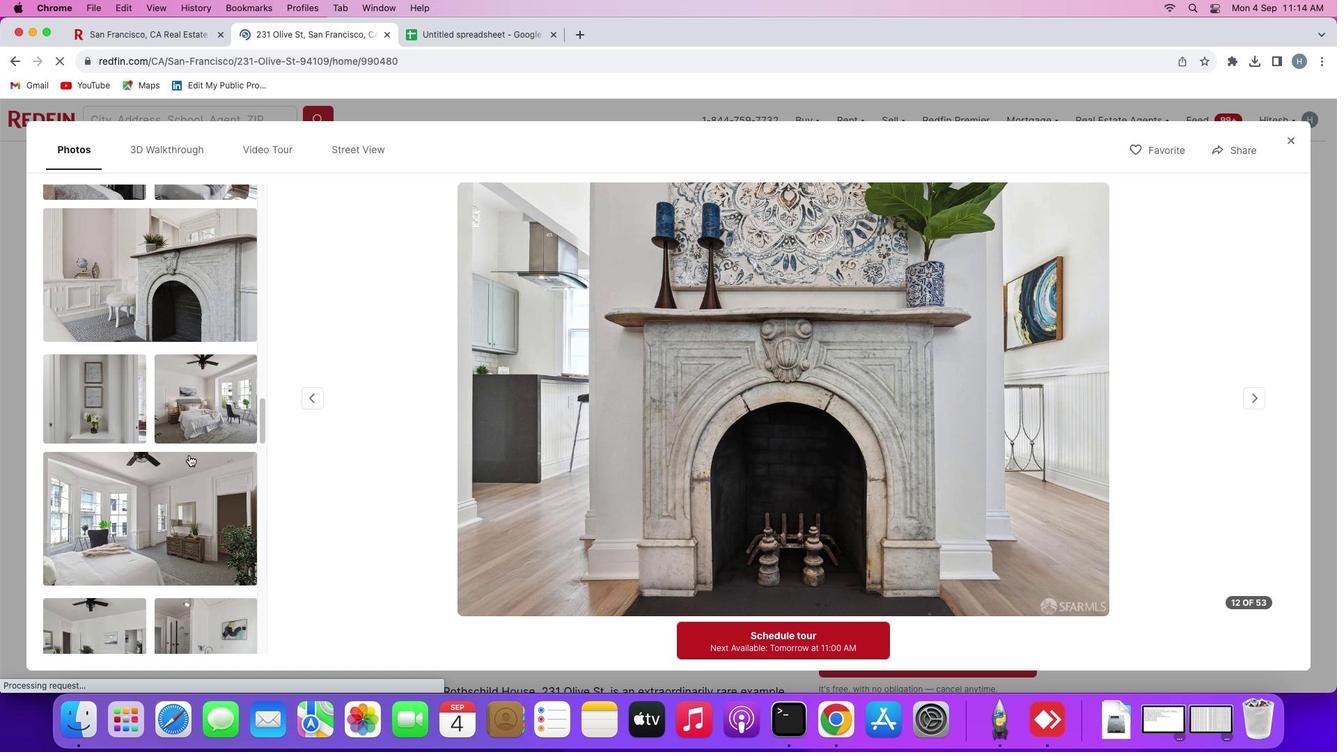 
Action: Mouse scrolled (188, 455) with delta (0, -1)
Screenshot: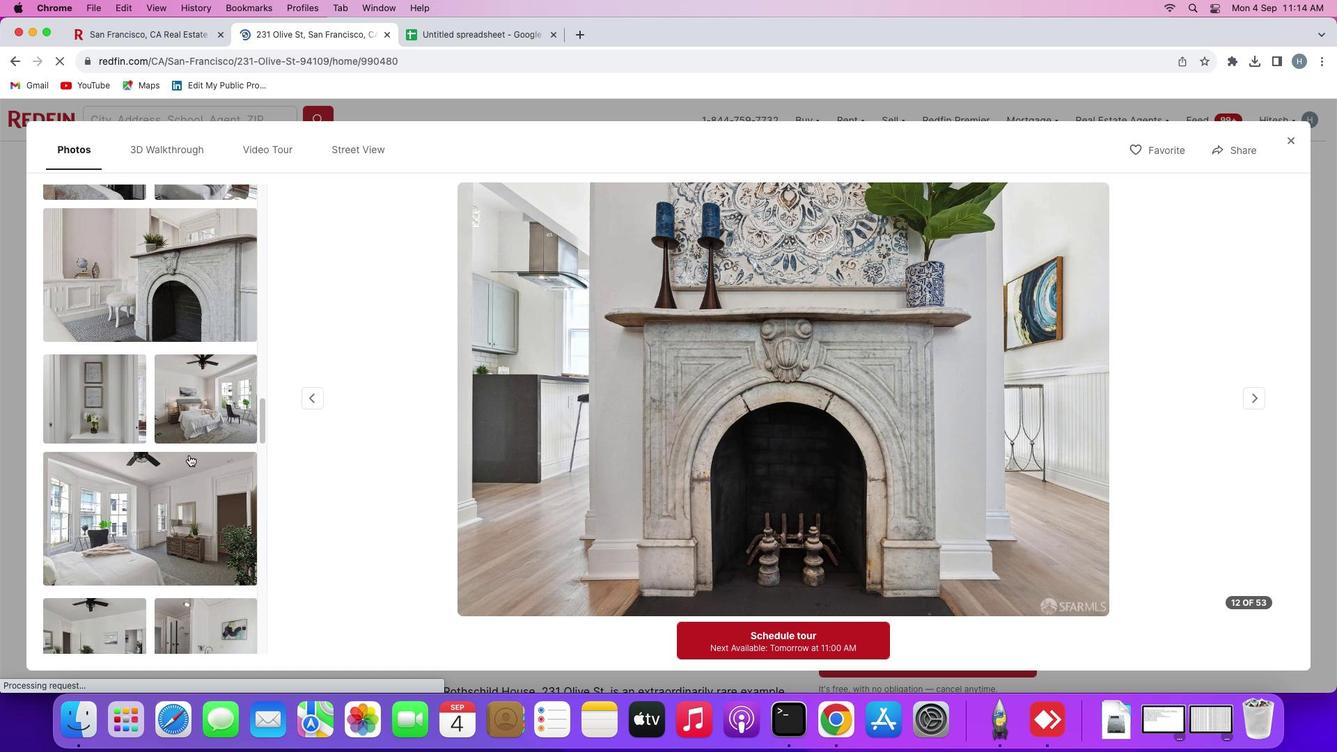 
Action: Mouse scrolled (188, 455) with delta (0, 0)
Screenshot: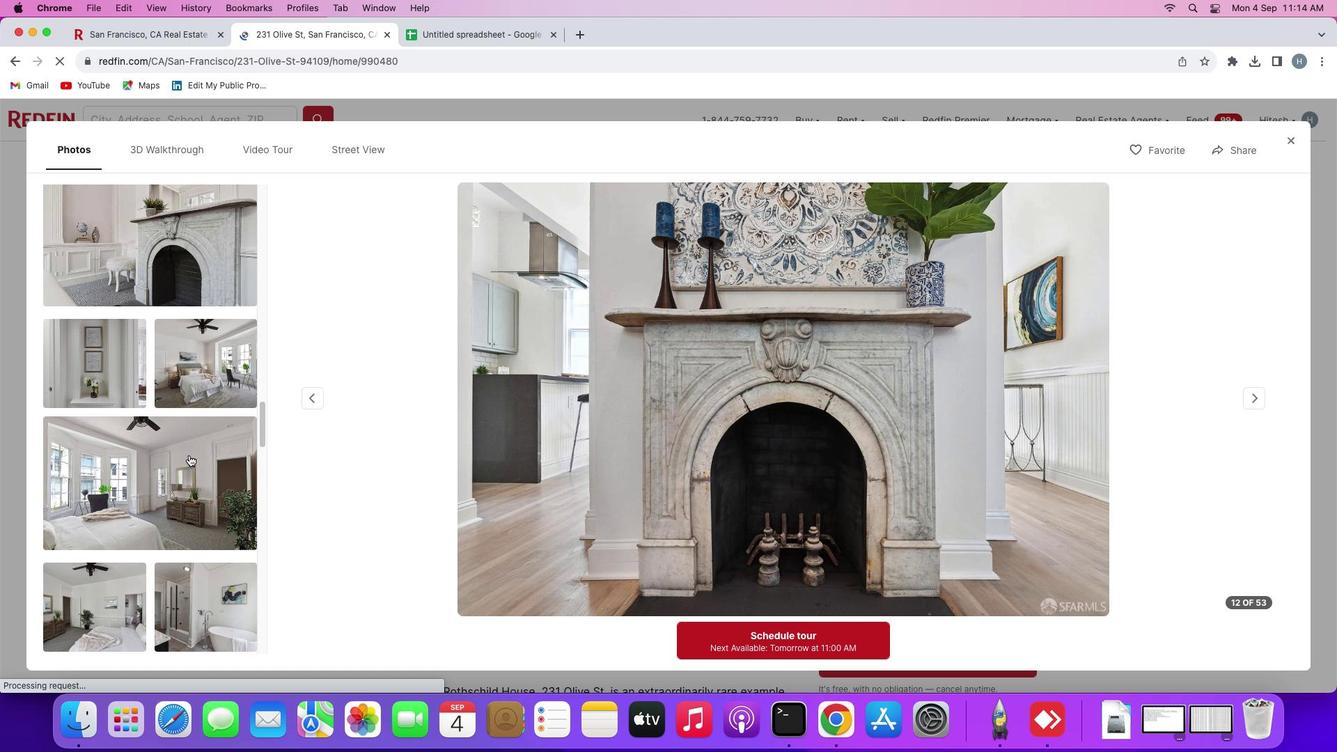 
Action: Mouse scrolled (188, 455) with delta (0, 0)
Screenshot: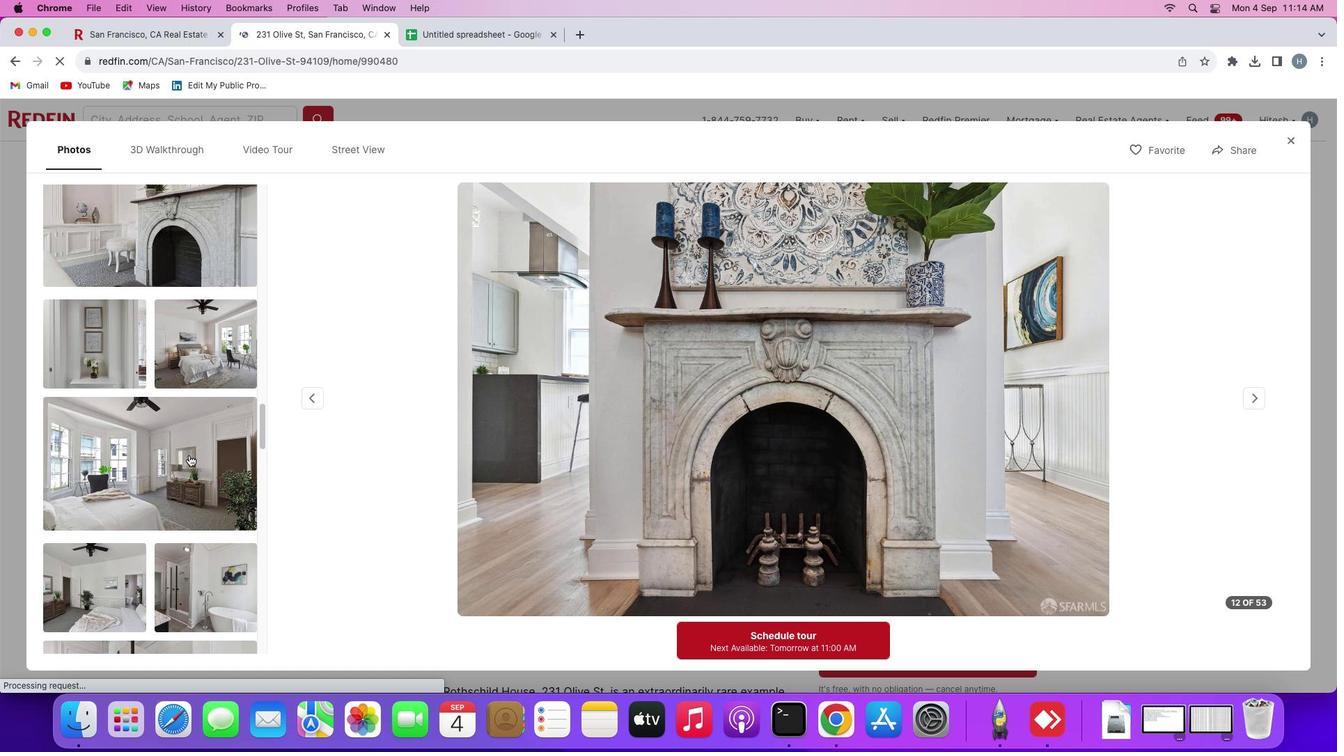 
Action: Mouse scrolled (188, 455) with delta (0, 0)
Screenshot: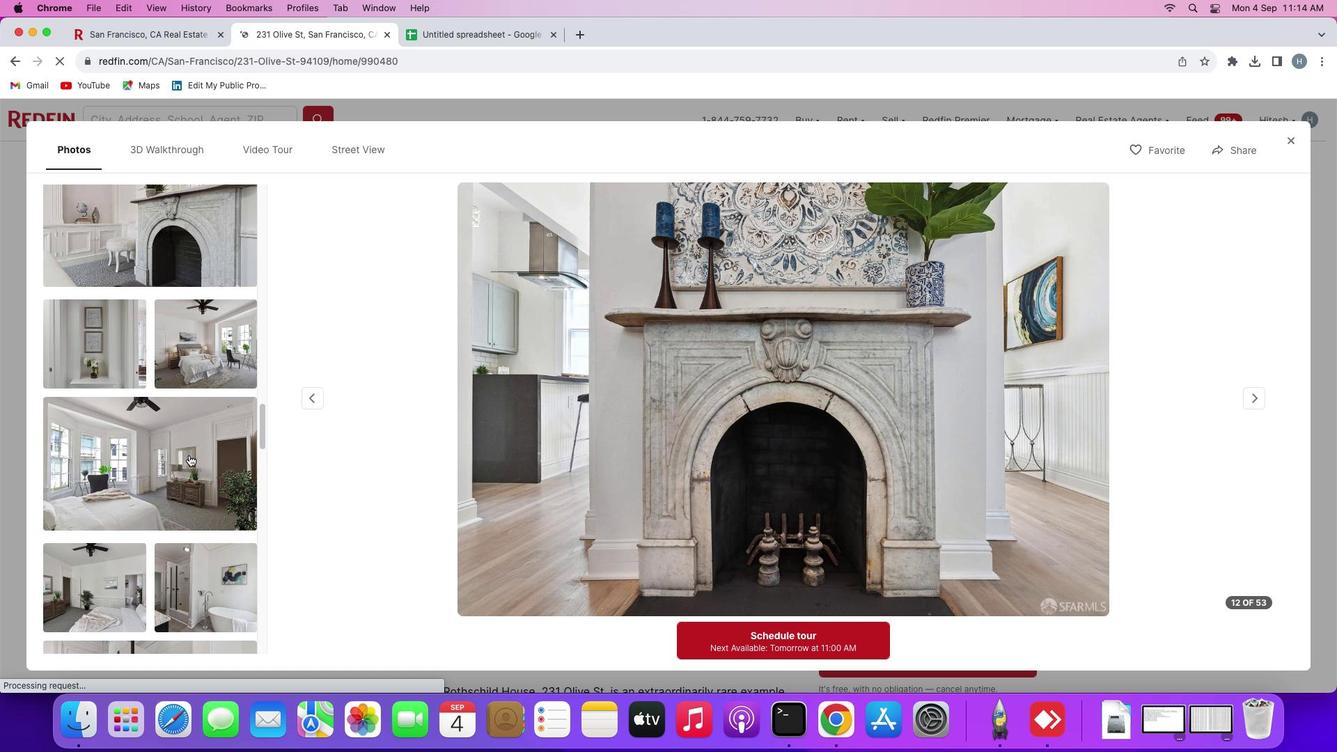 
Action: Mouse scrolled (188, 455) with delta (0, 0)
Screenshot: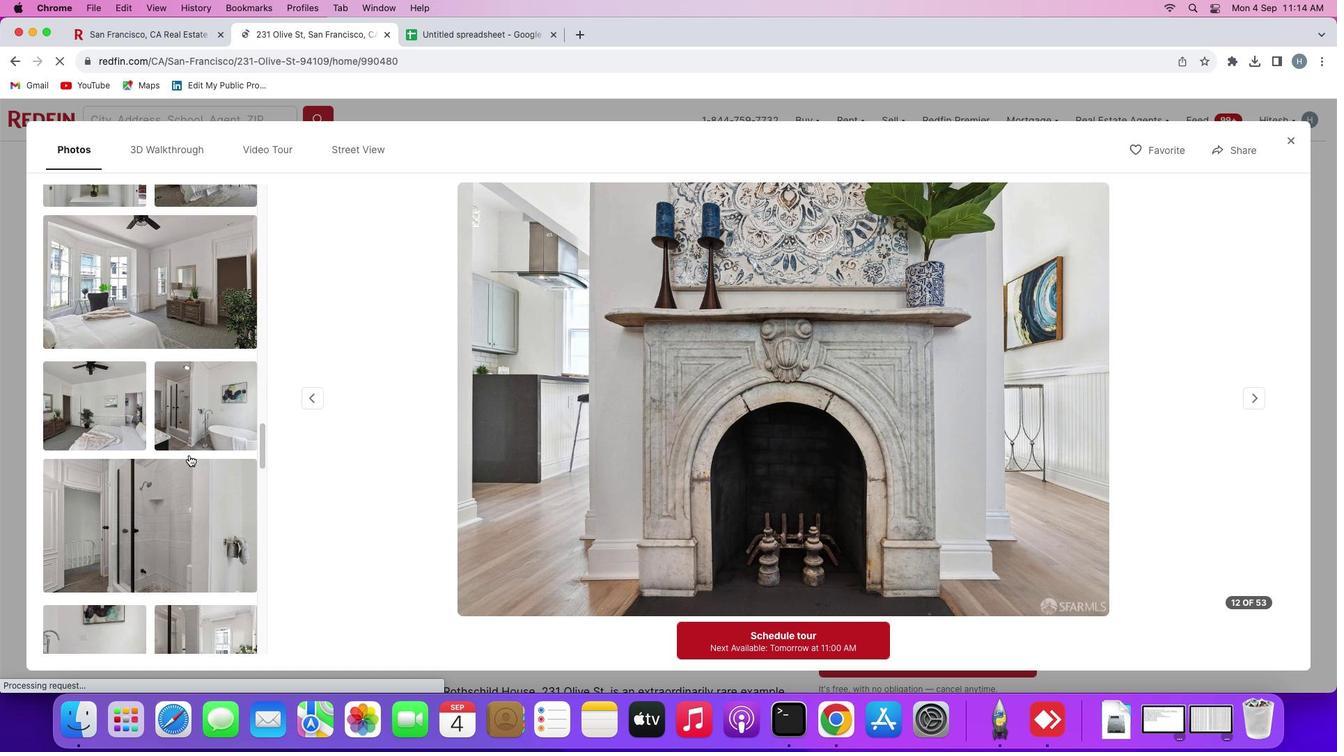 
Action: Mouse scrolled (188, 455) with delta (0, 0)
Screenshot: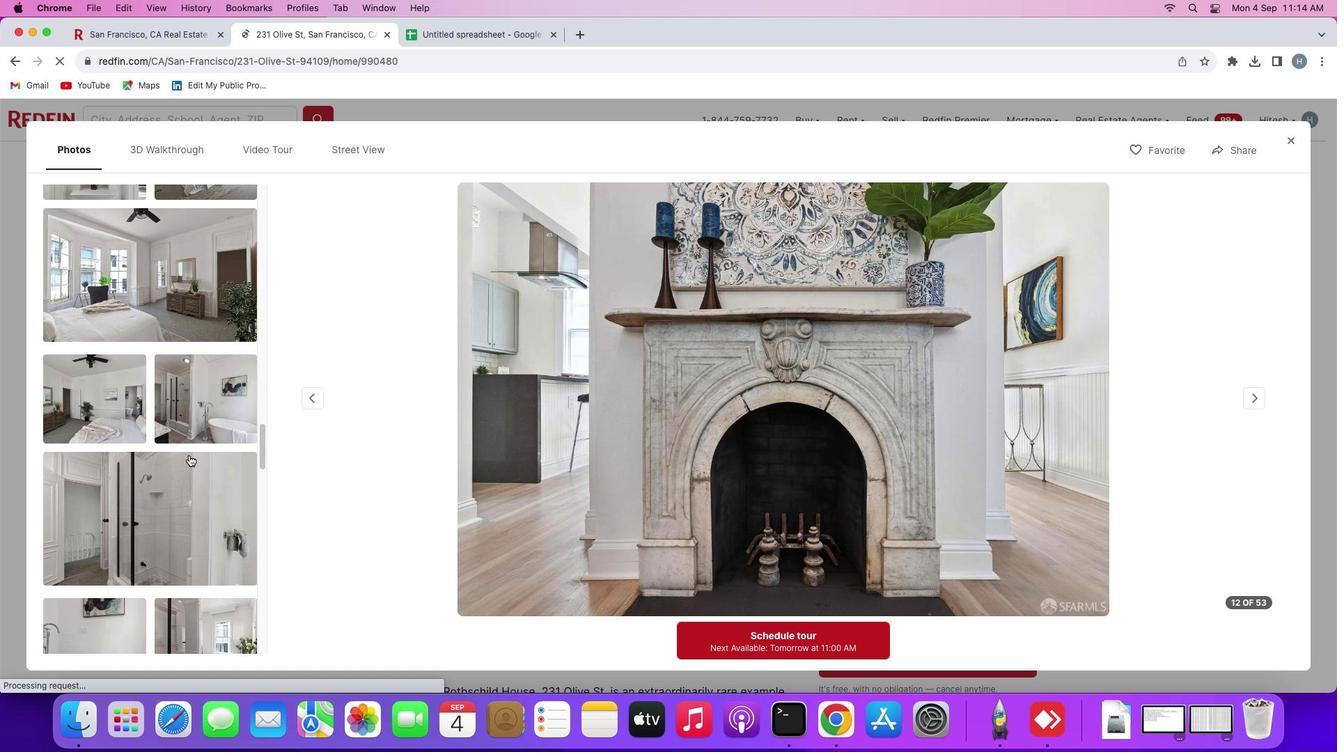 
Action: Mouse scrolled (188, 455) with delta (0, -1)
Screenshot: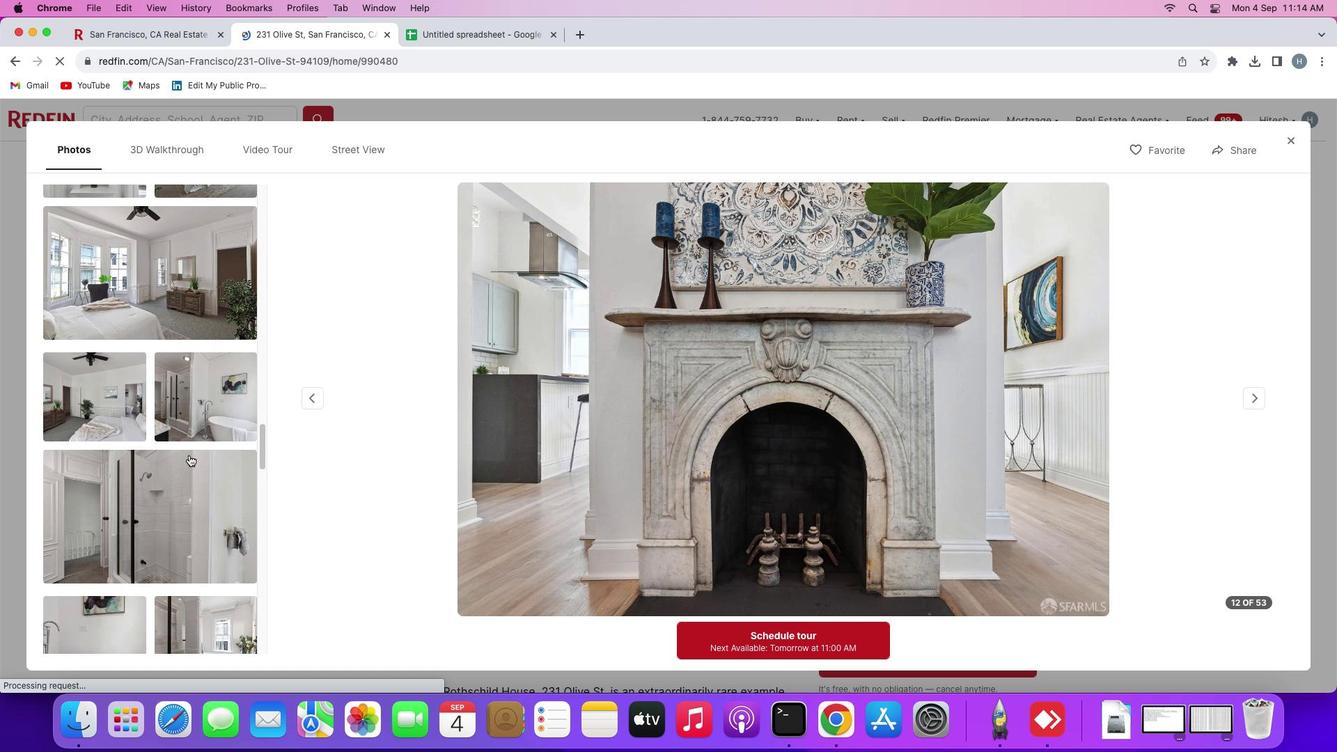 
Action: Mouse scrolled (188, 455) with delta (0, -2)
Screenshot: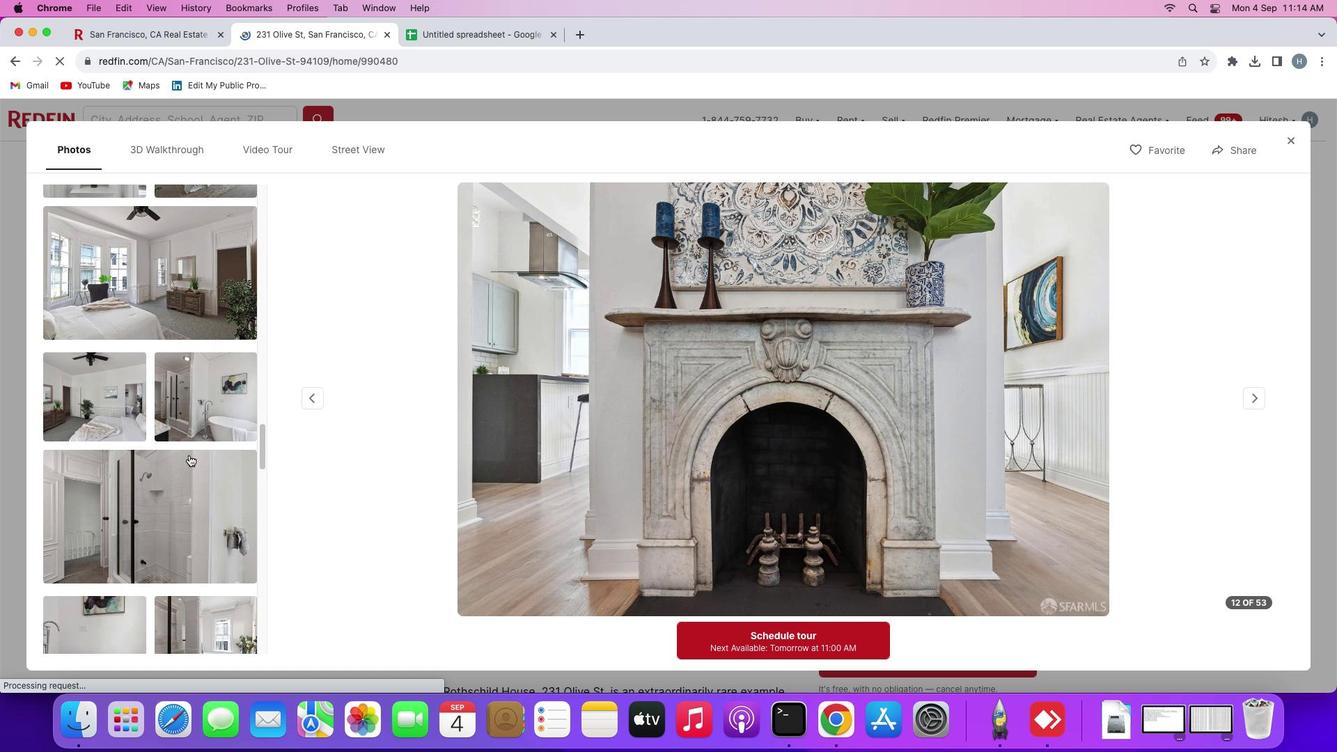 
Action: Mouse scrolled (188, 455) with delta (0, 0)
Screenshot: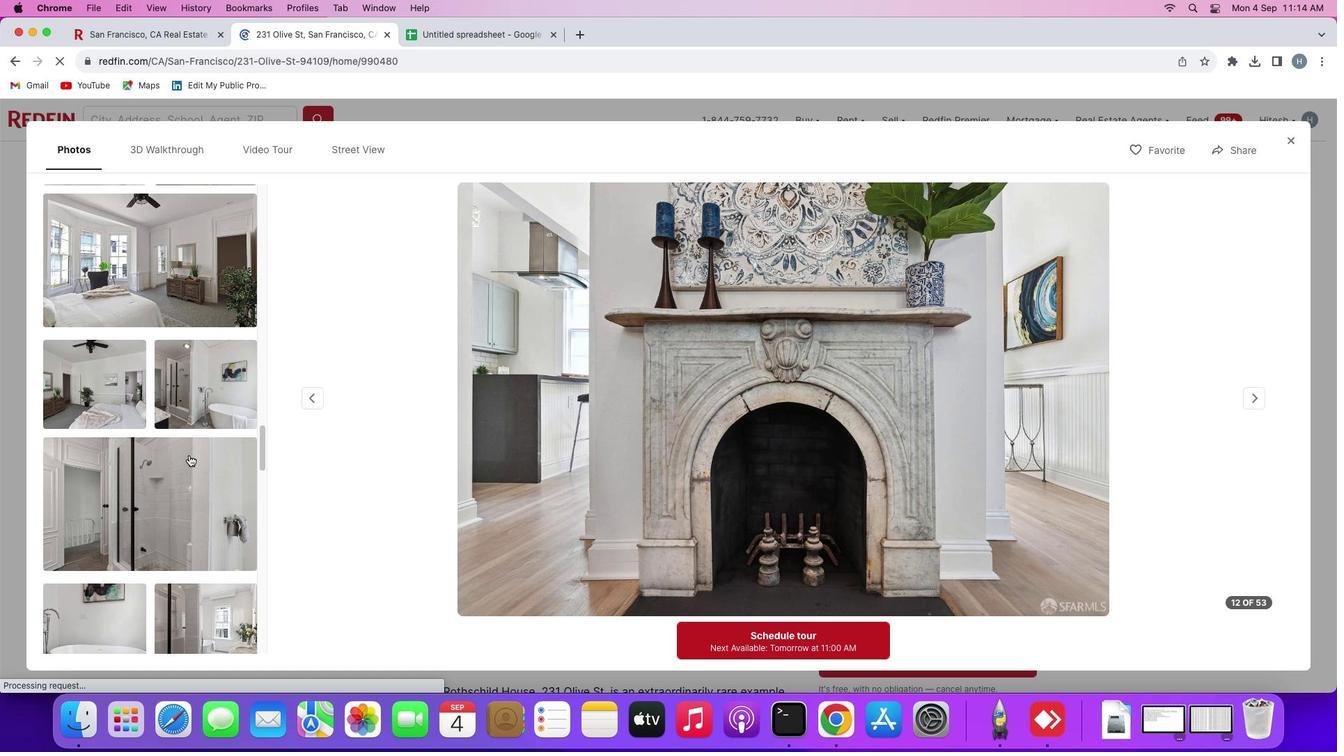 
Action: Mouse scrolled (188, 455) with delta (0, 0)
Screenshot: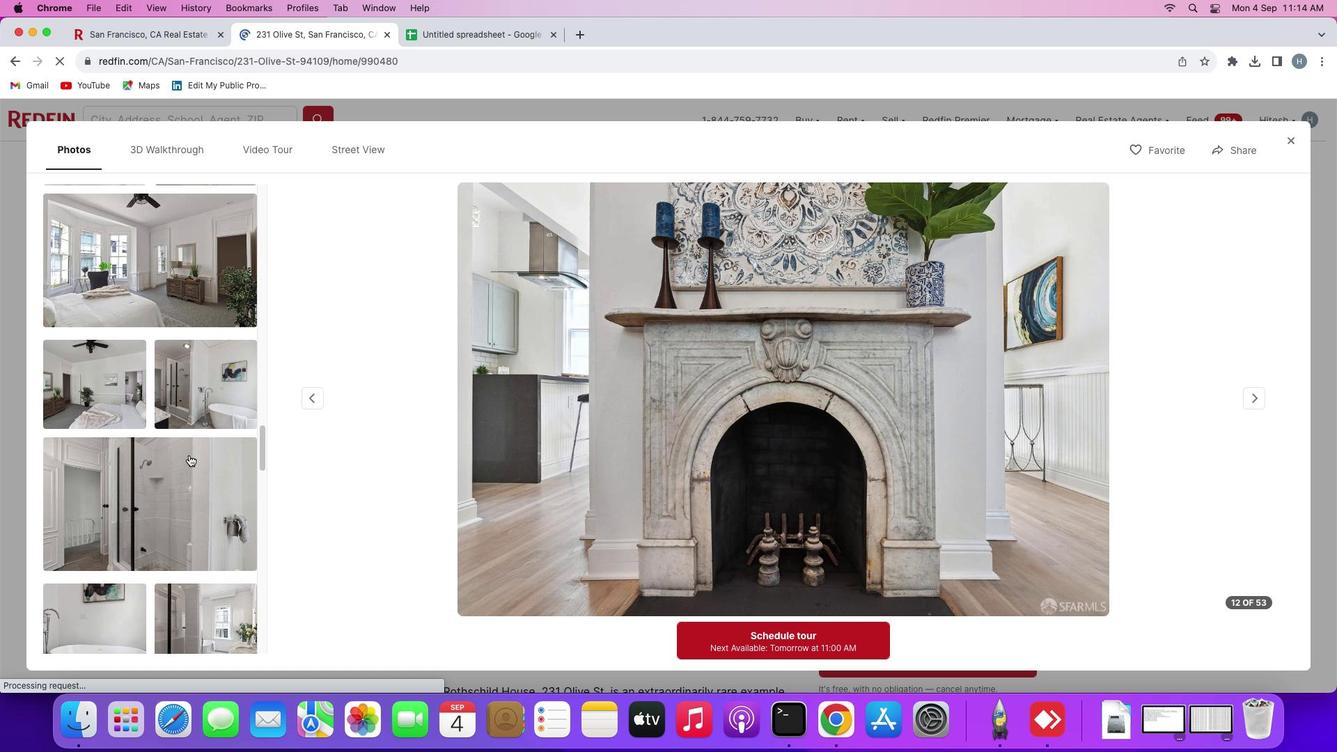
Action: Mouse scrolled (188, 455) with delta (0, 0)
Screenshot: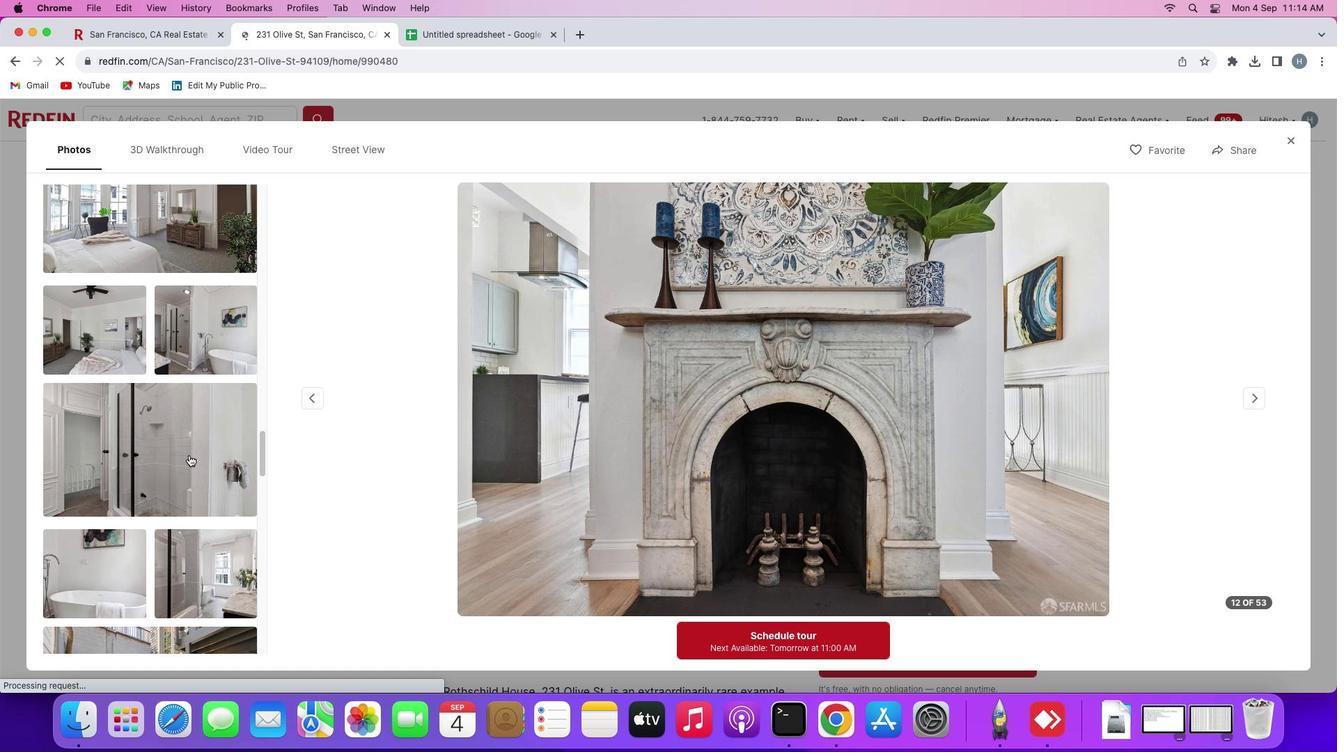 
Action: Mouse scrolled (188, 455) with delta (0, 0)
Screenshot: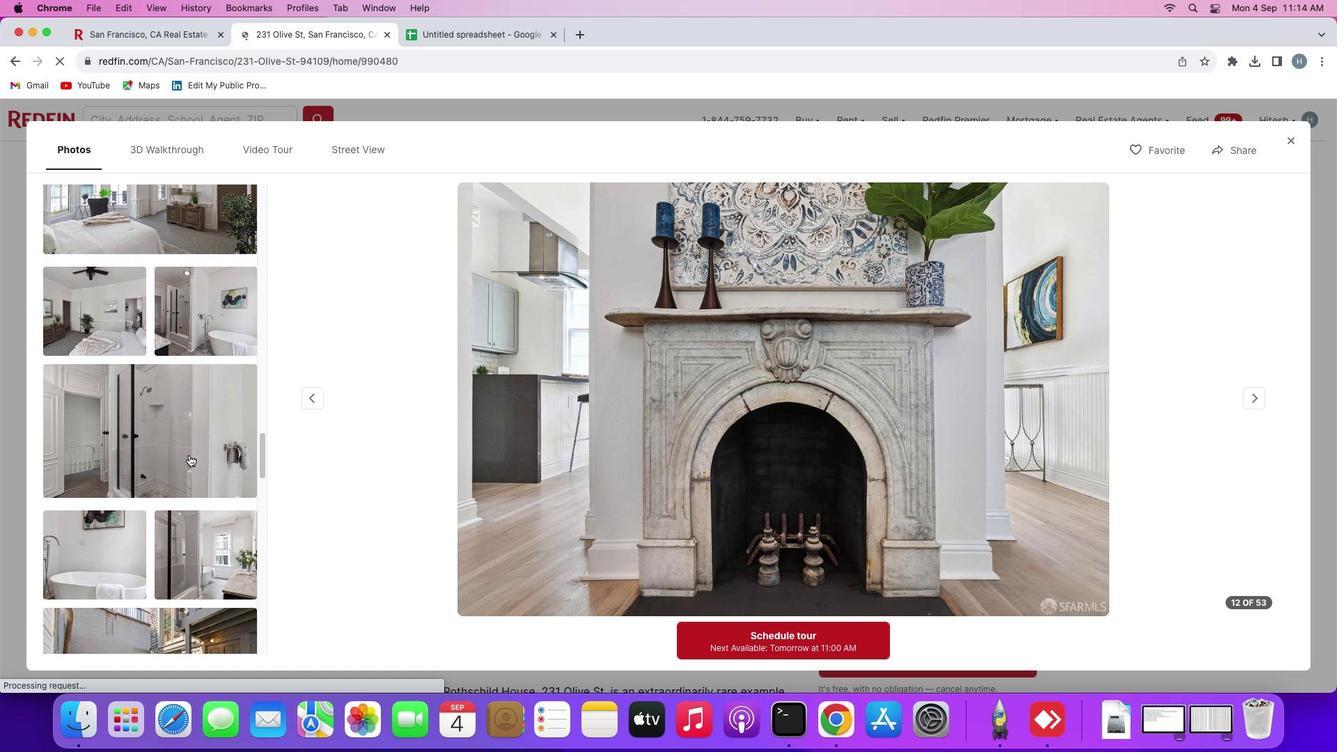 
Action: Mouse scrolled (188, 455) with delta (0, 0)
Screenshot: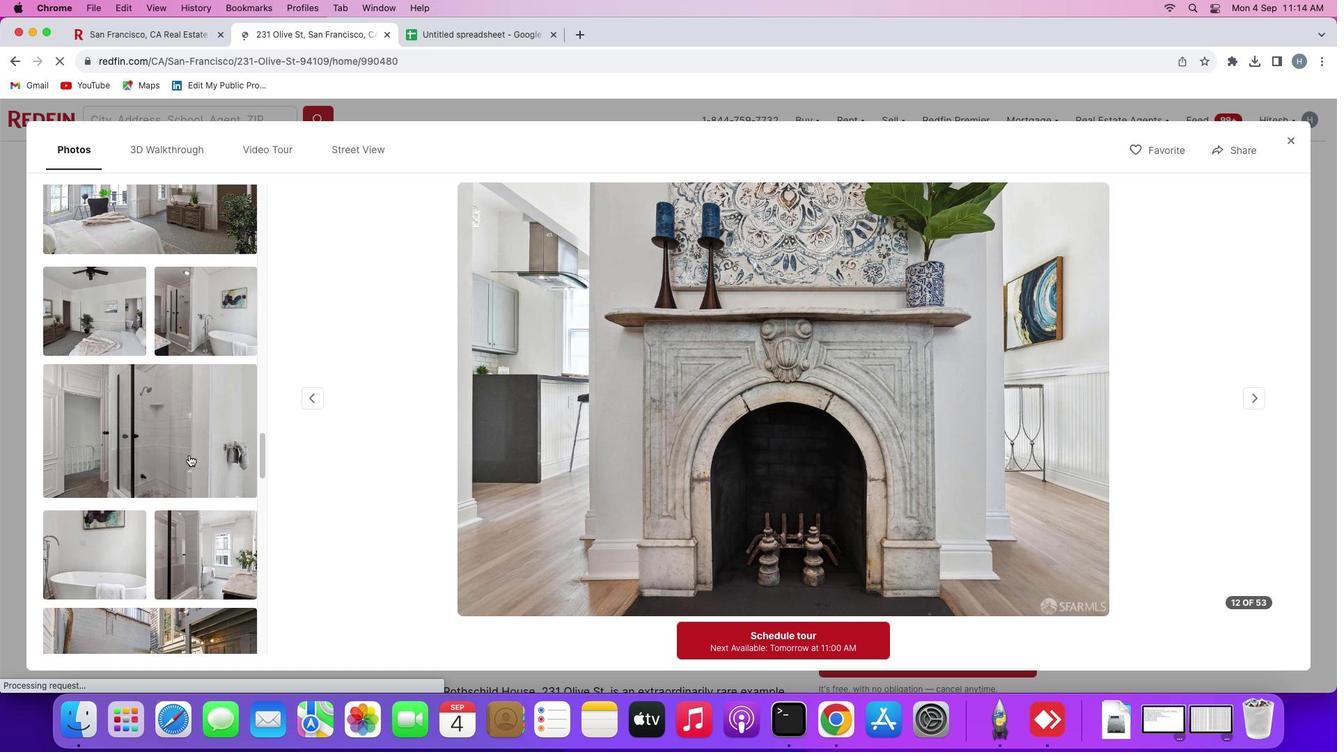 
Action: Mouse scrolled (188, 455) with delta (0, 0)
Screenshot: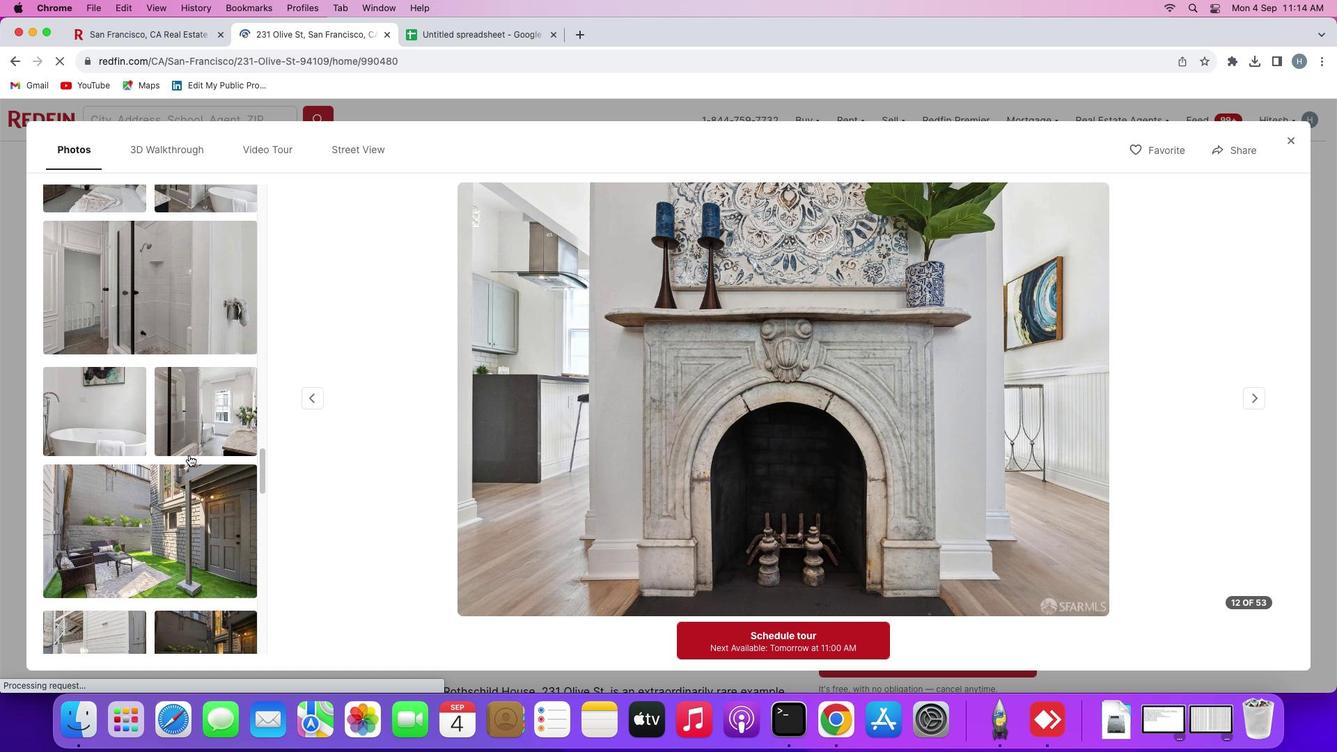 
Action: Mouse scrolled (188, 455) with delta (0, 0)
Screenshot: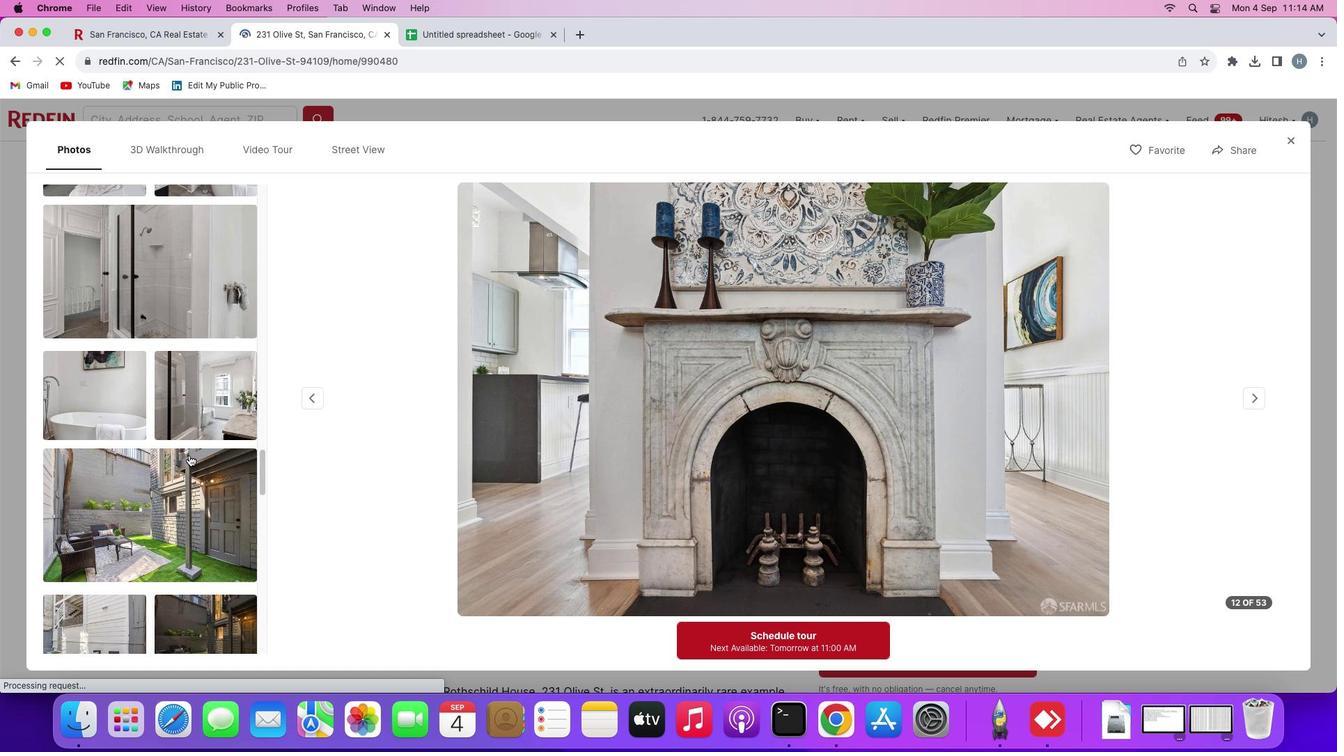 
Action: Mouse scrolled (188, 455) with delta (0, -1)
Screenshot: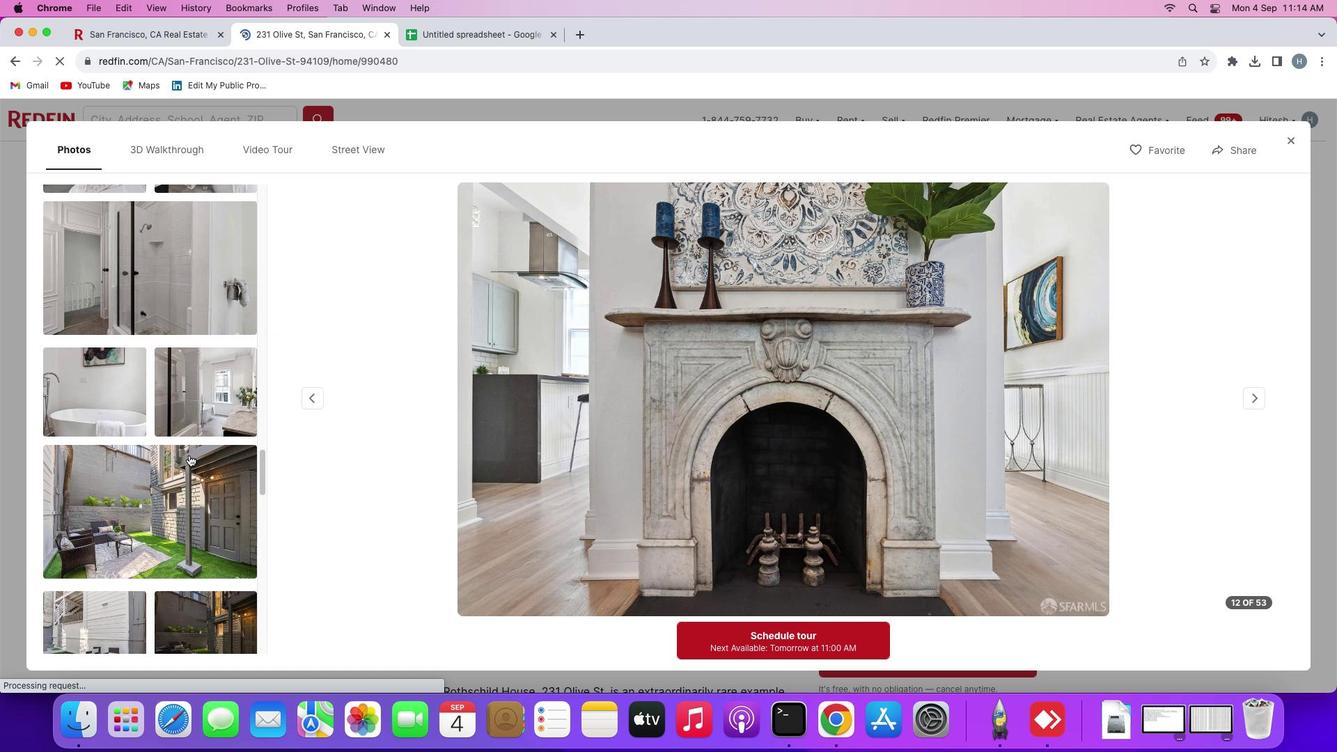 
Action: Mouse scrolled (188, 455) with delta (0, -1)
Screenshot: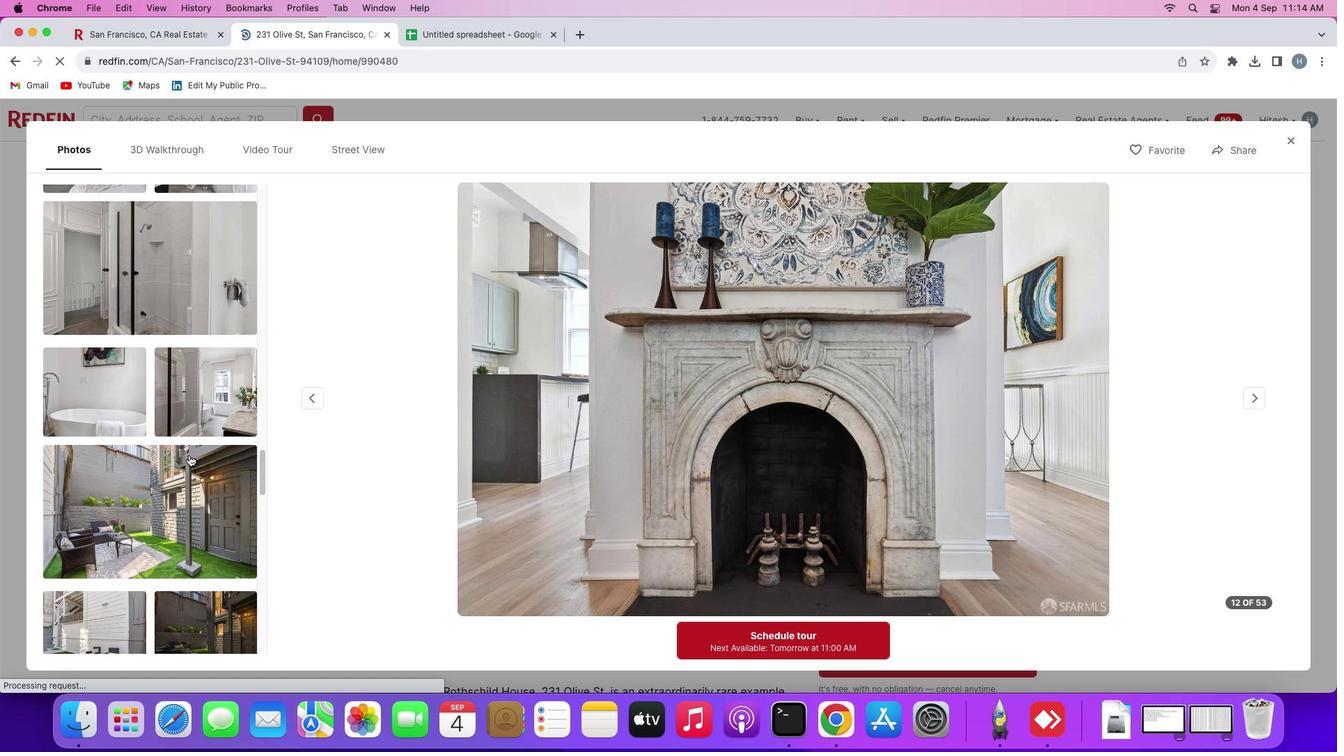 
Action: Mouse scrolled (188, 455) with delta (0, 0)
Screenshot: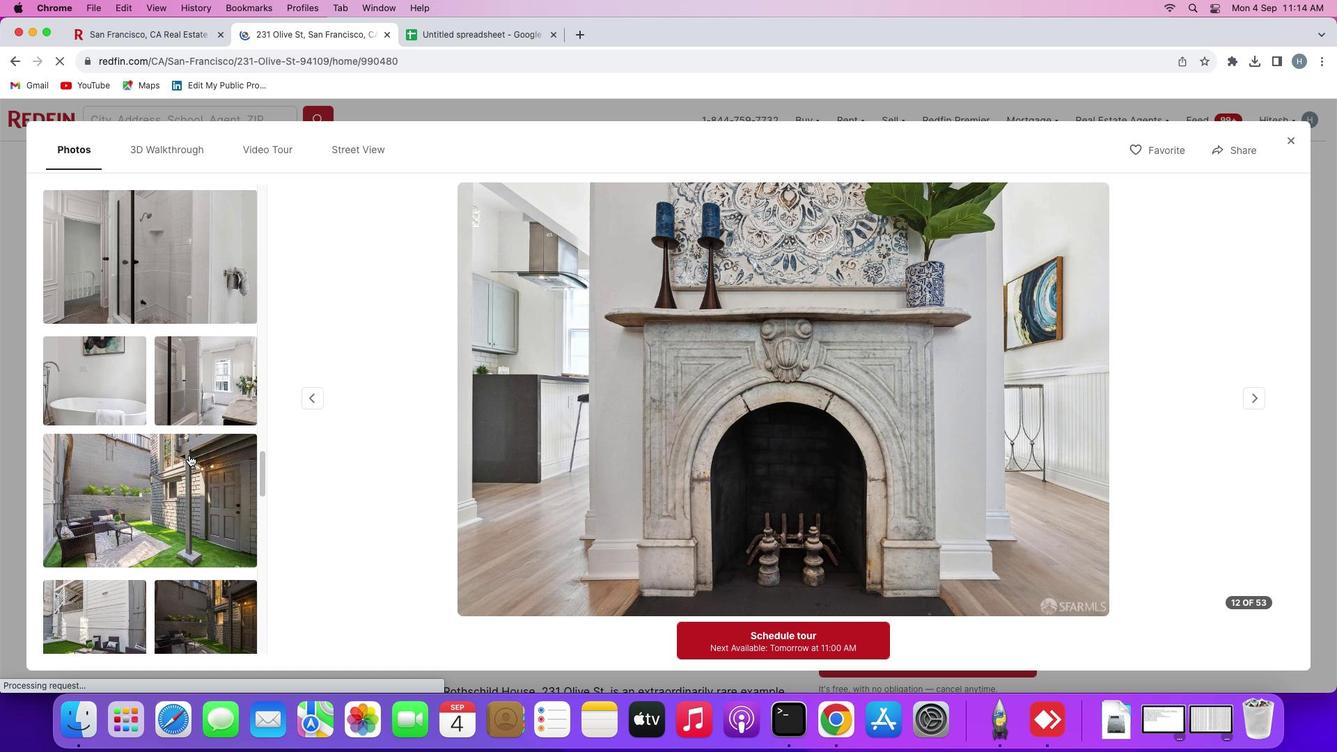 
Action: Mouse scrolled (188, 455) with delta (0, 0)
Screenshot: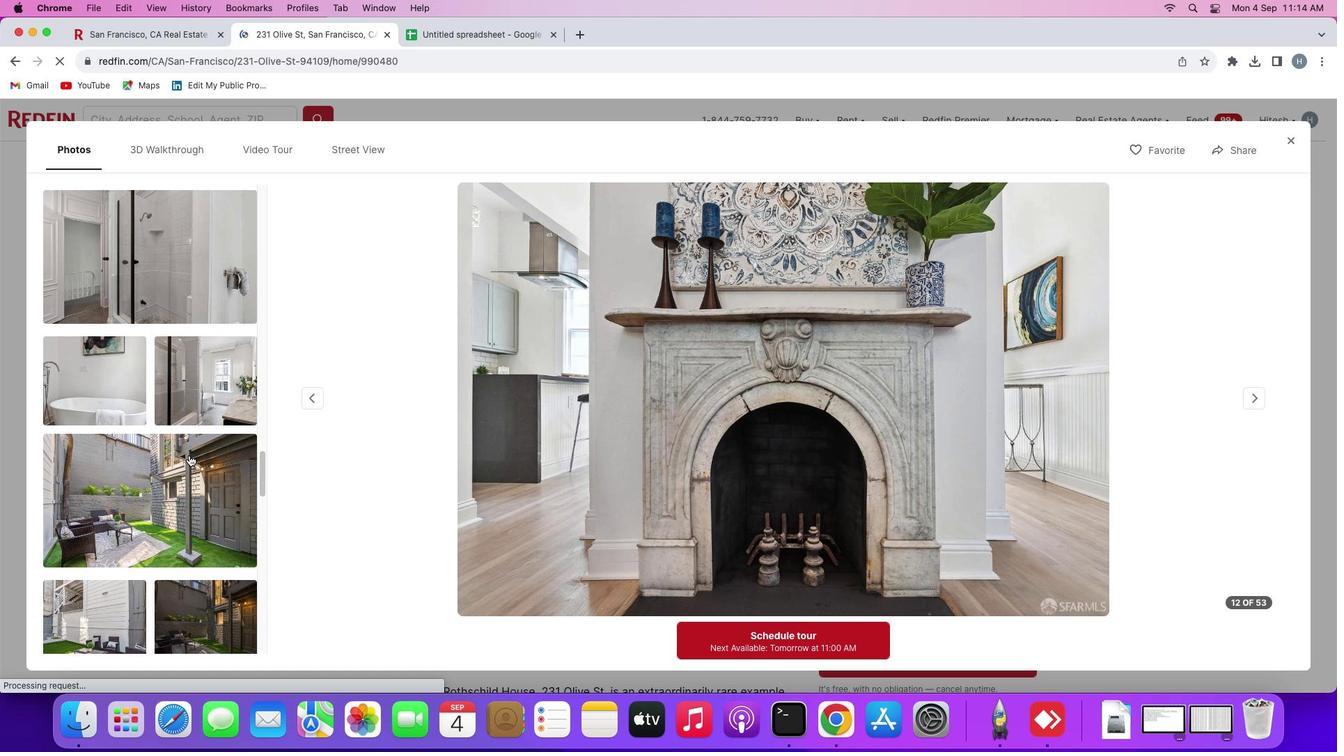 
Action: Mouse scrolled (188, 455) with delta (0, 0)
Screenshot: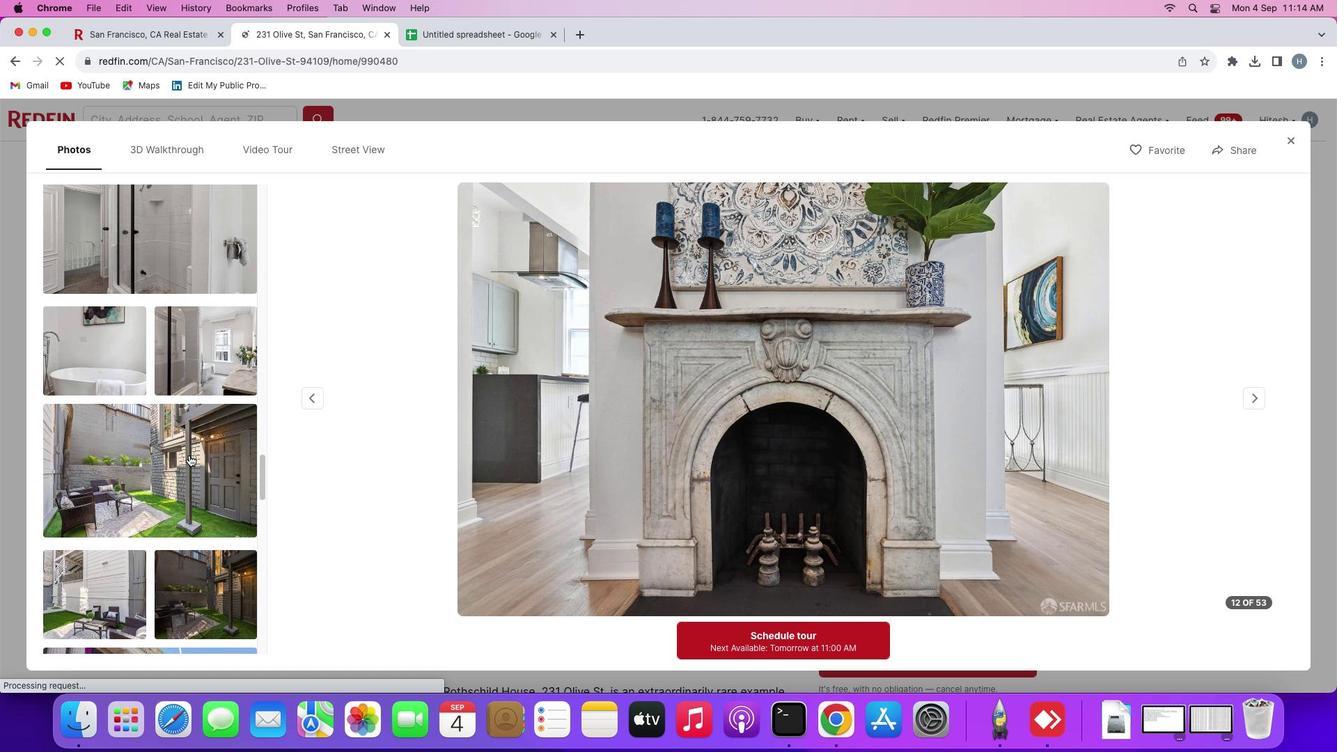 
Action: Mouse scrolled (188, 455) with delta (0, 0)
Screenshot: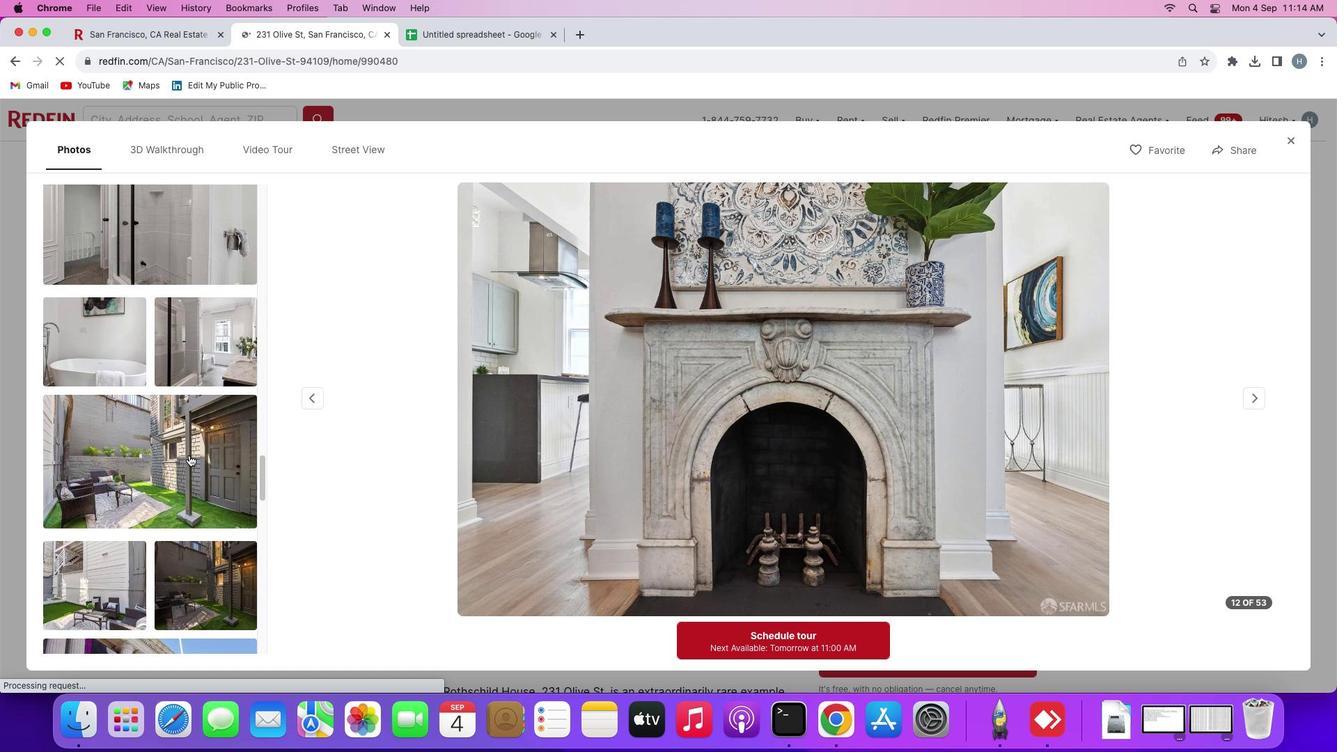 
Action: Mouse scrolled (188, 455) with delta (0, 0)
Screenshot: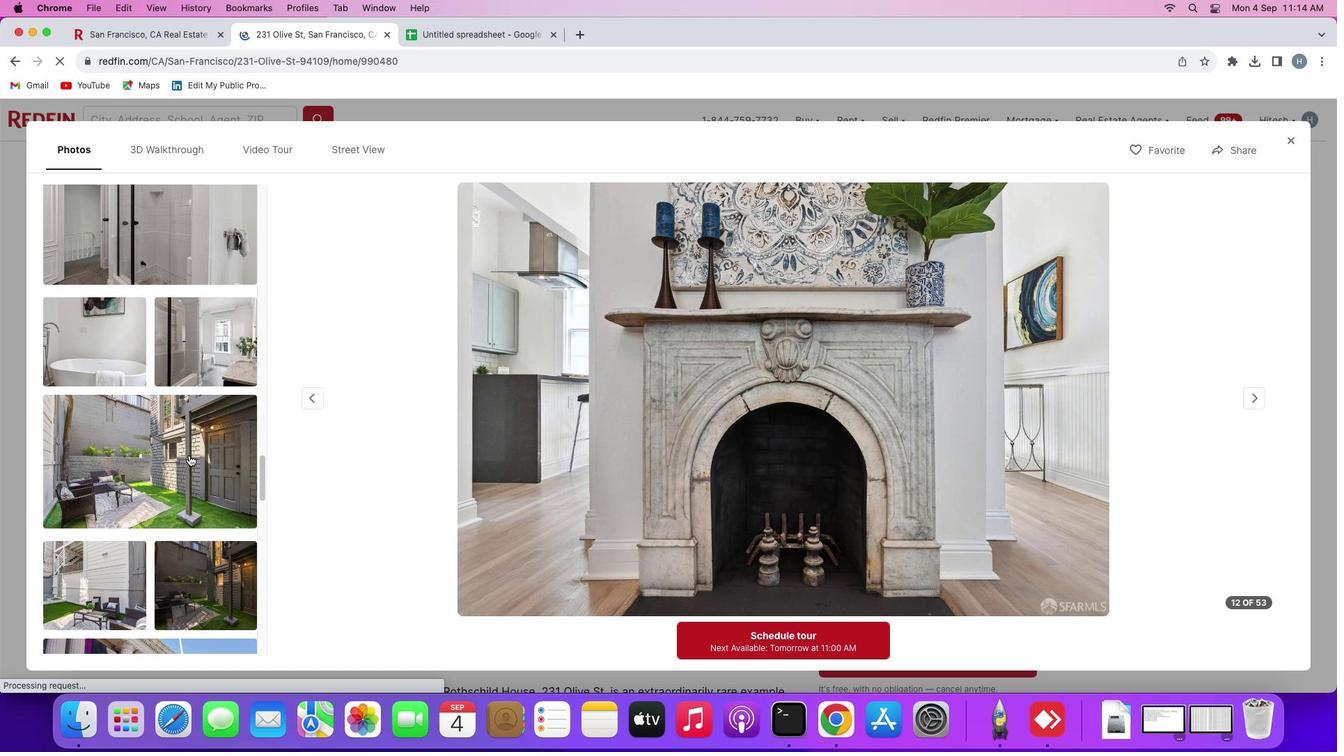 
Action: Mouse scrolled (188, 455) with delta (0, 0)
Screenshot: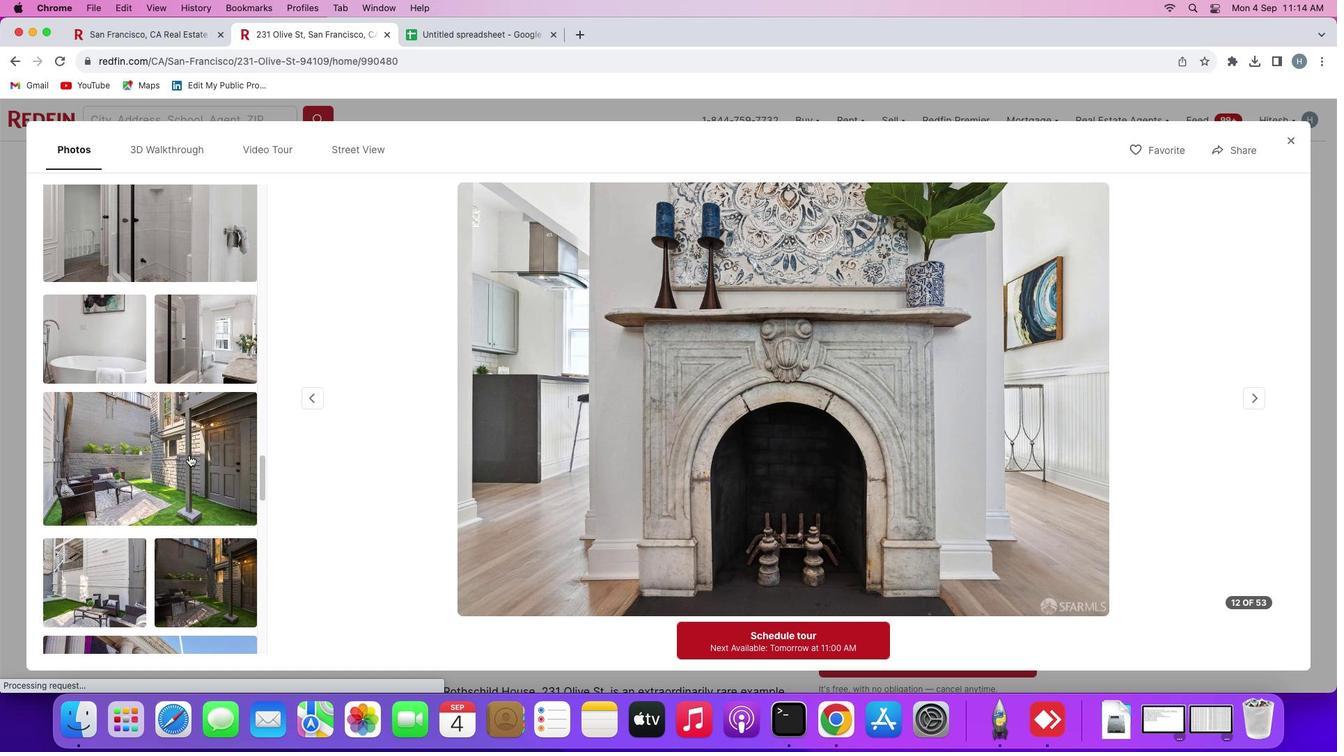 
Action: Mouse scrolled (188, 455) with delta (0, 0)
Screenshot: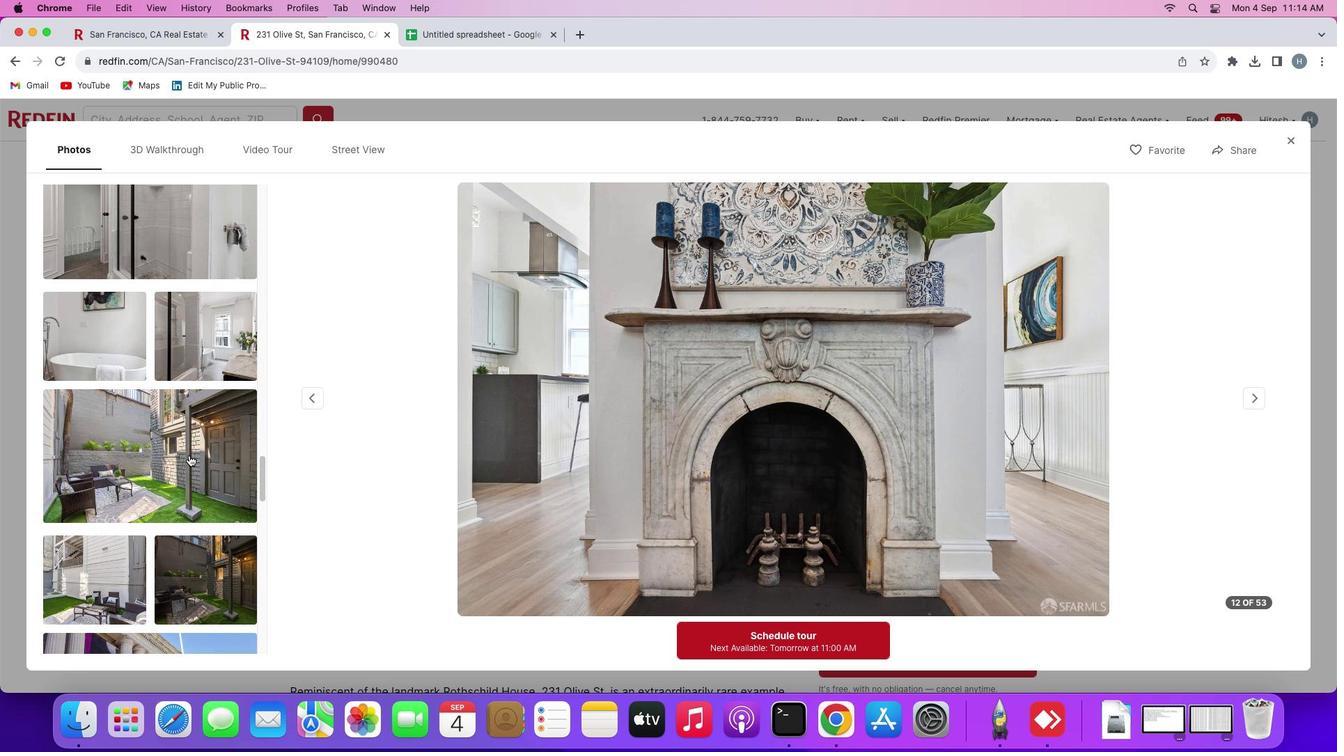 
Action: Mouse scrolled (188, 455) with delta (0, 0)
Screenshot: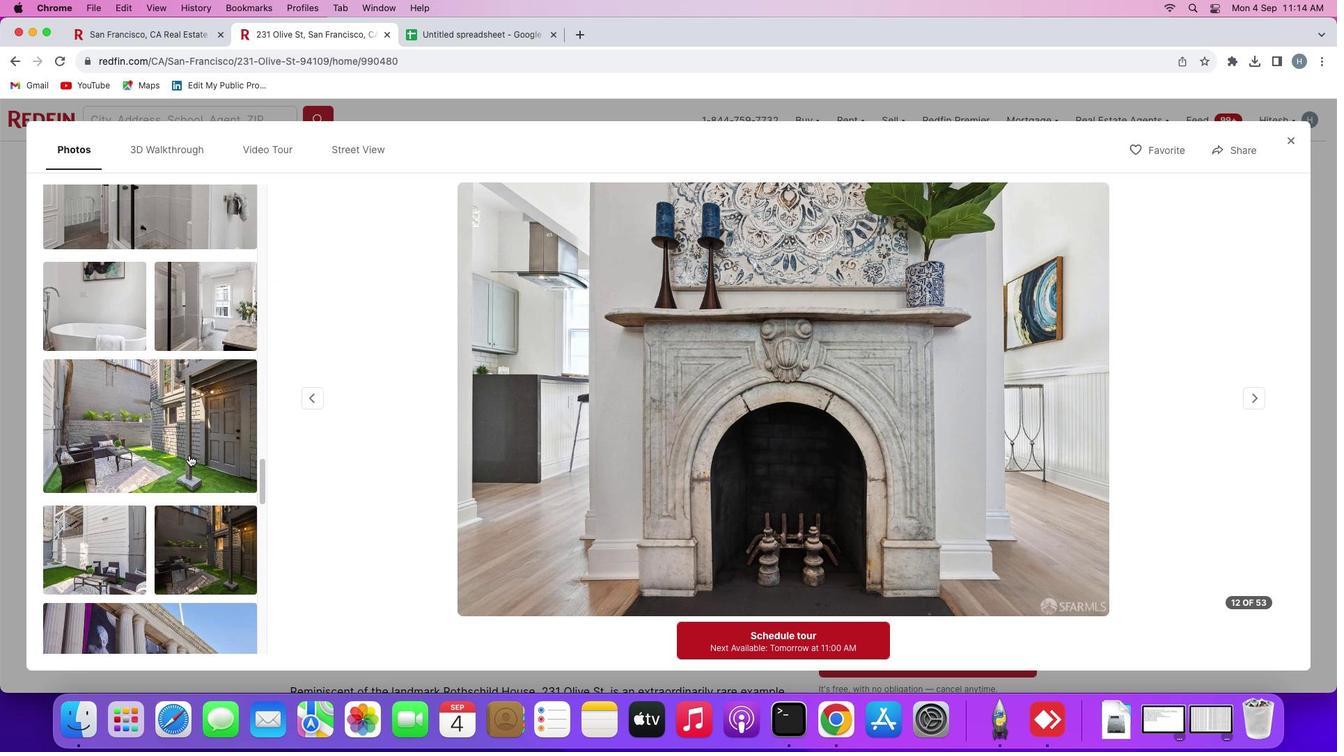 
Action: Mouse scrolled (188, 455) with delta (0, 0)
Screenshot: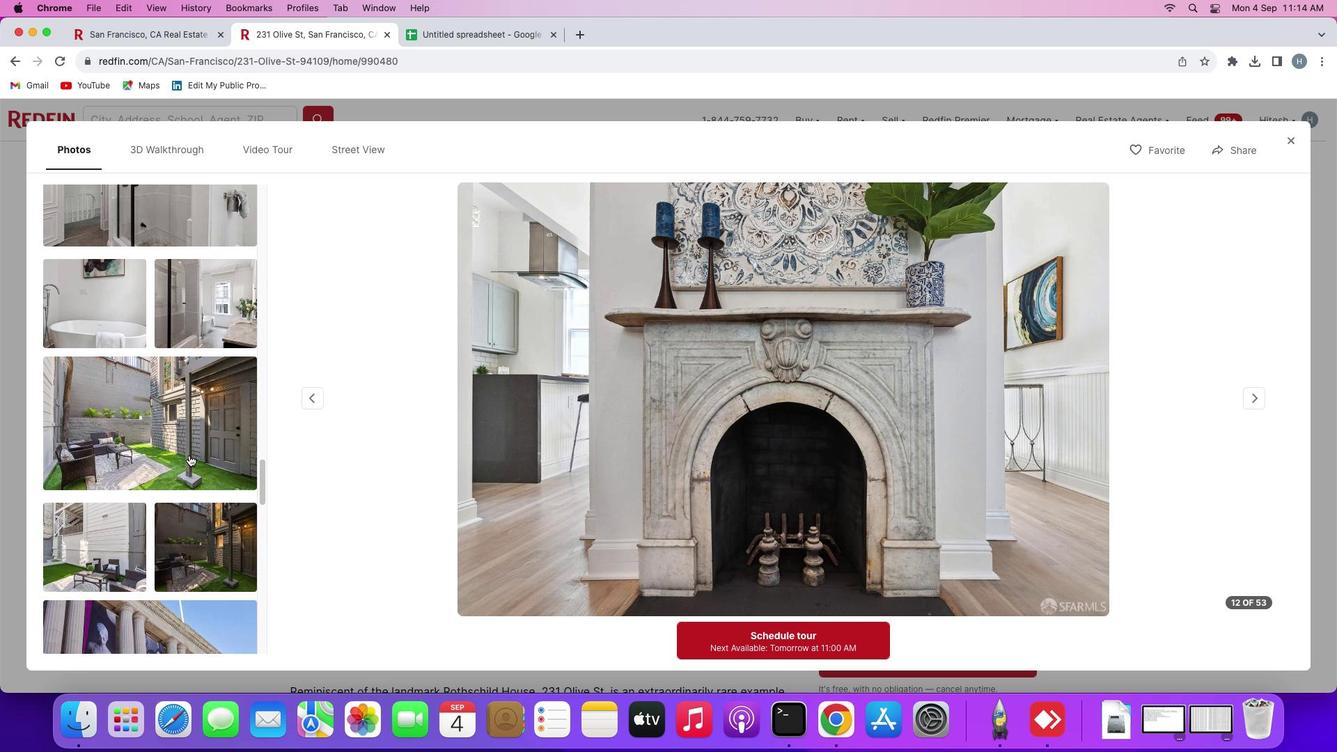 
Action: Mouse scrolled (188, 455) with delta (0, 0)
Screenshot: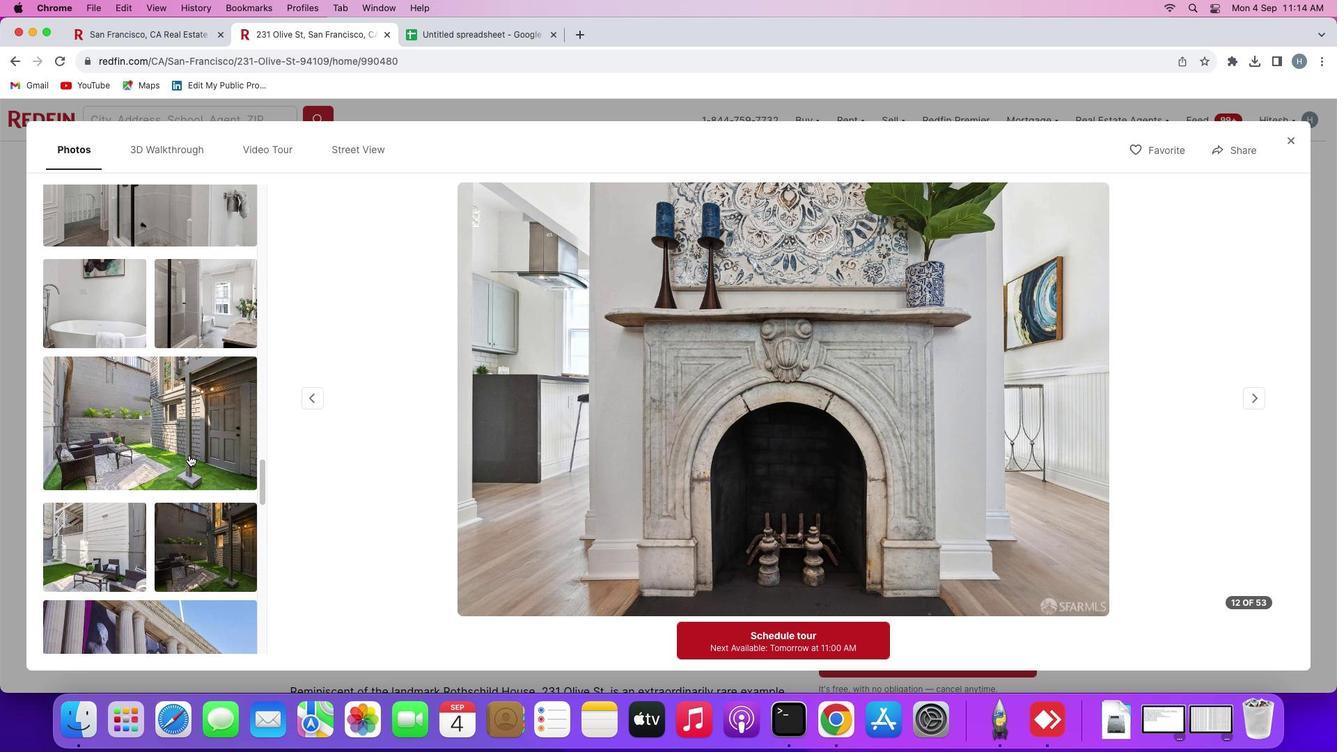 
Action: Mouse scrolled (188, 455) with delta (0, 0)
Screenshot: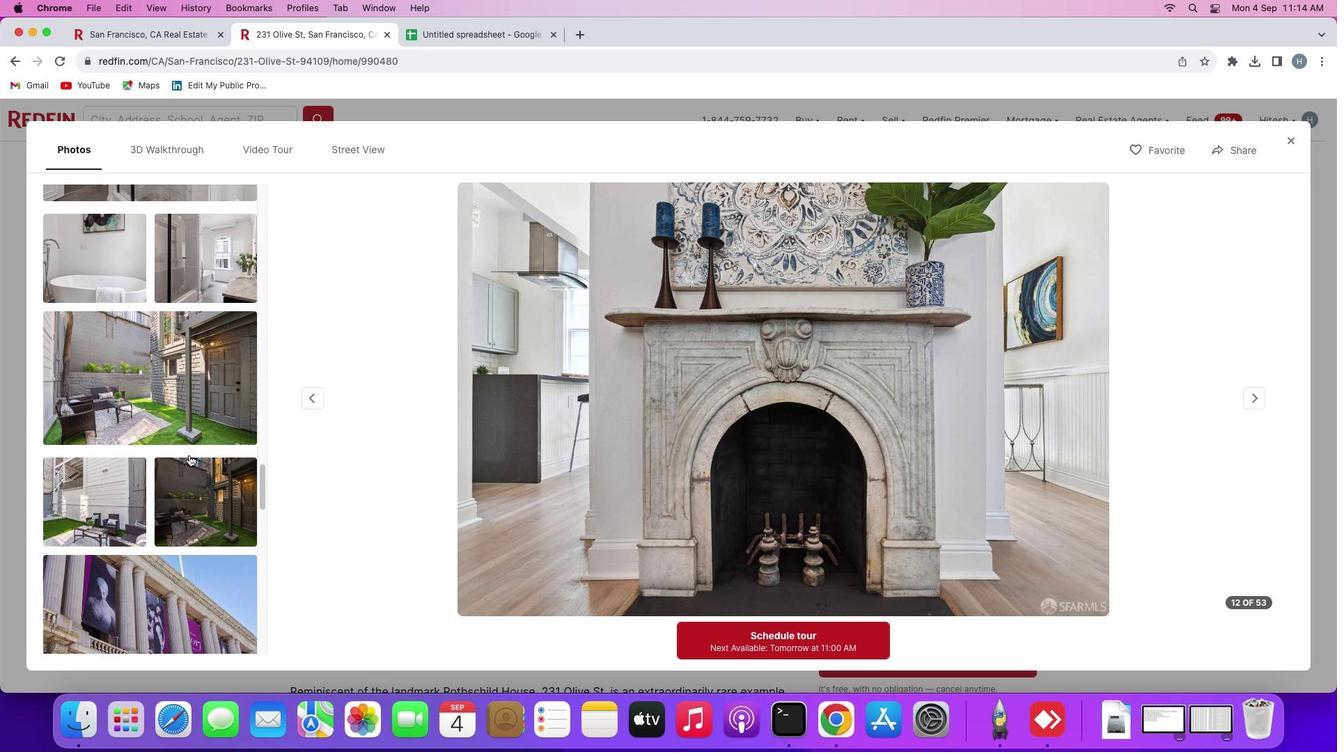 
Action: Mouse scrolled (188, 455) with delta (0, 0)
Screenshot: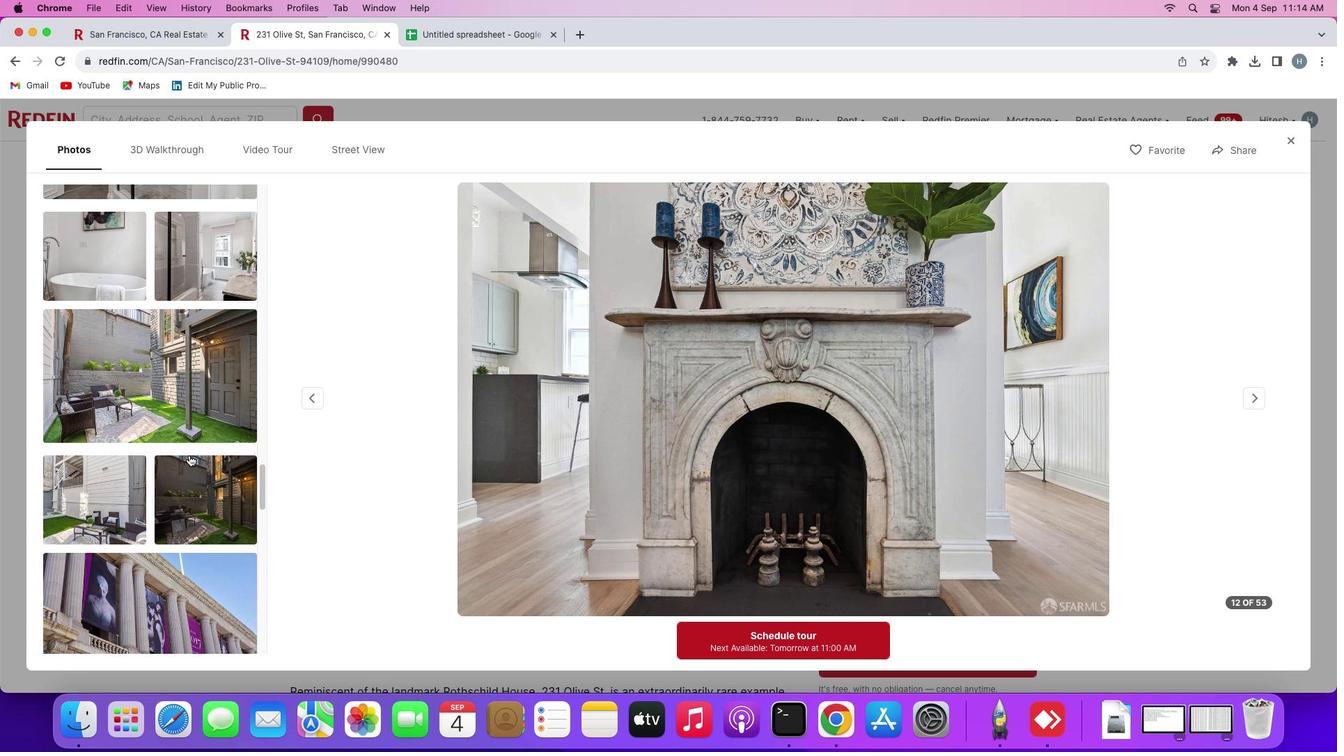 
Action: Mouse scrolled (188, 455) with delta (0, 0)
Screenshot: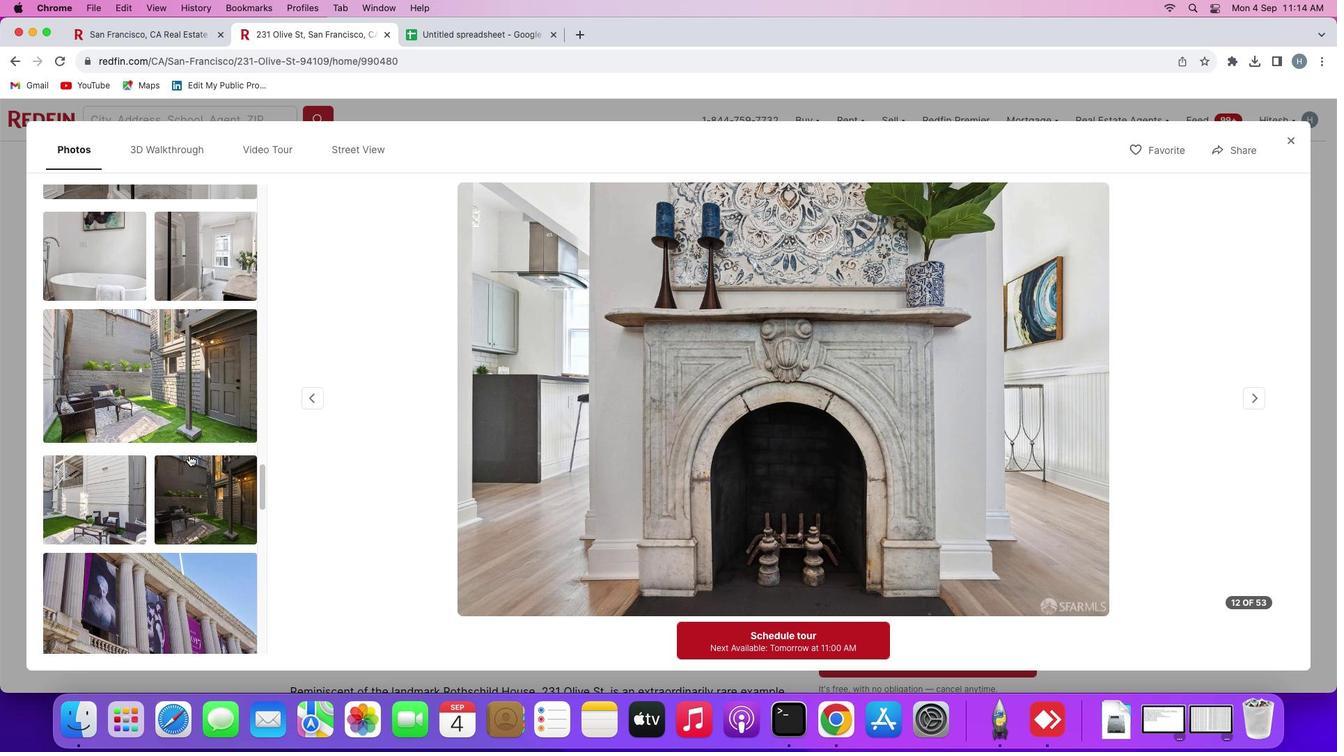 
Action: Mouse scrolled (188, 455) with delta (0, 0)
Screenshot: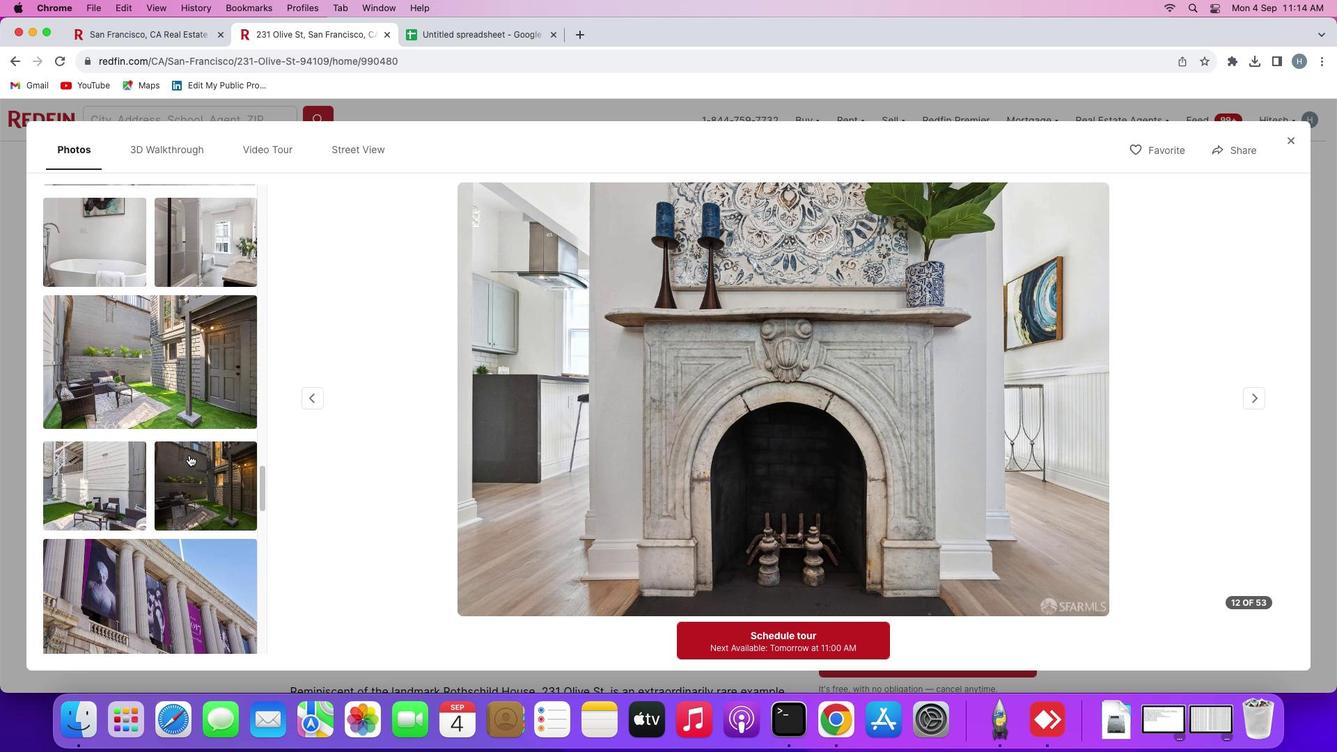 
Action: Mouse scrolled (188, 455) with delta (0, 0)
Screenshot: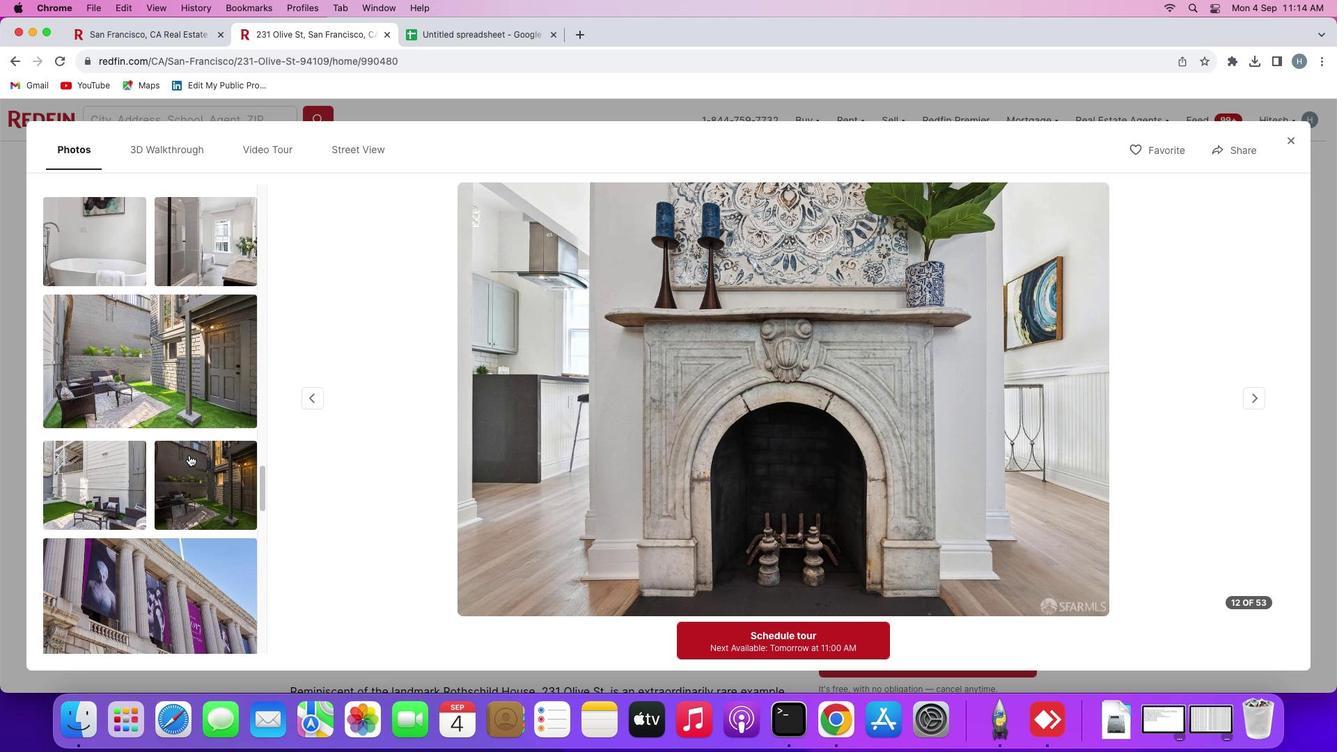 
Action: Mouse scrolled (188, 455) with delta (0, 0)
Screenshot: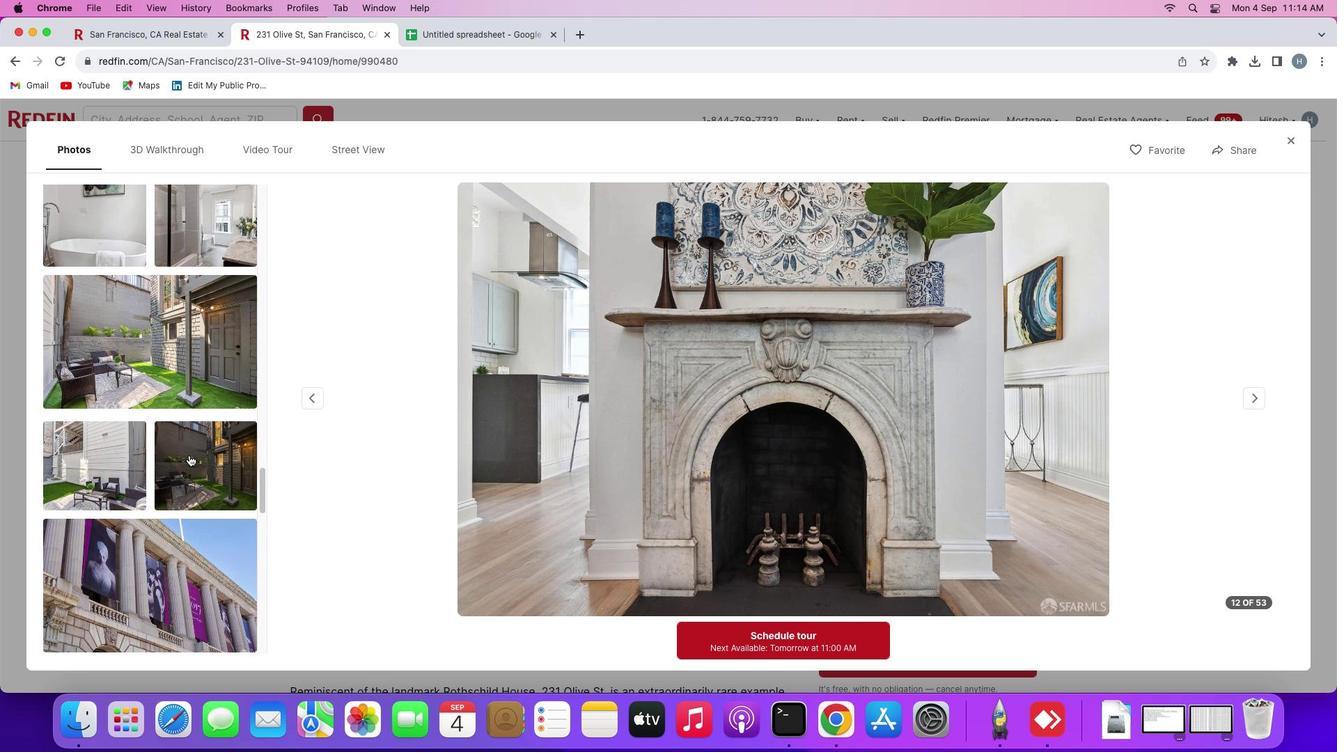 
Action: Mouse scrolled (188, 455) with delta (0, 0)
Screenshot: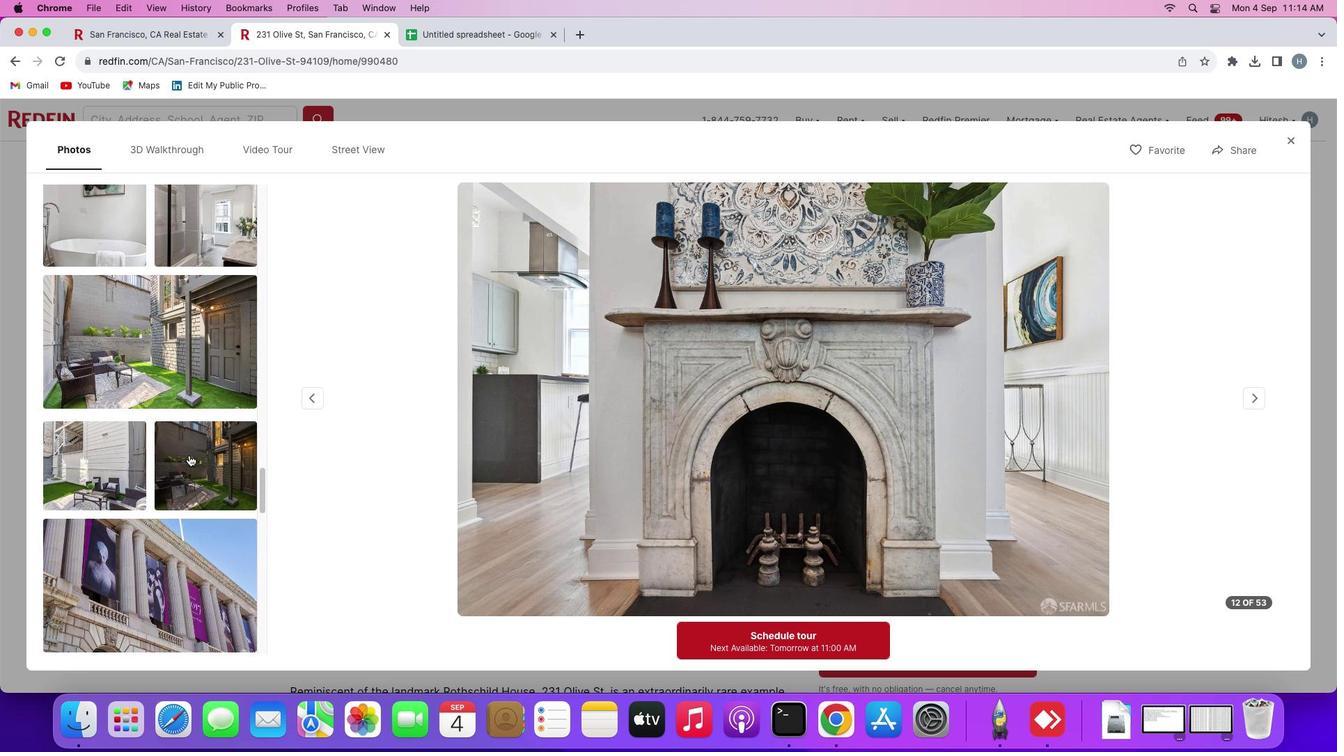
Action: Mouse scrolled (188, 455) with delta (0, 0)
Screenshot: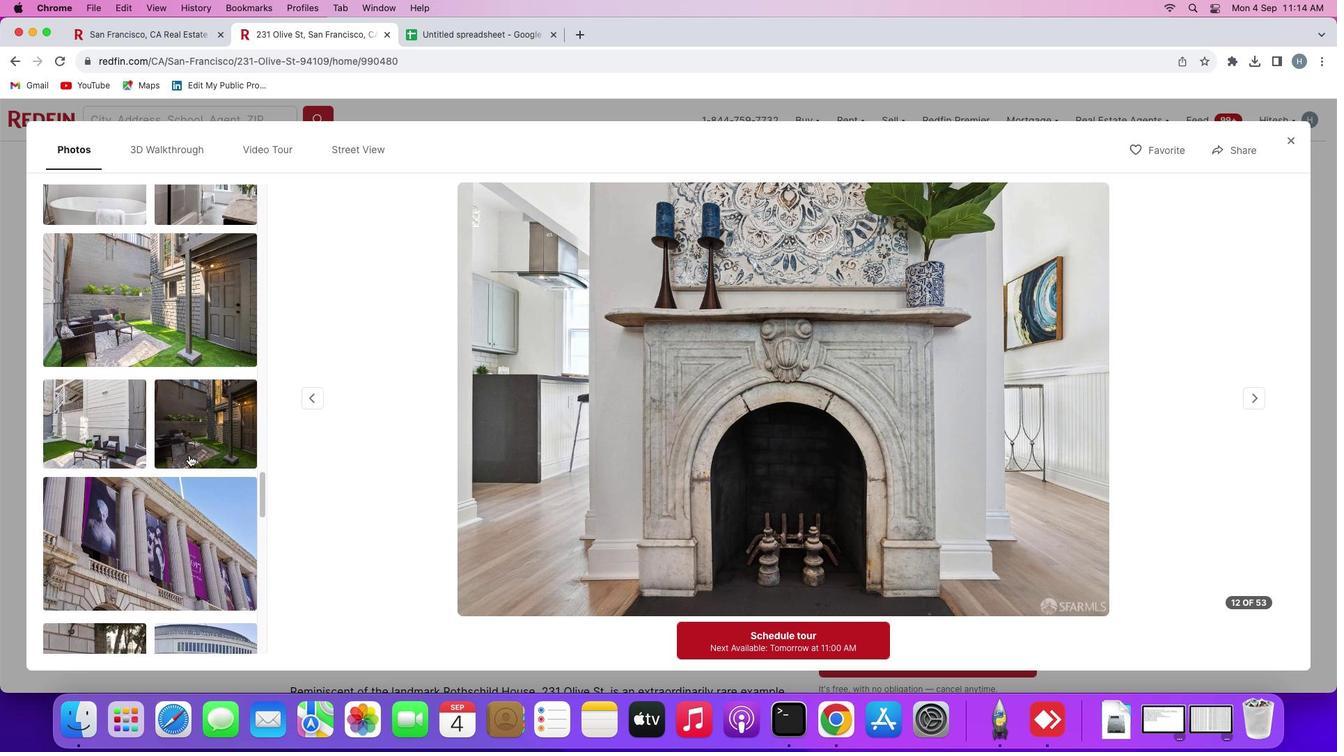
Action: Mouse scrolled (188, 455) with delta (0, 0)
Screenshot: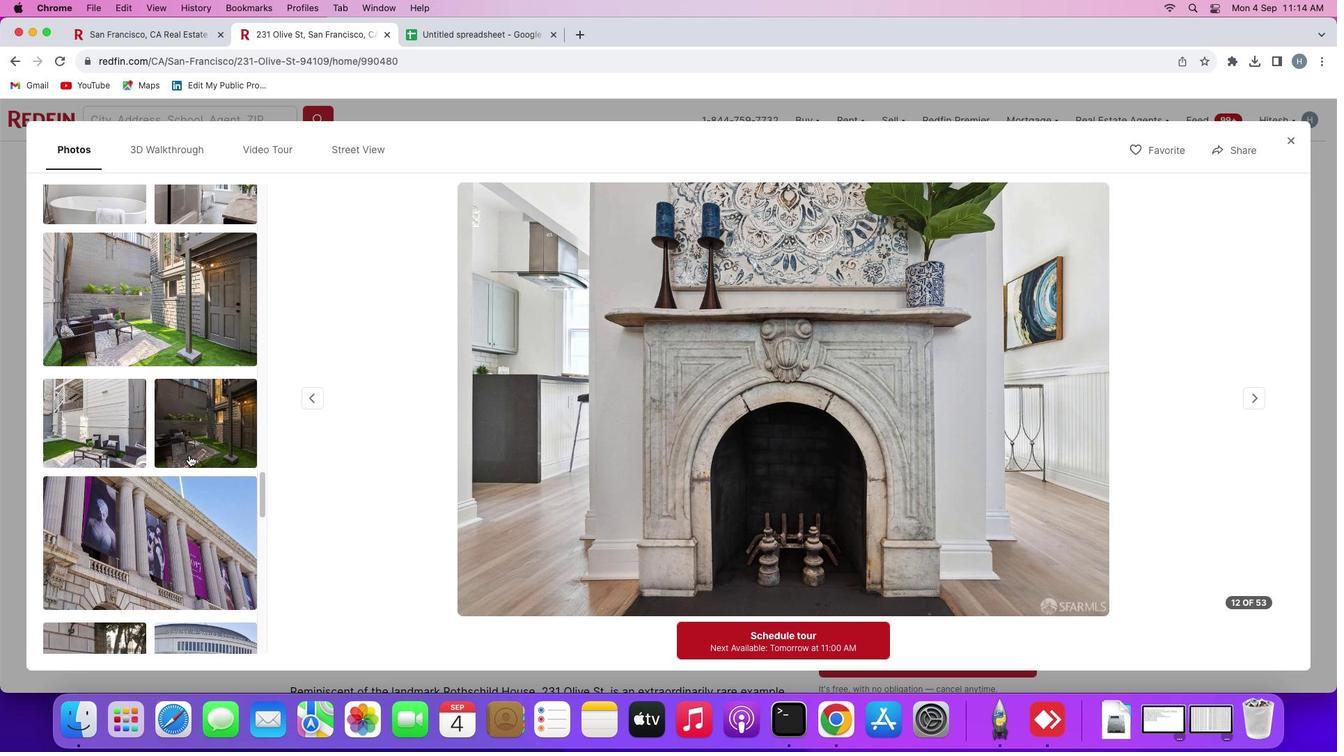 
Action: Mouse scrolled (188, 455) with delta (0, 0)
Screenshot: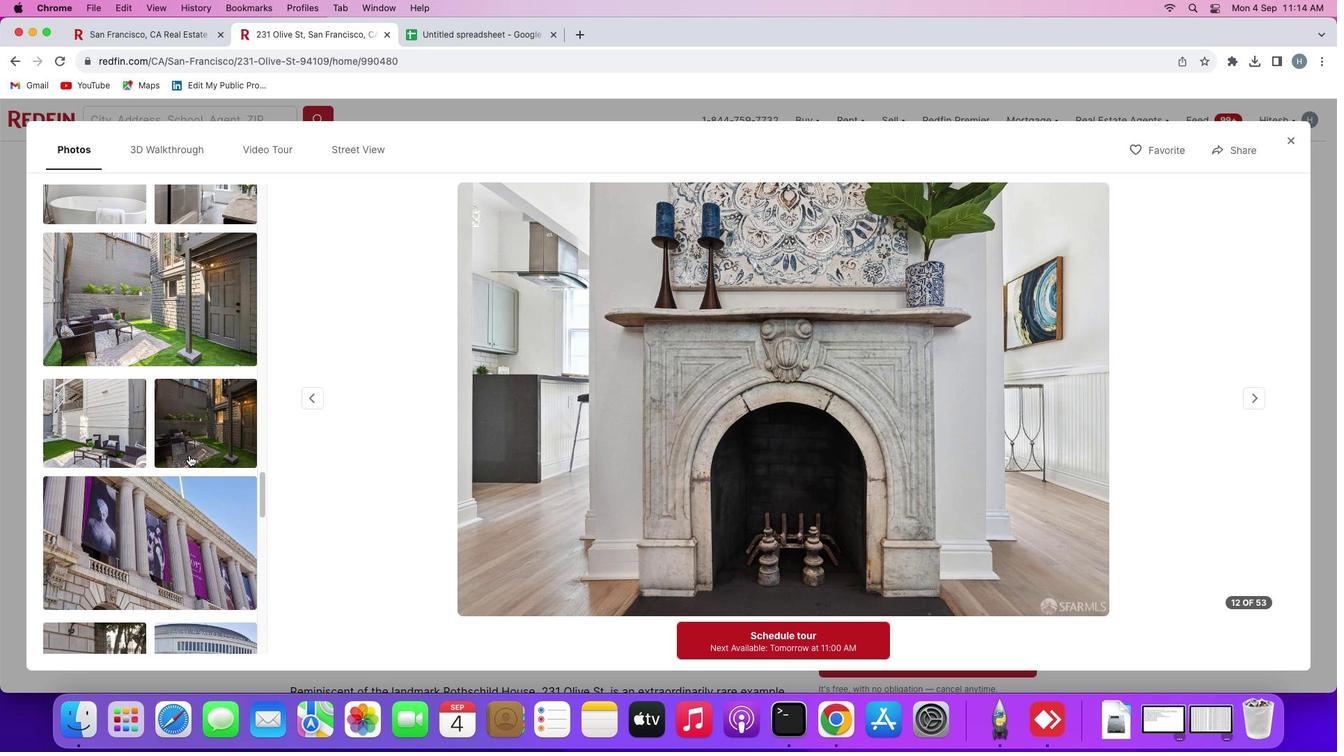 
Action: Mouse scrolled (188, 455) with delta (0, 0)
Screenshot: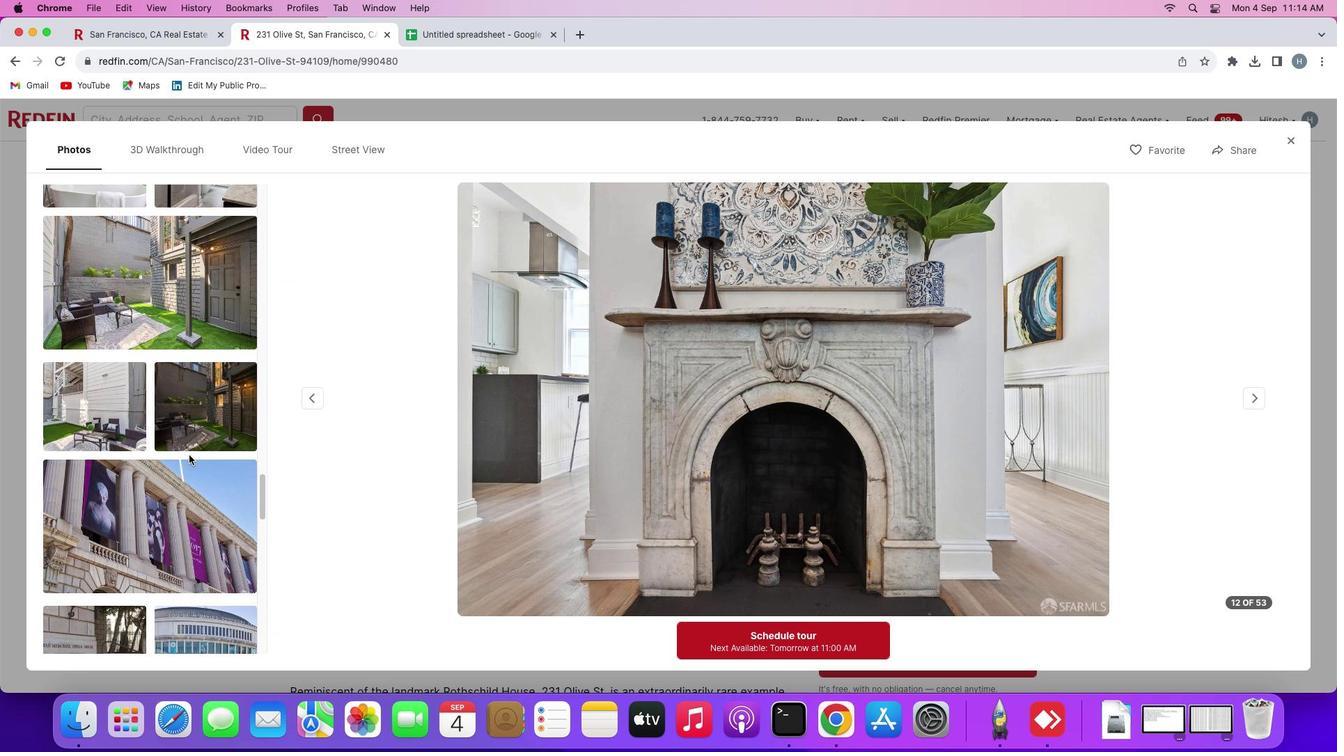 
Action: Mouse scrolled (188, 455) with delta (0, 0)
Screenshot: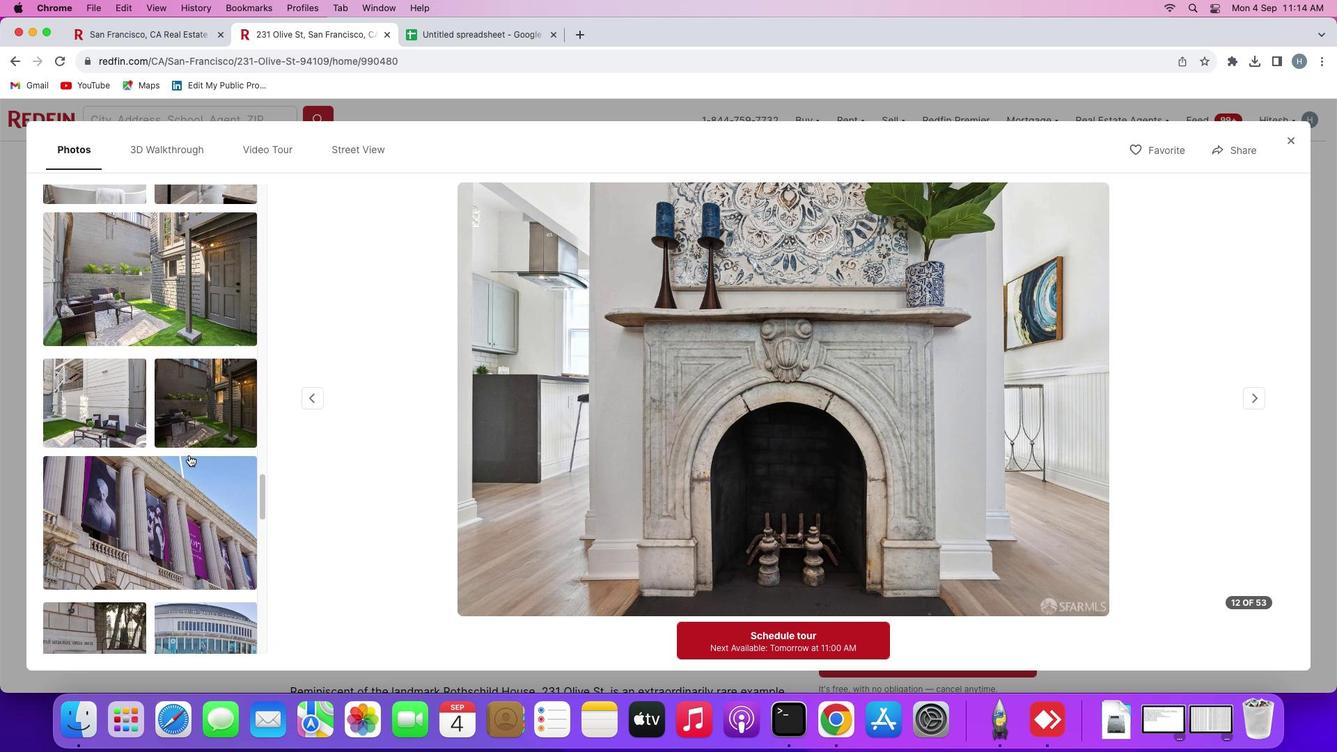 
Action: Mouse scrolled (188, 455) with delta (0, 0)
Screenshot: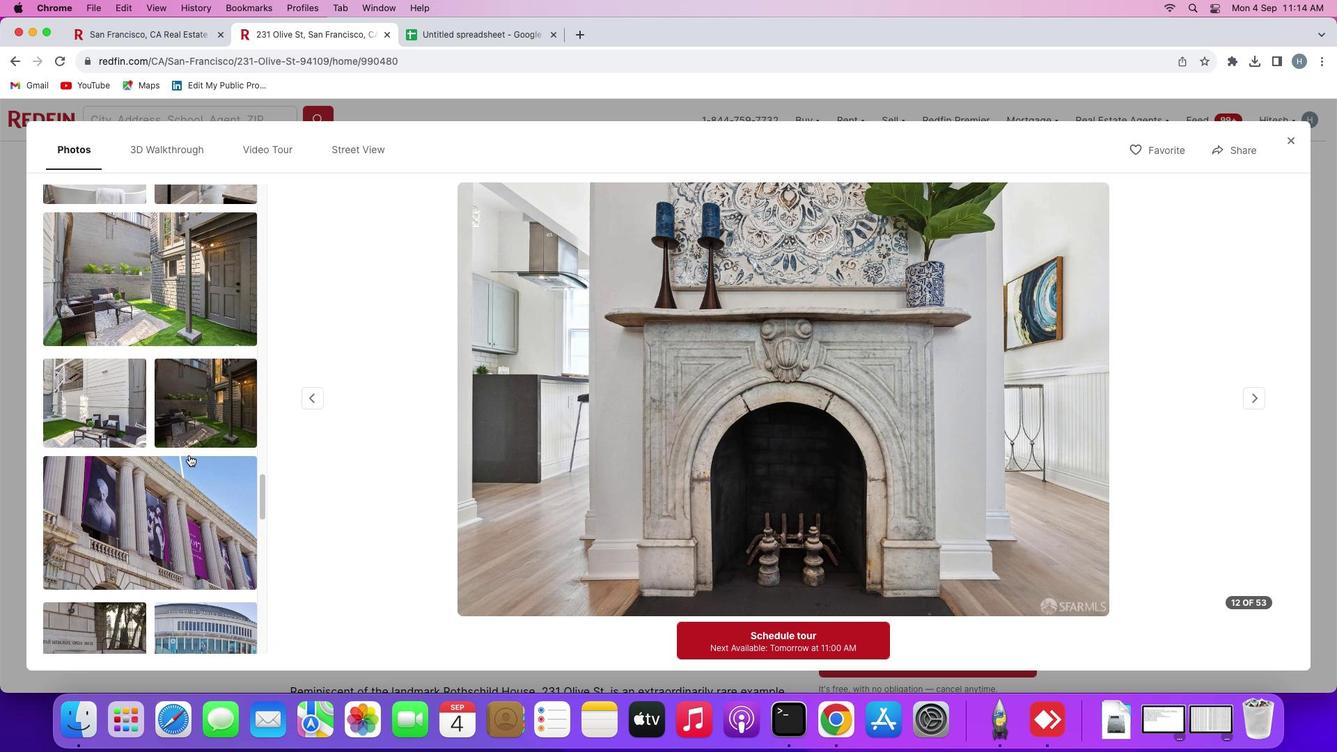 
Action: Mouse scrolled (188, 455) with delta (0, 0)
Screenshot: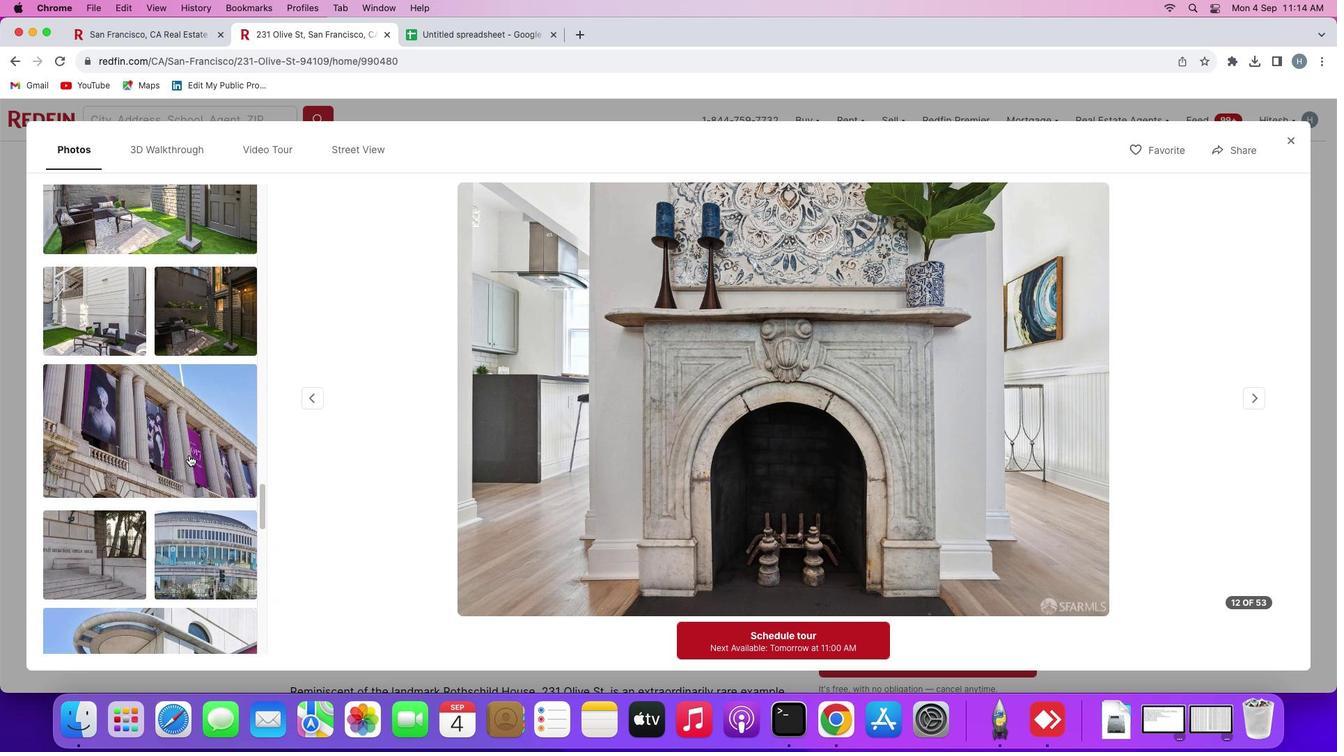 
Action: Mouse scrolled (188, 455) with delta (0, 0)
Screenshot: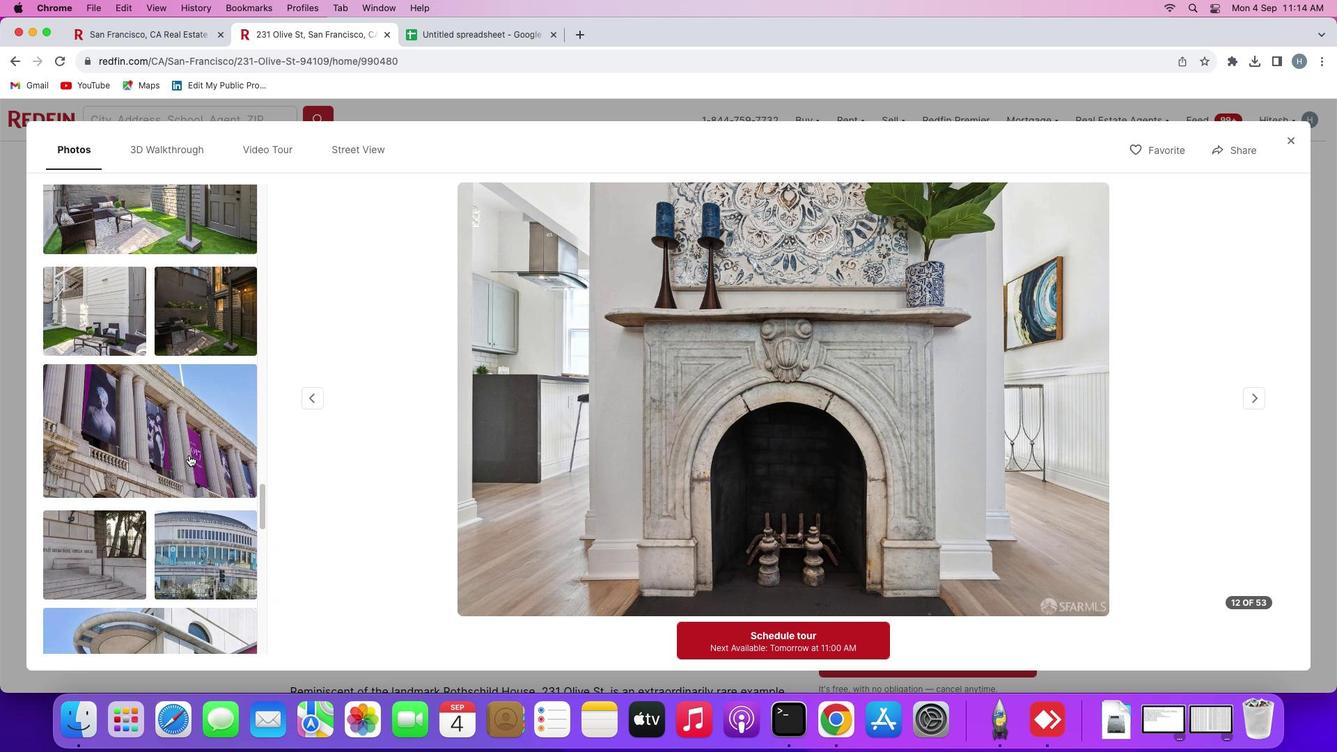 
Action: Mouse scrolled (188, 455) with delta (0, -1)
Screenshot: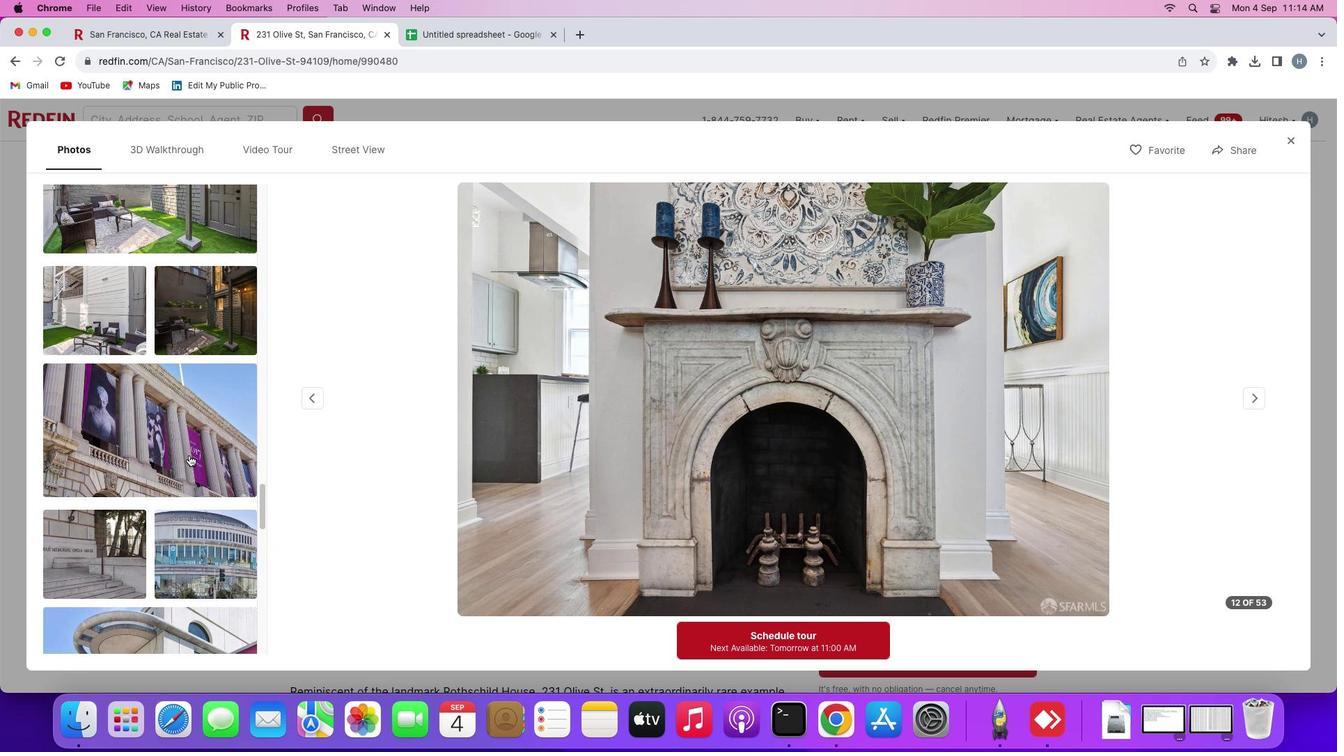 
Action: Mouse scrolled (188, 455) with delta (0, 0)
Screenshot: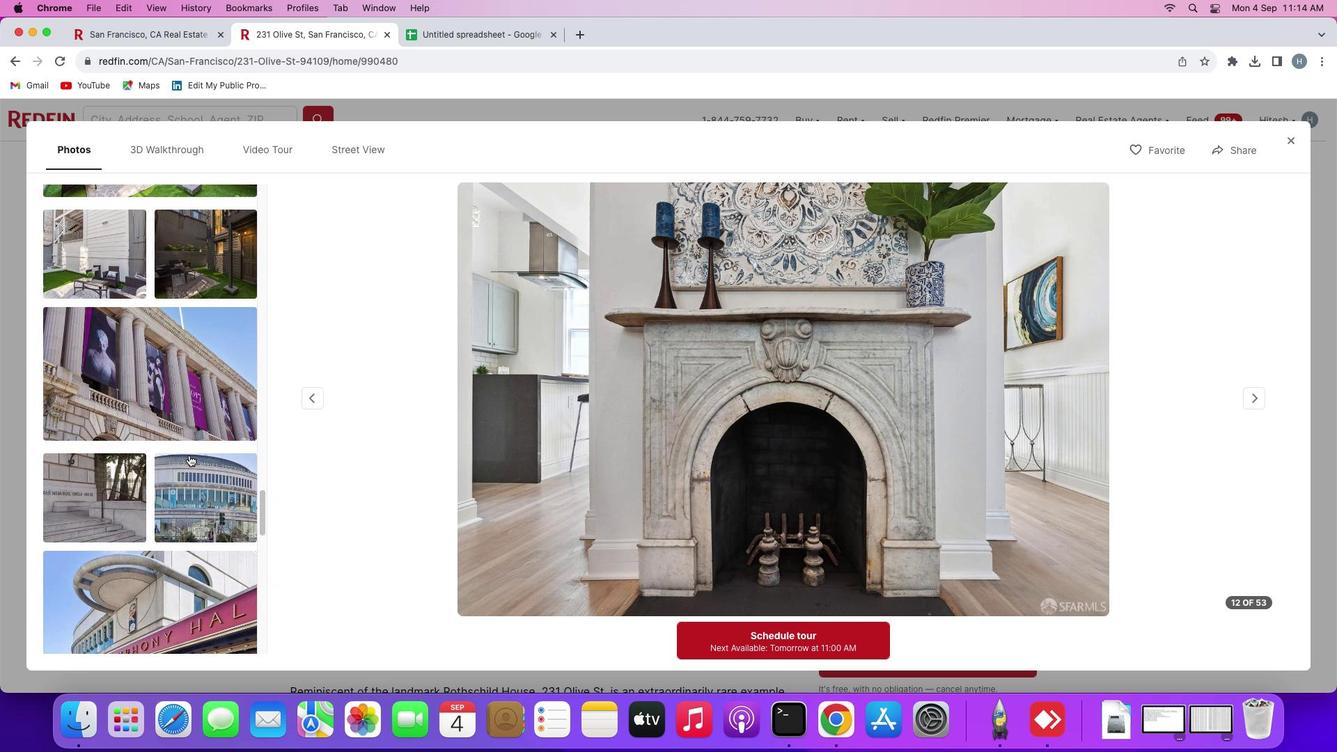 
Action: Mouse scrolled (188, 455) with delta (0, 0)
Screenshot: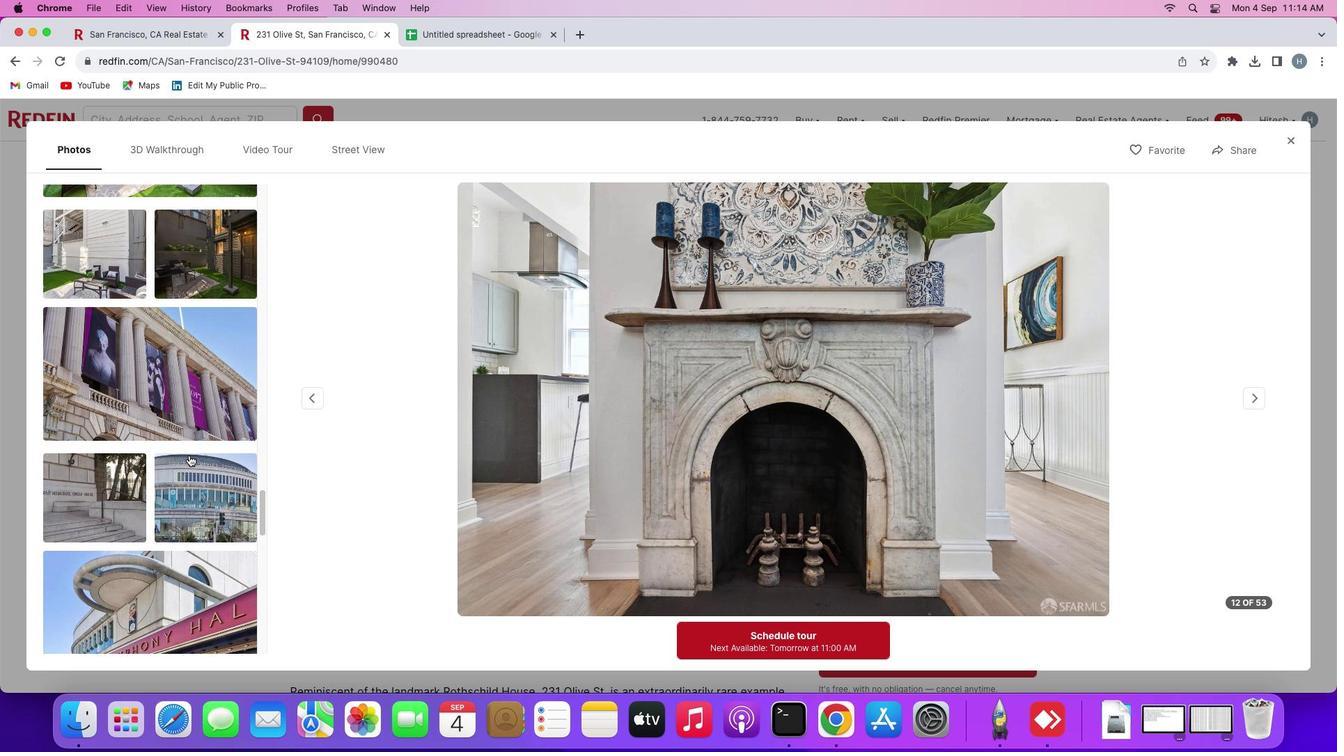 
Action: Mouse scrolled (188, 455) with delta (0, 0)
Screenshot: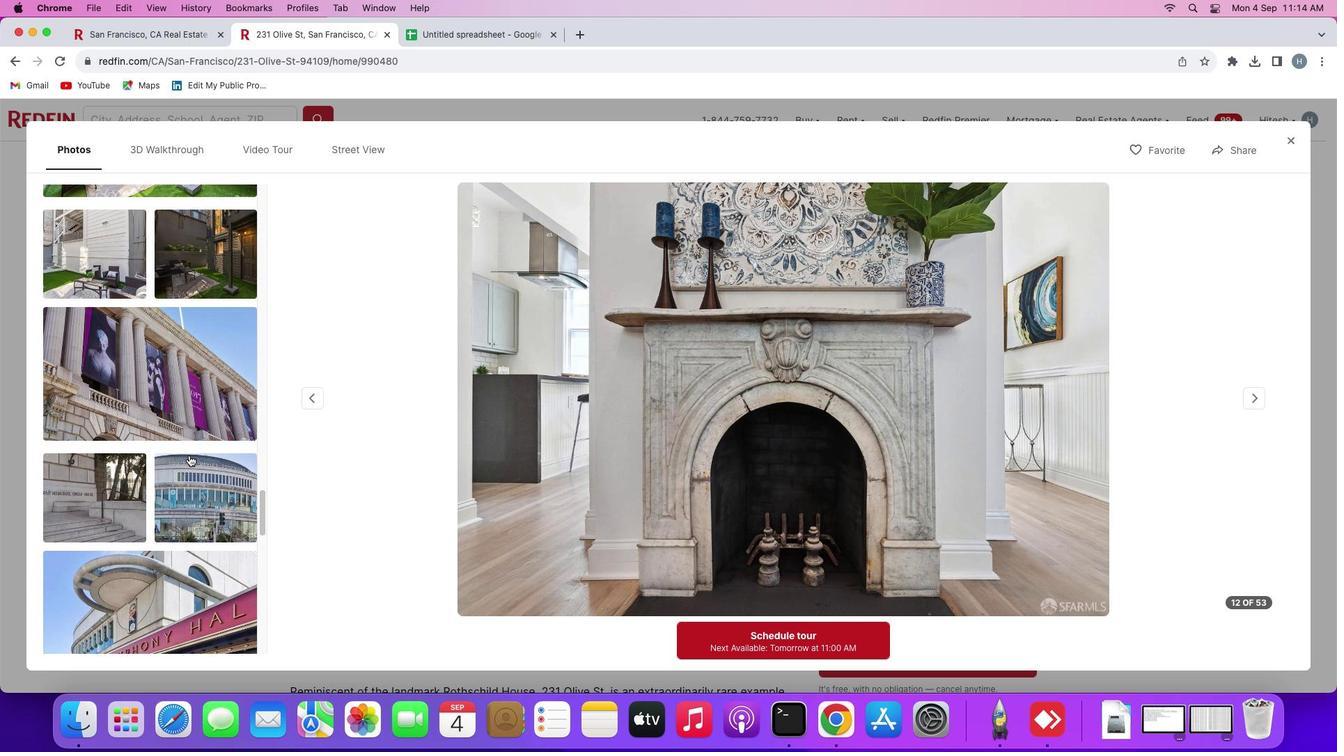 
Action: Mouse scrolled (188, 455) with delta (0, 0)
Screenshot: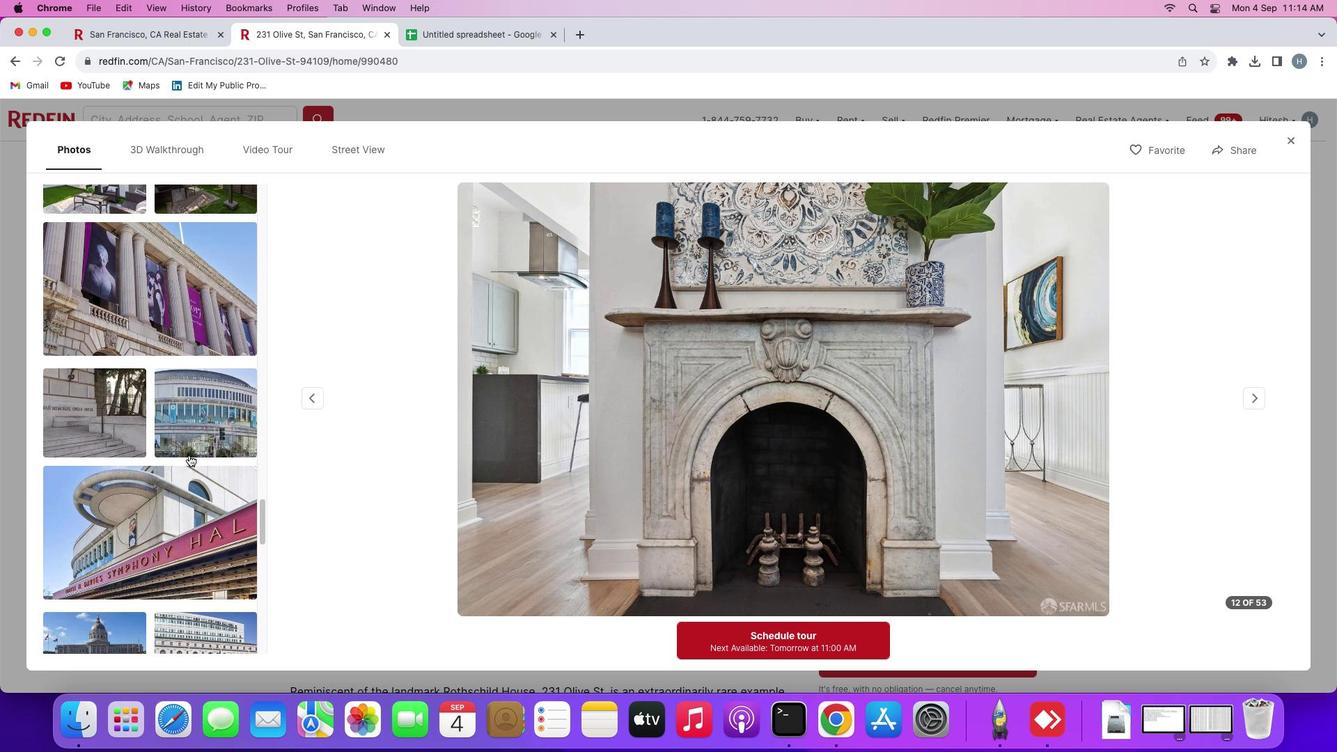 
Action: Mouse scrolled (188, 455) with delta (0, 0)
Screenshot: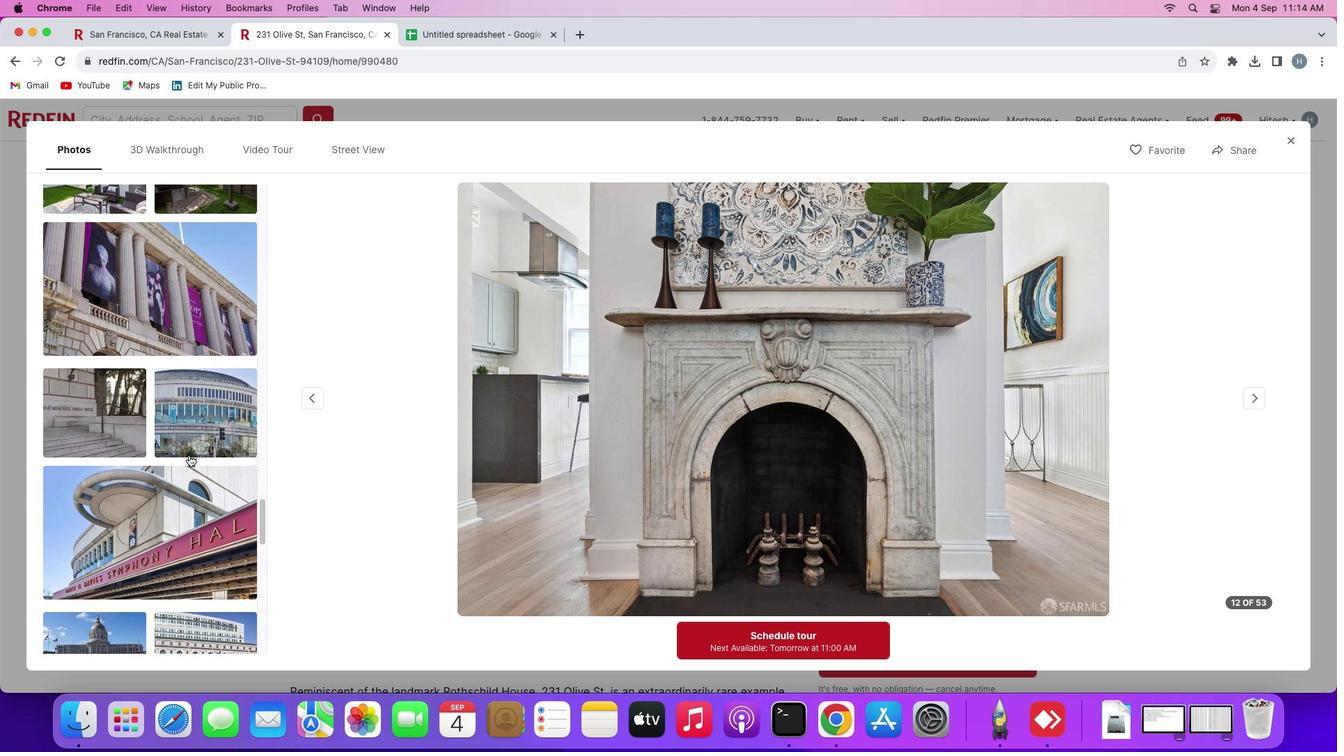 
Action: Mouse scrolled (188, 455) with delta (0, -1)
Screenshot: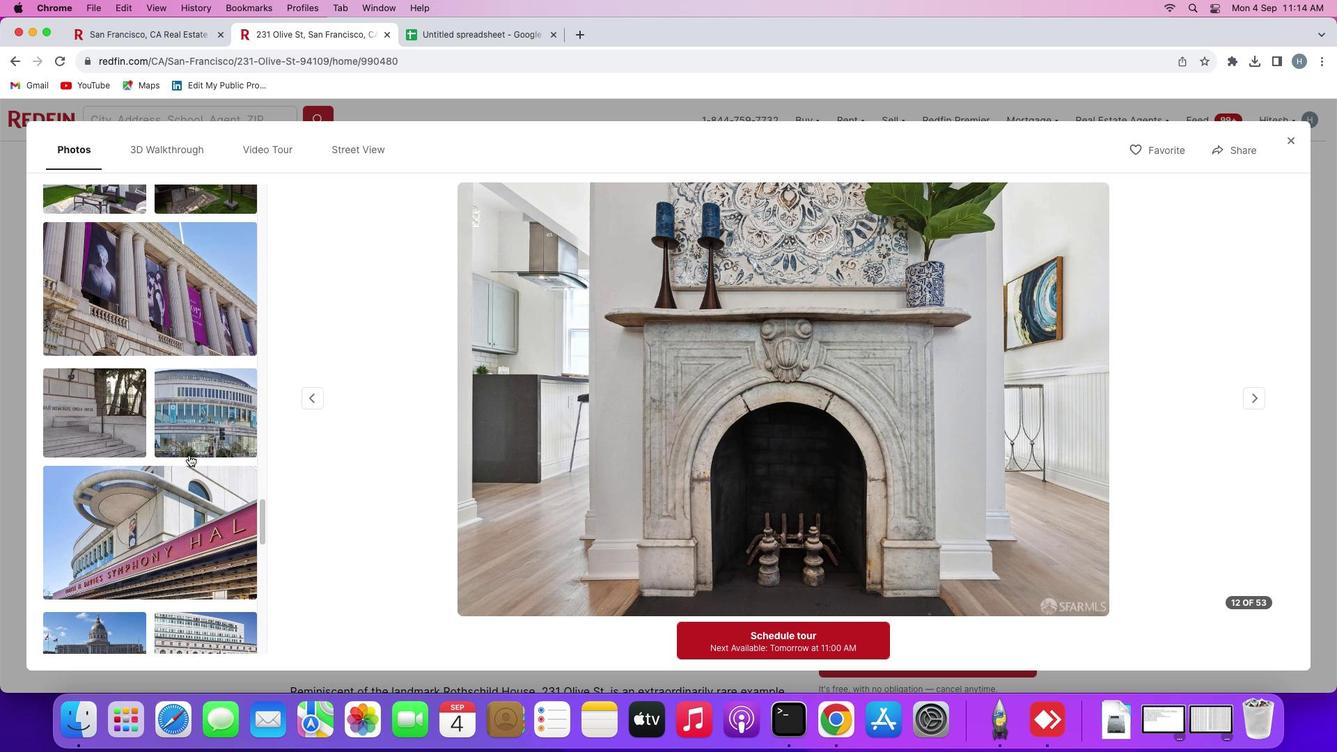 
Action: Mouse scrolled (188, 455) with delta (0, 0)
Screenshot: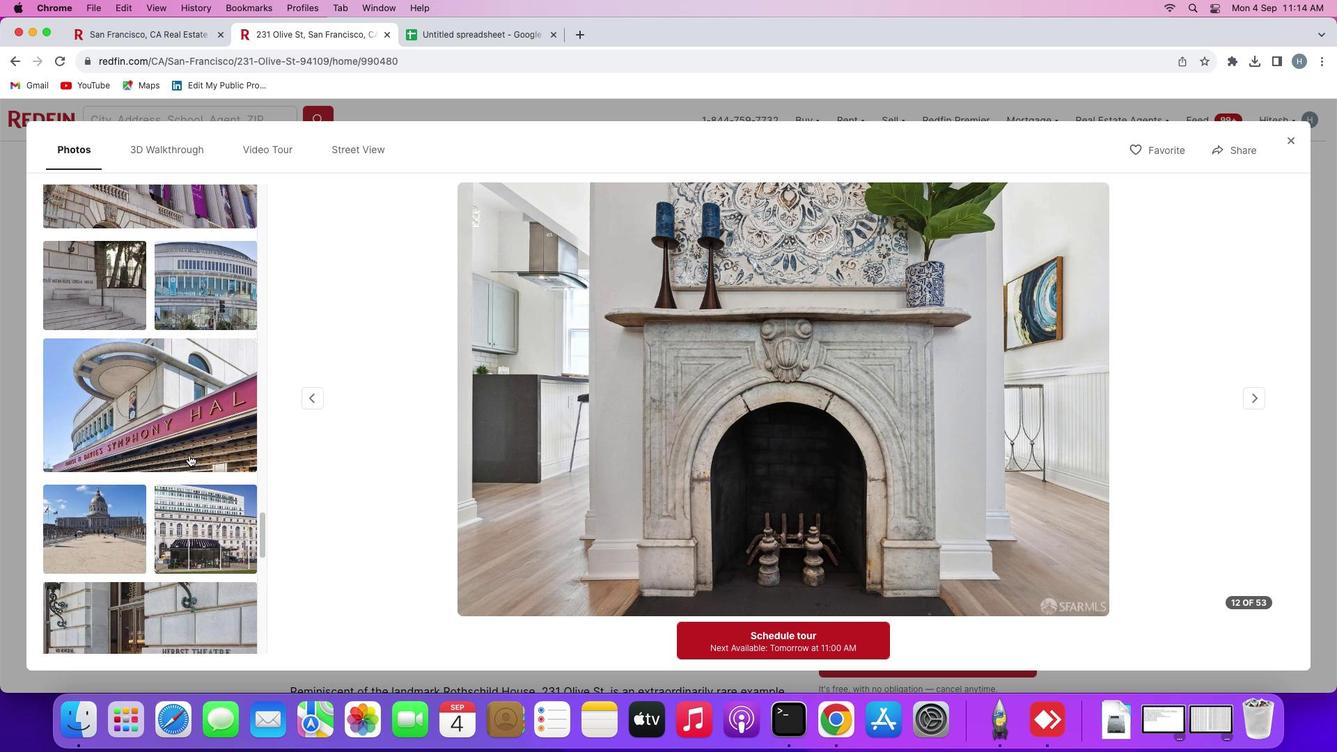 
Action: Mouse scrolled (188, 455) with delta (0, 0)
Screenshot: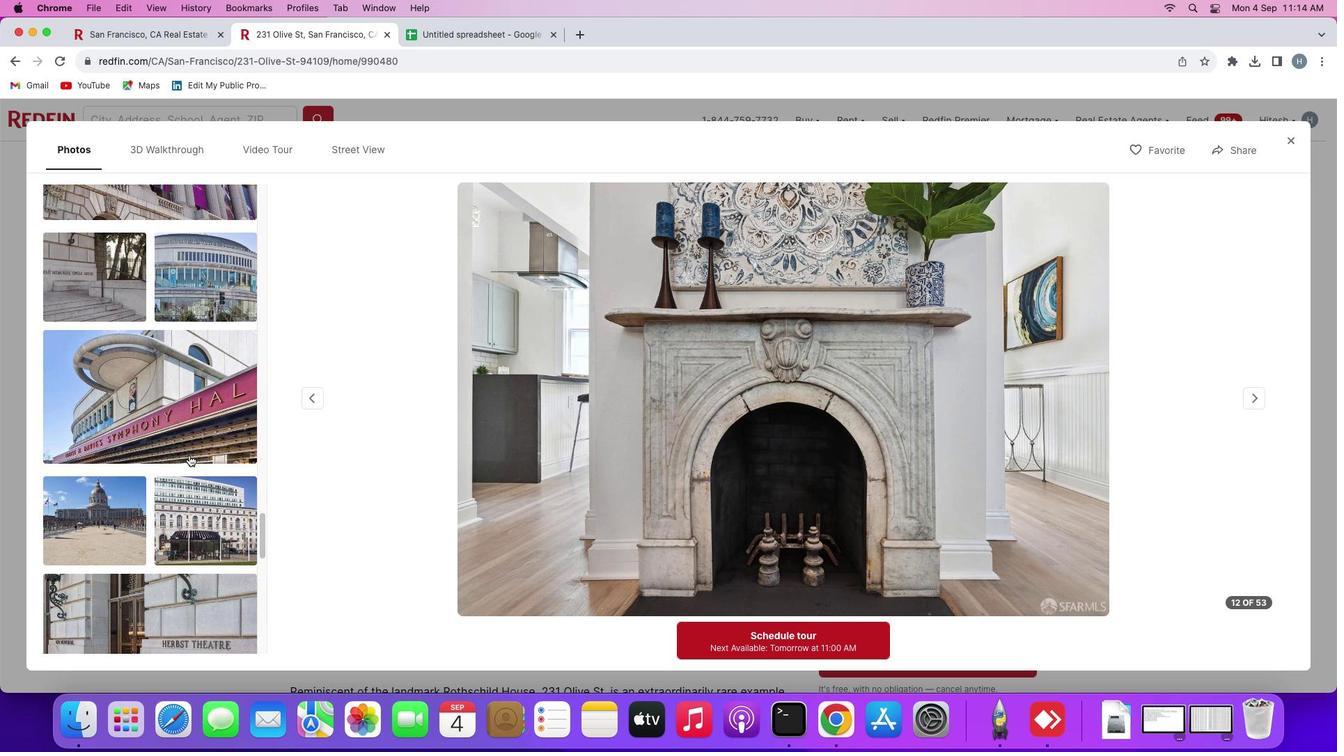 
Action: Mouse scrolled (188, 455) with delta (0, 0)
Screenshot: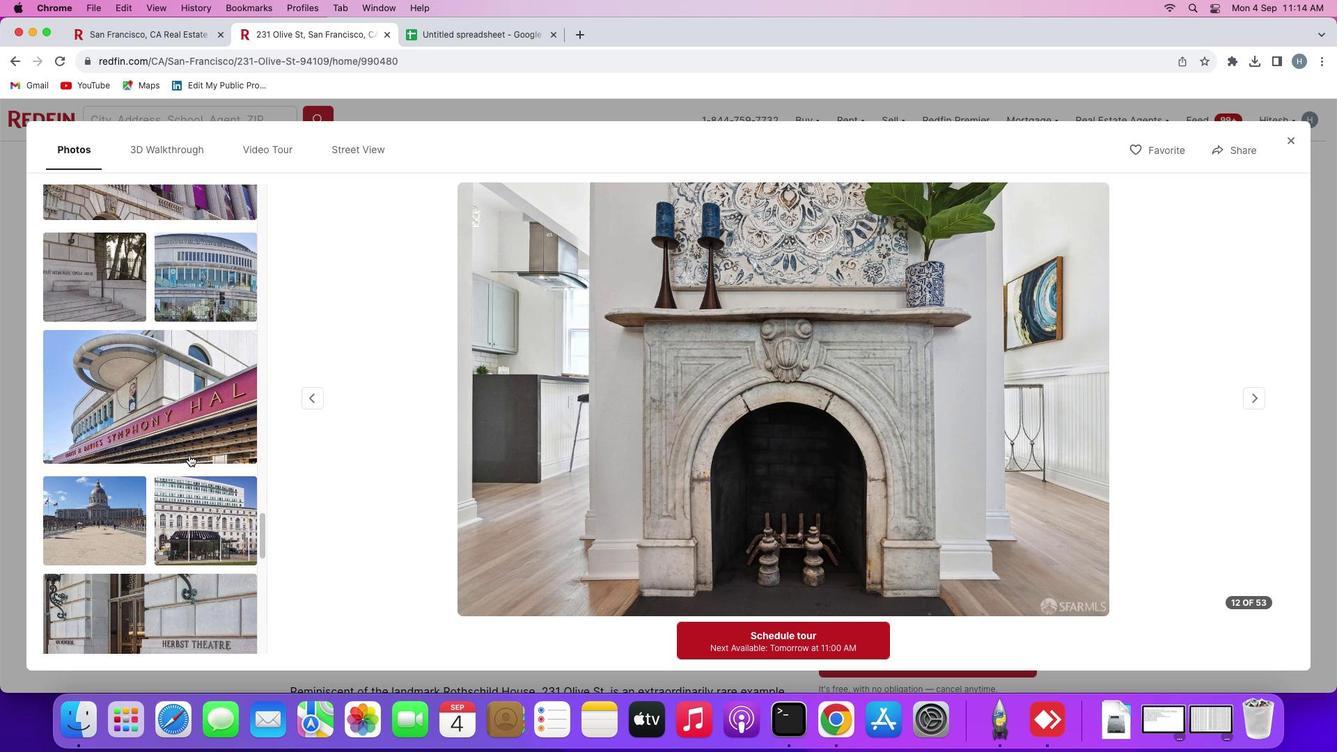 
Action: Mouse scrolled (188, 455) with delta (0, -1)
Screenshot: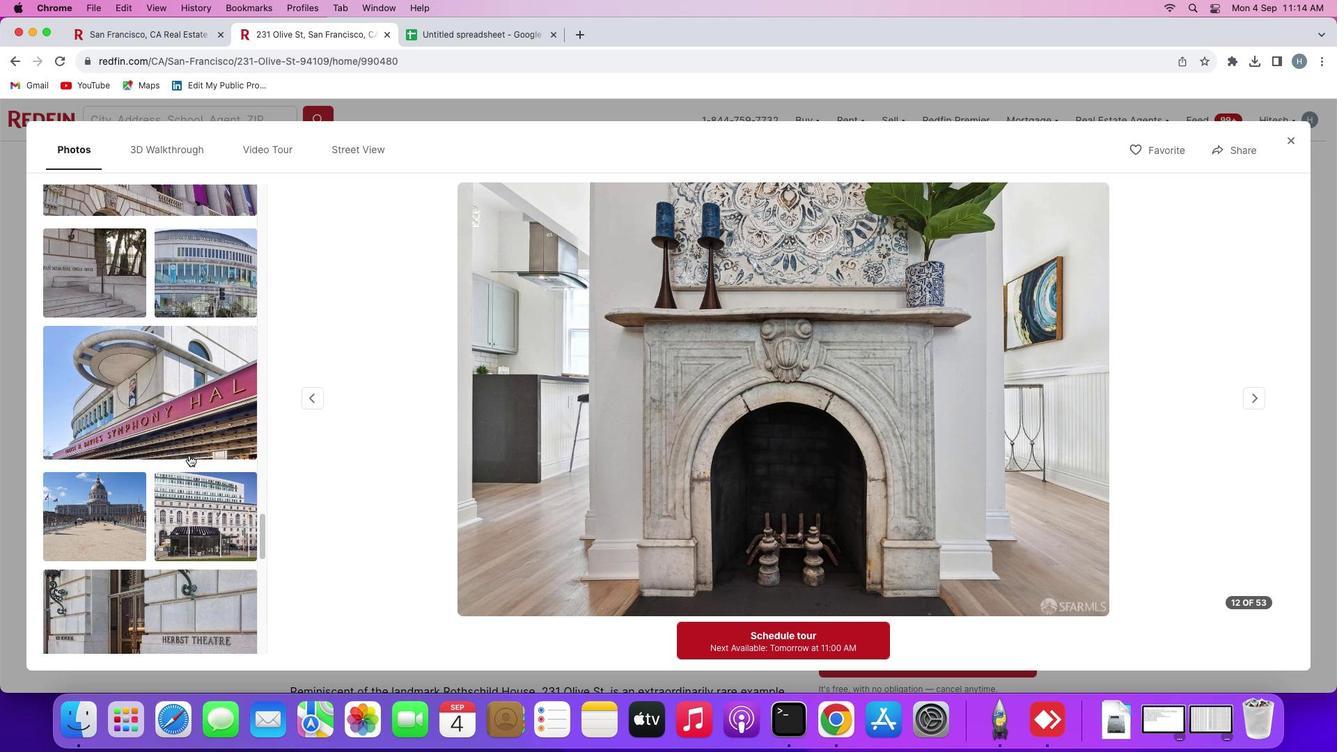 
Action: Mouse scrolled (188, 455) with delta (0, 0)
Screenshot: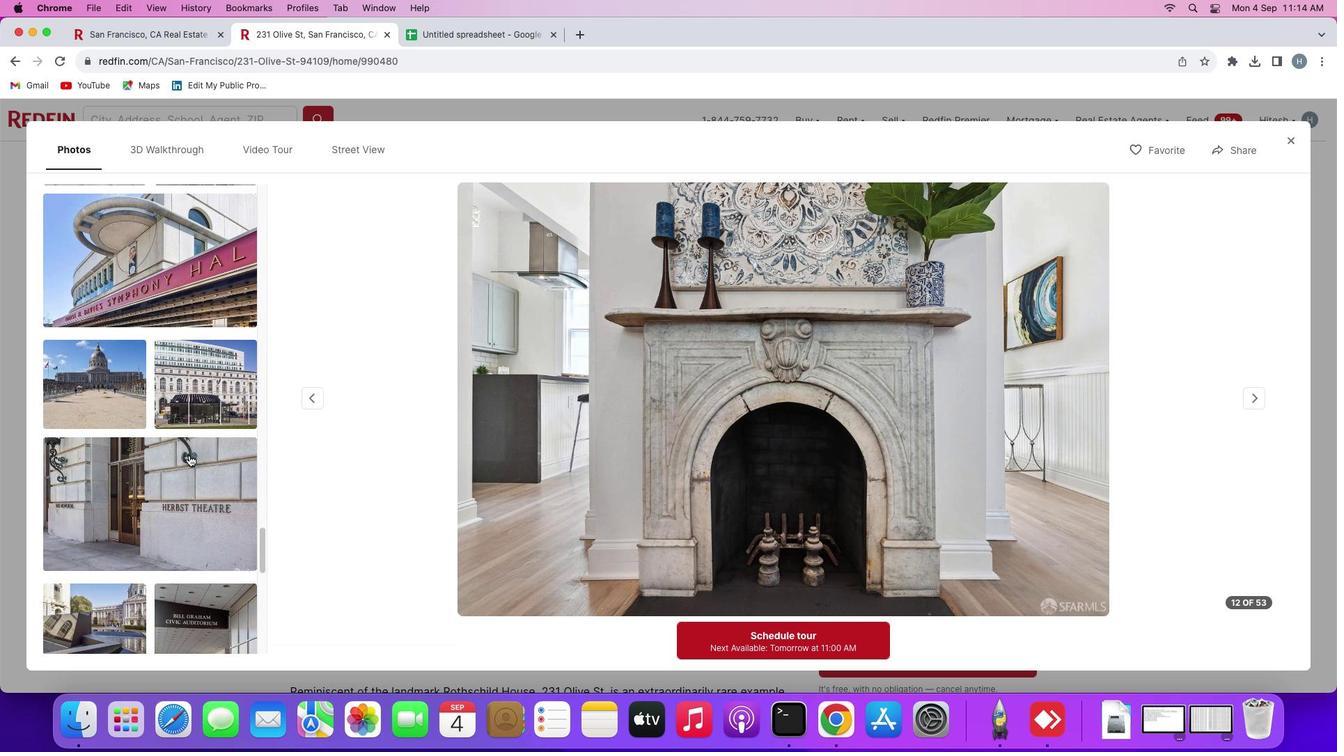 
Action: Mouse scrolled (188, 455) with delta (0, 0)
Screenshot: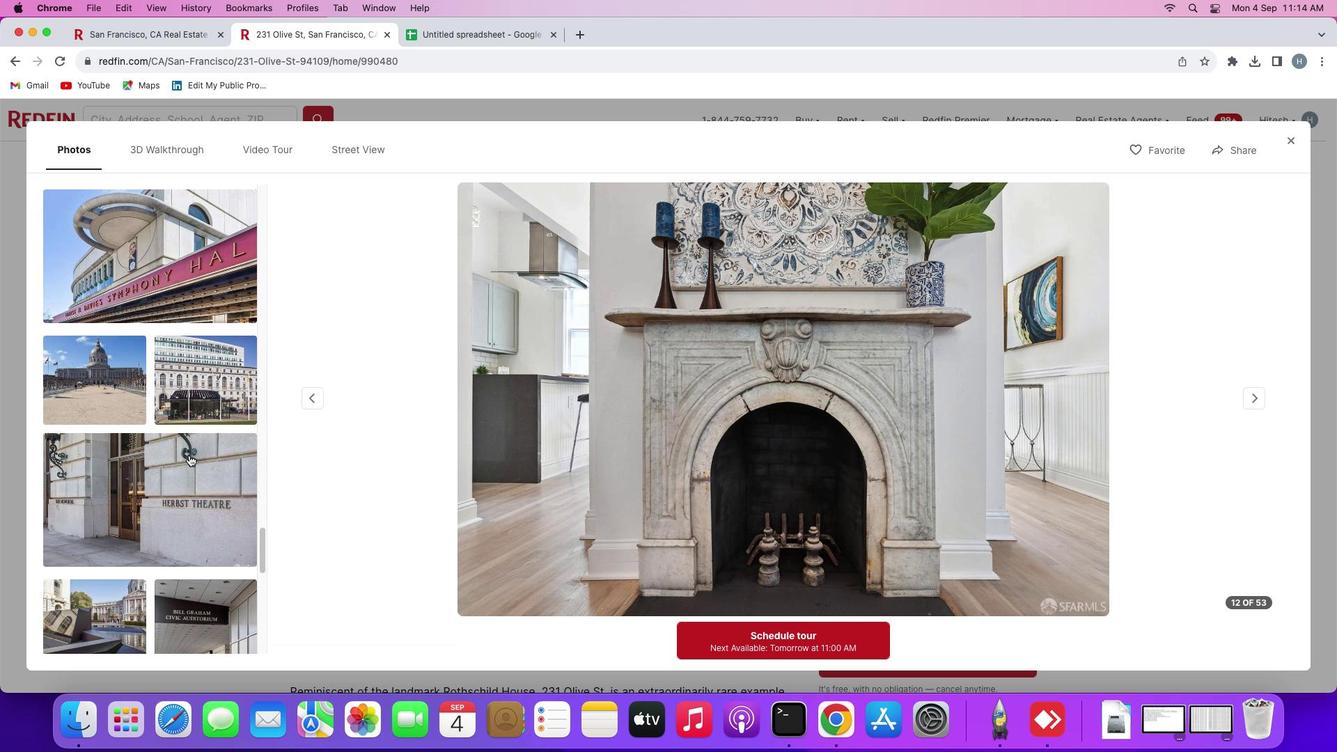 
Action: Mouse scrolled (188, 455) with delta (0, -1)
Screenshot: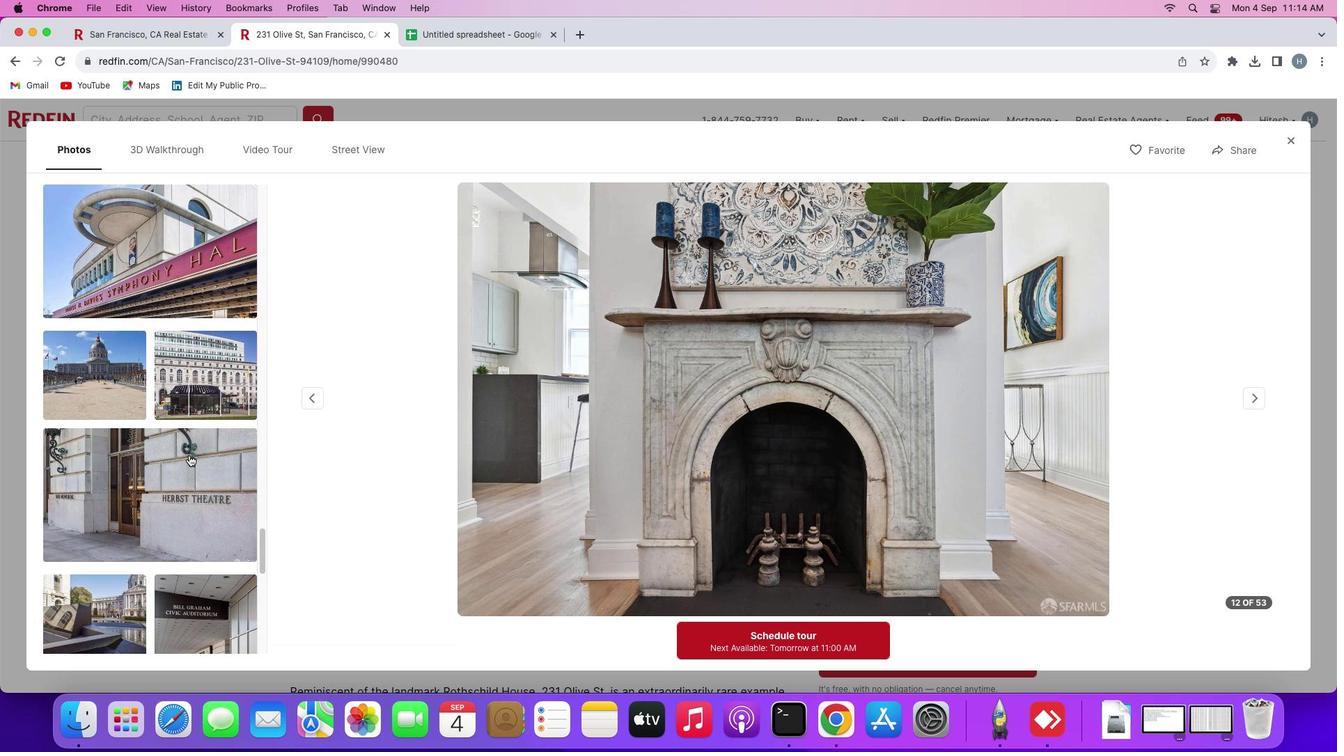 
Action: Mouse scrolled (188, 455) with delta (0, -1)
Screenshot: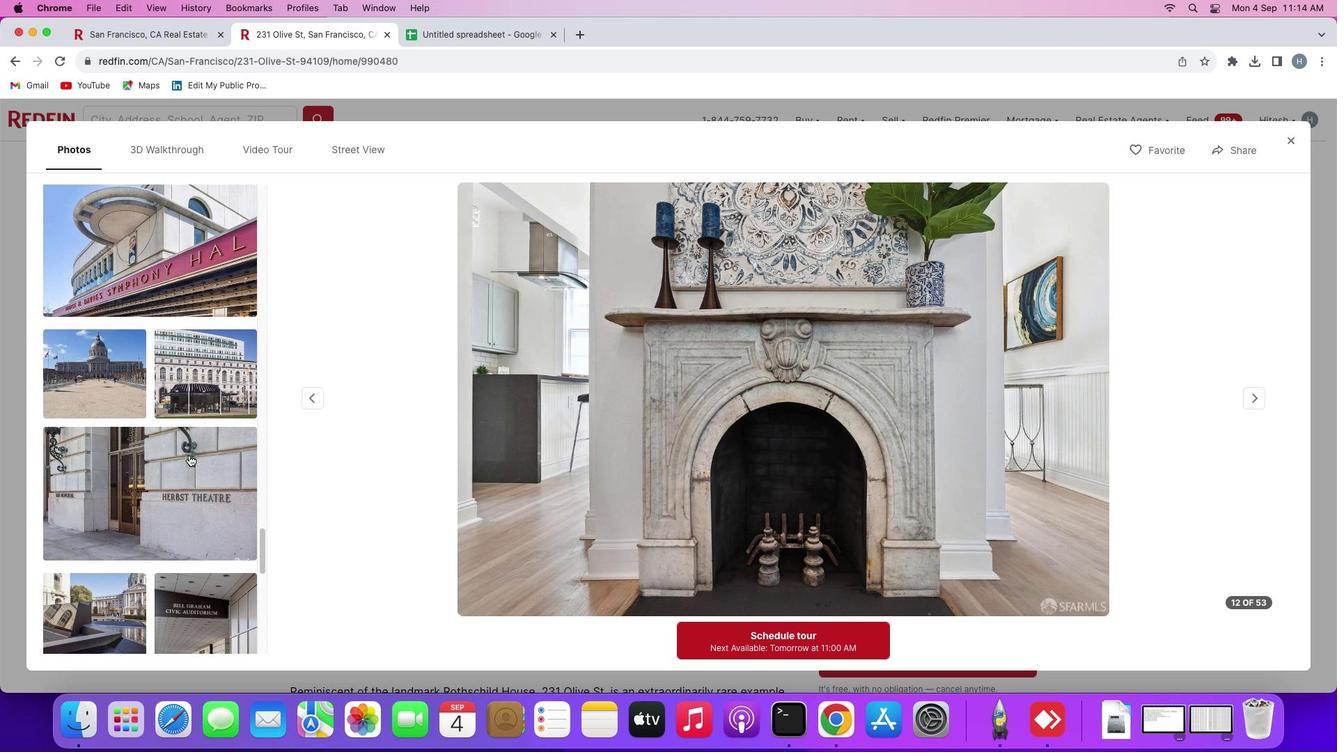 
Action: Mouse scrolled (188, 455) with delta (0, 0)
Screenshot: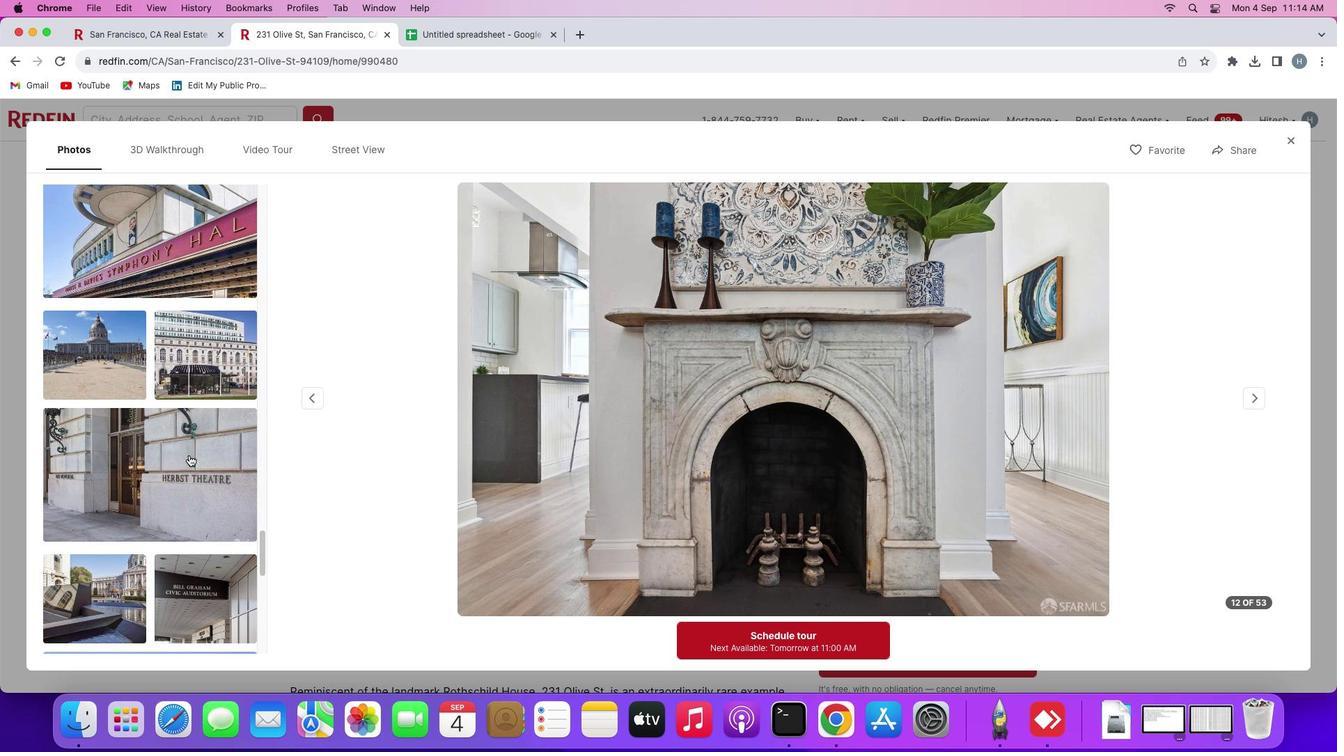 
Action: Mouse scrolled (188, 455) with delta (0, 0)
Screenshot: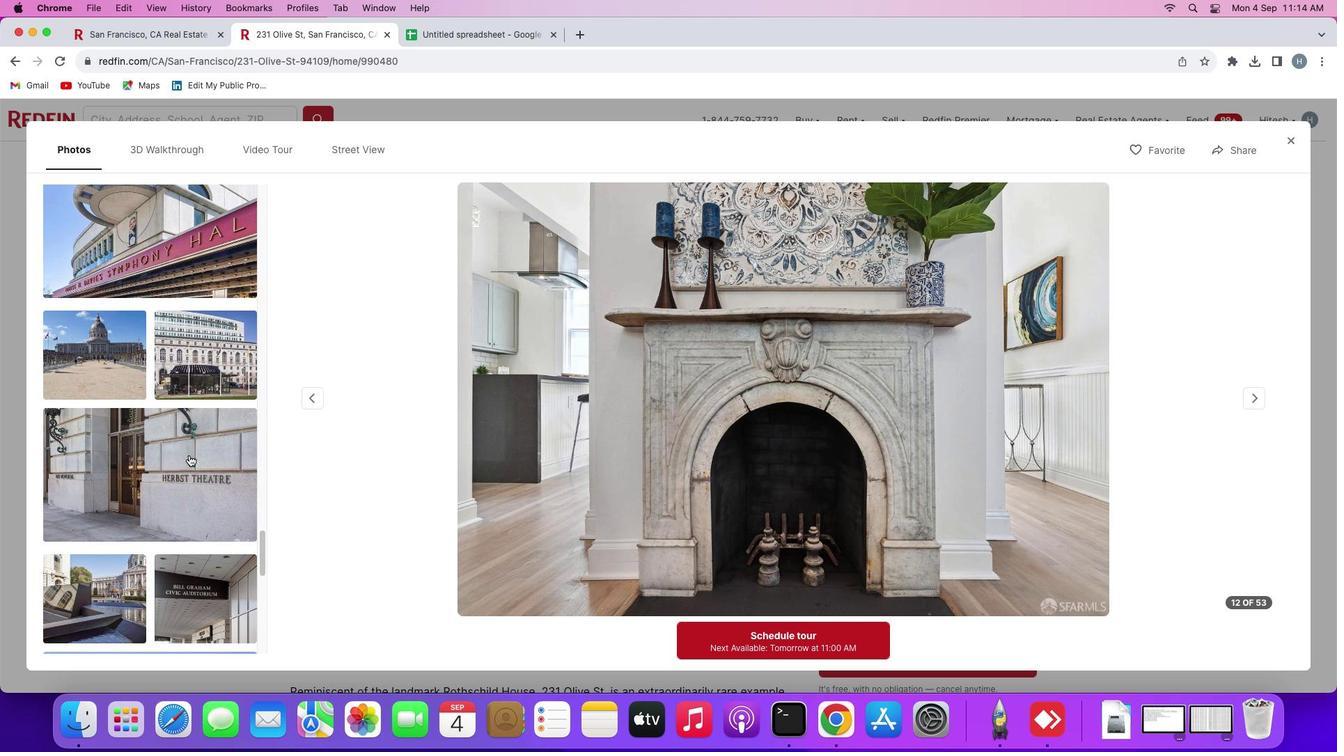 
Action: Mouse scrolled (188, 455) with delta (0, 0)
Screenshot: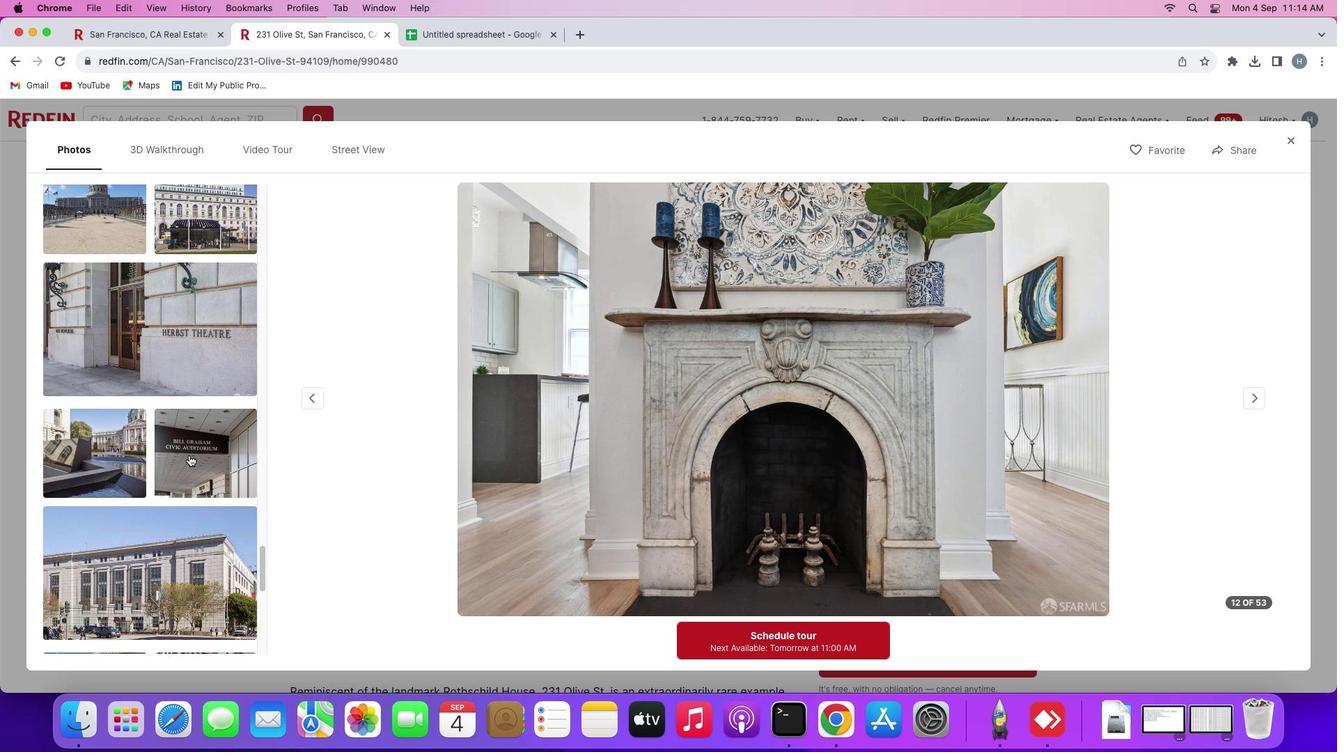 
Action: Mouse scrolled (188, 455) with delta (0, 0)
Screenshot: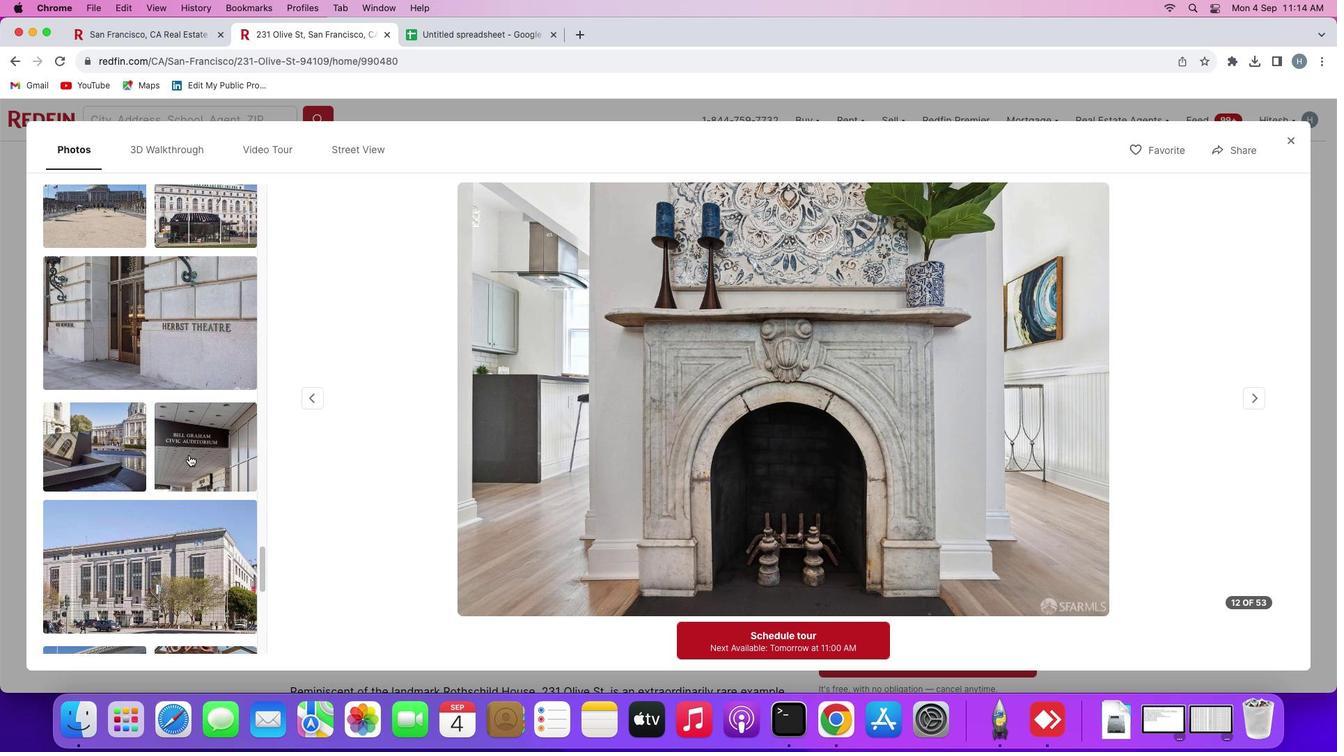 
Action: Mouse scrolled (188, 455) with delta (0, -1)
Screenshot: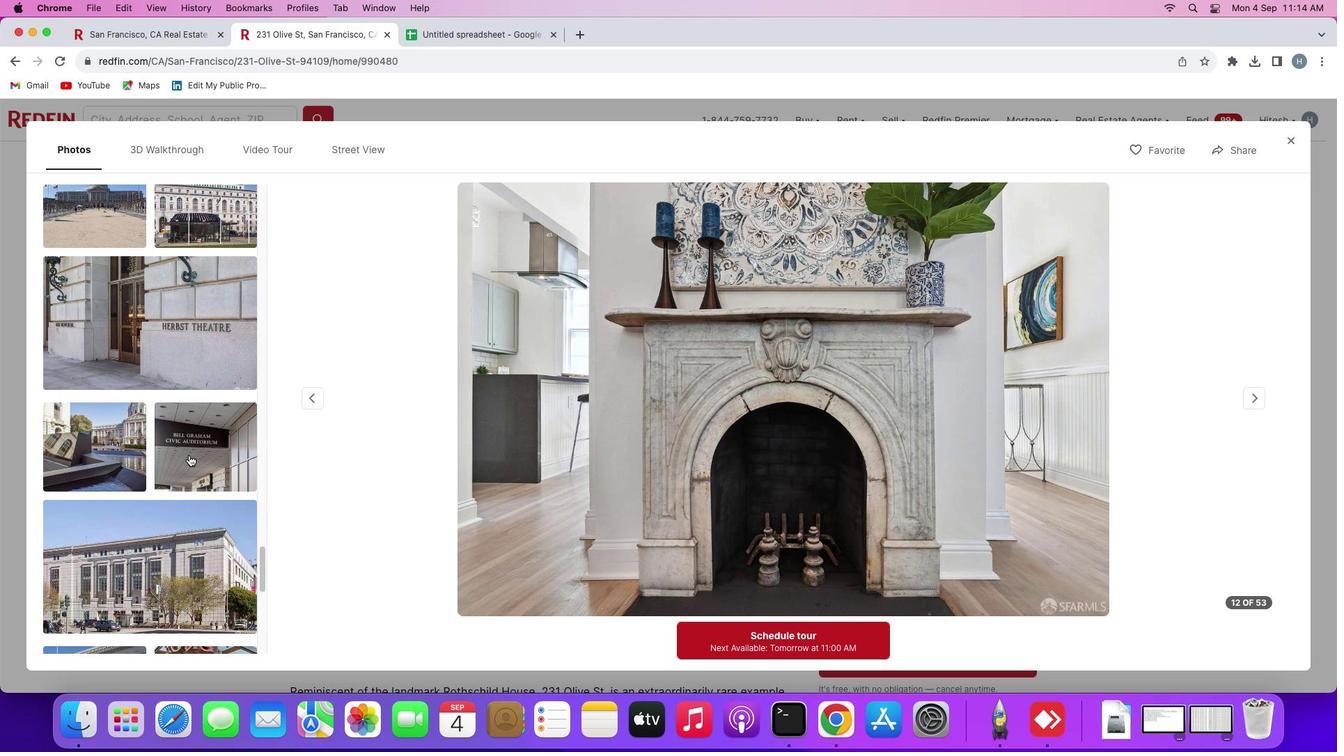 
Action: Mouse scrolled (188, 455) with delta (0, -1)
Screenshot: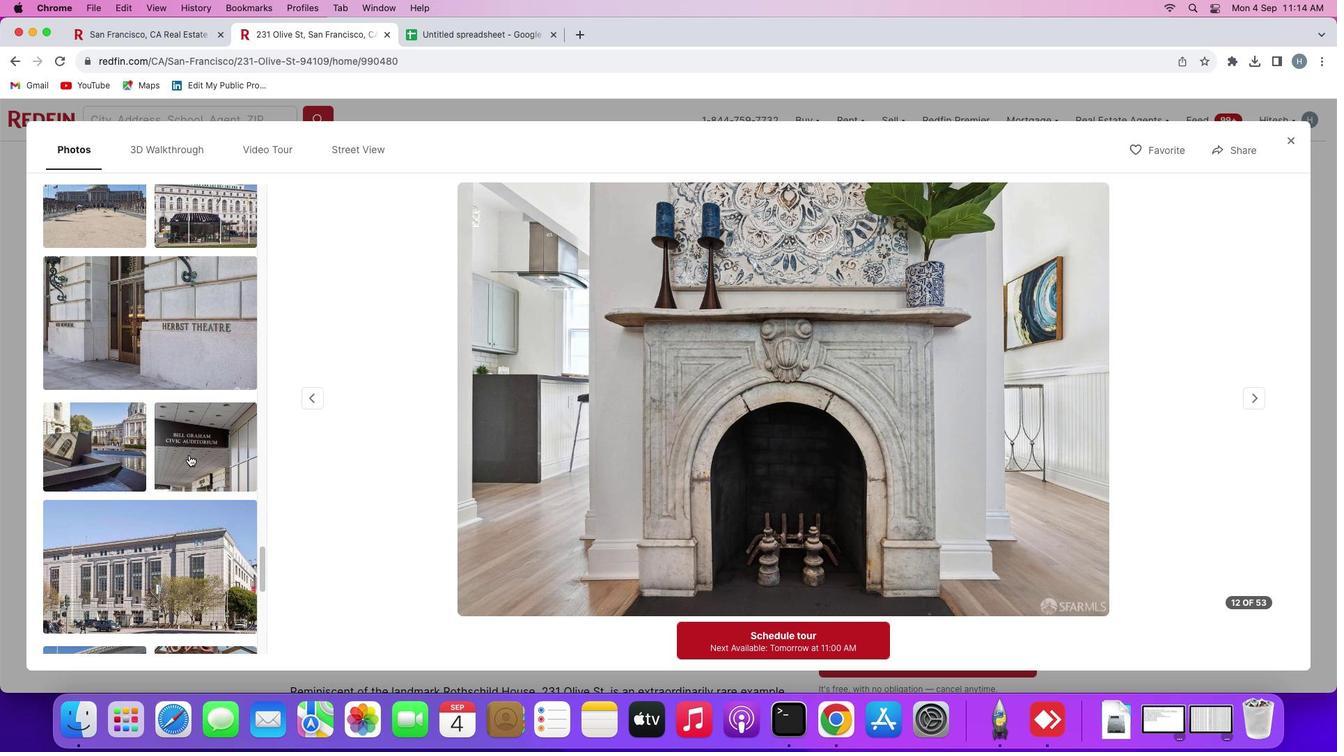 
Action: Mouse scrolled (188, 455) with delta (0, 0)
Screenshot: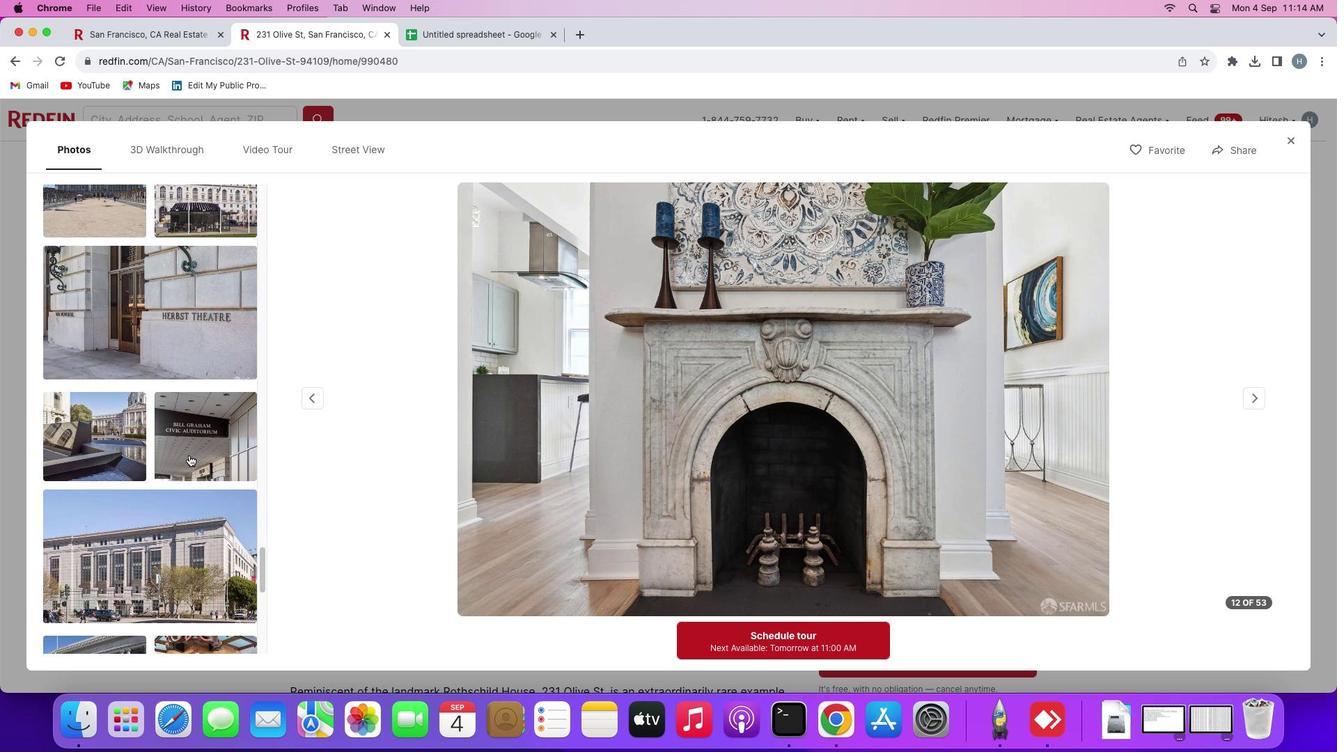 
Action: Mouse scrolled (188, 455) with delta (0, 0)
Screenshot: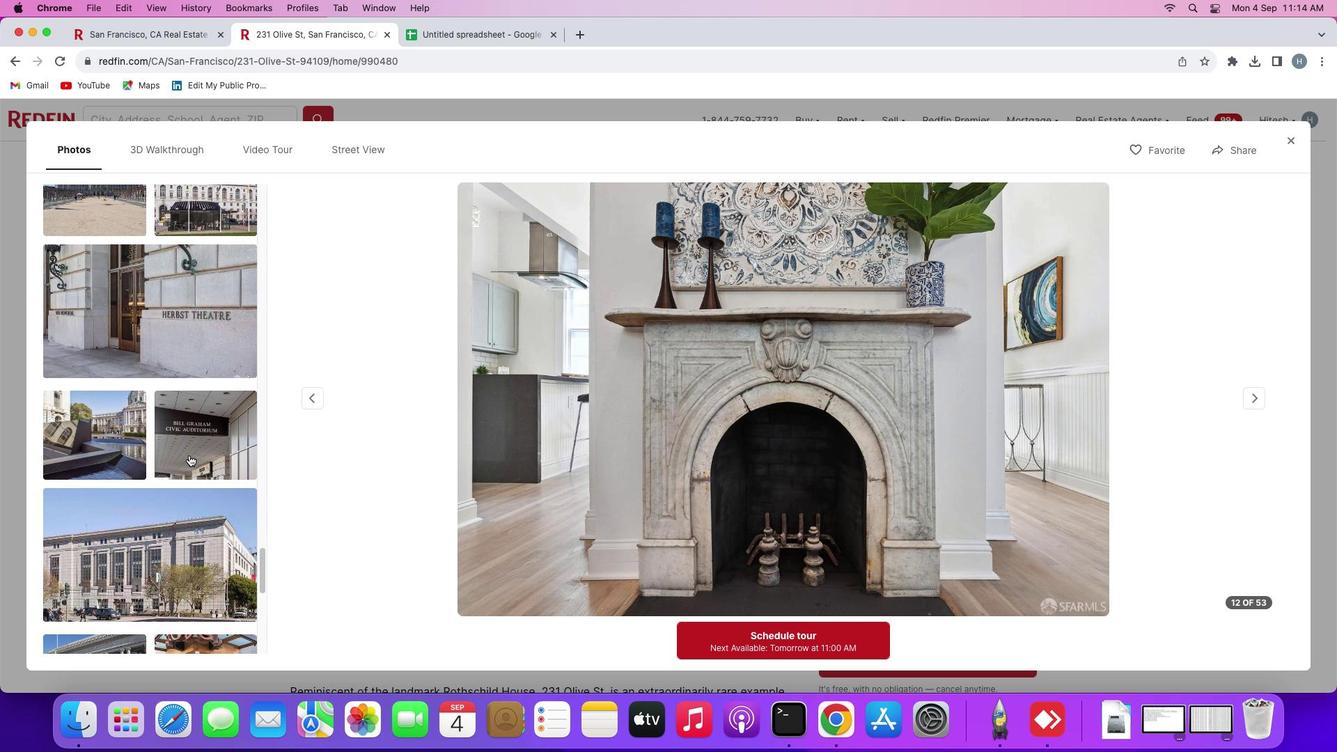 
Action: Mouse scrolled (188, 455) with delta (0, 0)
Screenshot: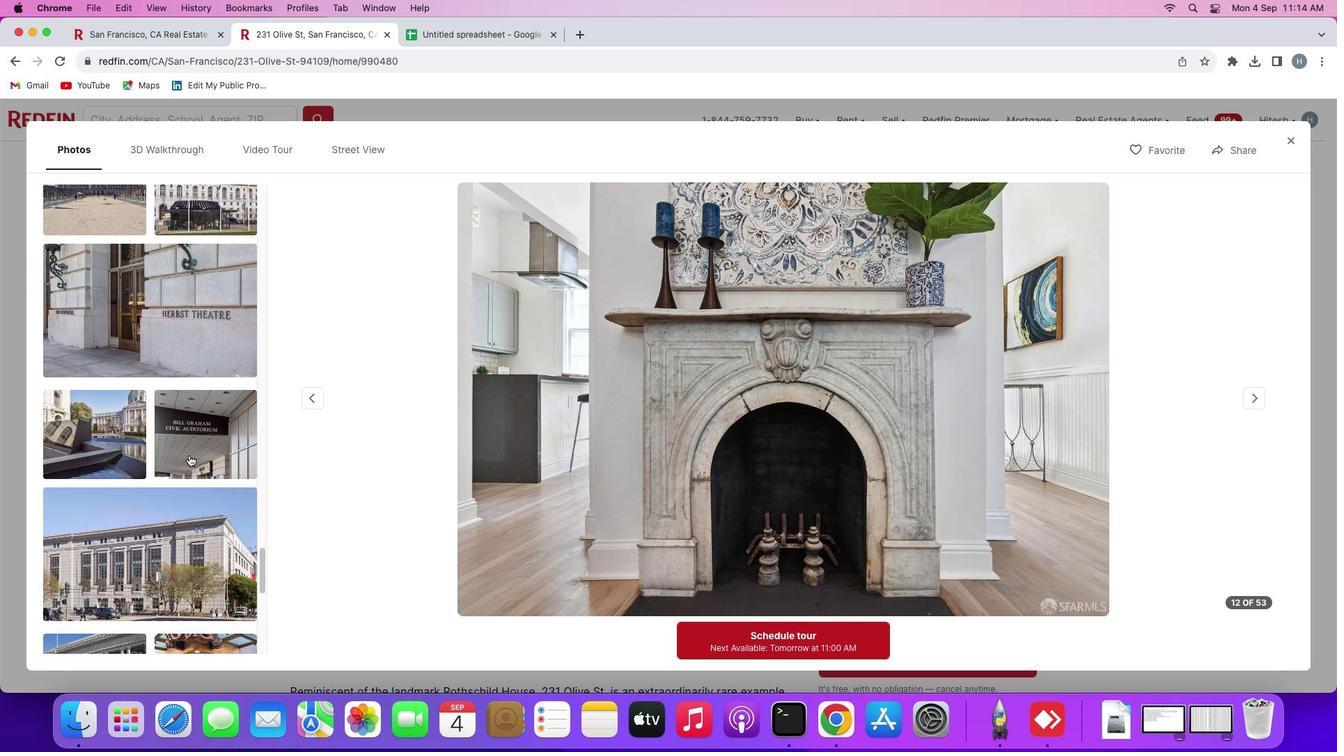 
Action: Mouse scrolled (188, 455) with delta (0, 0)
Screenshot: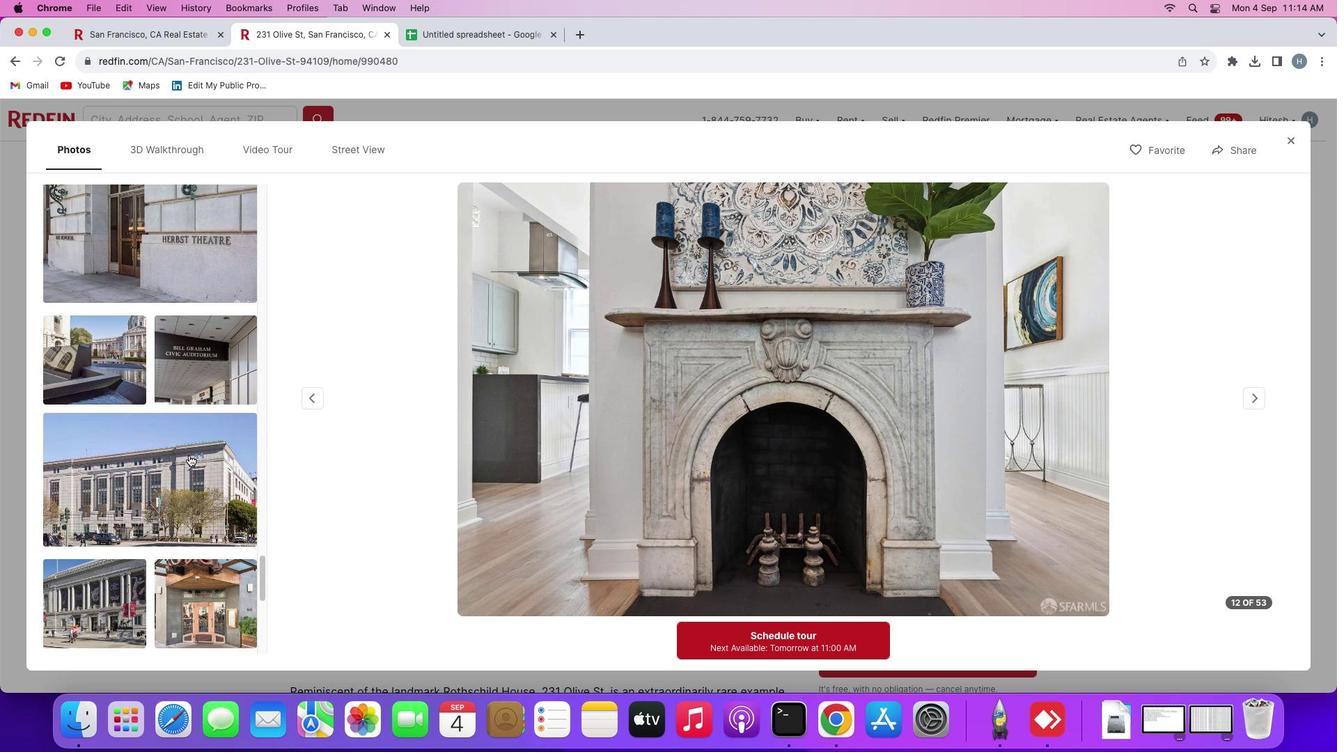 
Action: Mouse scrolled (188, 455) with delta (0, 0)
Screenshot: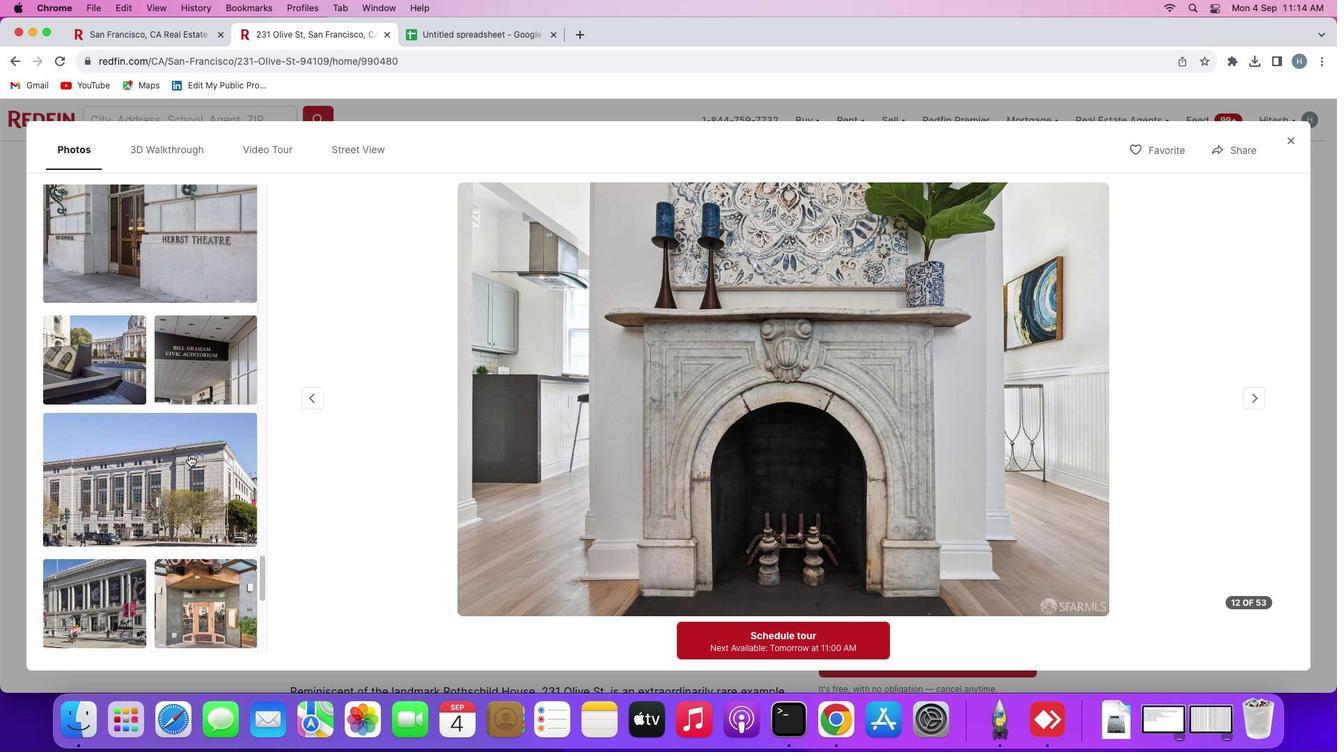 
Action: Mouse scrolled (188, 455) with delta (0, 0)
Screenshot: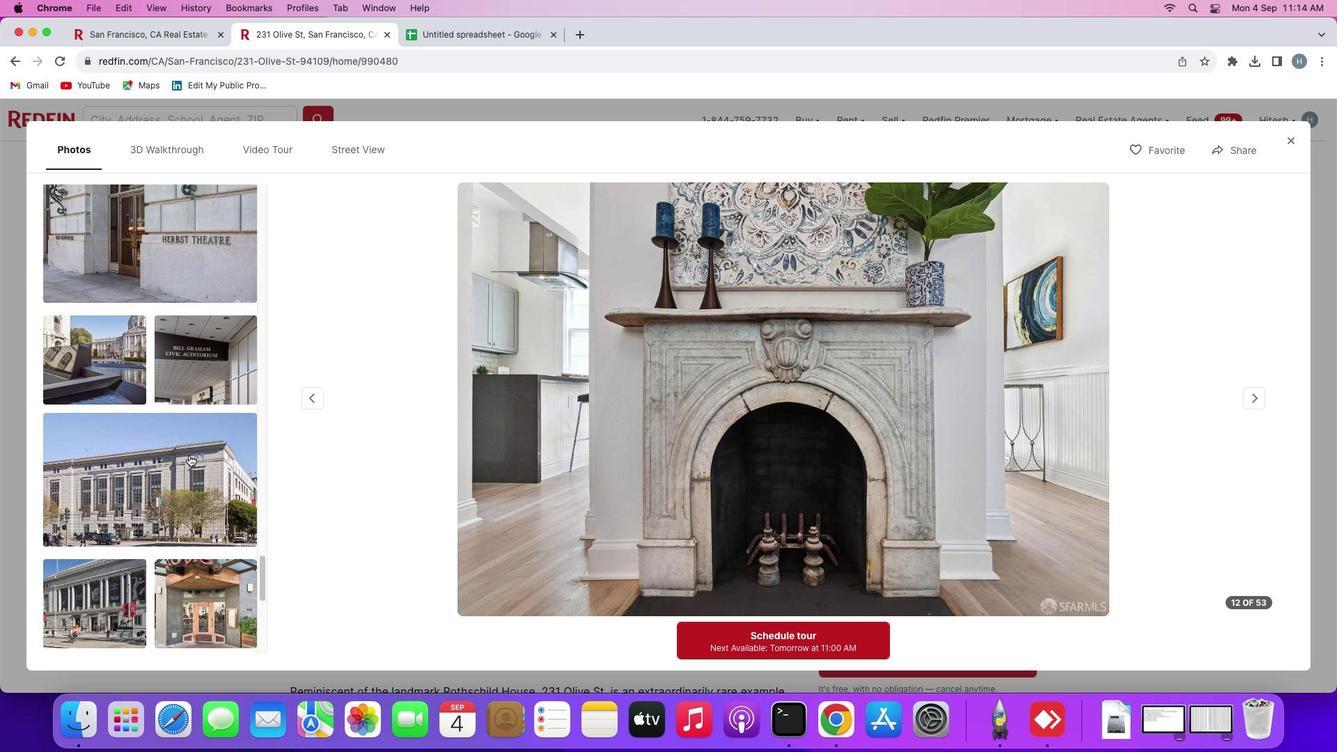 
Action: Mouse scrolled (188, 455) with delta (0, 0)
Screenshot: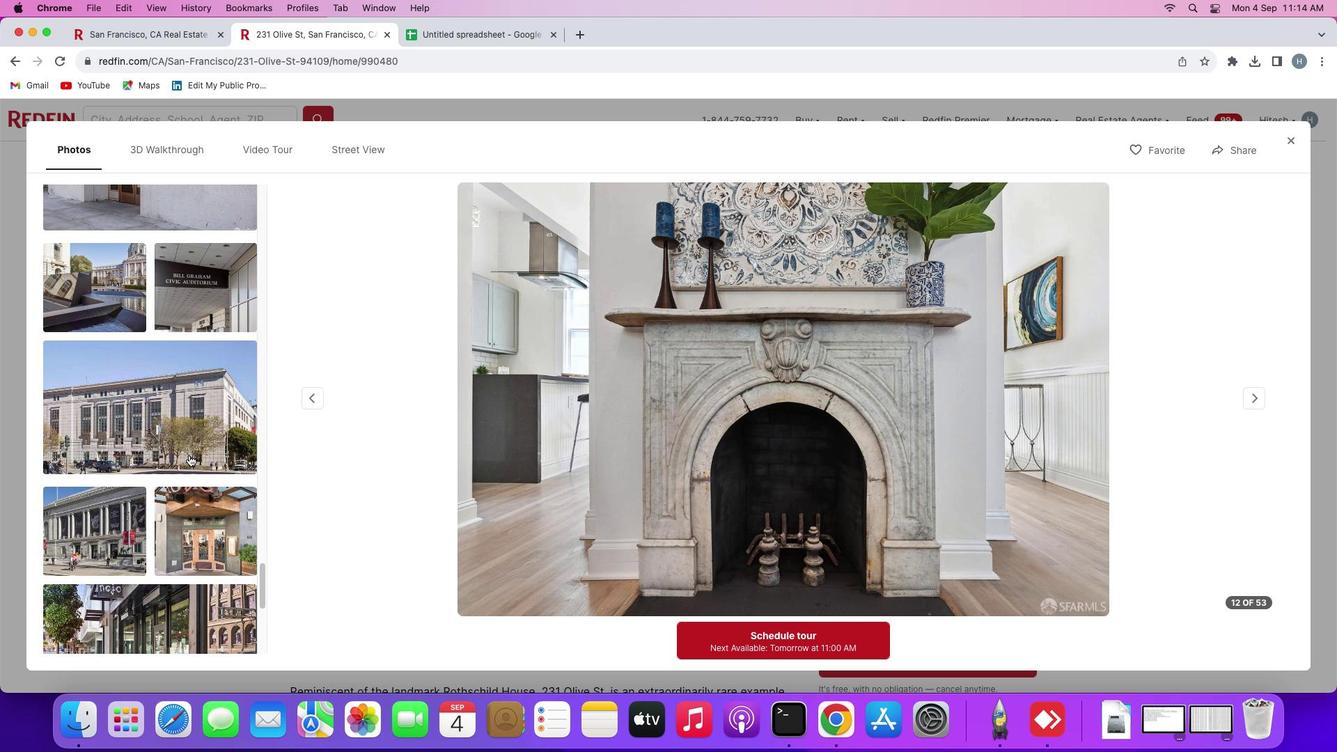 
Action: Mouse scrolled (188, 455) with delta (0, 0)
Screenshot: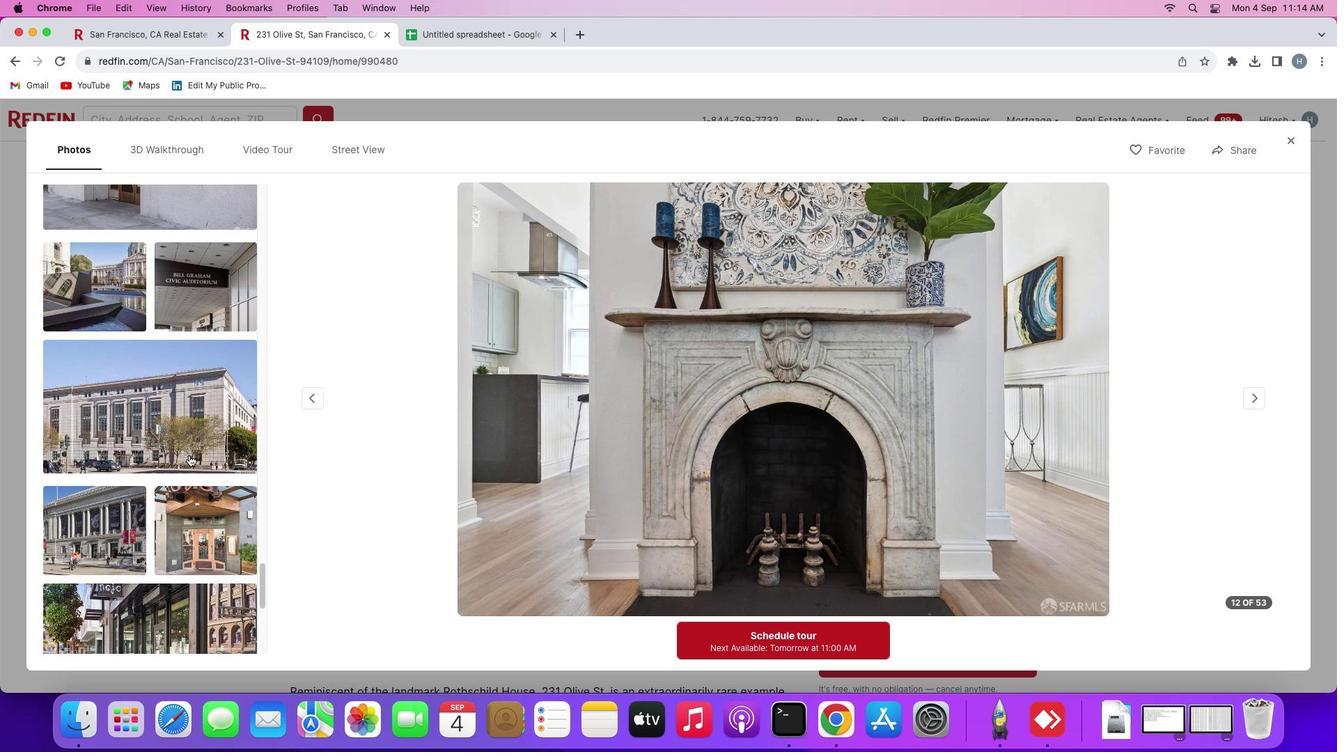 
Action: Mouse scrolled (188, 455) with delta (0, 0)
Screenshot: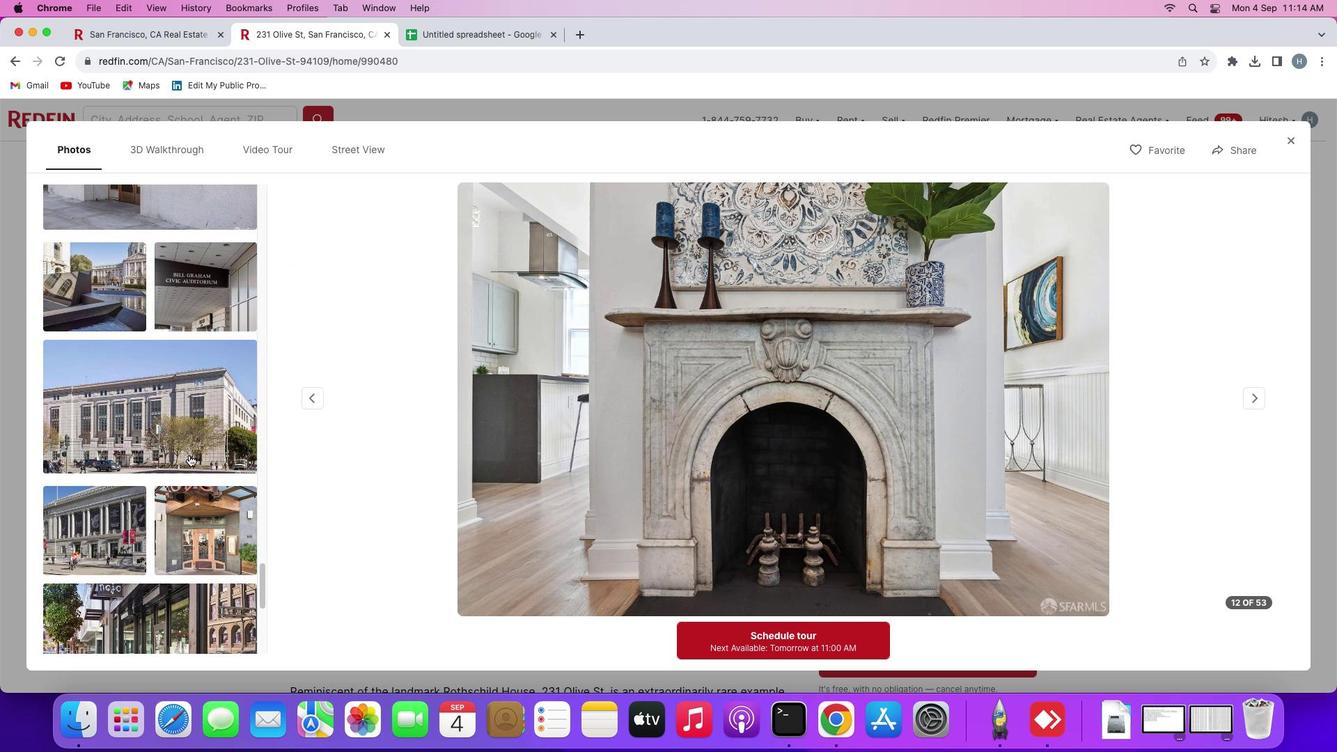 
Action: Mouse scrolled (188, 455) with delta (0, 0)
Screenshot: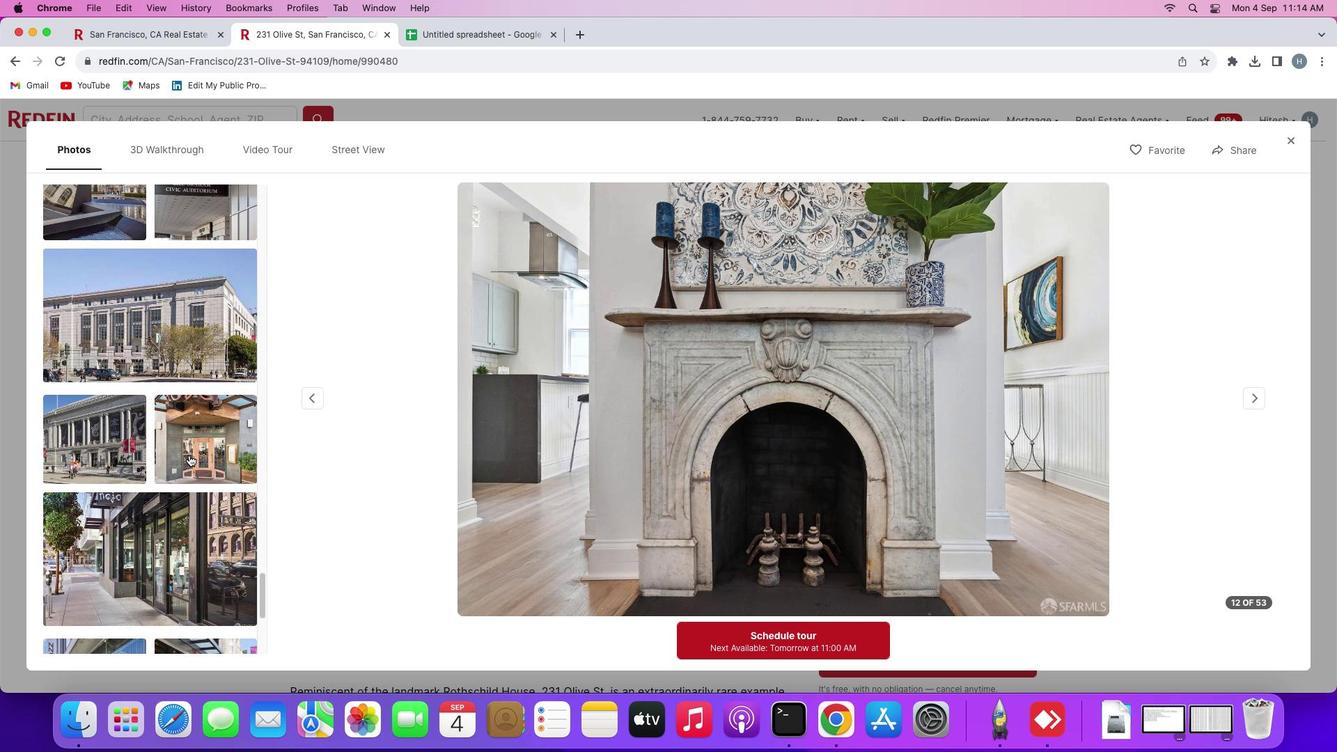 
Action: Mouse scrolled (188, 455) with delta (0, 0)
Screenshot: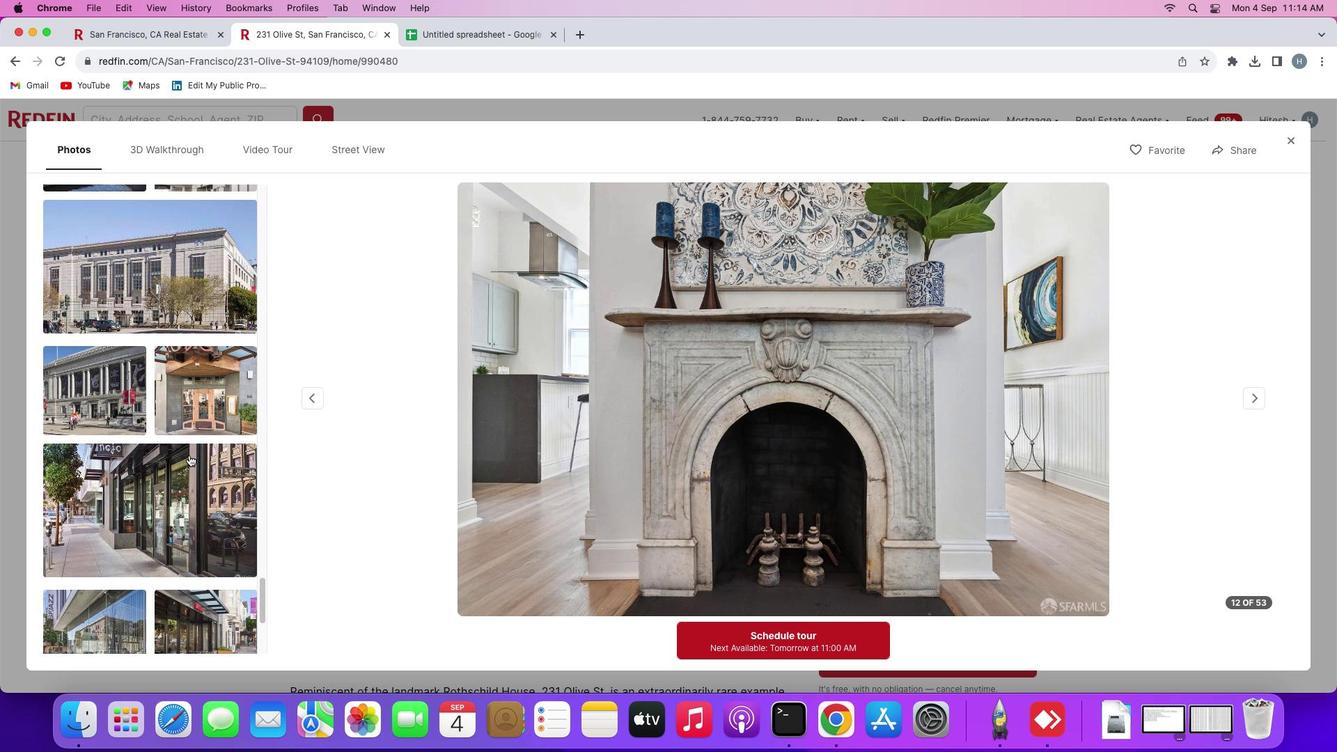 
Action: Mouse scrolled (188, 455) with delta (0, 0)
Screenshot: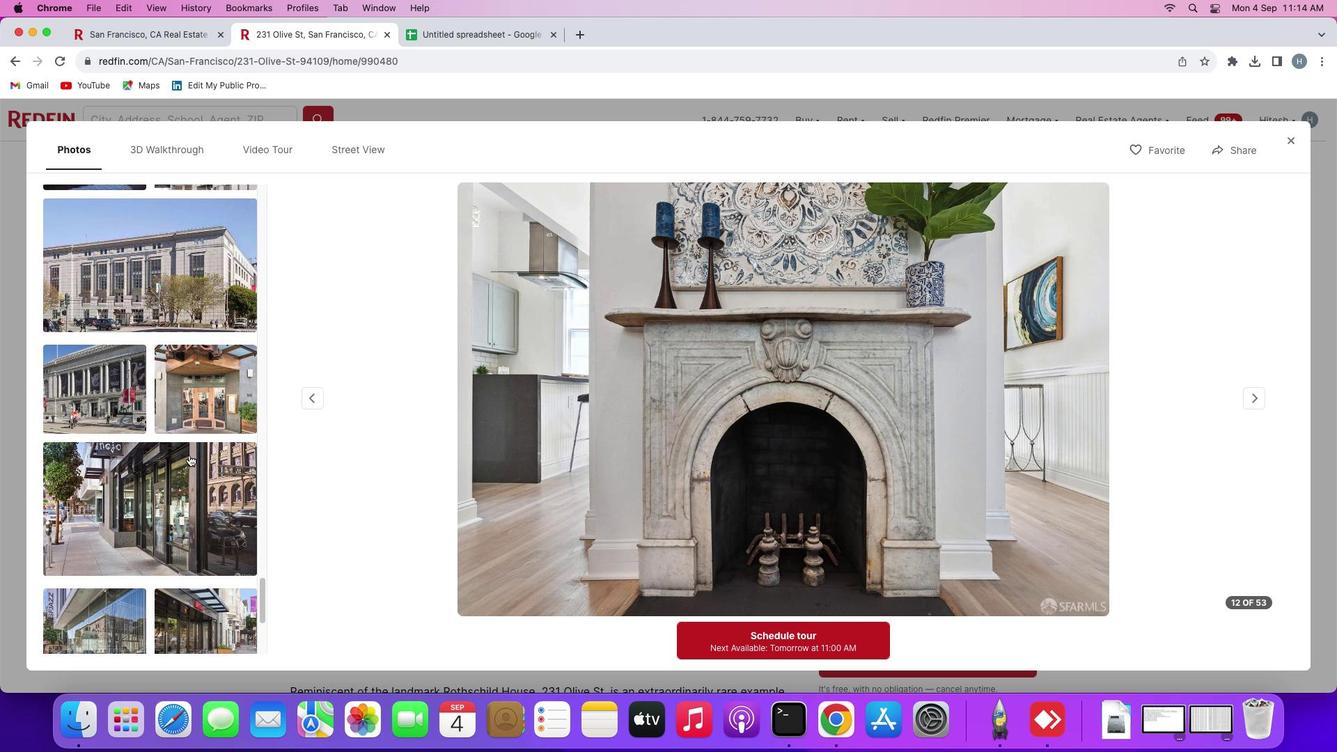 
Action: Mouse scrolled (188, 455) with delta (0, -1)
Screenshot: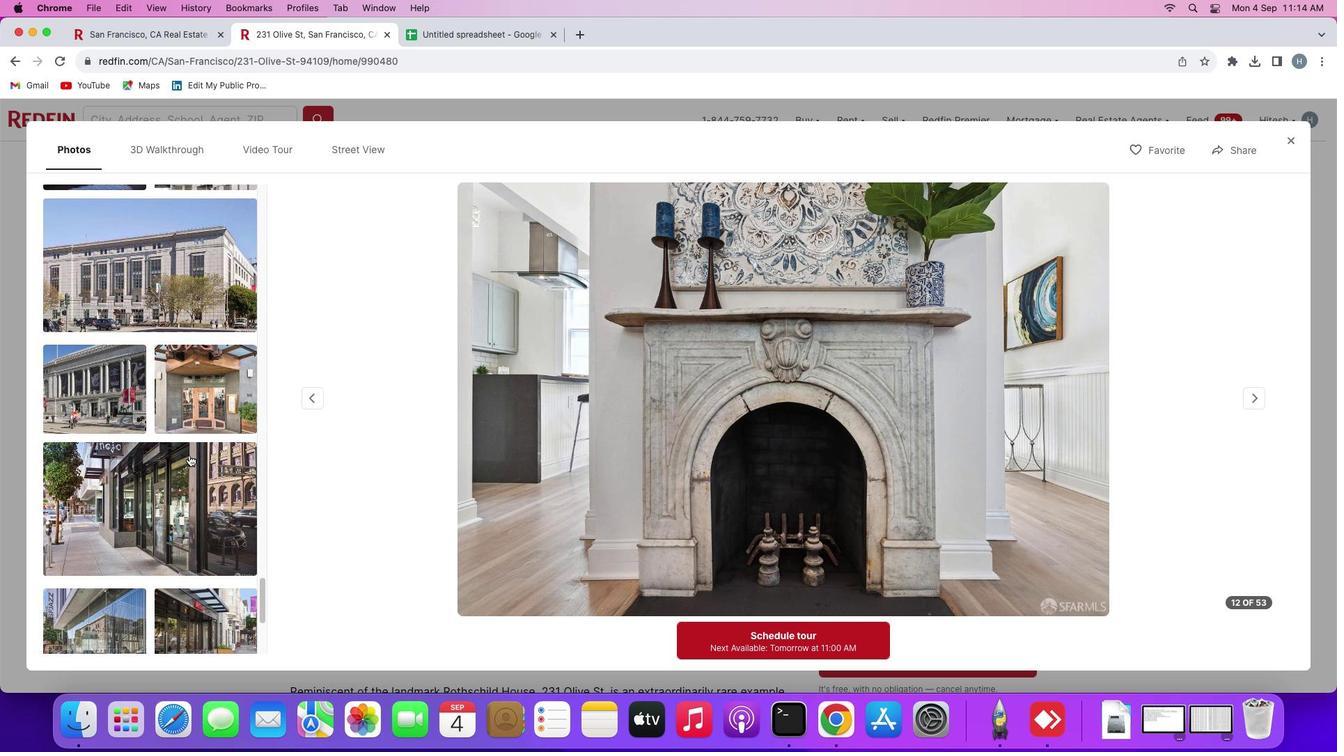 
Action: Mouse scrolled (188, 455) with delta (0, 0)
Screenshot: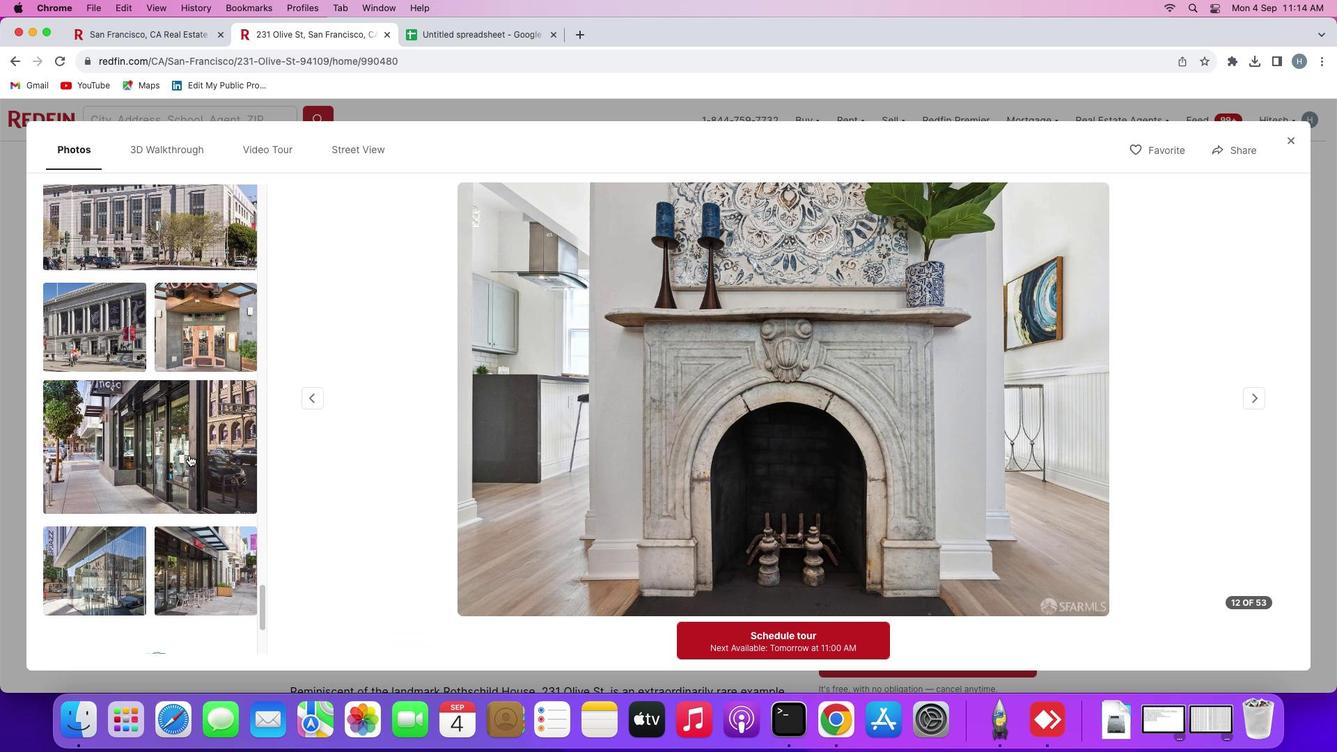 
Action: Mouse scrolled (188, 455) with delta (0, 0)
Screenshot: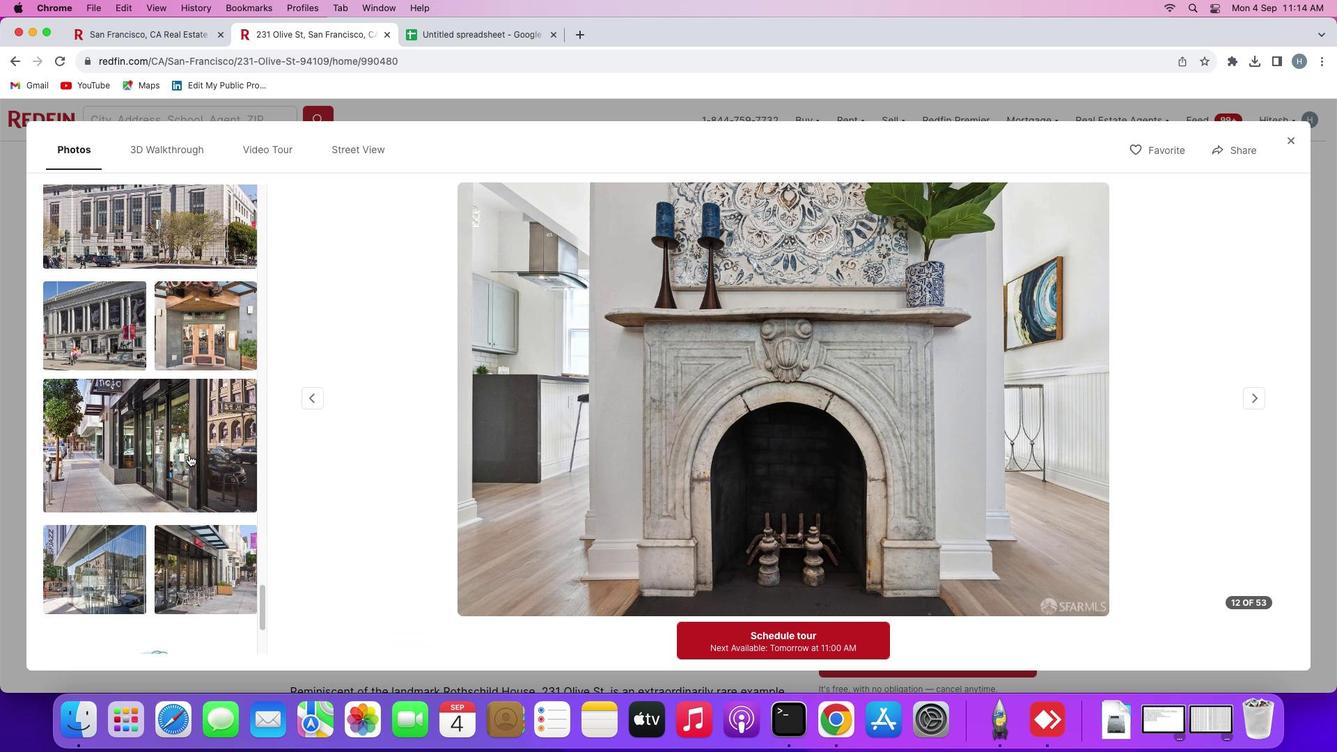 
Action: Mouse scrolled (188, 455) with delta (0, 0)
Screenshot: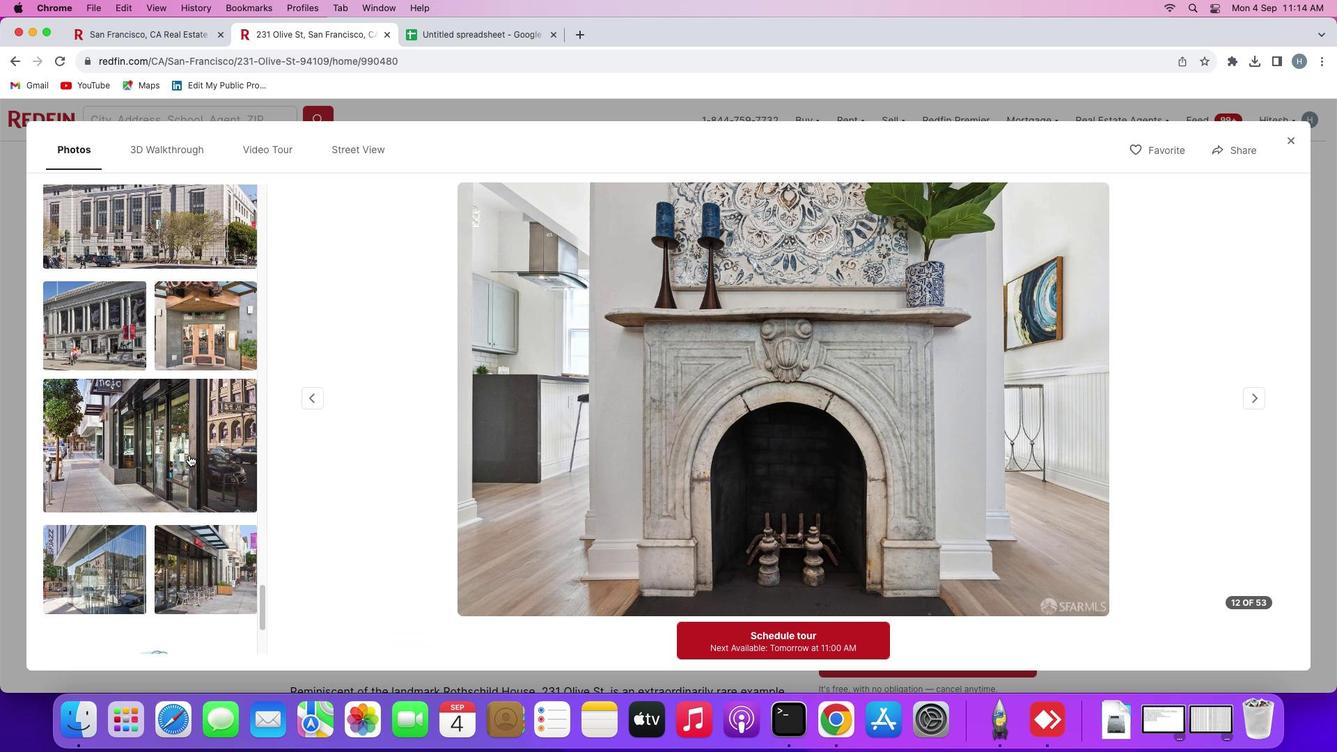 
Action: Mouse scrolled (188, 455) with delta (0, 0)
Screenshot: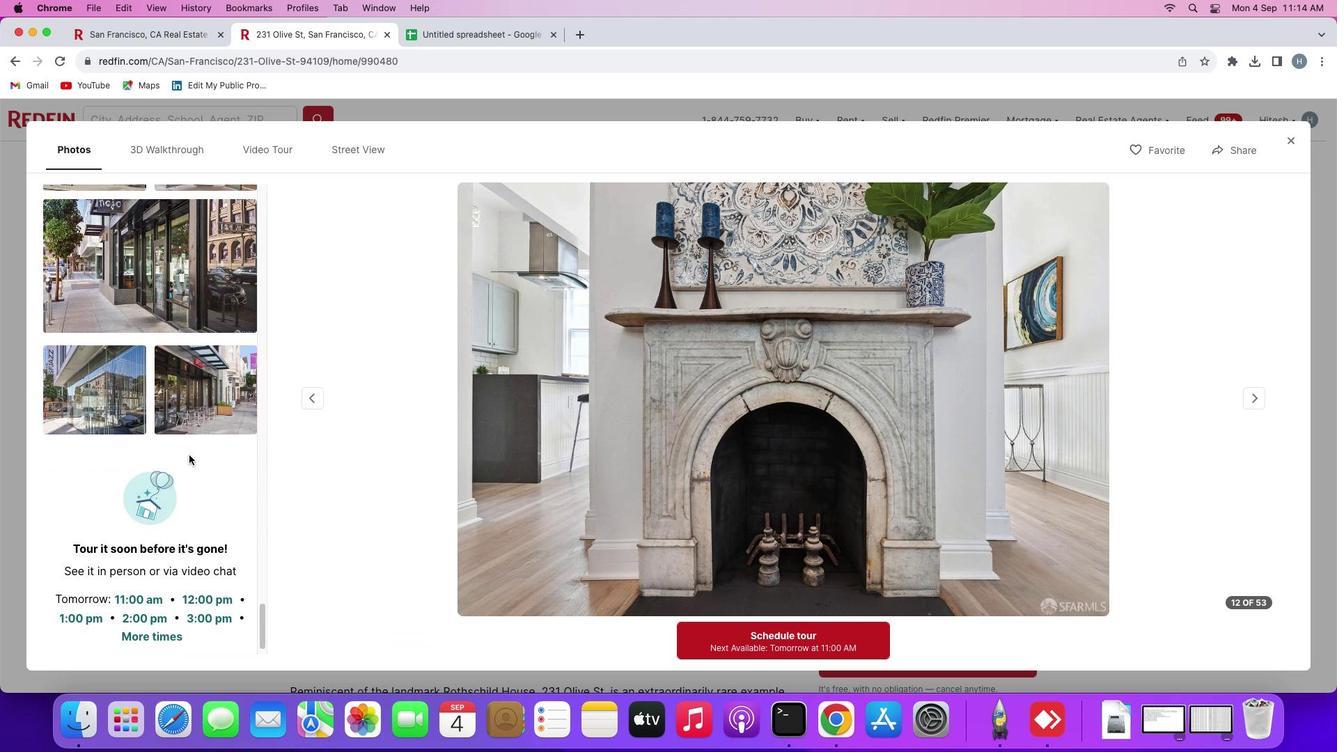 
Action: Mouse scrolled (188, 455) with delta (0, 0)
Screenshot: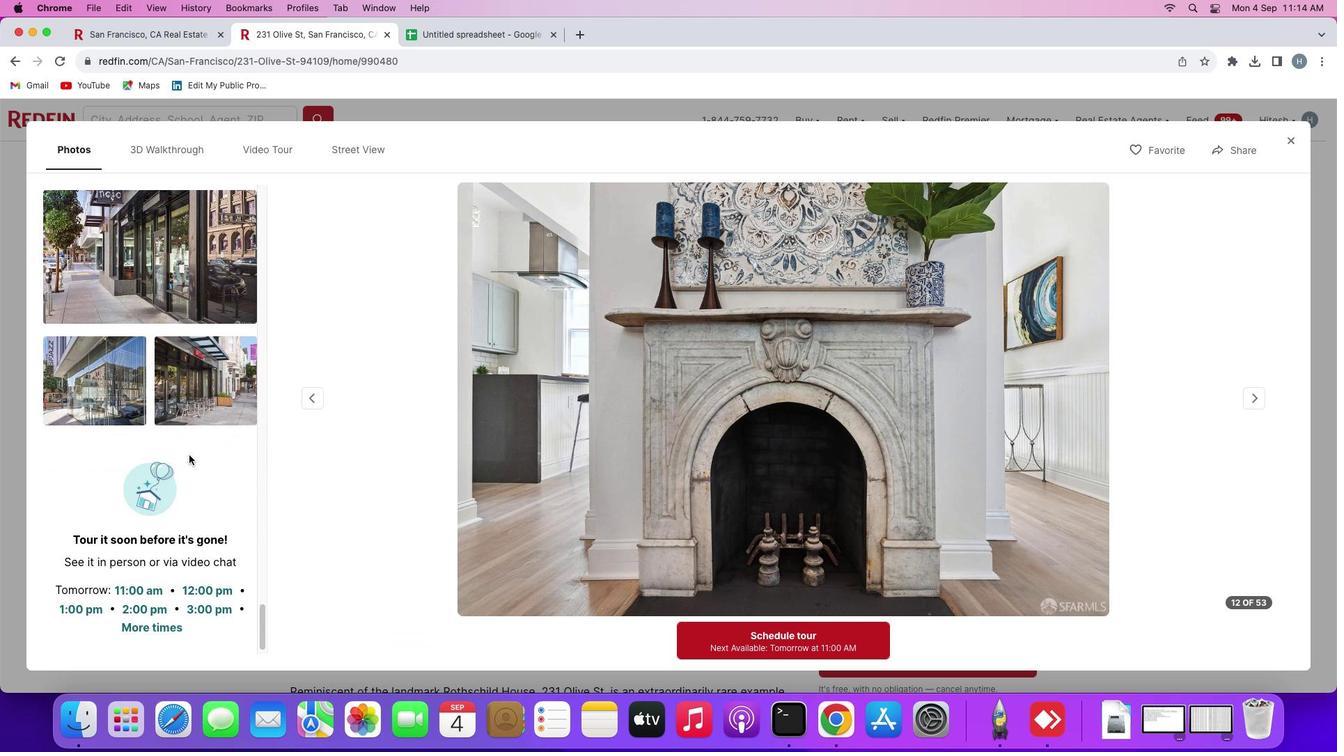 
Action: Mouse scrolled (188, 455) with delta (0, -1)
Screenshot: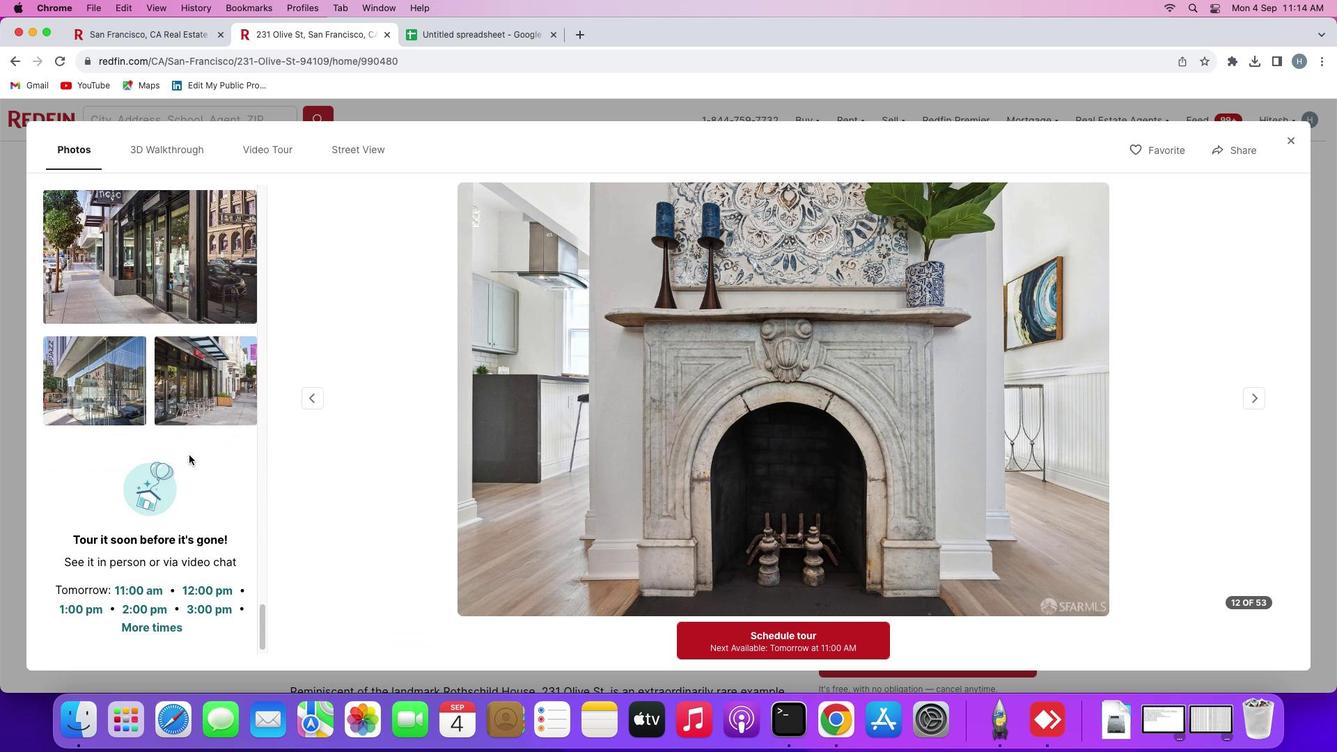 
Action: Mouse scrolled (188, 455) with delta (0, -2)
Screenshot: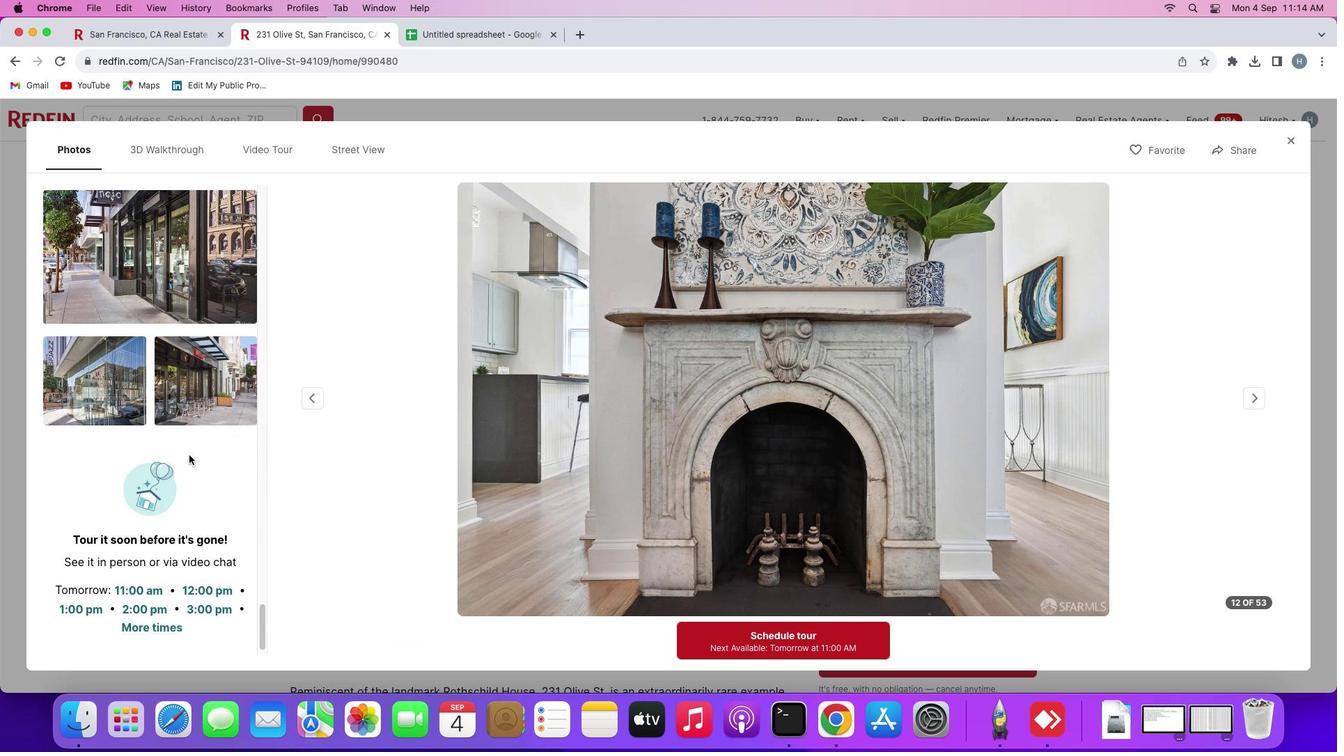 
Action: Mouse scrolled (188, 455) with delta (0, 0)
Screenshot: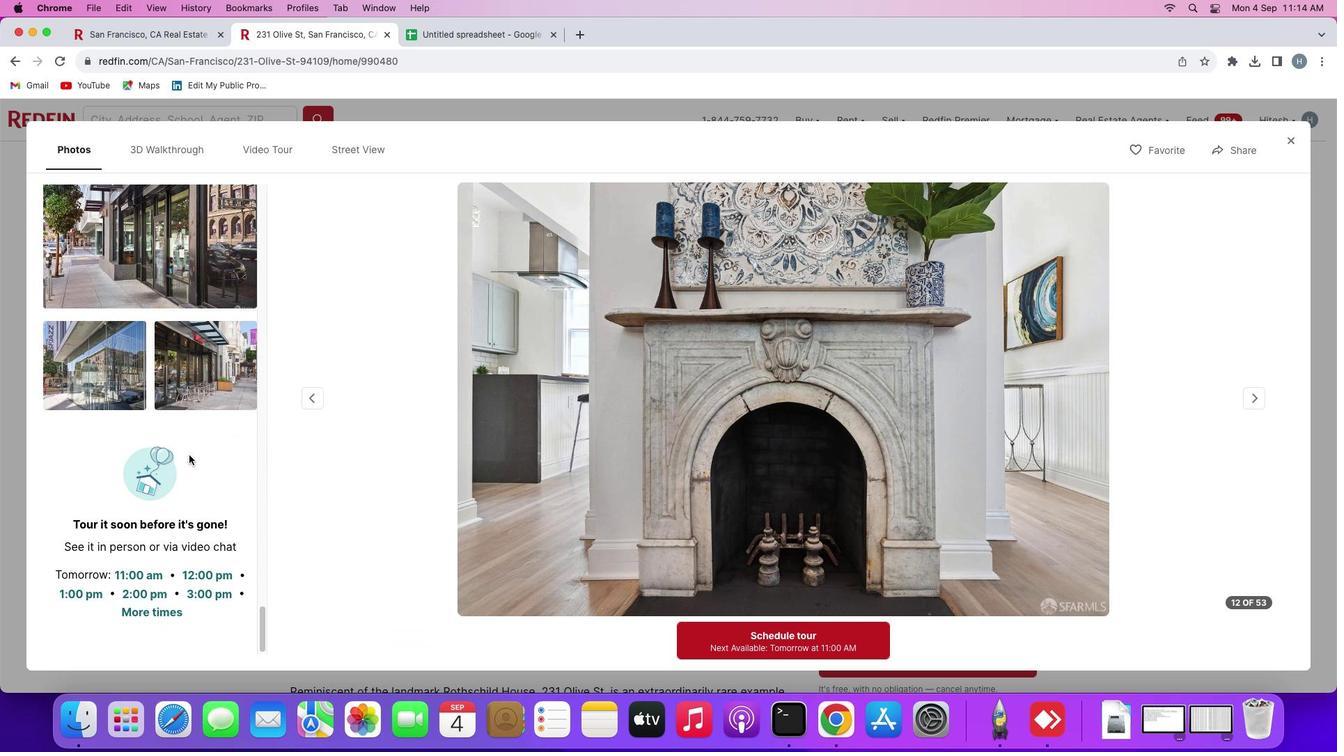 
Action: Mouse scrolled (188, 455) with delta (0, 0)
Screenshot: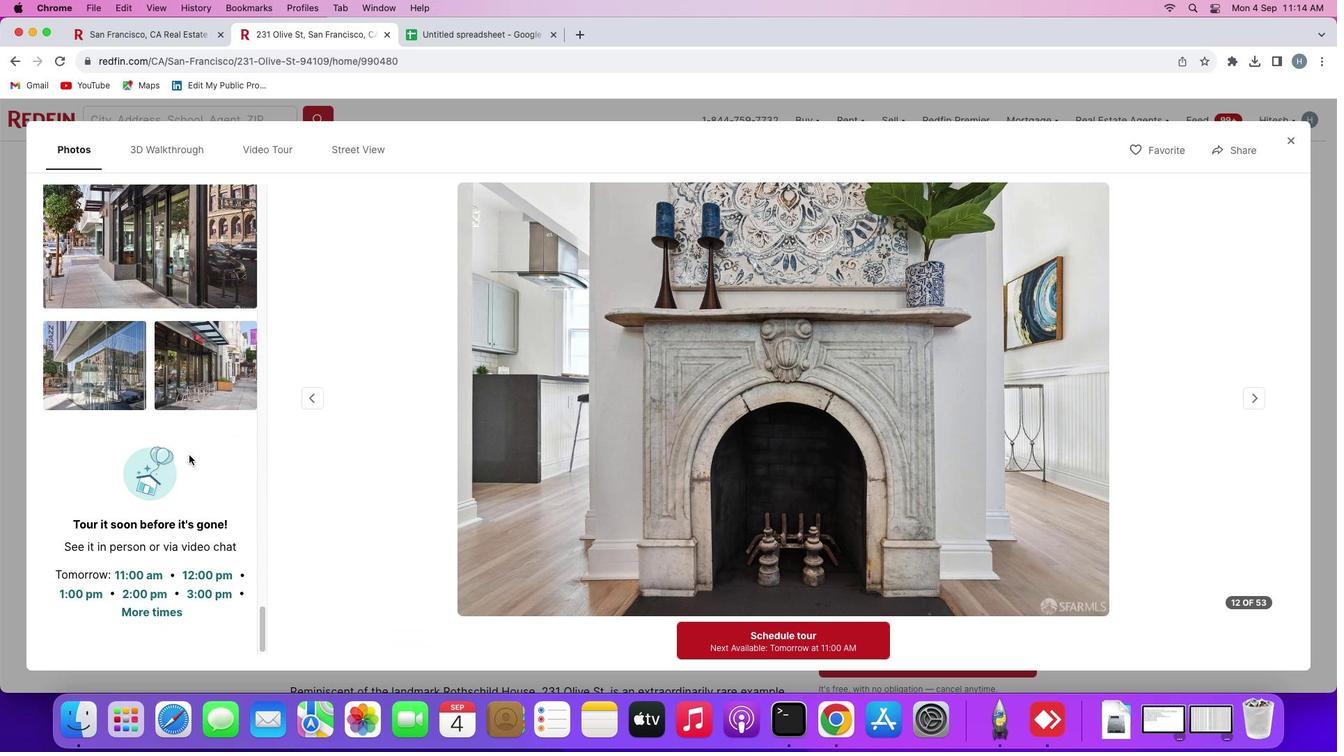 
Action: Mouse scrolled (188, 455) with delta (0, 0)
Screenshot: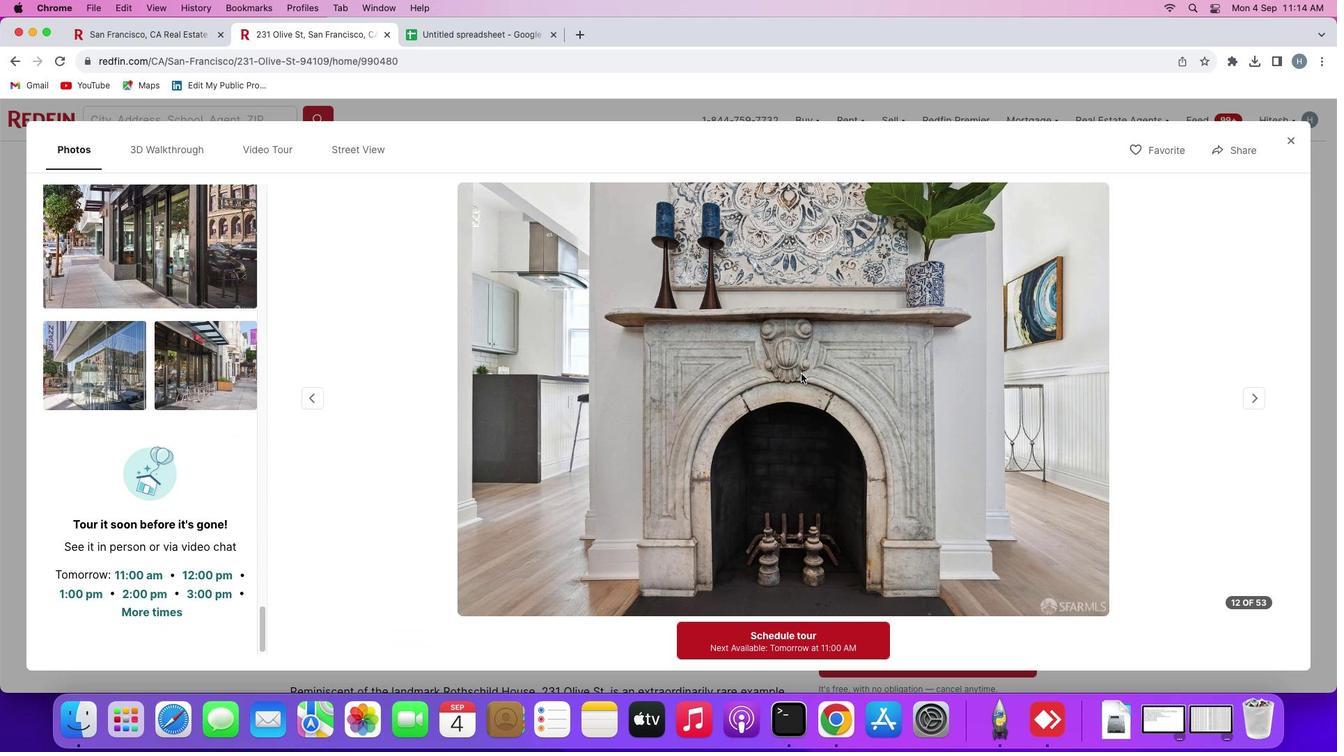
Action: Mouse scrolled (188, 455) with delta (0, 0)
Screenshot: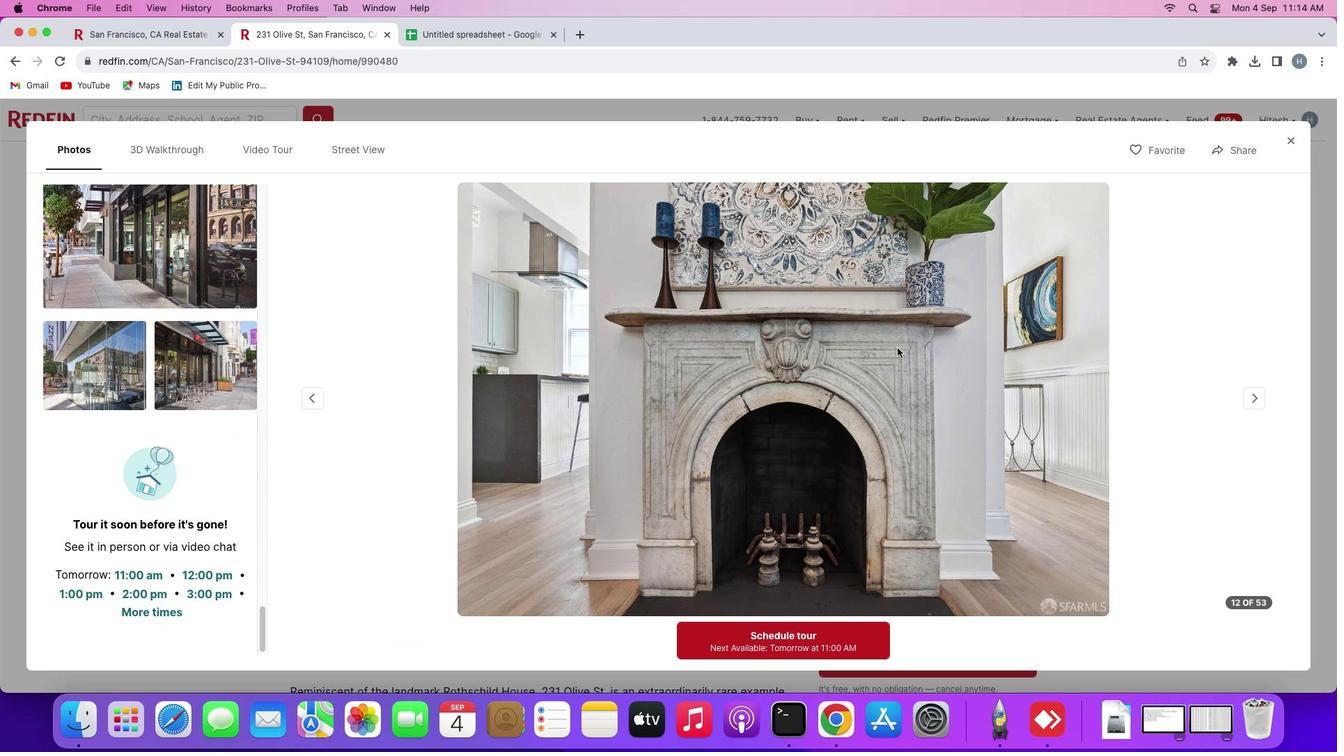 
Action: Mouse scrolled (188, 455) with delta (0, -2)
Screenshot: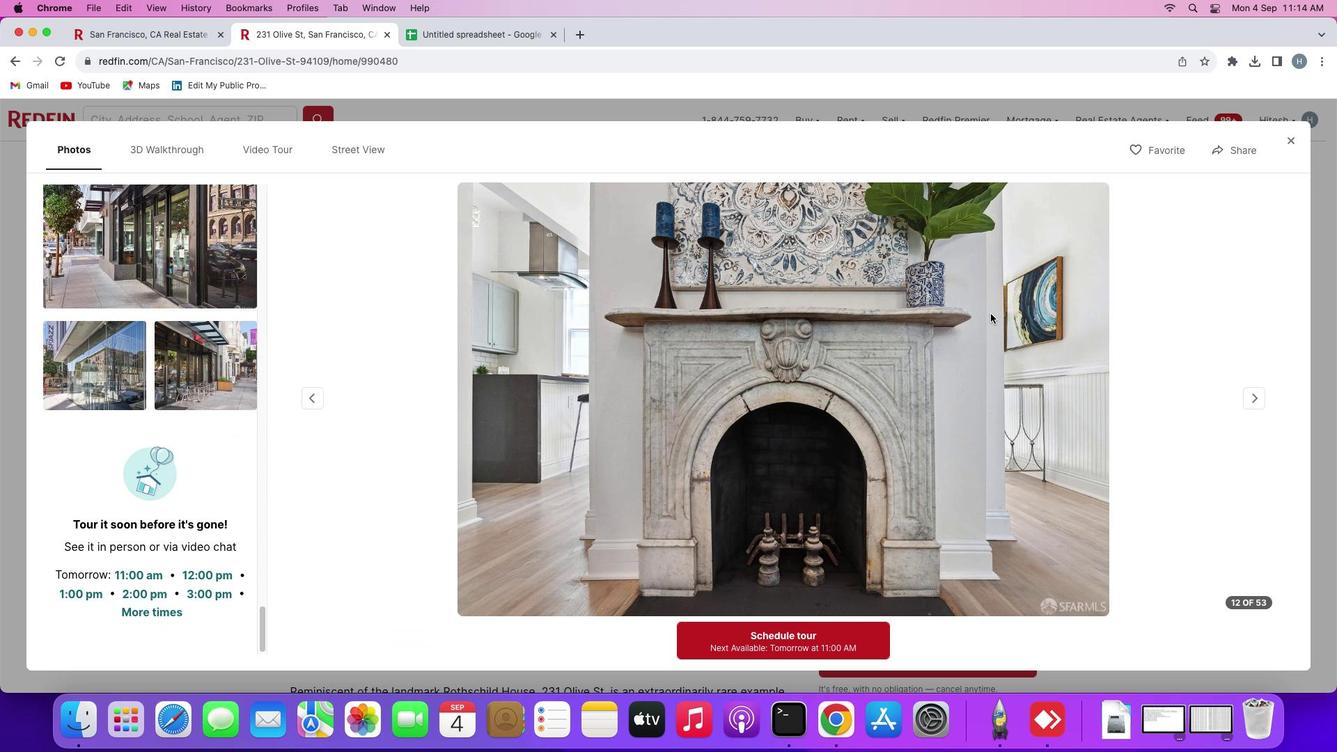 
Action: Mouse moved to (1292, 137)
Screenshot: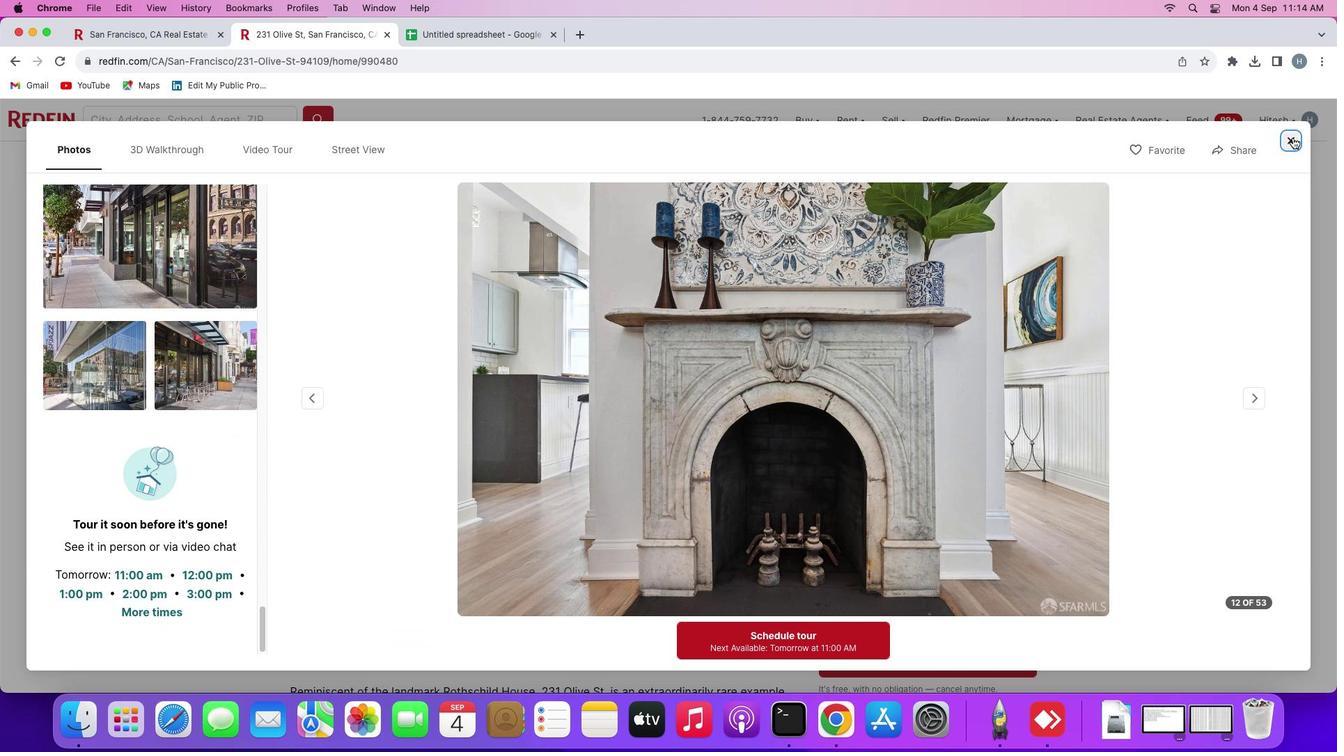 
Action: Mouse pressed left at (1292, 137)
Screenshot: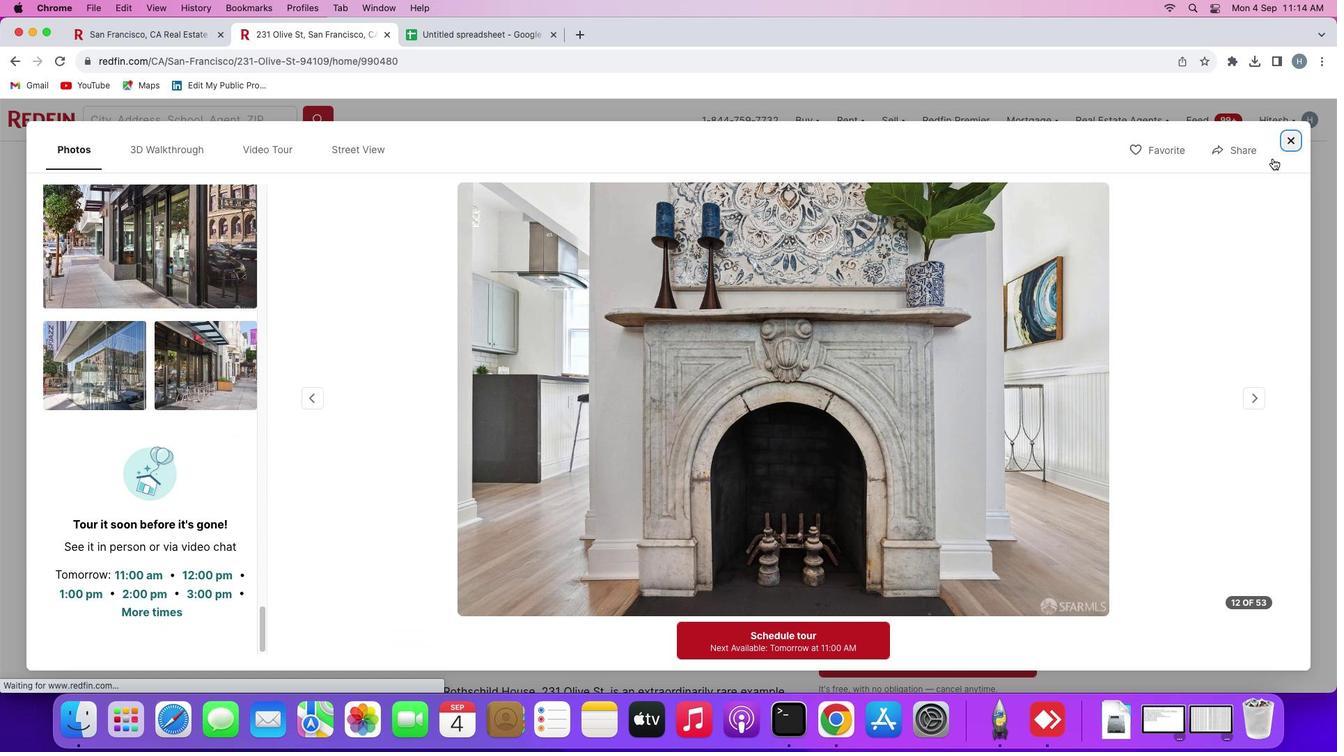 
Action: Mouse moved to (537, 438)
Screenshot: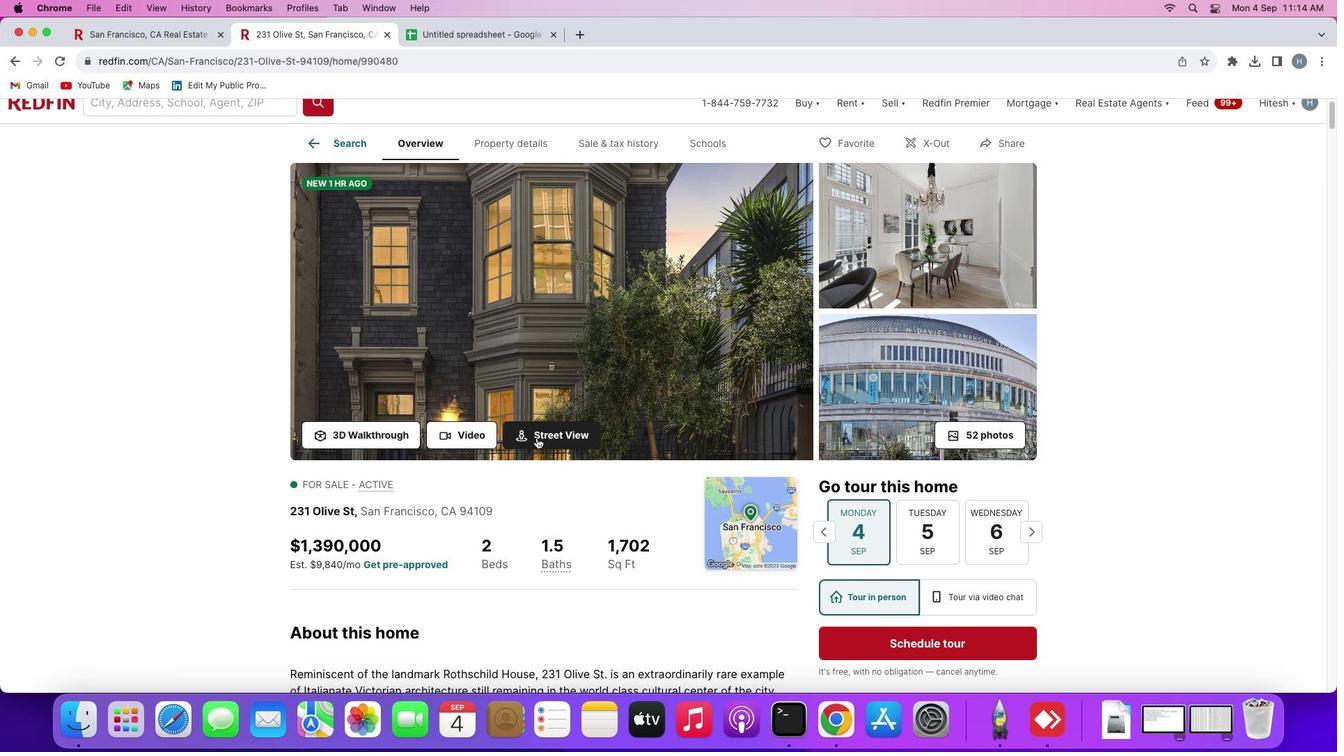 
Action: Mouse scrolled (537, 438) with delta (0, 0)
Screenshot: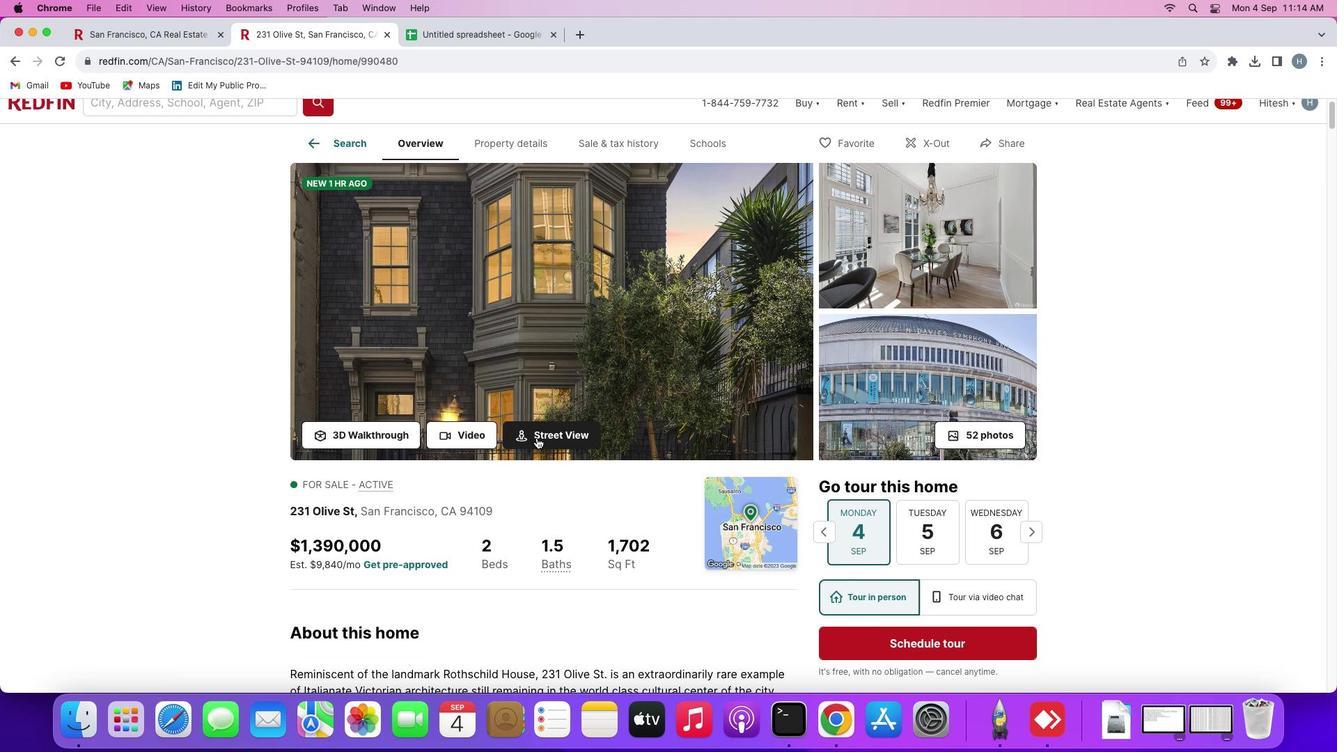 
Action: Mouse scrolled (537, 438) with delta (0, 0)
Screenshot: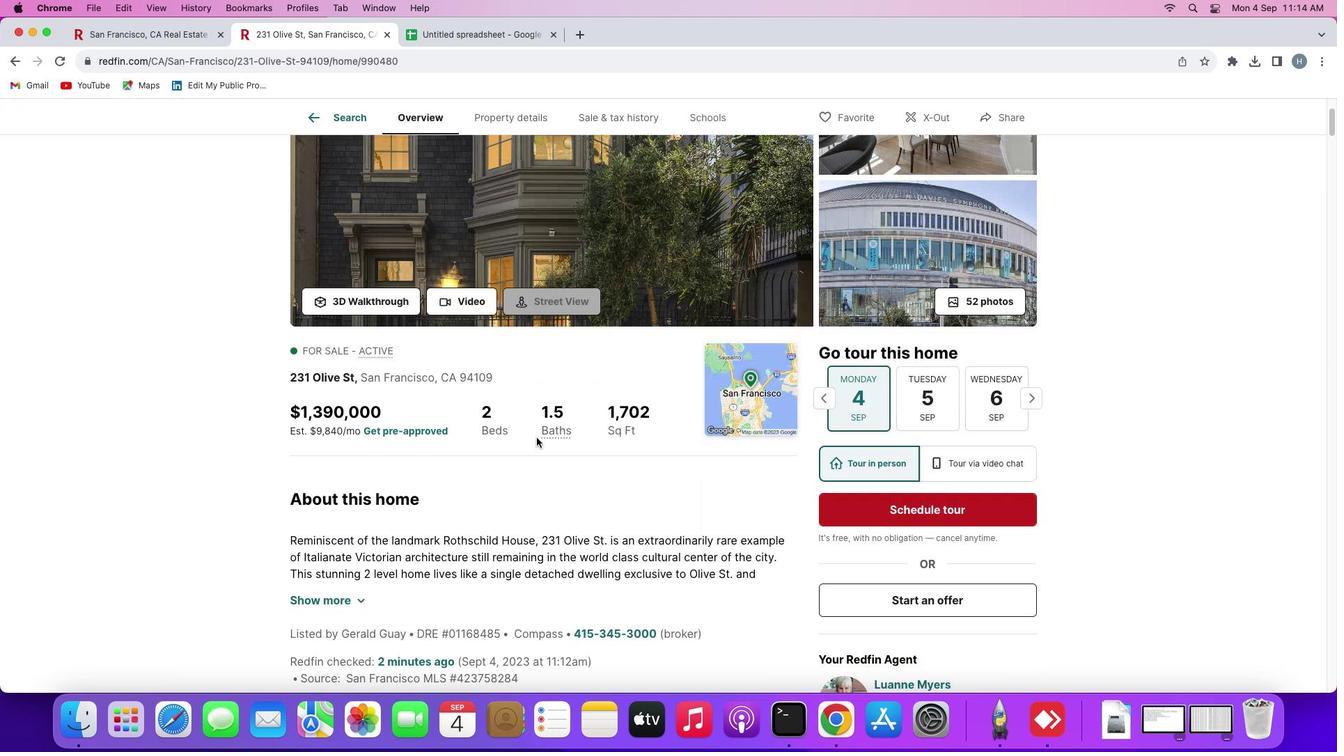 
Action: Mouse scrolled (537, 438) with delta (0, 0)
Screenshot: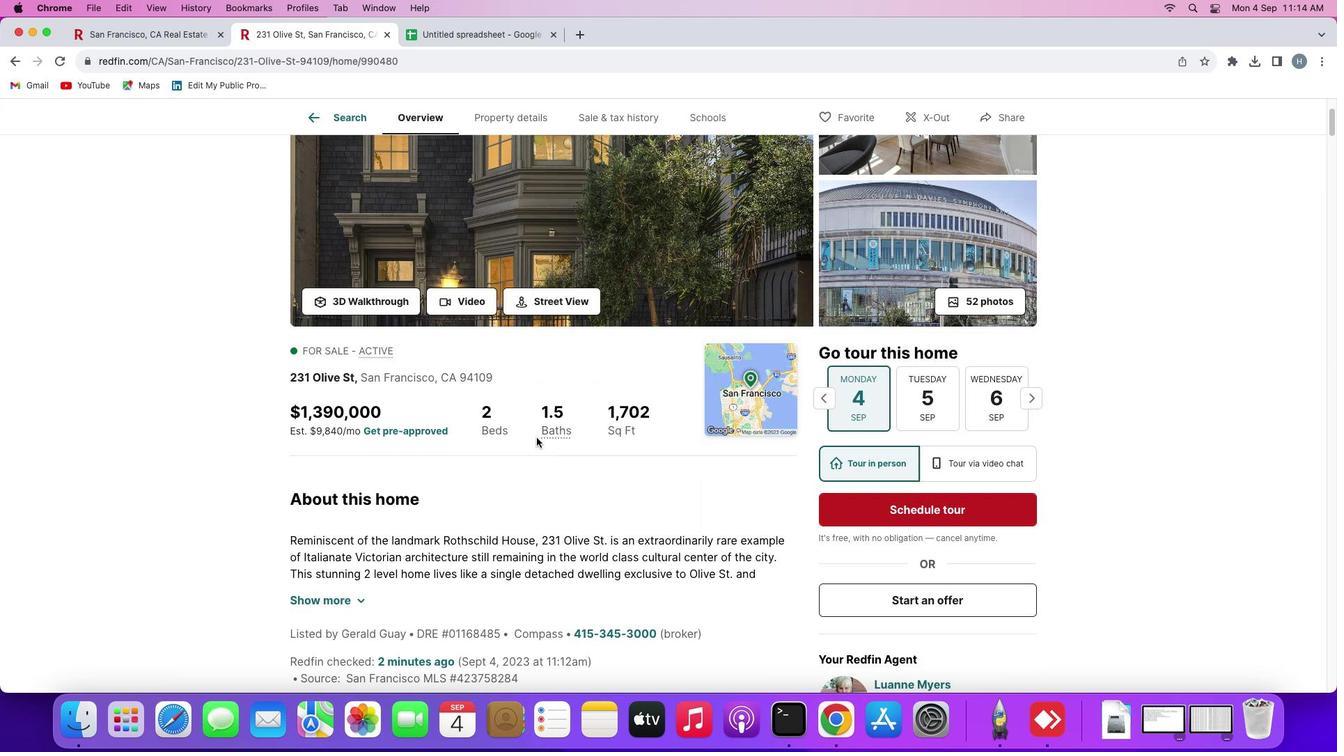 
Action: Mouse scrolled (537, 438) with delta (0, -1)
Screenshot: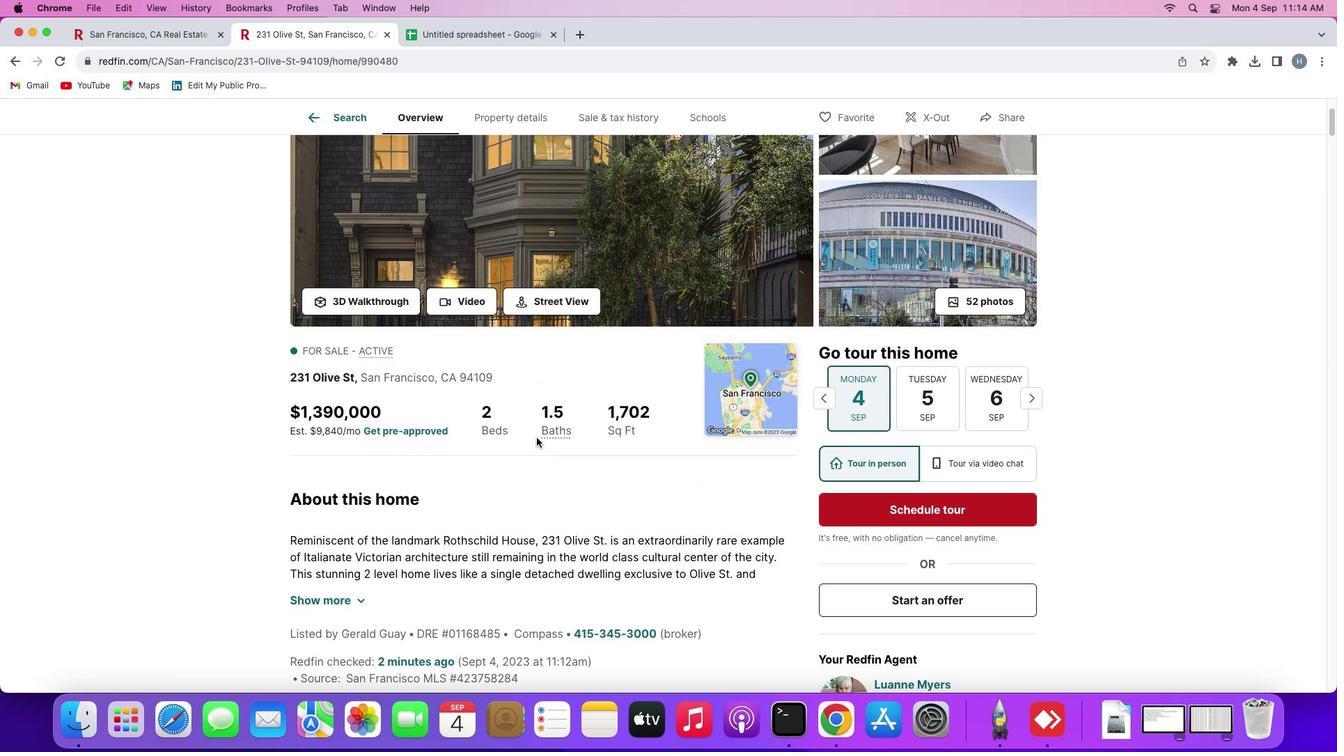 
Action: Mouse moved to (537, 437)
Screenshot: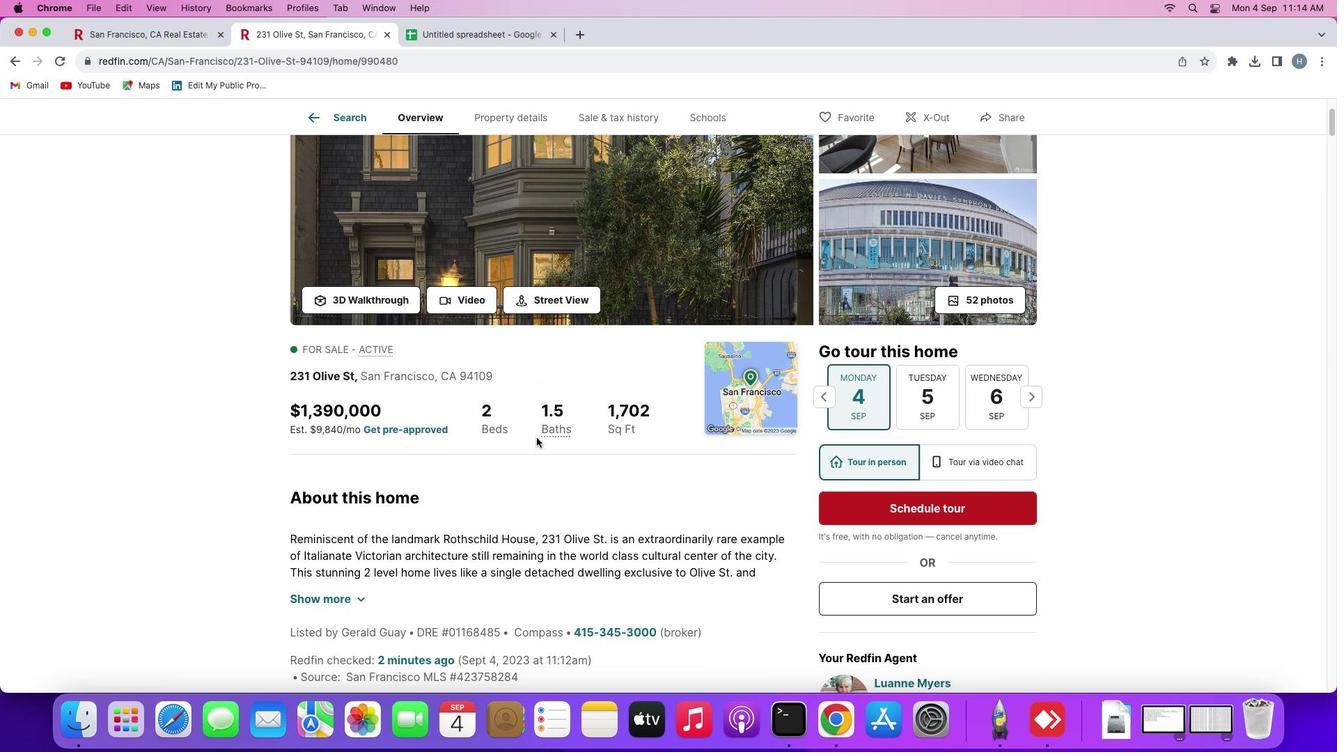 
Action: Mouse scrolled (537, 437) with delta (0, 0)
Screenshot: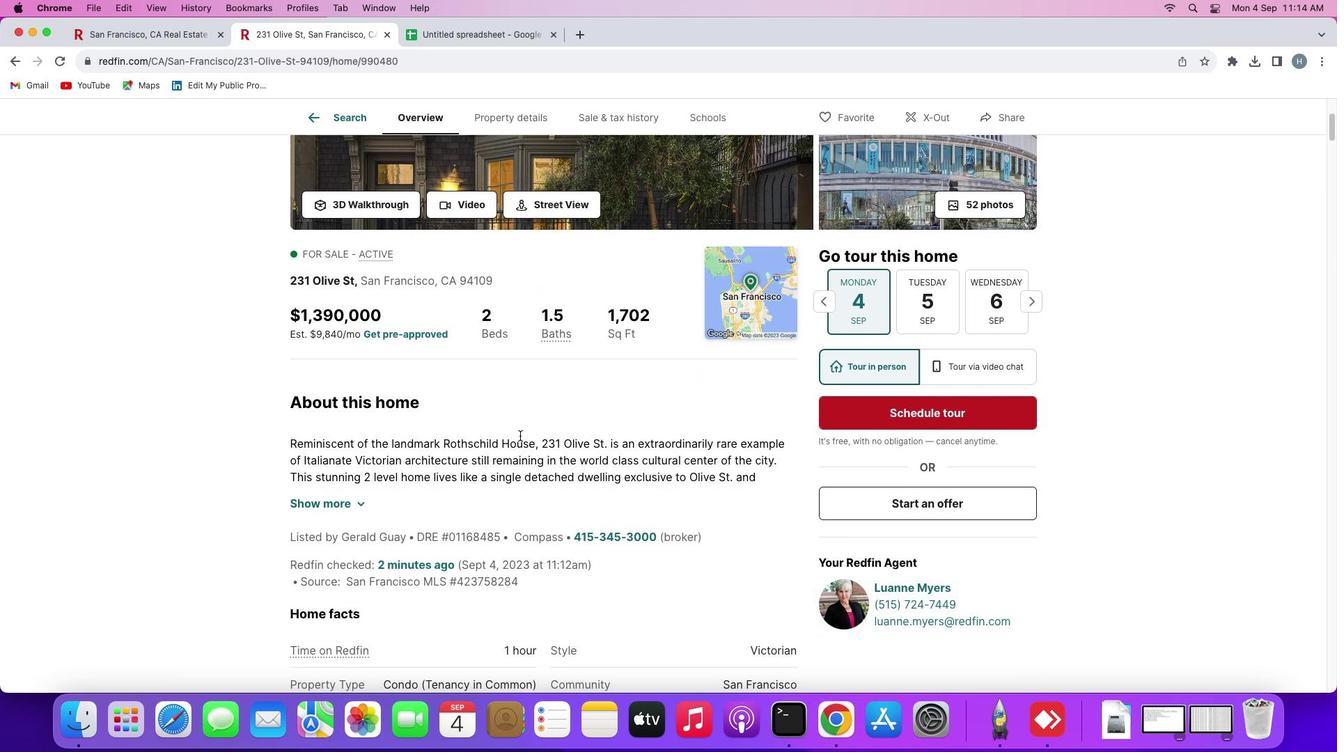 
Action: Mouse scrolled (537, 437) with delta (0, 0)
Screenshot: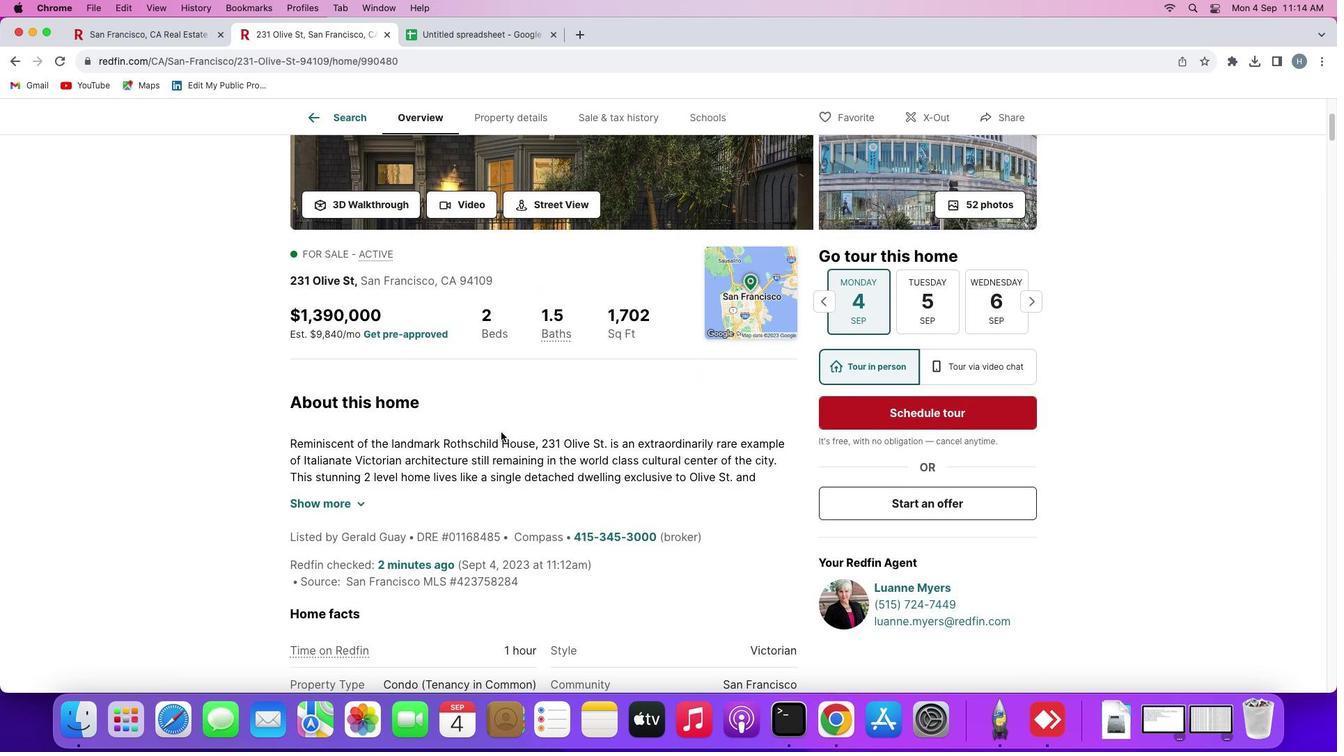 
Action: Mouse scrolled (537, 437) with delta (0, -1)
Screenshot: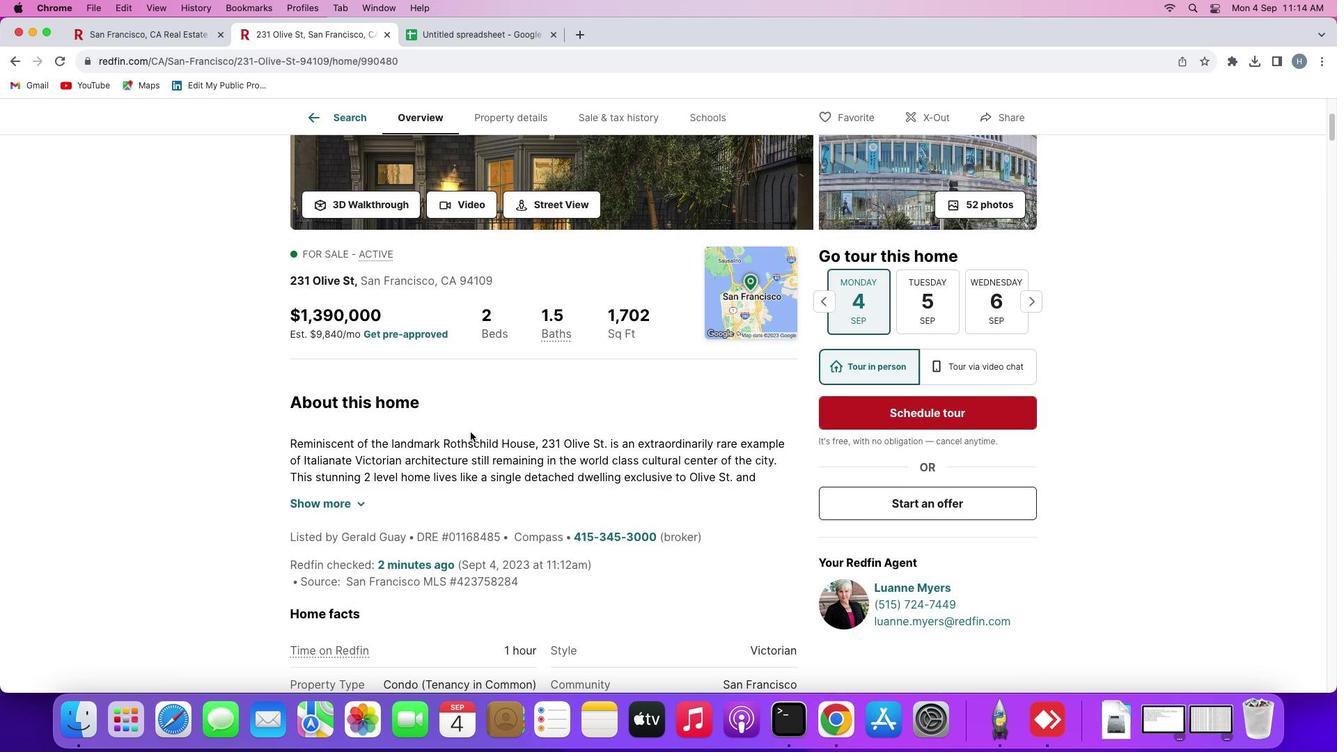 
Action: Mouse moved to (469, 441)
Screenshot: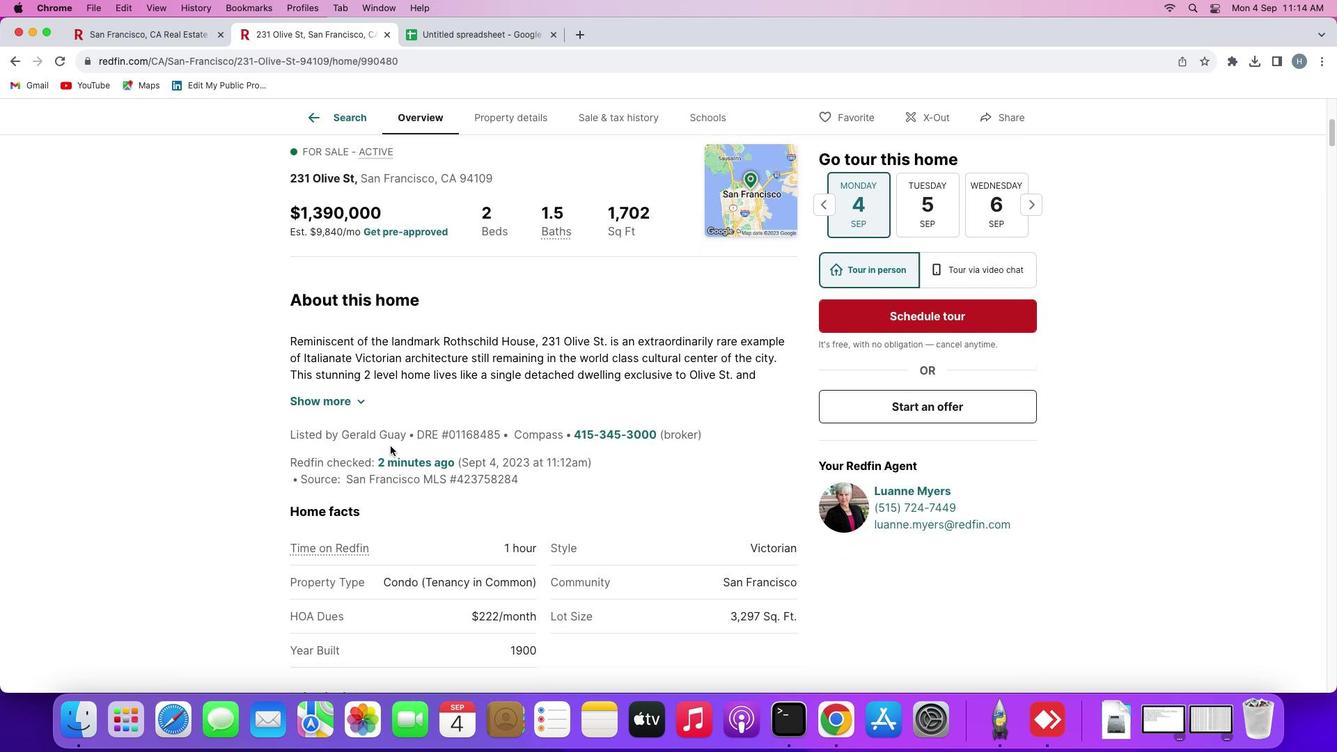 
Action: Mouse scrolled (469, 441) with delta (0, 0)
Screenshot: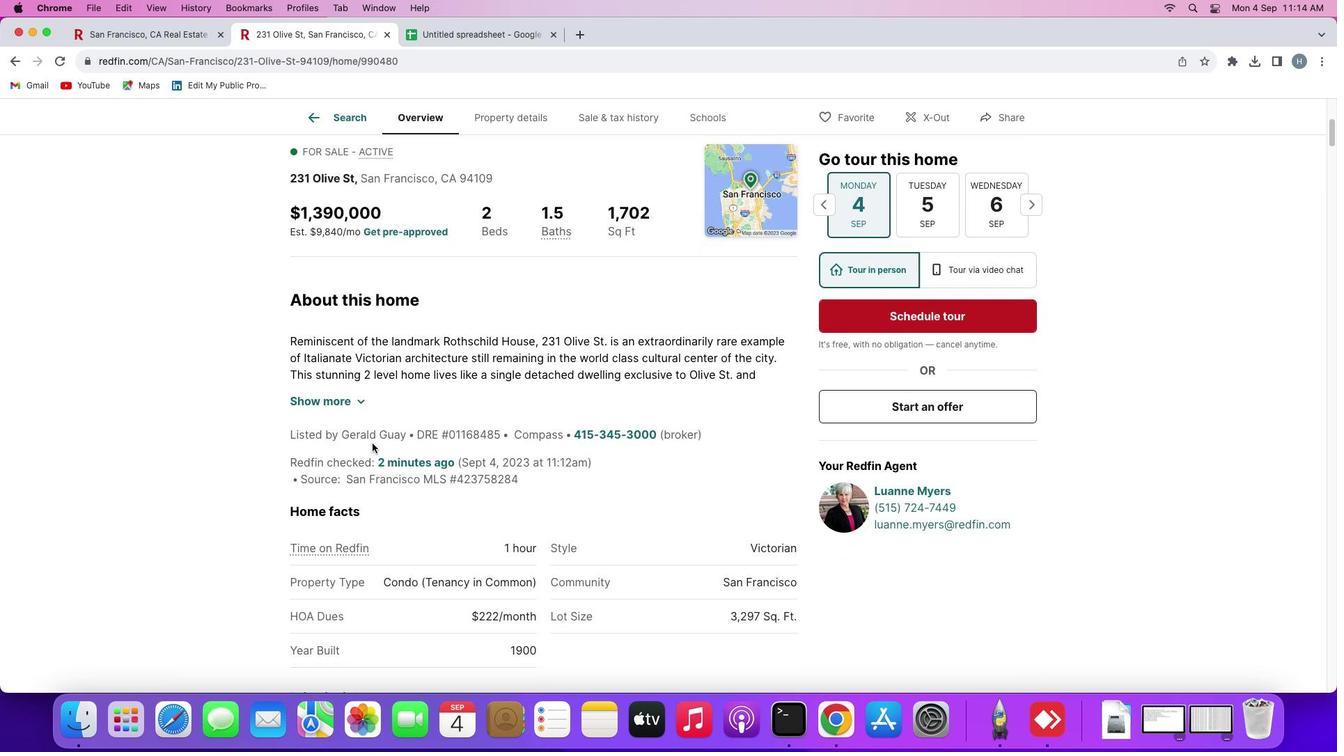
Action: Mouse scrolled (469, 441) with delta (0, 0)
Screenshot: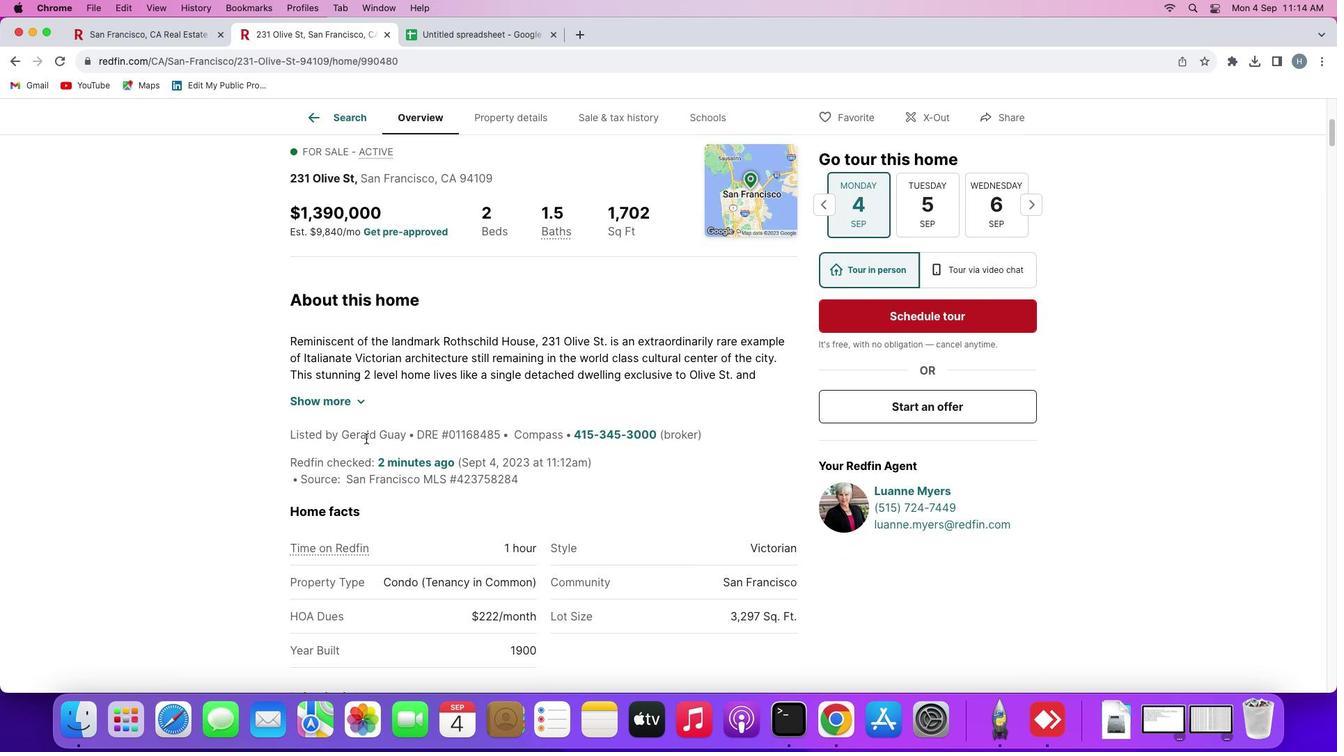
Action: Mouse scrolled (469, 441) with delta (0, -1)
Screenshot: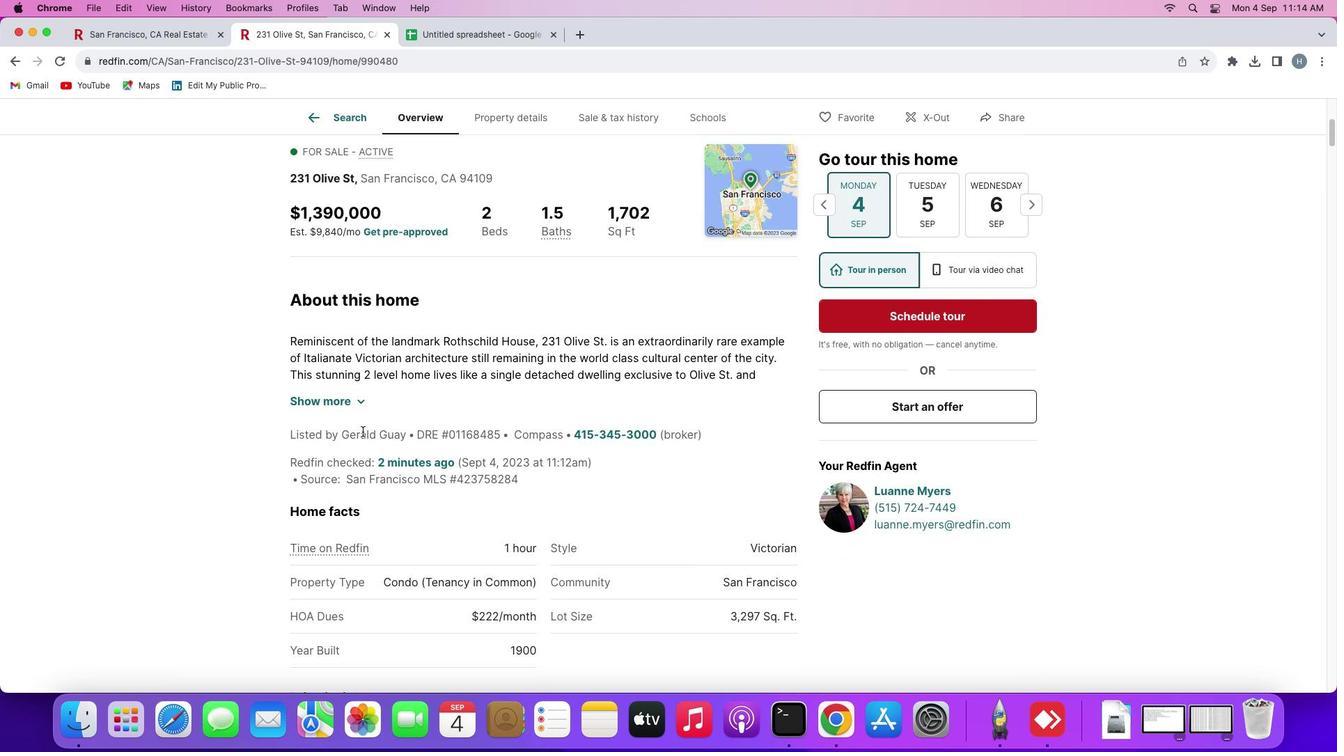 
Action: Mouse moved to (359, 399)
Screenshot: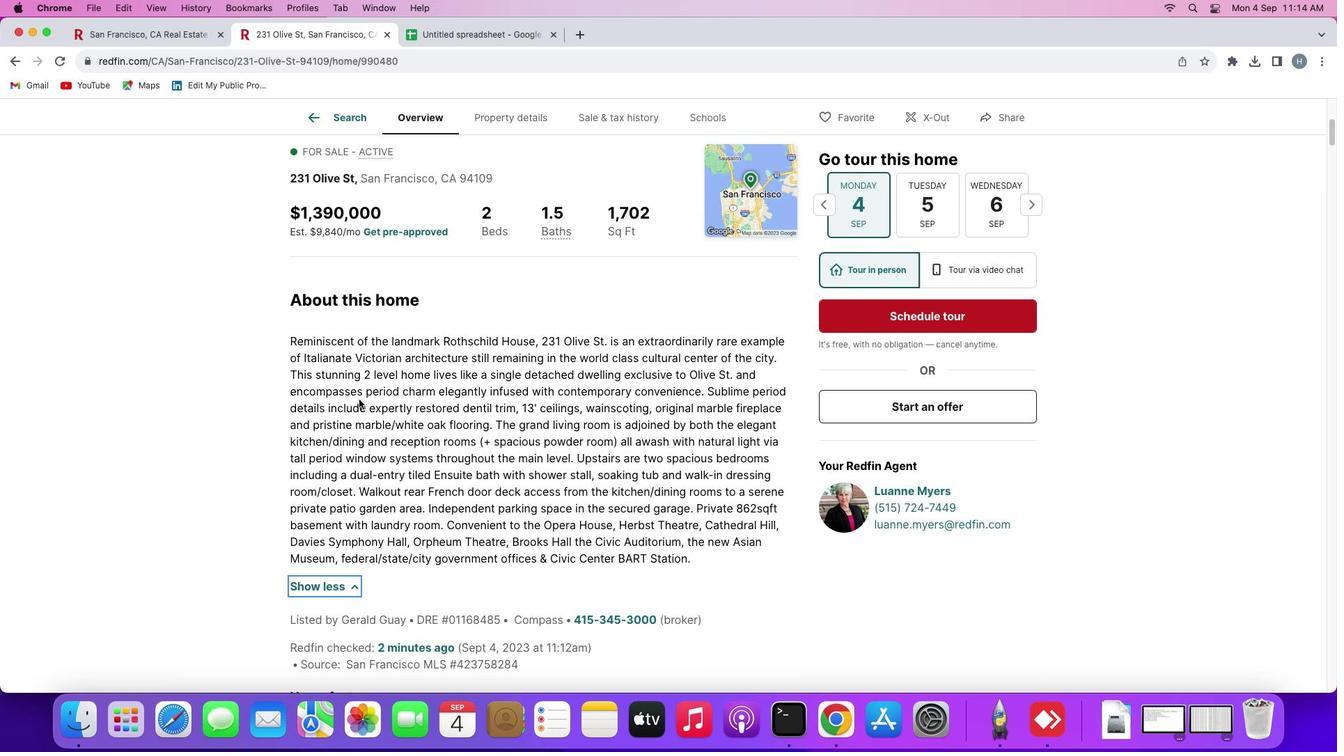 
Action: Mouse pressed left at (359, 399)
Screenshot: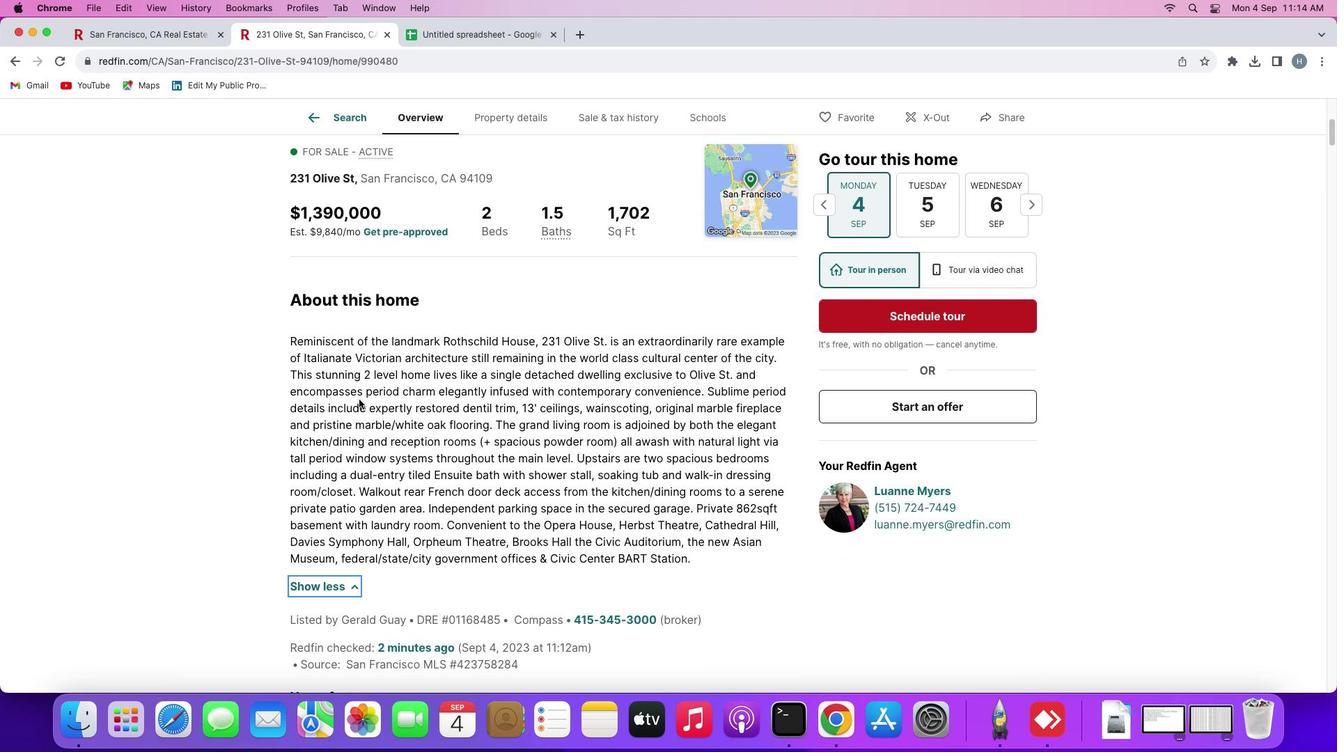 
Action: Mouse moved to (466, 545)
Screenshot: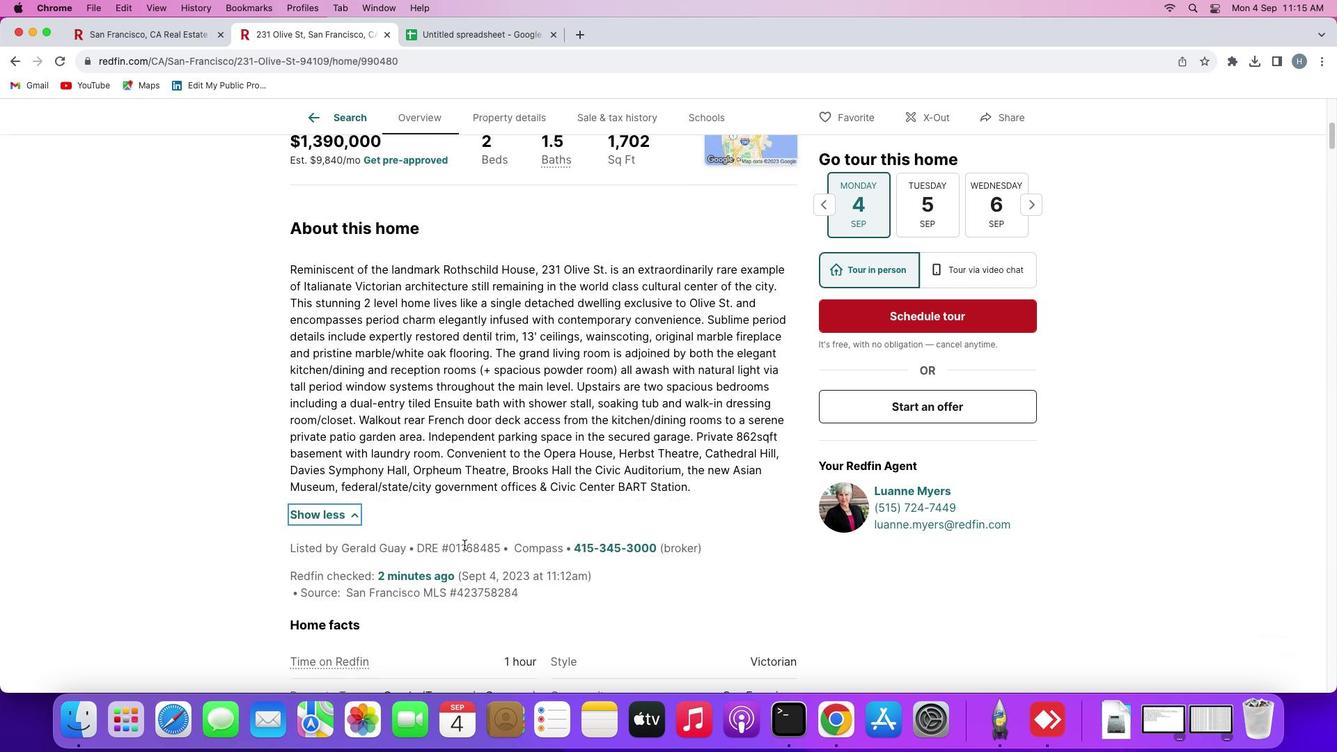 
Action: Mouse scrolled (466, 545) with delta (0, 0)
Screenshot: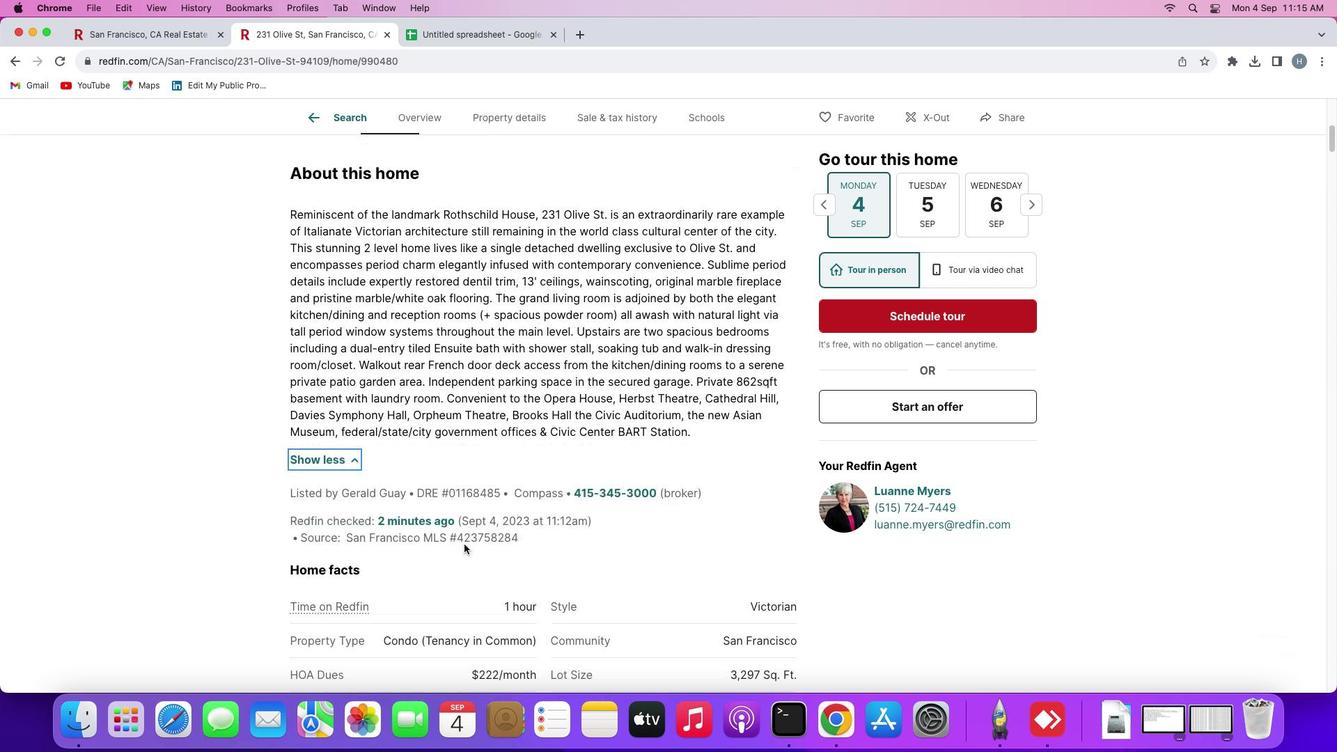 
Action: Mouse scrolled (466, 545) with delta (0, 0)
Screenshot: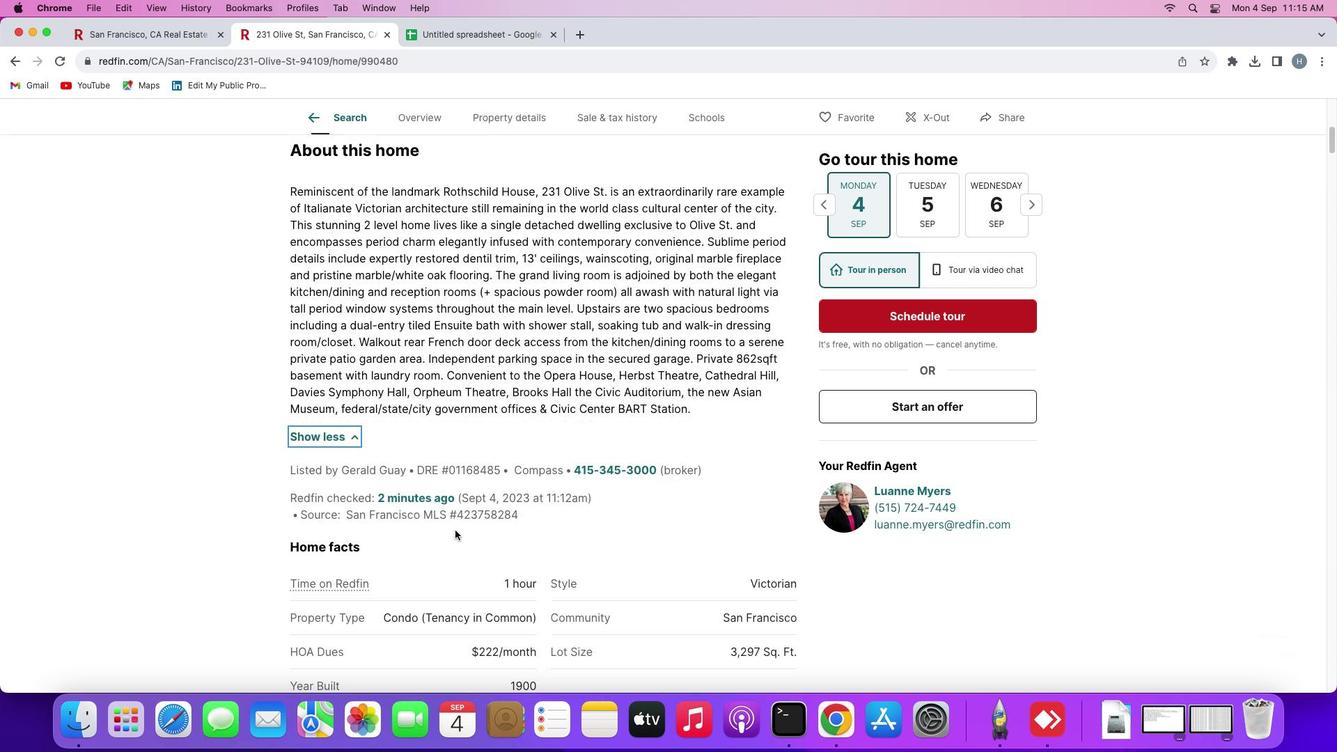 
Action: Mouse scrolled (466, 545) with delta (0, -1)
Screenshot: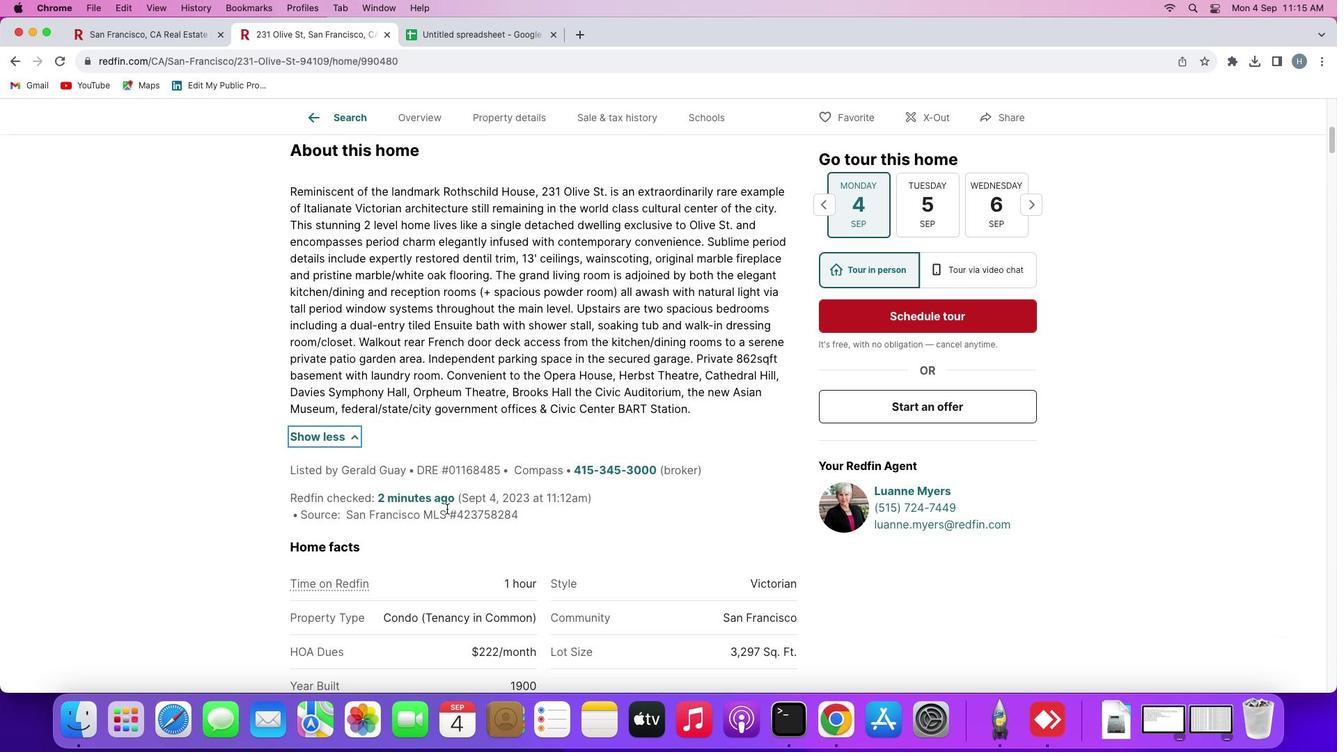
Action: Mouse scrolled (466, 545) with delta (0, -1)
Screenshot: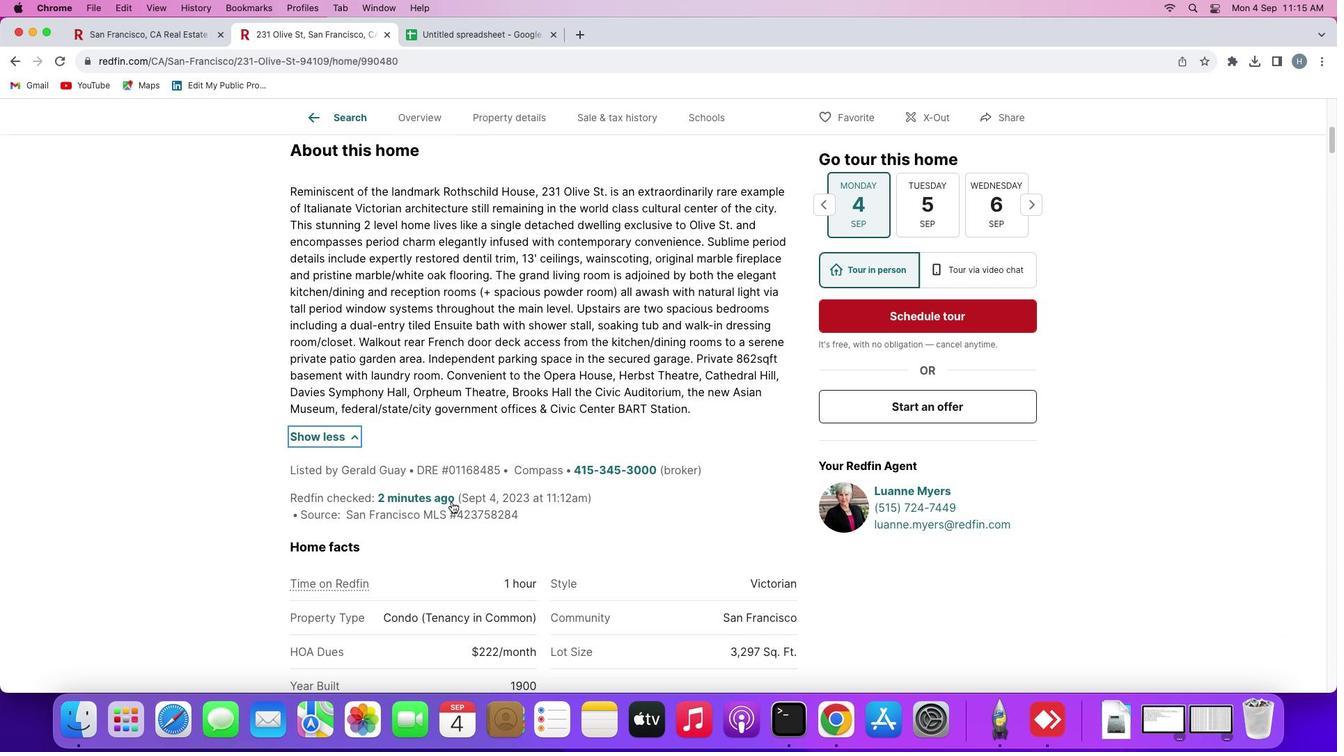 
Action: Mouse moved to (465, 496)
Screenshot: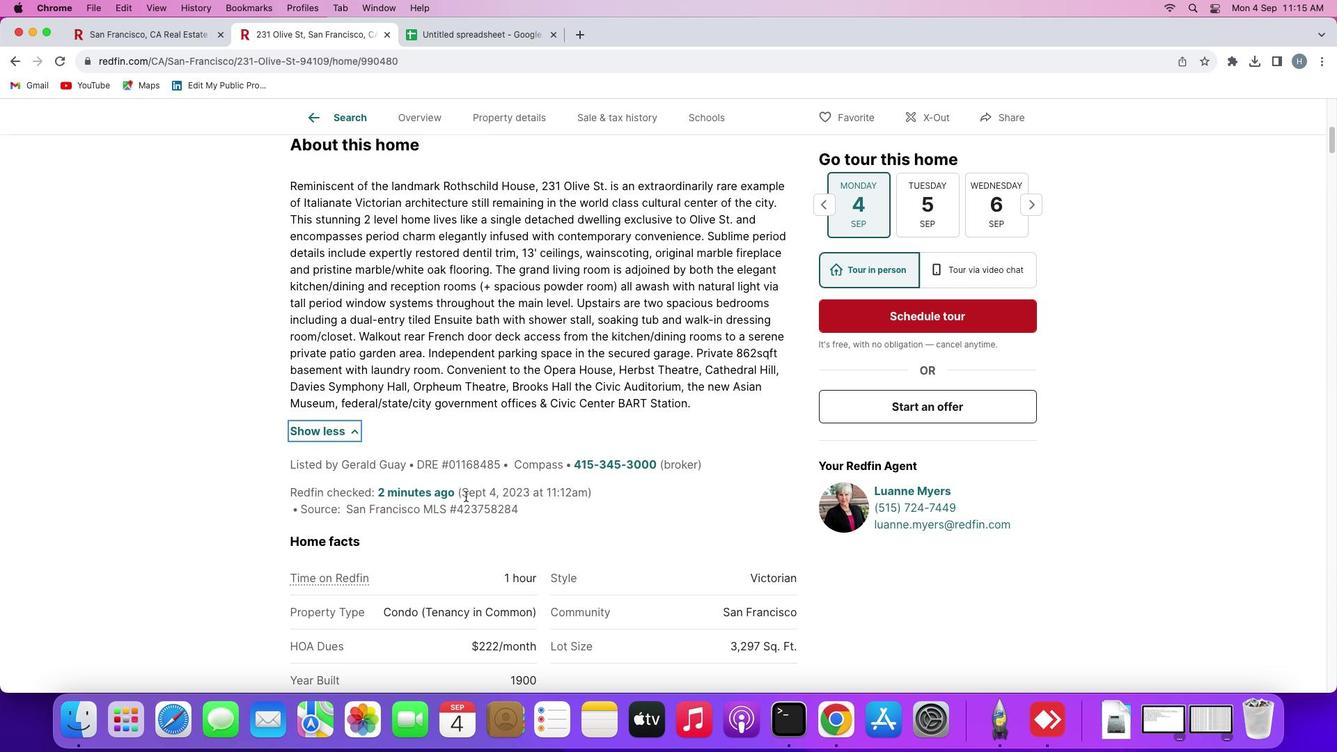 
Action: Mouse scrolled (465, 496) with delta (0, 0)
Screenshot: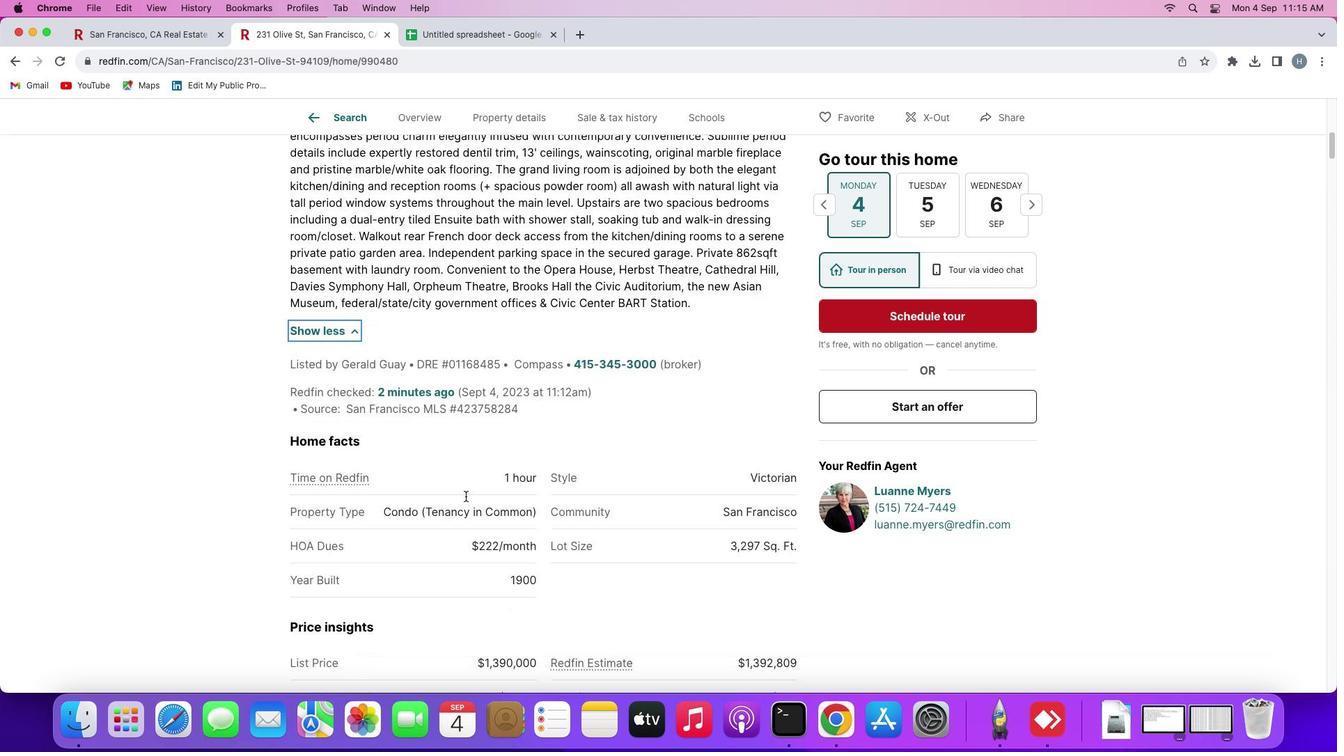 
Action: Mouse scrolled (465, 496) with delta (0, 0)
Screenshot: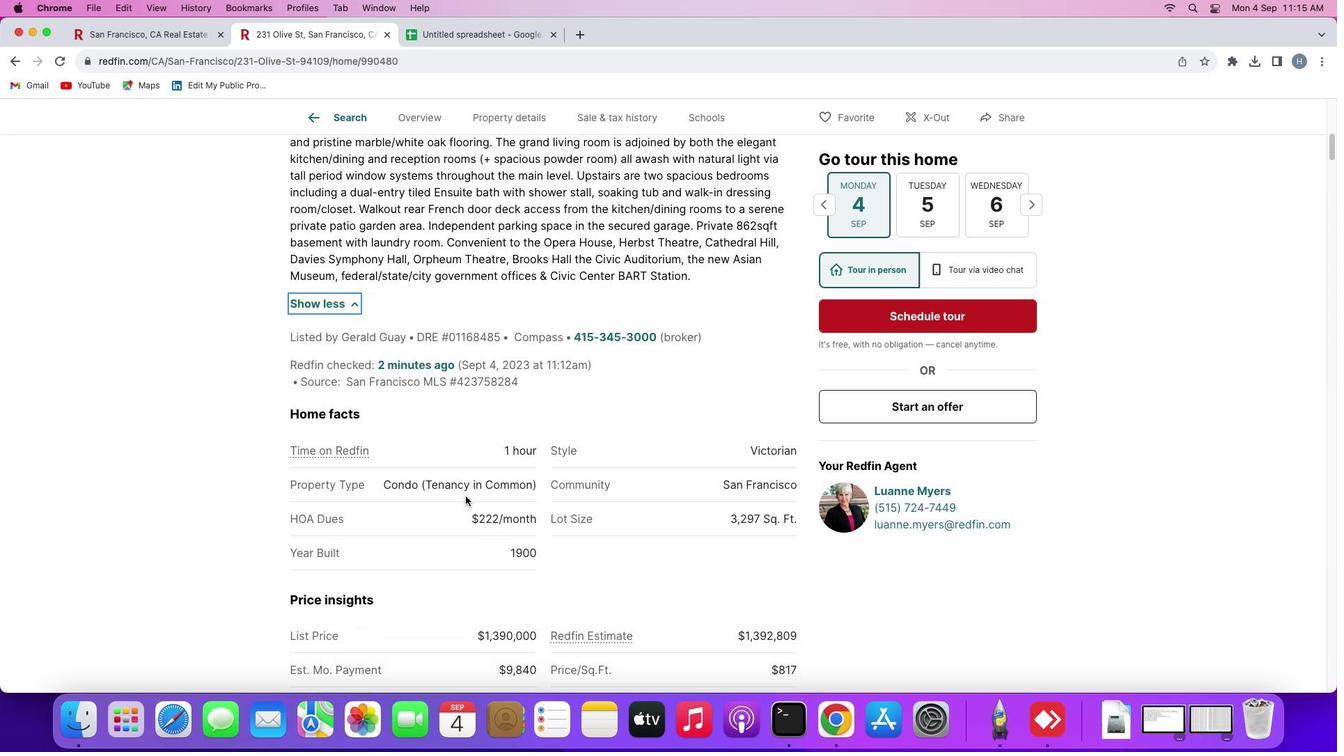 
Action: Mouse scrolled (465, 496) with delta (0, 0)
